 Task: Slide 20 - My Team!.
Action: Mouse moved to (38, 100)
Screenshot: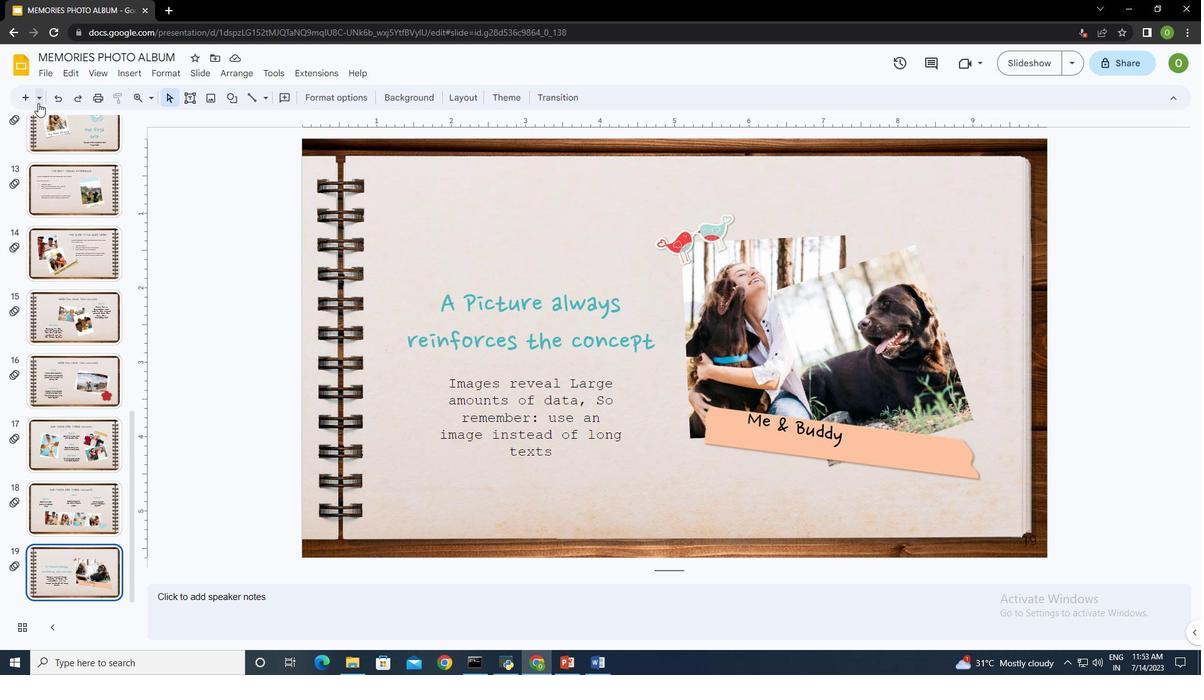 
Action: Mouse pressed left at (38, 100)
Screenshot: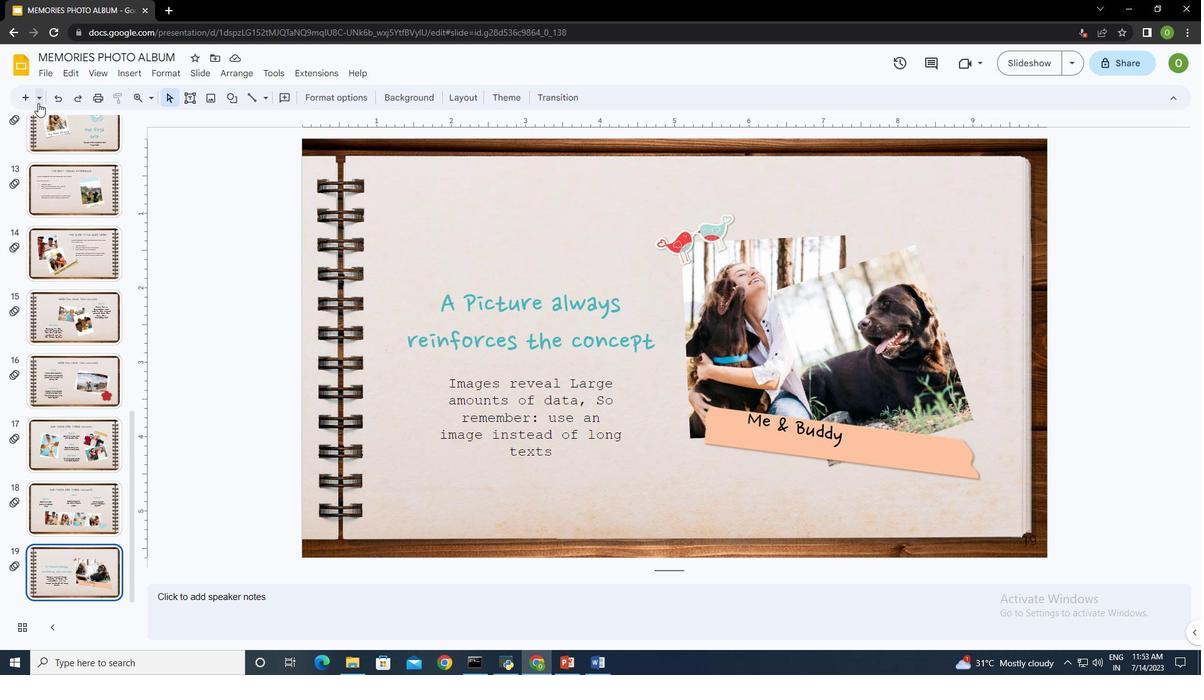 
Action: Mouse moved to (143, 383)
Screenshot: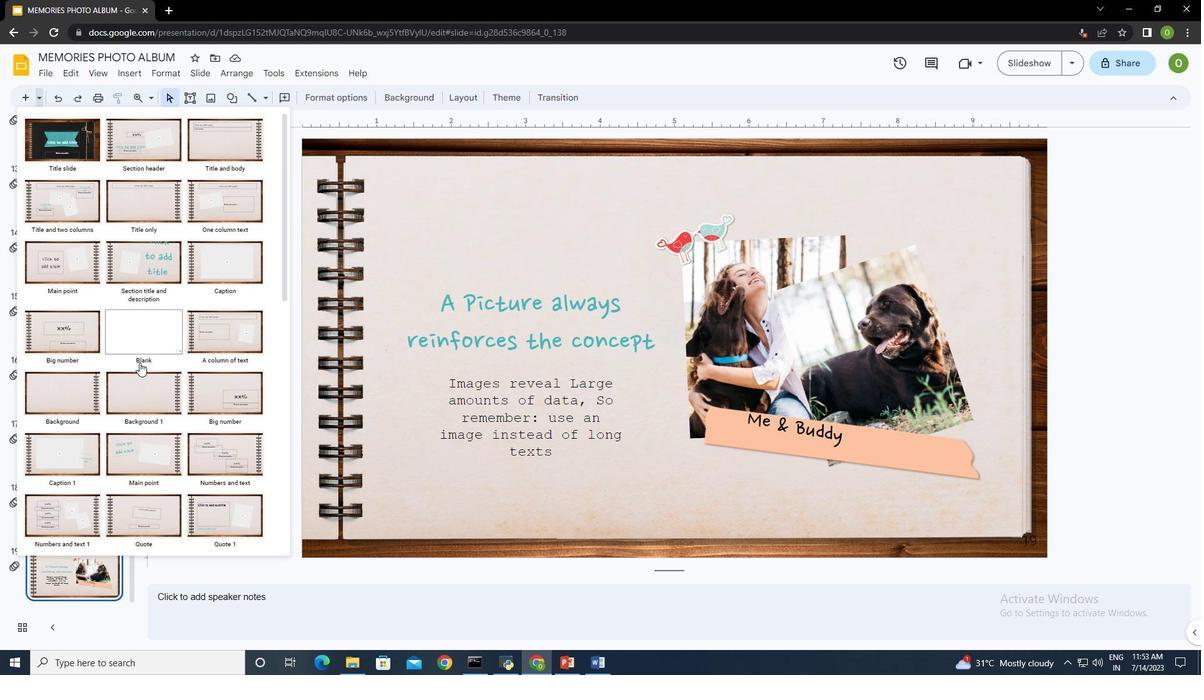 
Action: Mouse scrolled (143, 383) with delta (0, 0)
Screenshot: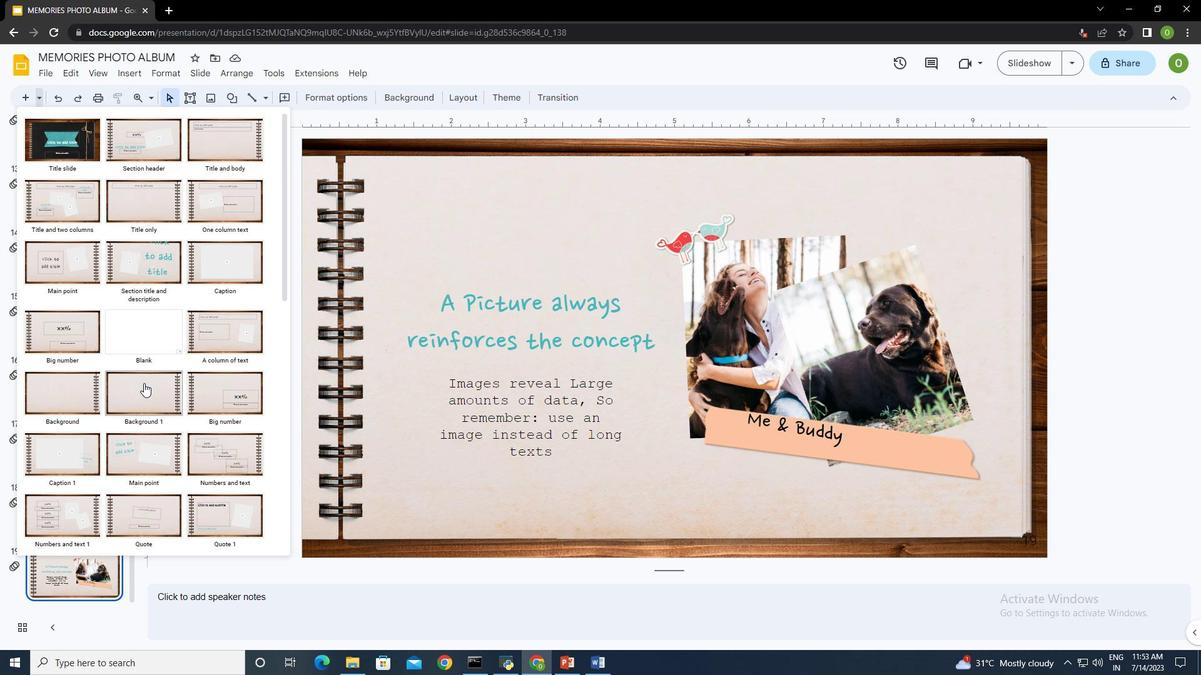 
Action: Mouse moved to (143, 326)
Screenshot: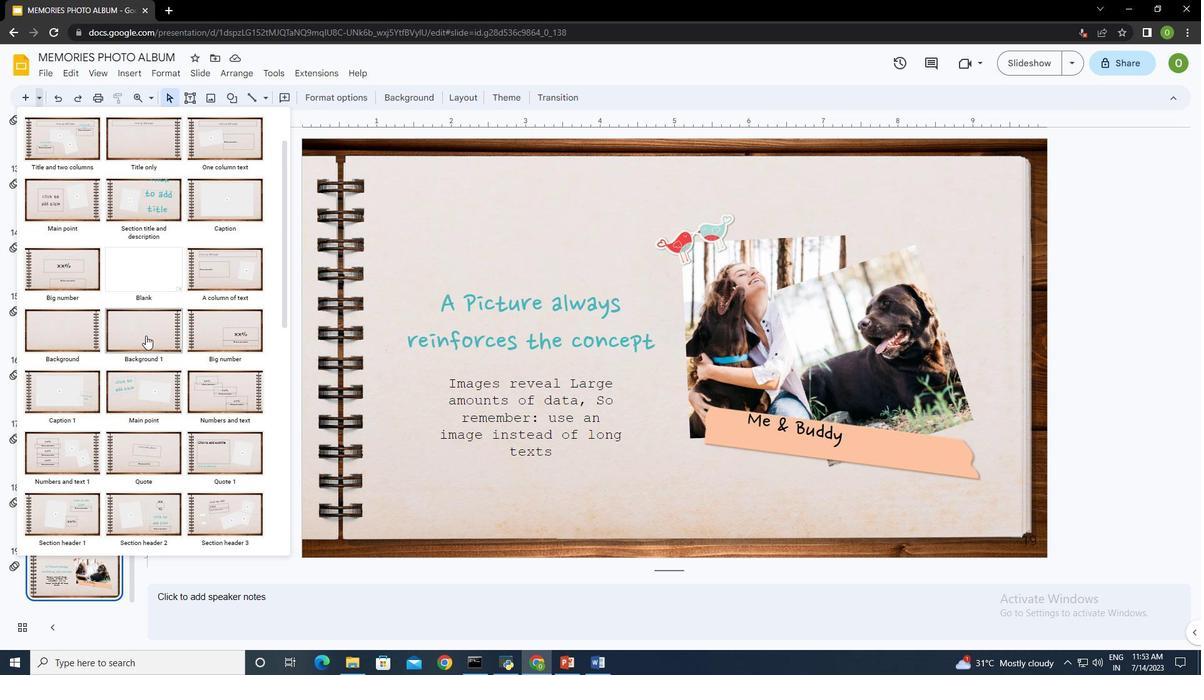
Action: Mouse pressed left at (143, 326)
Screenshot: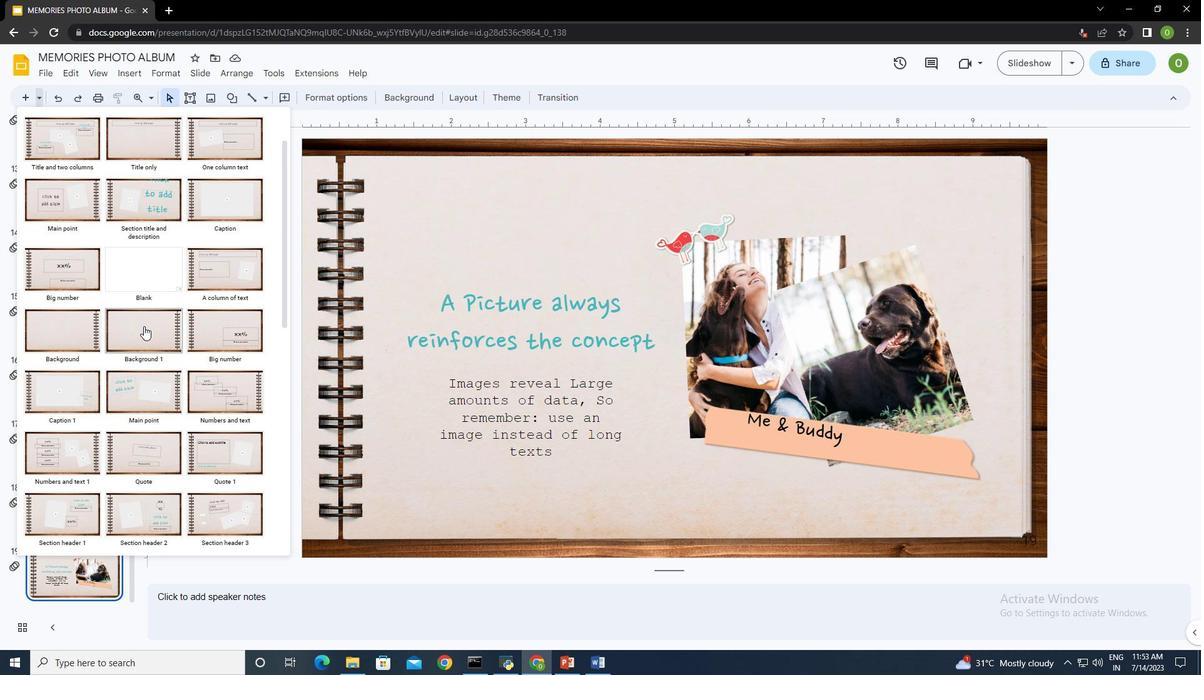
Action: Mouse moved to (716, 342)
Screenshot: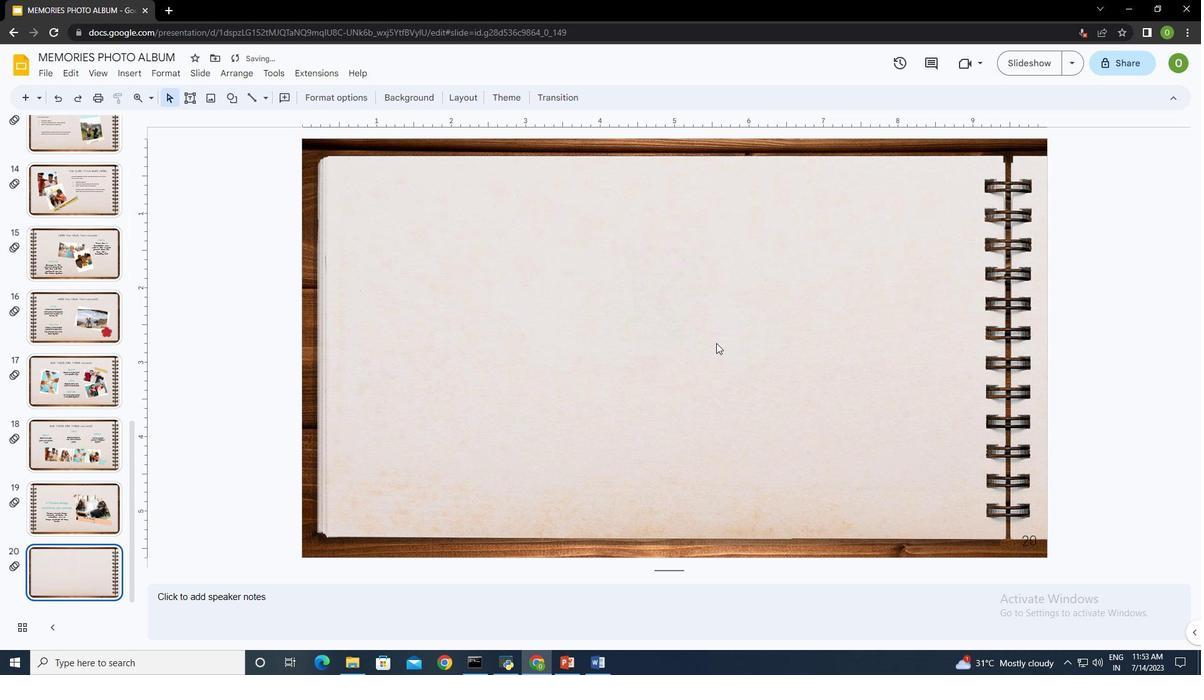 
Action: Mouse pressed left at (716, 342)
Screenshot: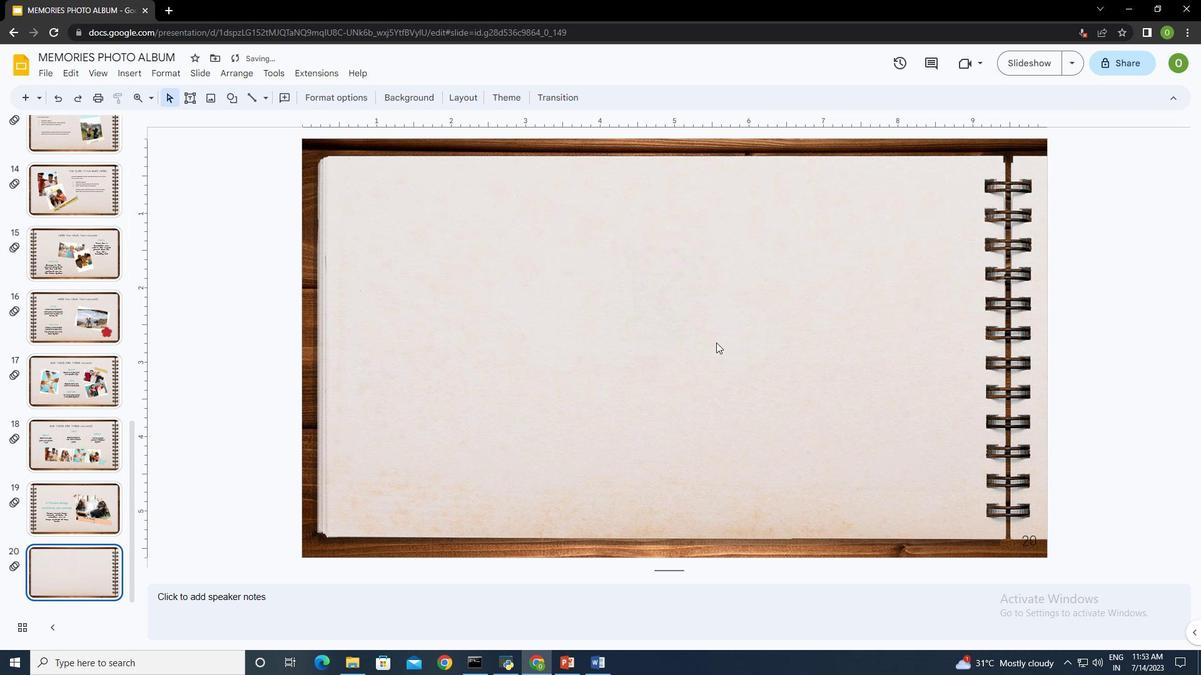 
Action: Mouse moved to (127, 71)
Screenshot: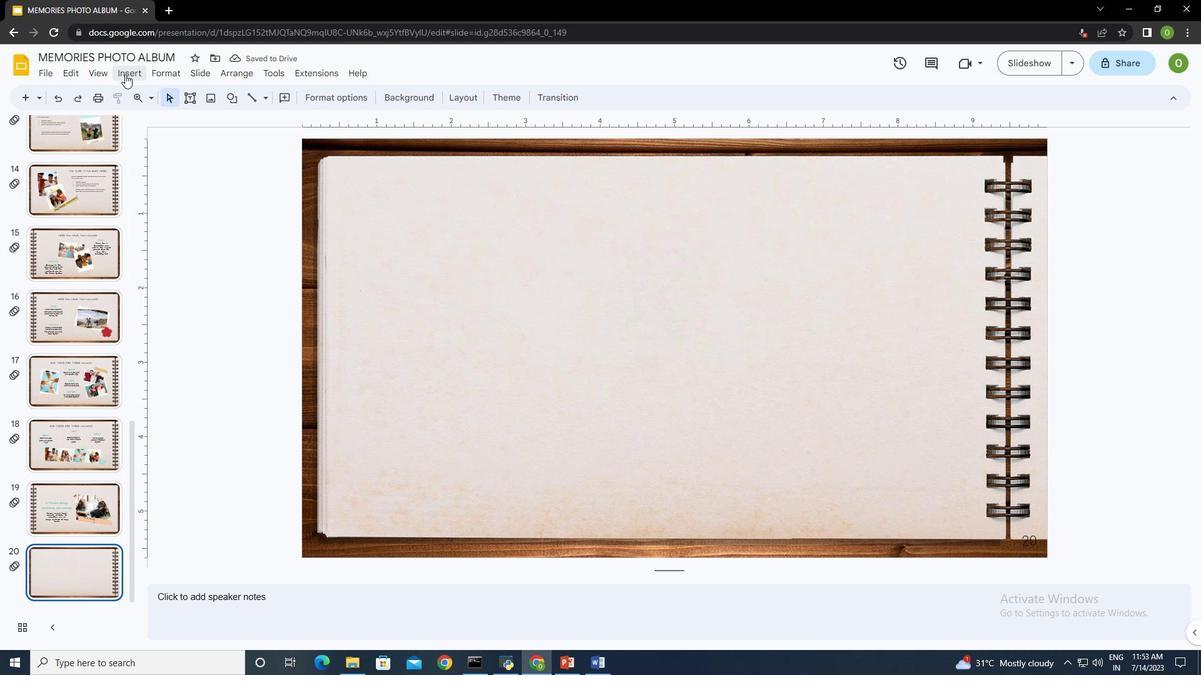 
Action: Mouse pressed left at (127, 71)
Screenshot: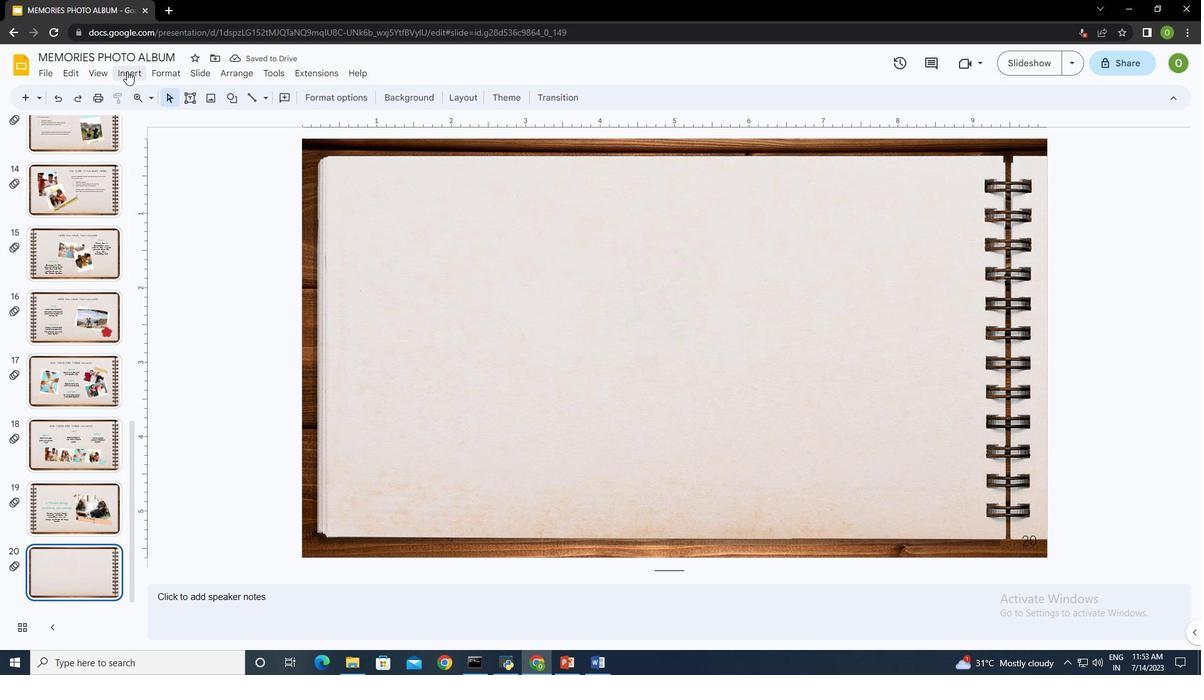 
Action: Mouse moved to (395, 94)
Screenshot: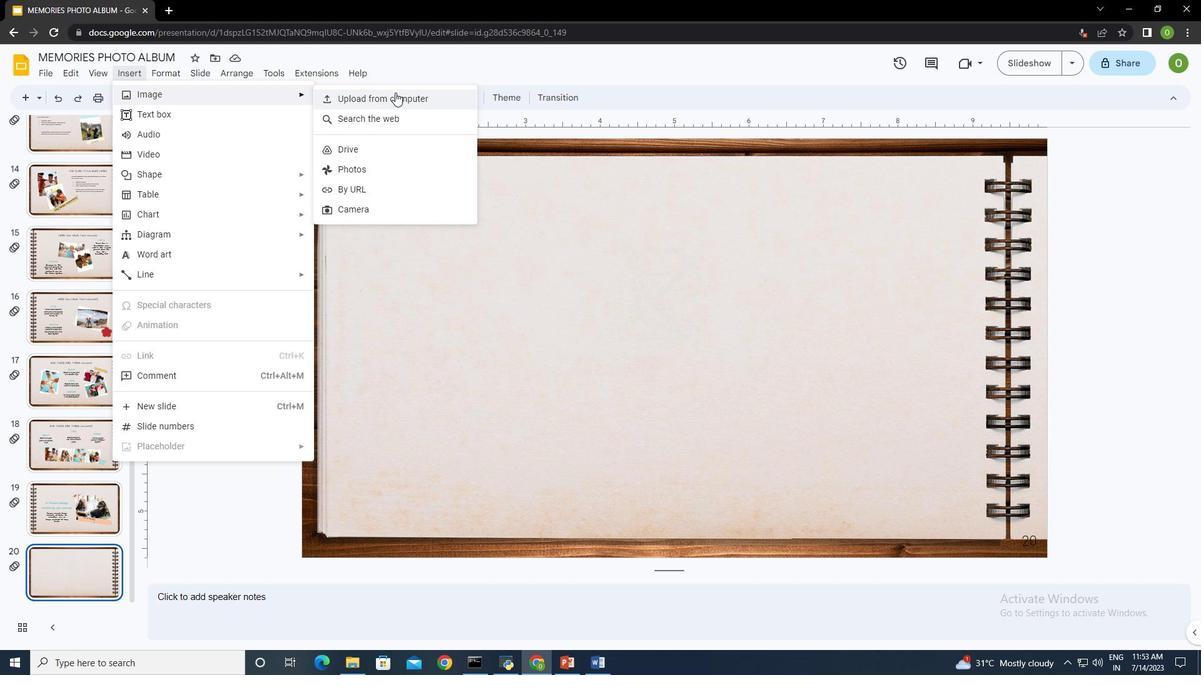 
Action: Mouse pressed left at (395, 94)
Screenshot: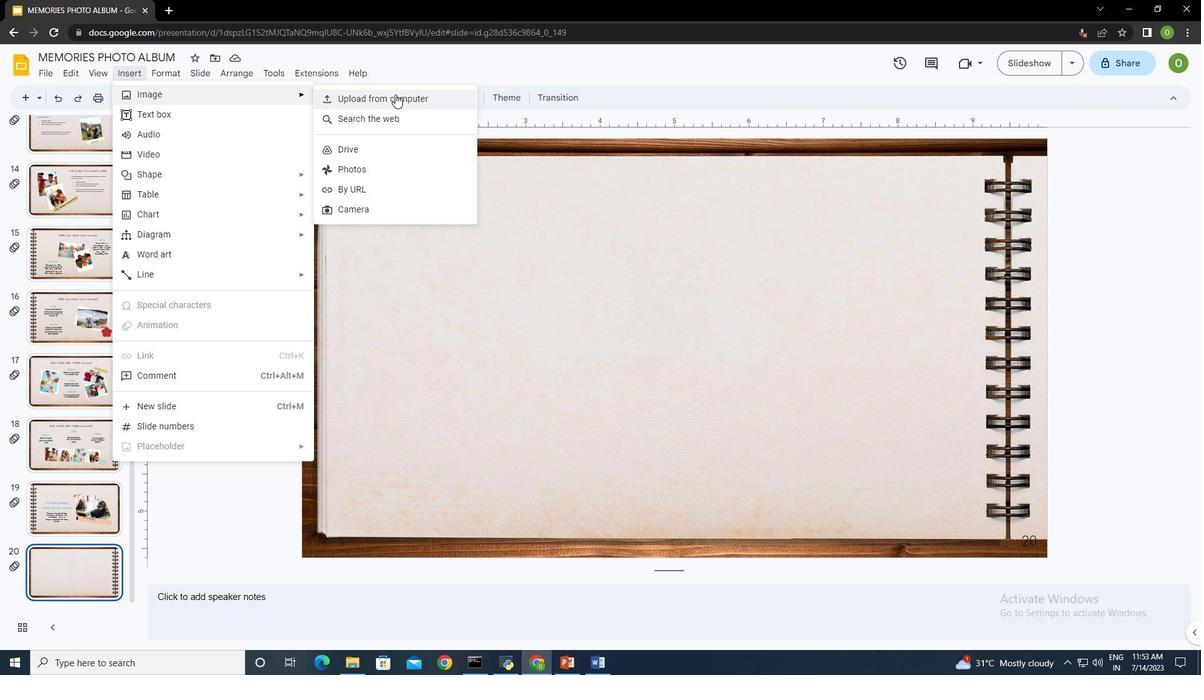
Action: Mouse moved to (432, 214)
Screenshot: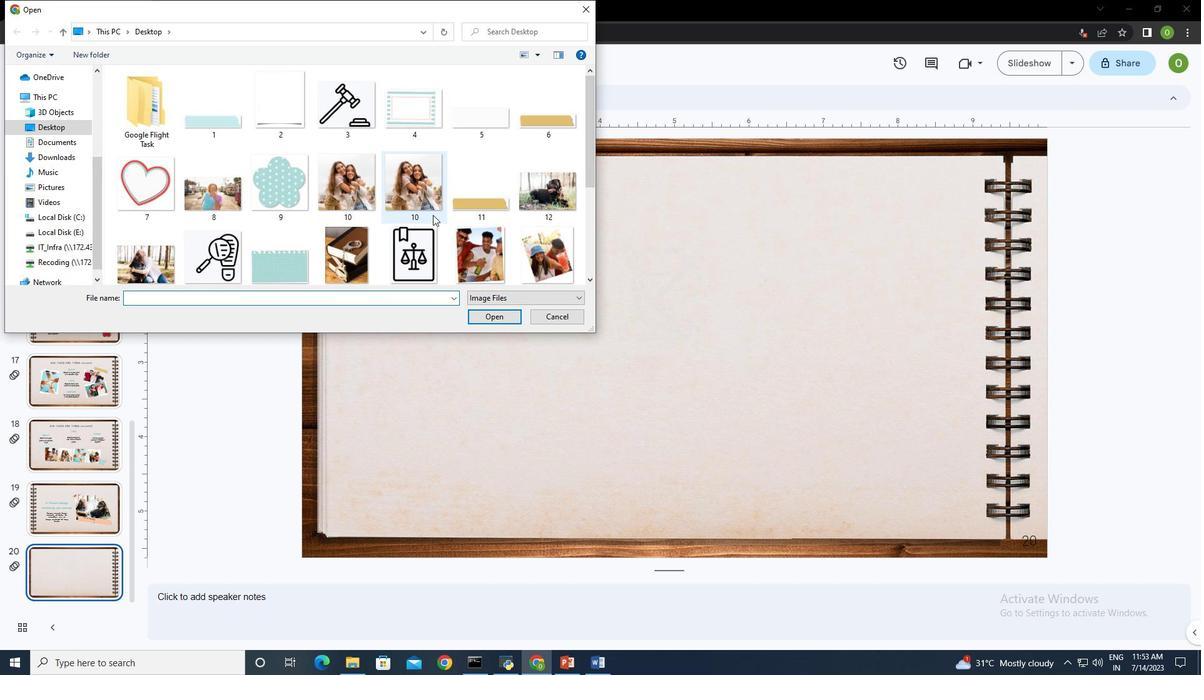 
Action: Mouse scrolled (432, 213) with delta (0, 0)
Screenshot: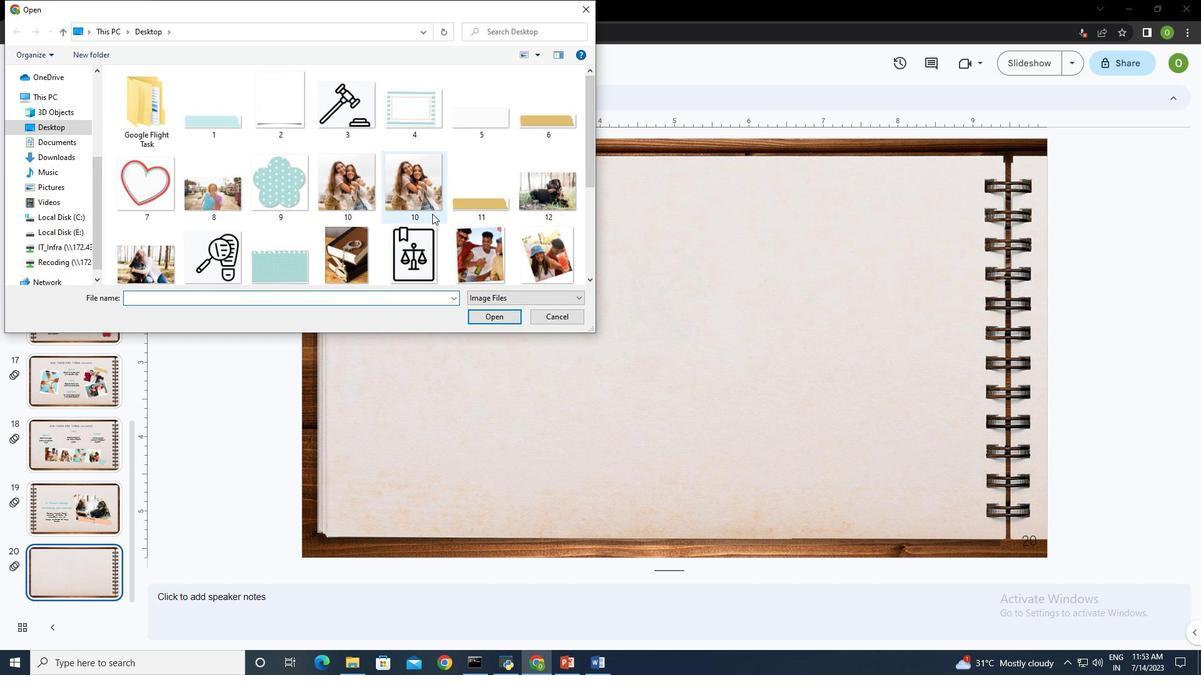 
Action: Mouse scrolled (432, 213) with delta (0, 0)
Screenshot: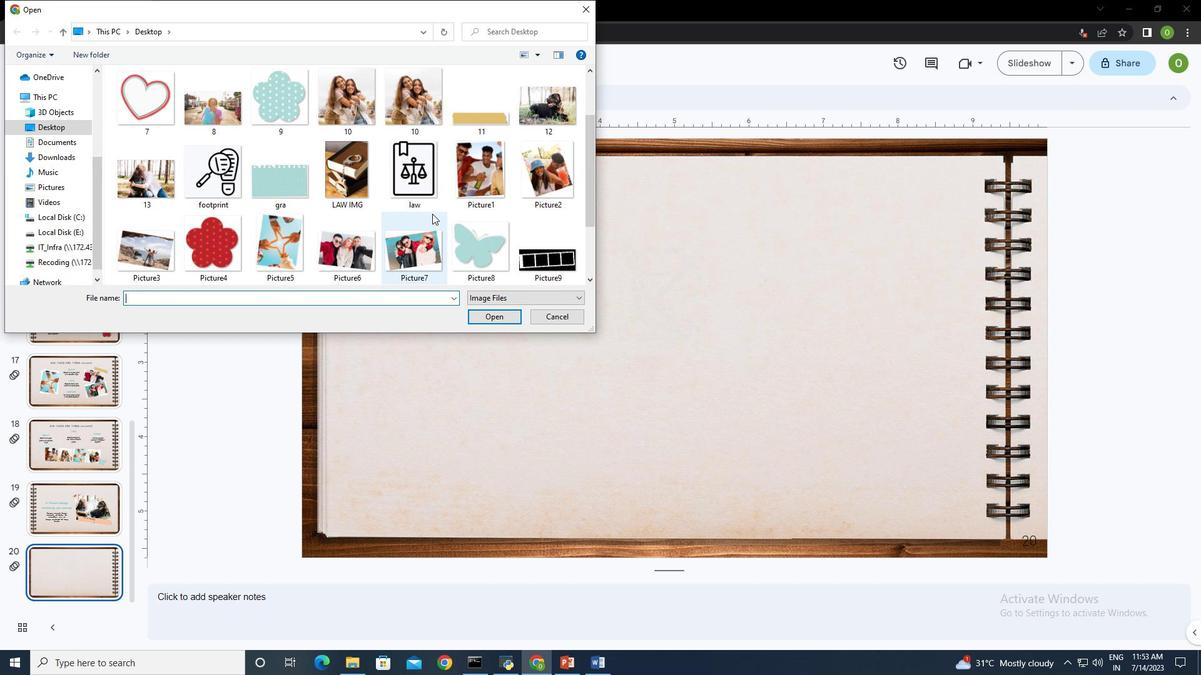 
Action: Mouse moved to (589, 184)
Screenshot: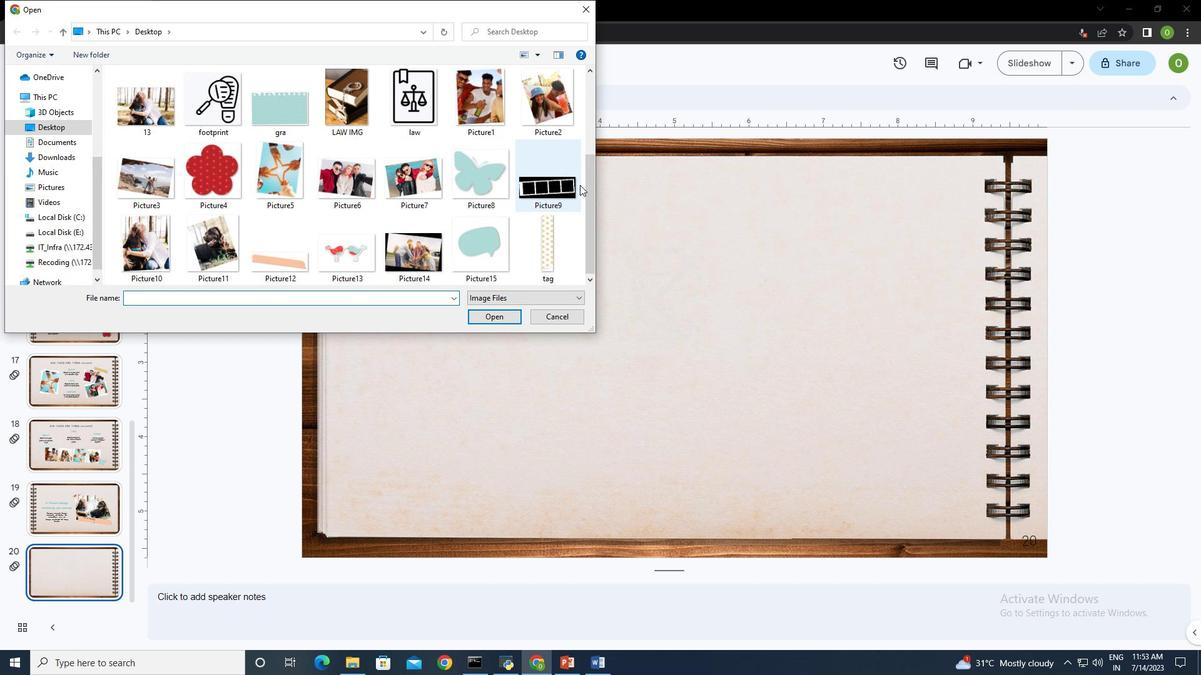 
Action: Mouse pressed left at (589, 184)
Screenshot: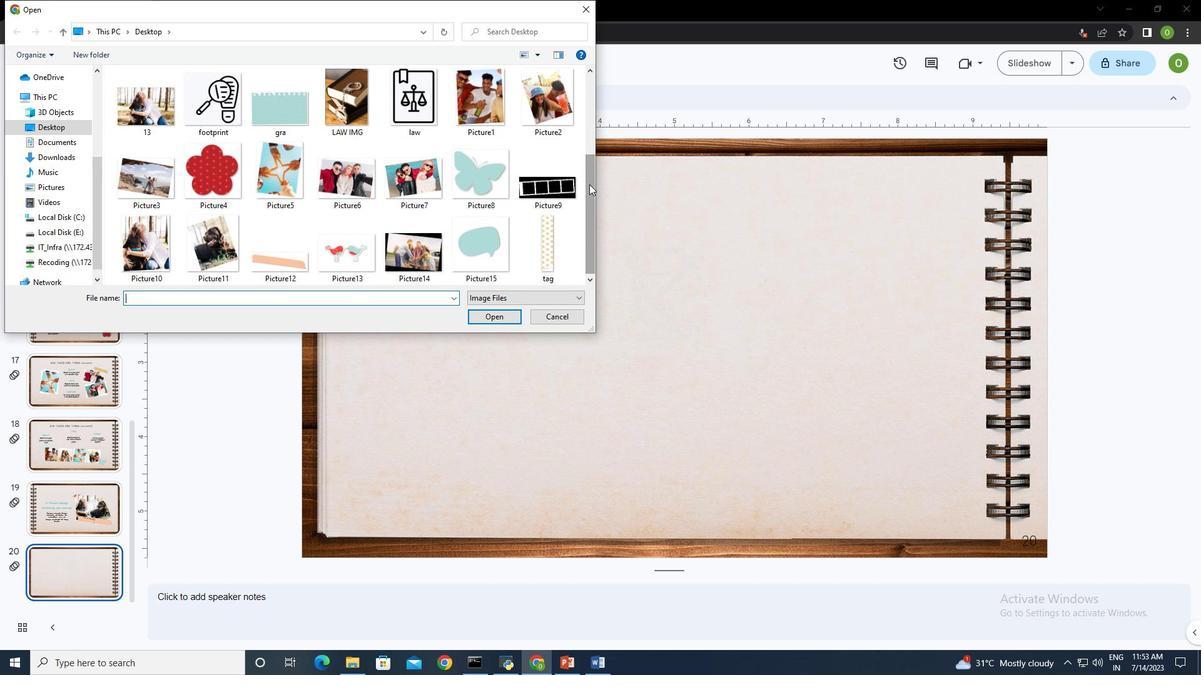 
Action: Mouse moved to (419, 249)
Screenshot: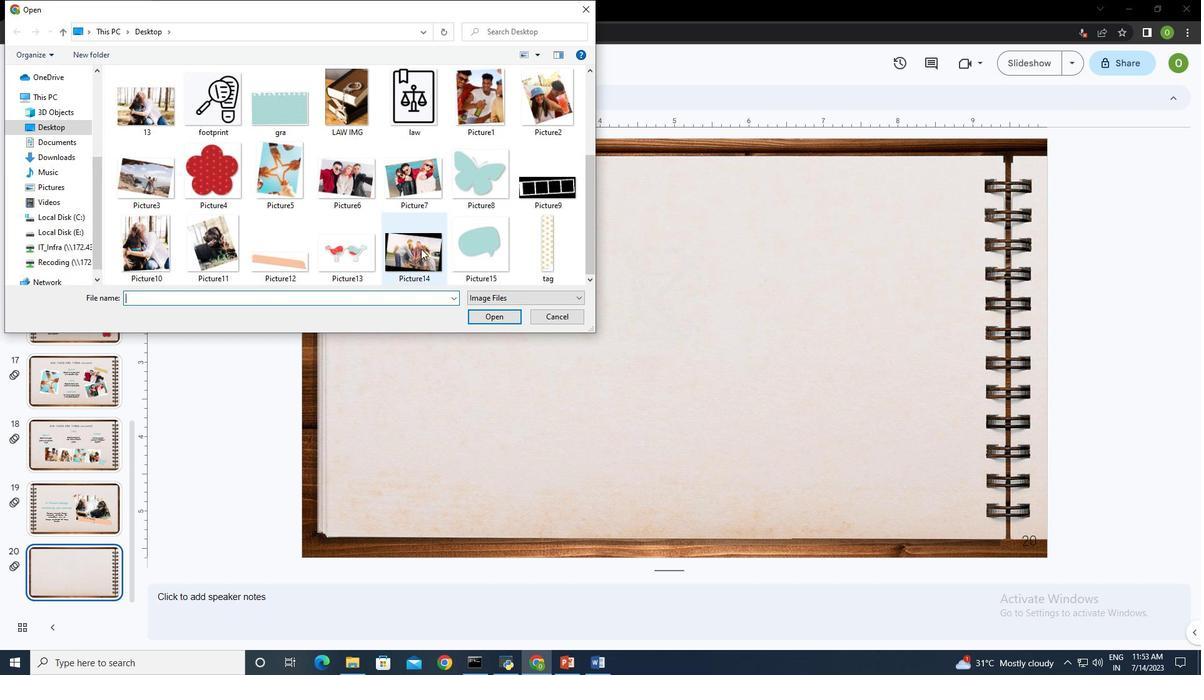 
Action: Mouse pressed left at (419, 249)
Screenshot: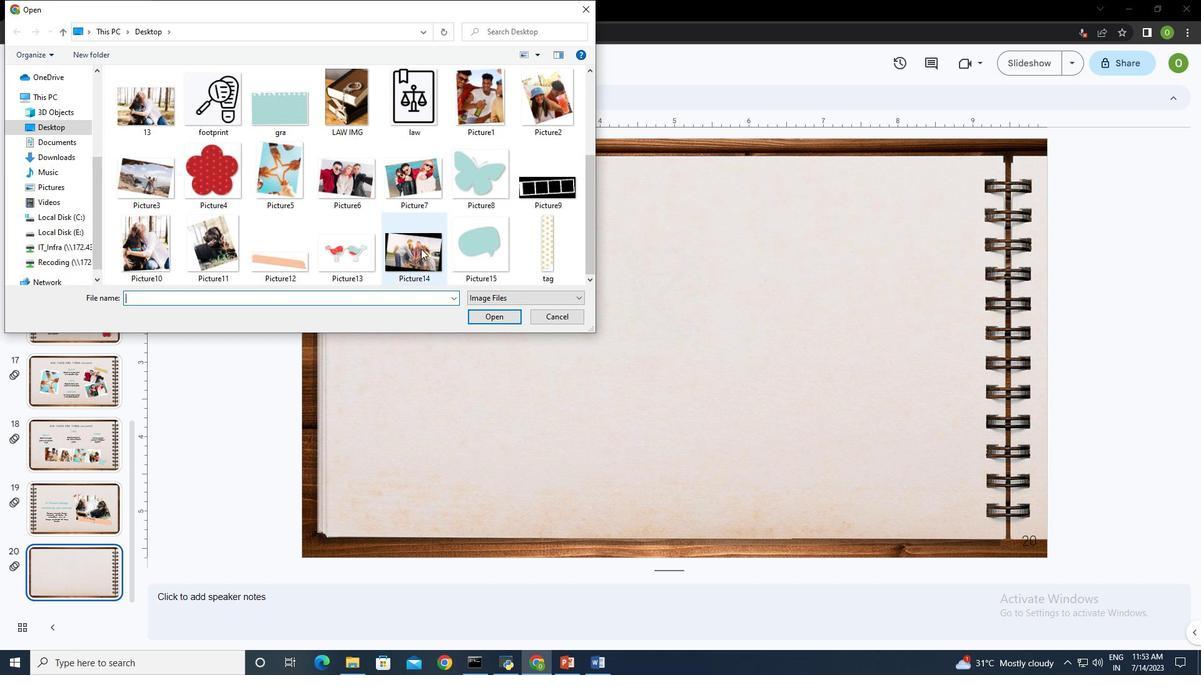 
Action: Mouse moved to (498, 319)
Screenshot: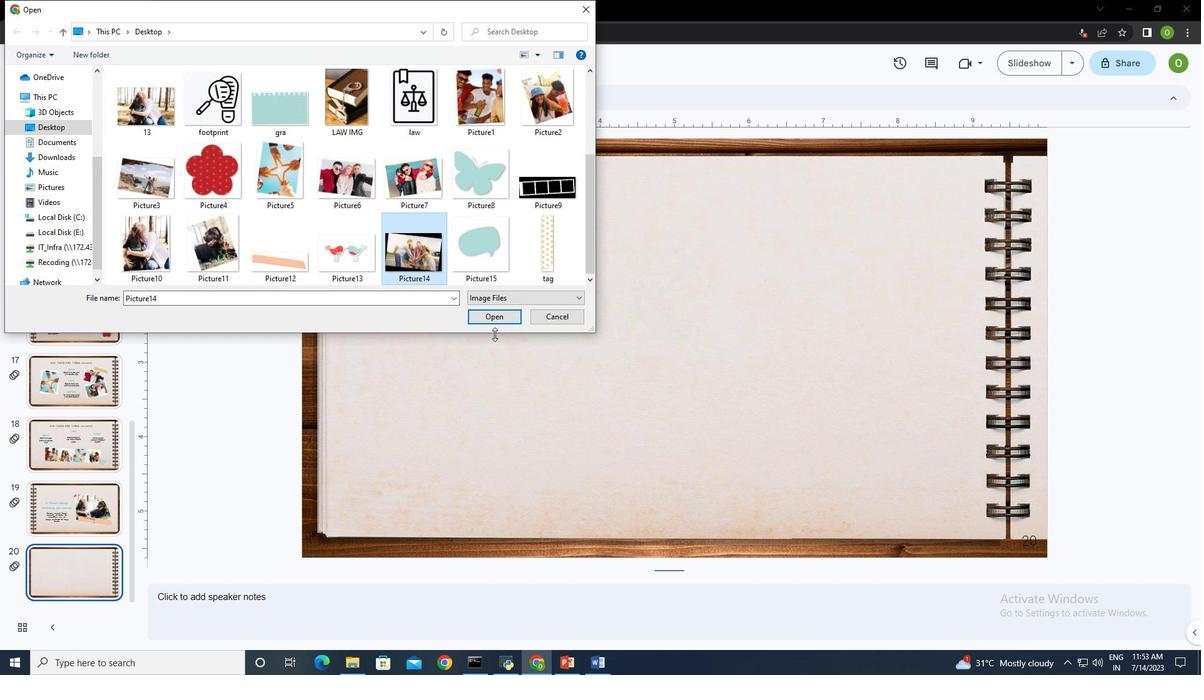 
Action: Mouse pressed left at (498, 319)
Screenshot: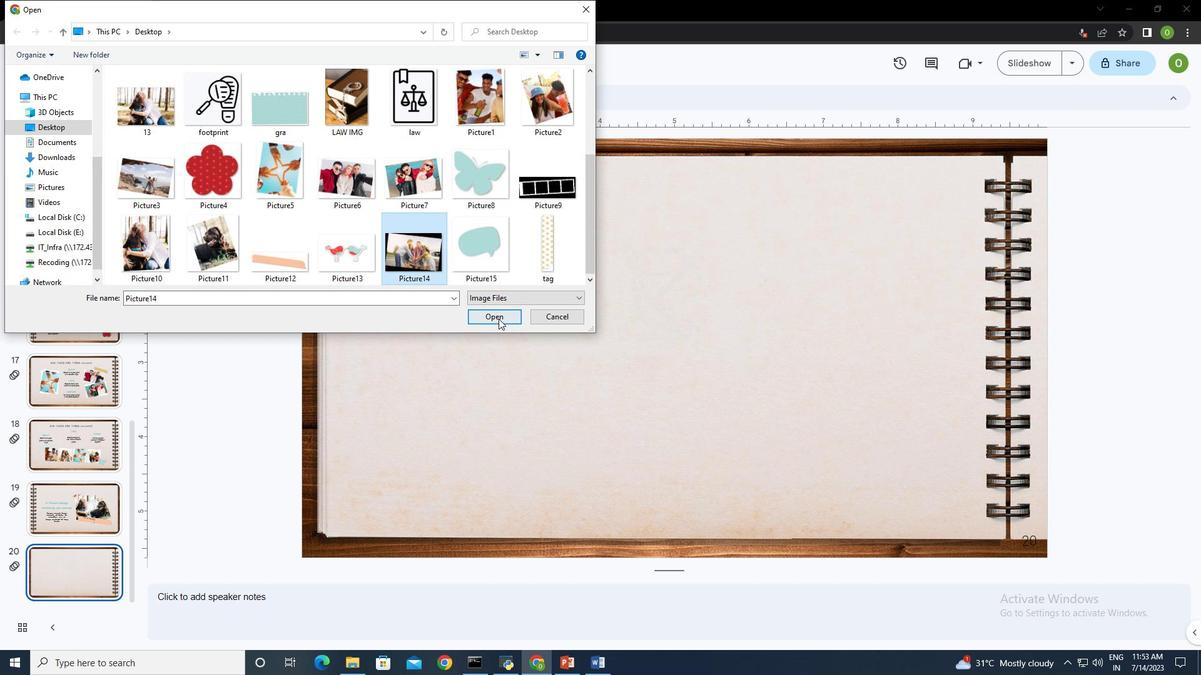 
Action: Mouse moved to (520, 268)
Screenshot: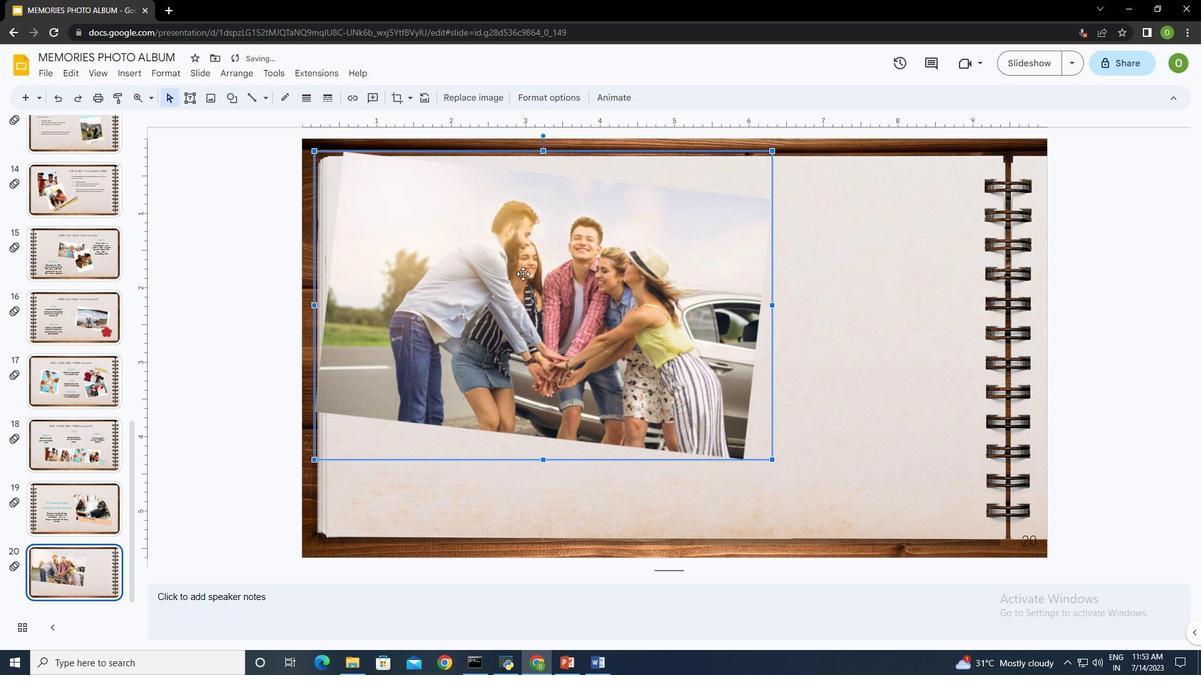 
Action: Mouse pressed left at (520, 268)
Screenshot: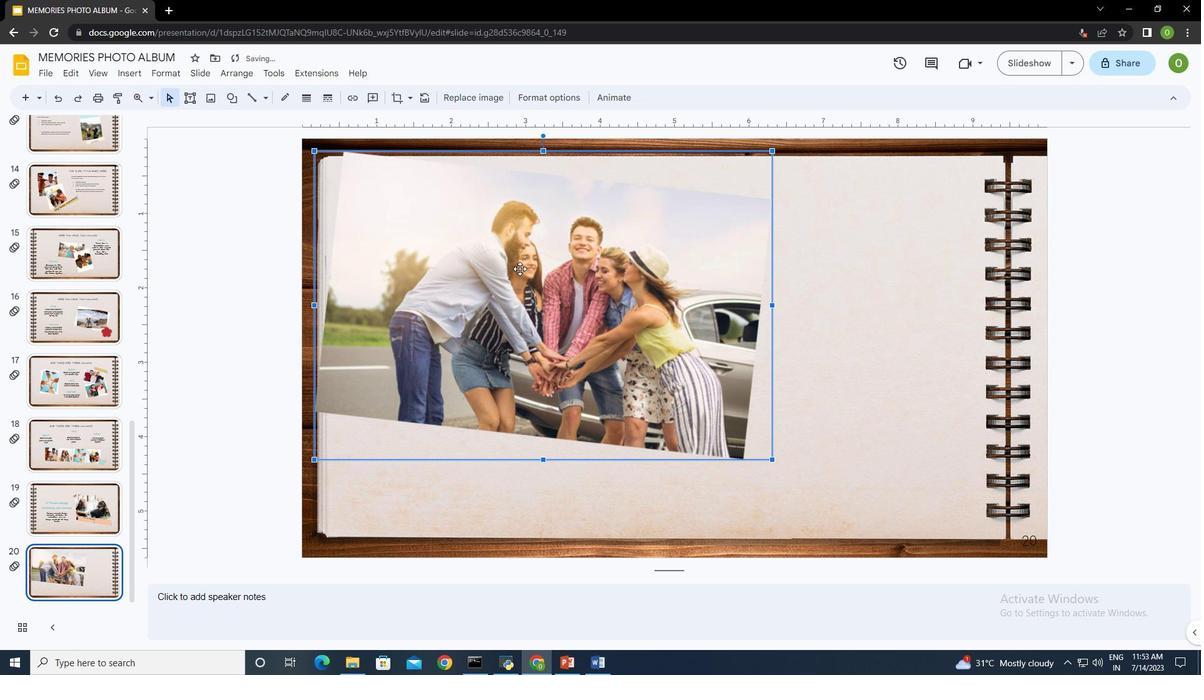 
Action: Mouse moved to (990, 513)
Screenshot: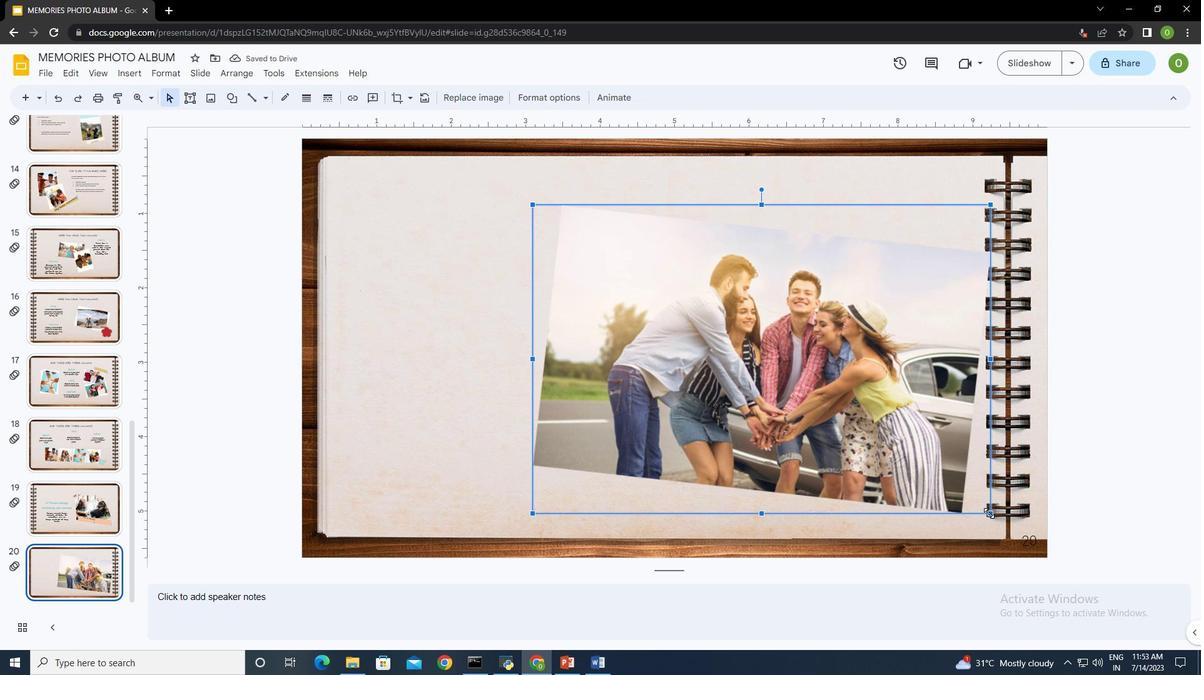 
Action: Mouse pressed left at (990, 513)
Screenshot: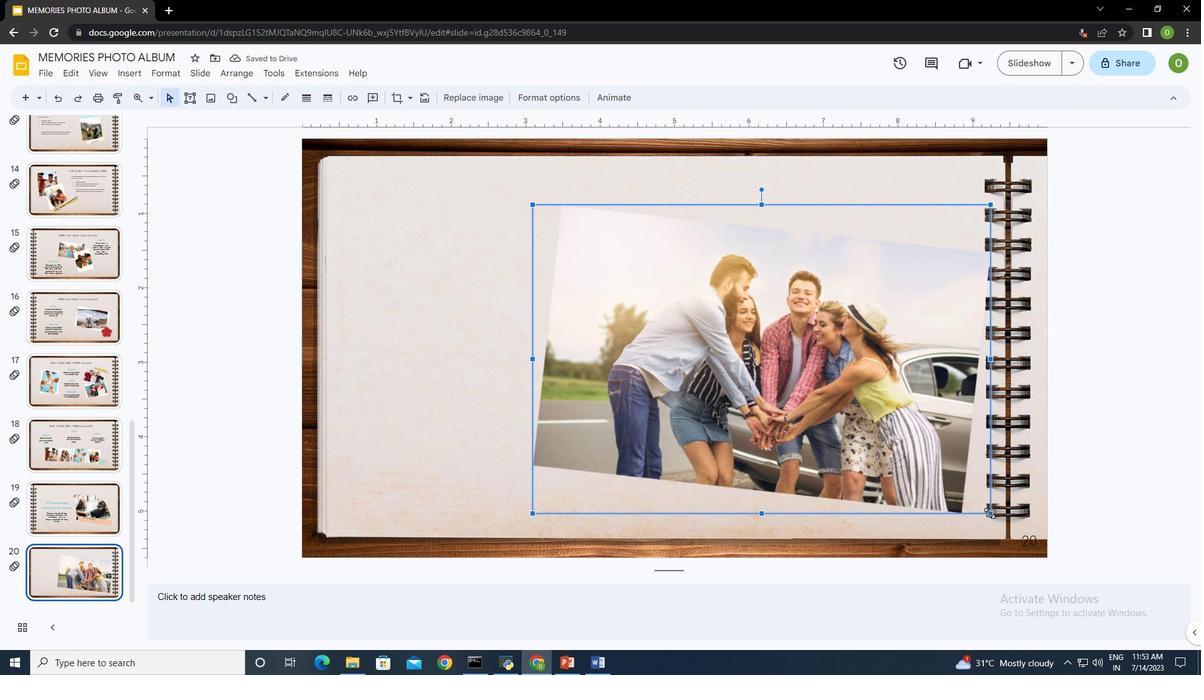 
Action: Mouse moved to (656, 207)
Screenshot: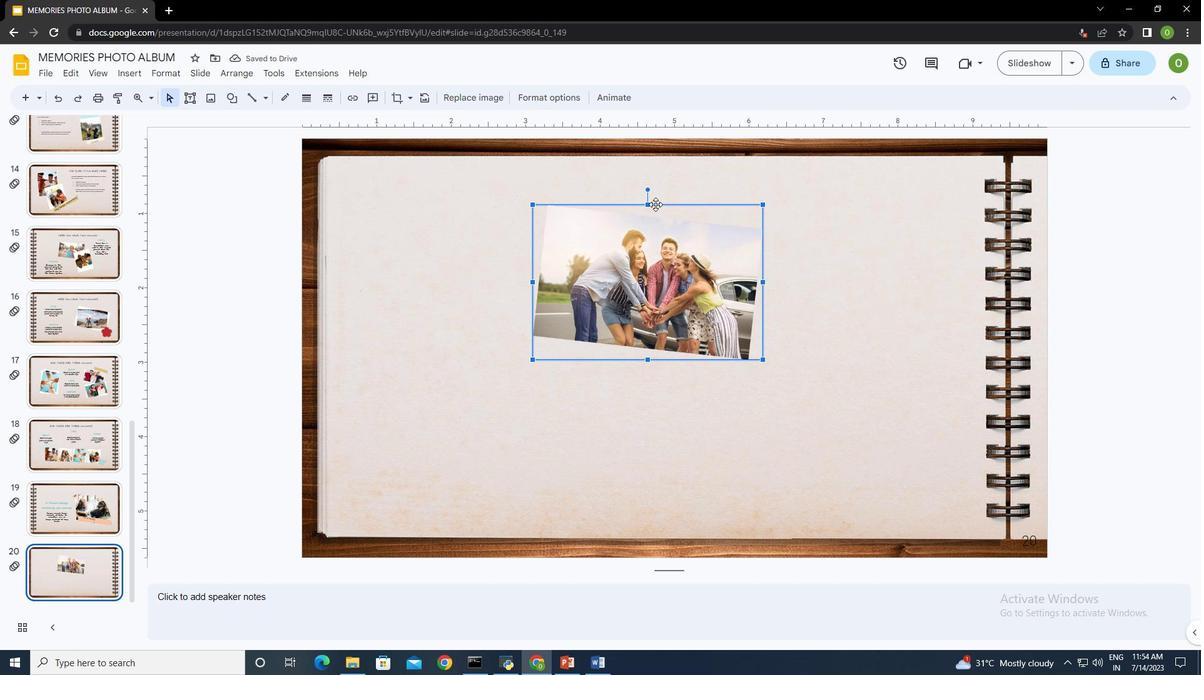 
Action: Mouse pressed left at (656, 207)
Screenshot: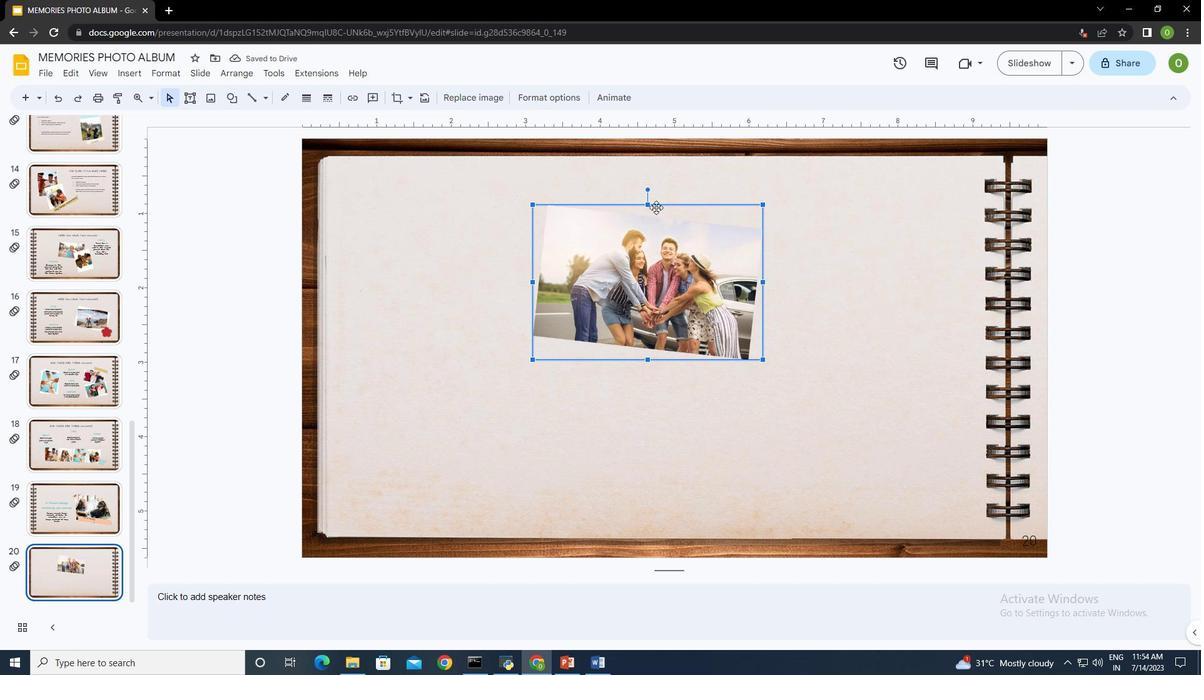 
Action: Mouse moved to (839, 311)
Screenshot: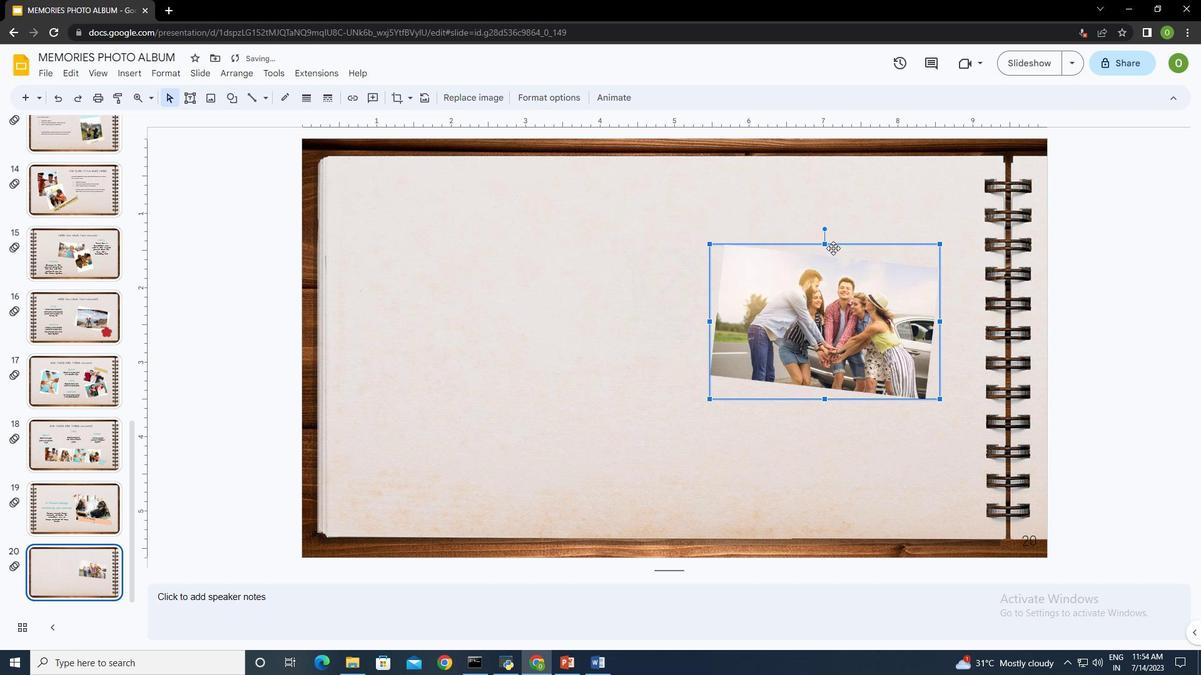 
Action: Mouse pressed left at (839, 311)
Screenshot: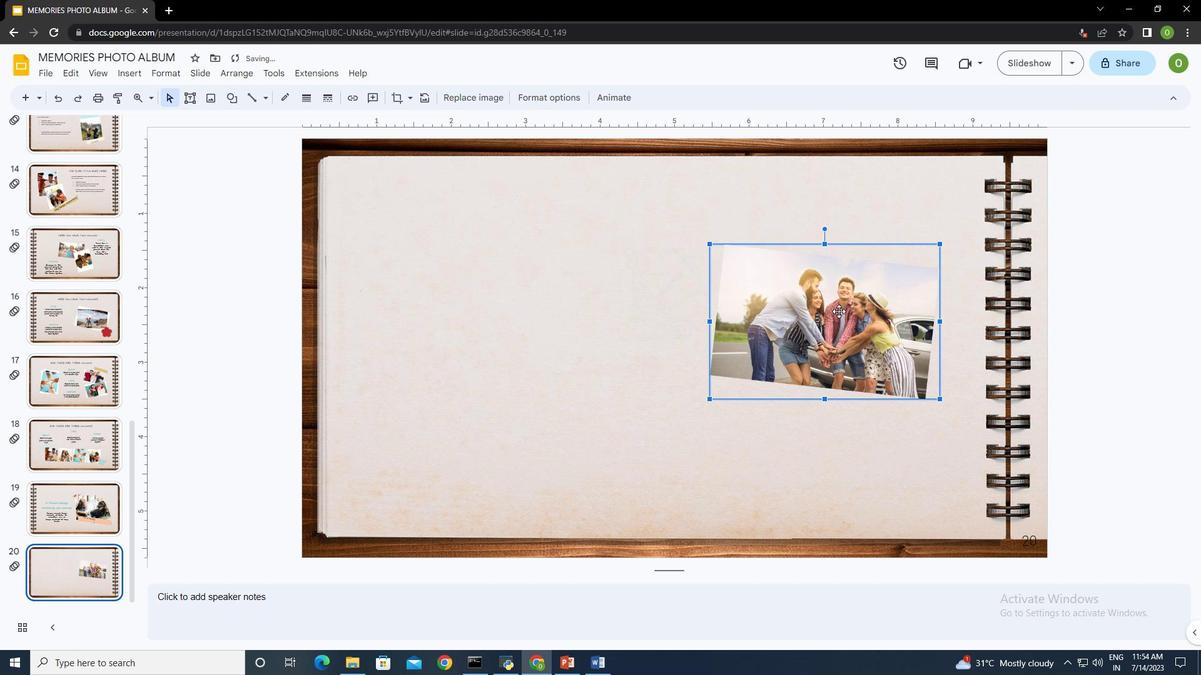 
Action: Mouse moved to (190, 100)
Screenshot: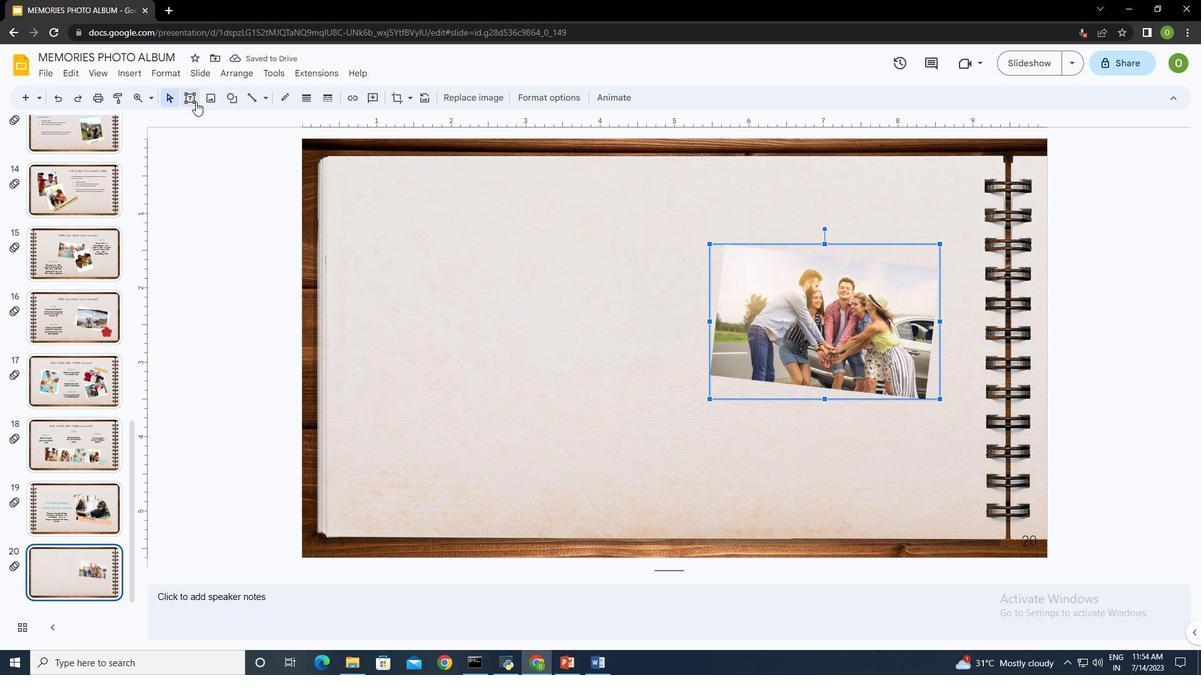 
Action: Mouse pressed left at (190, 100)
Screenshot: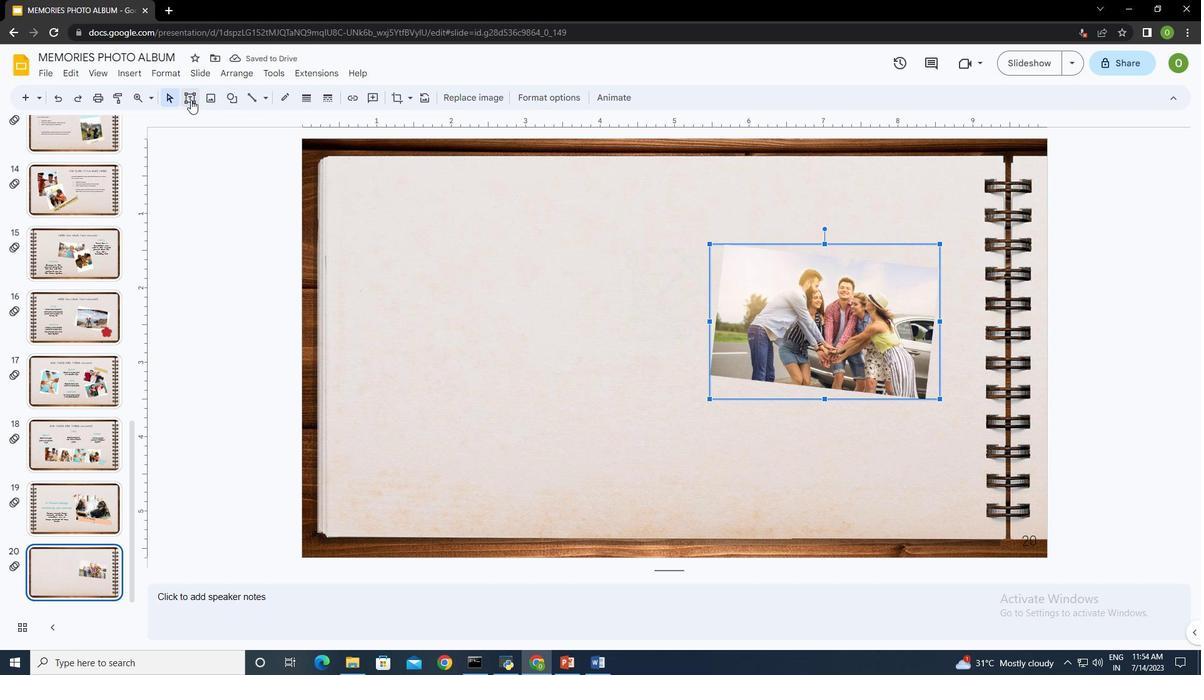 
Action: Mouse moved to (413, 425)
Screenshot: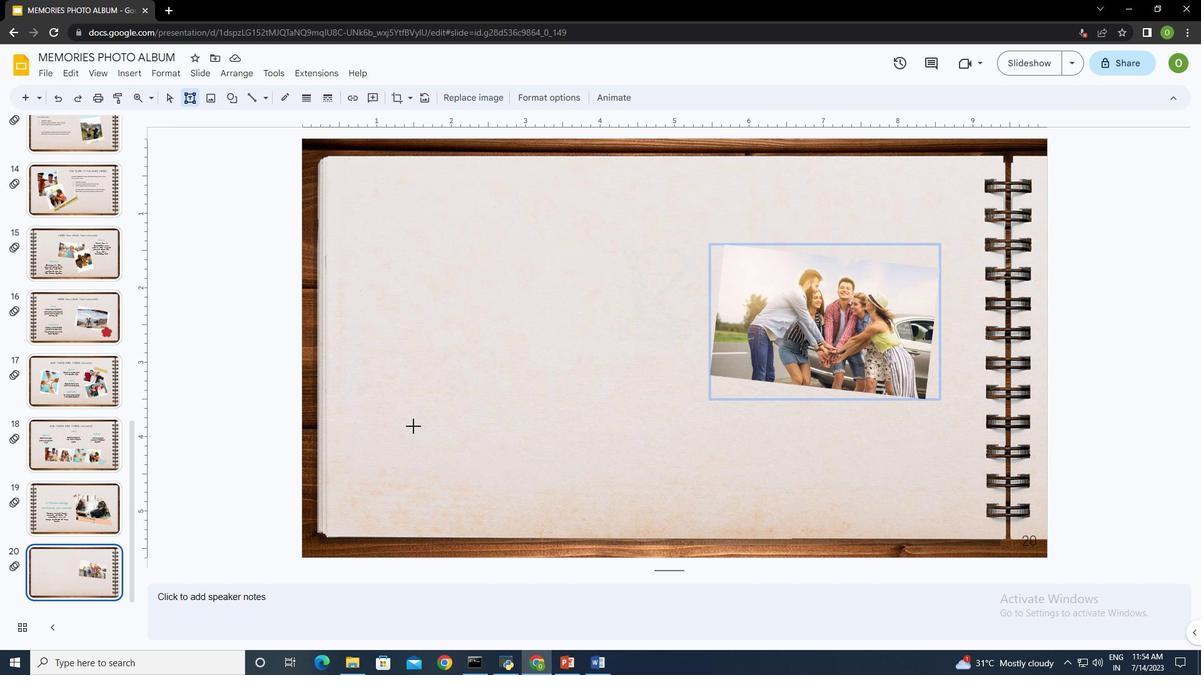 
Action: Mouse pressed left at (413, 425)
Screenshot: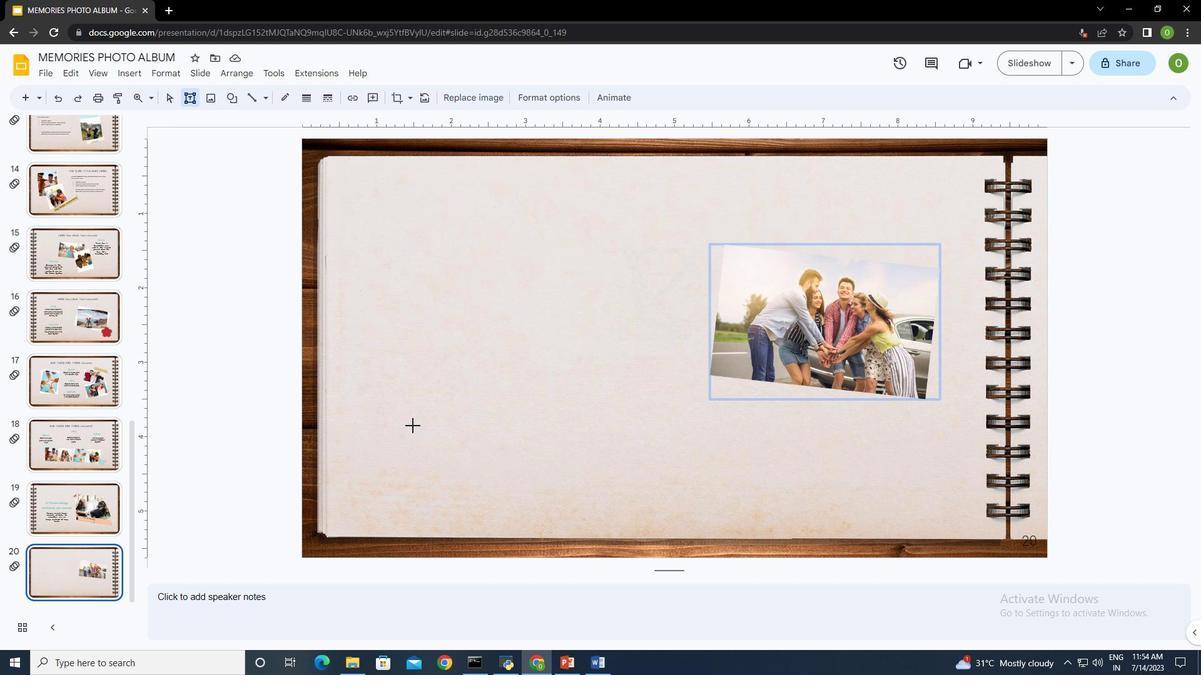 
Action: Mouse moved to (514, 454)
Screenshot: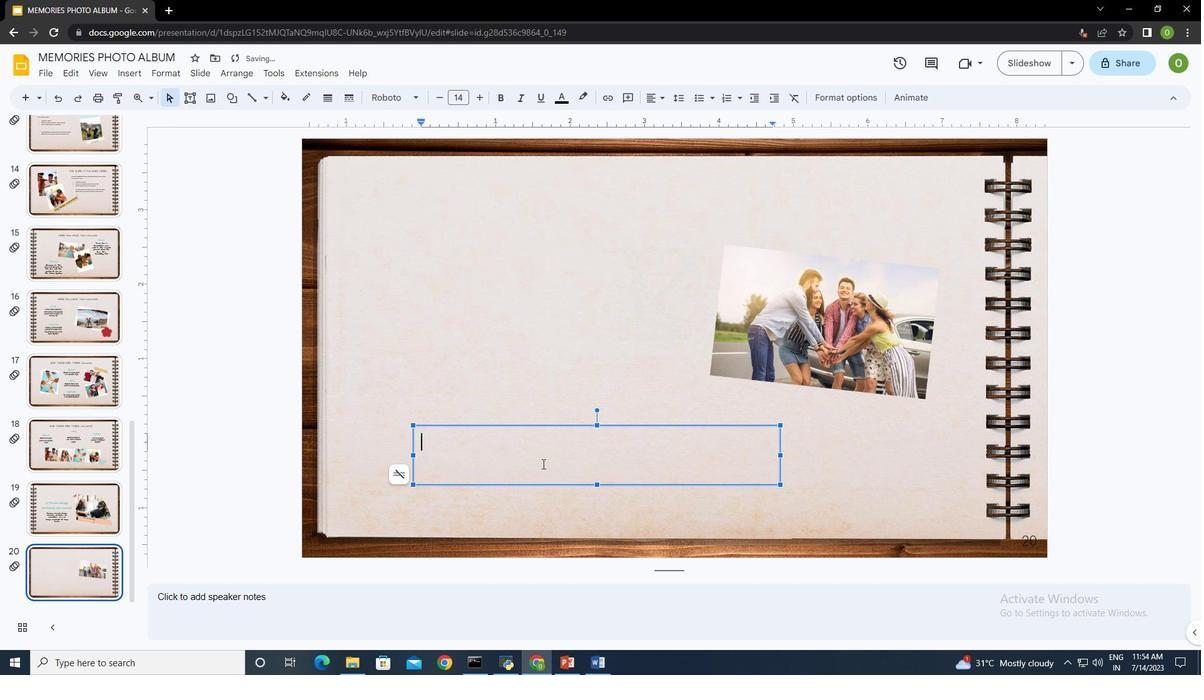 
Action: Key pressed <Key.shift>A<Key.space><Key.shift>Picture<Key.space>alwase<Key.space>reinforces<Key.space>the<Key.space>concept
Screenshot: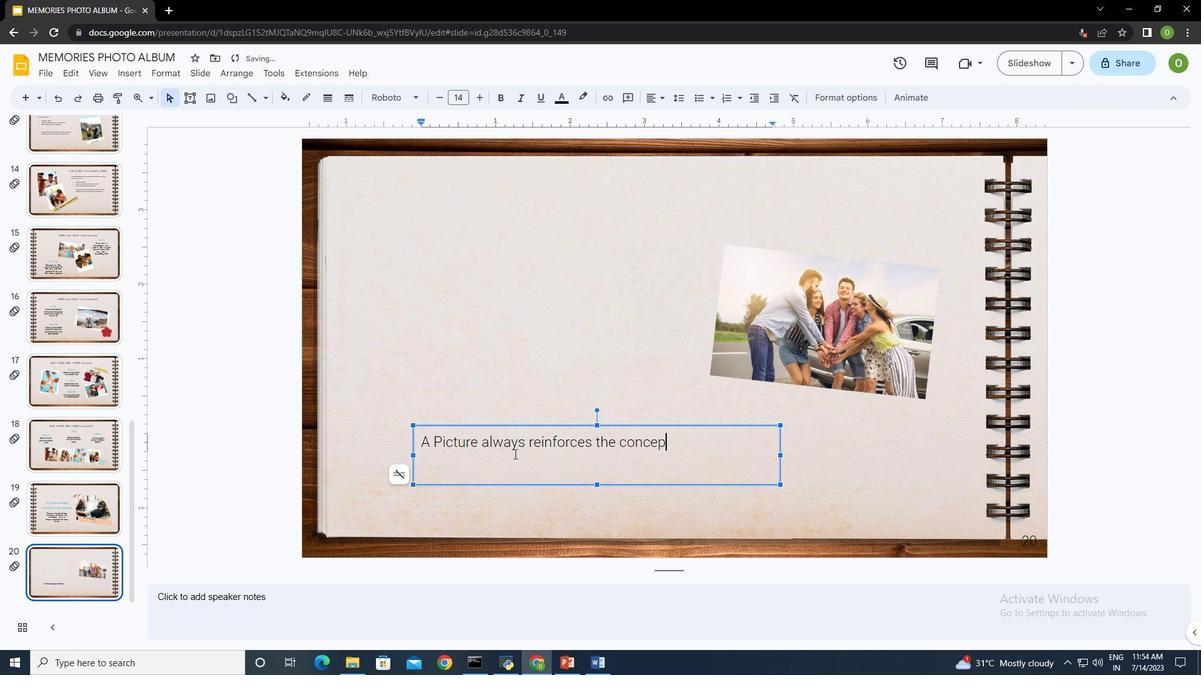 
Action: Mouse moved to (596, 484)
Screenshot: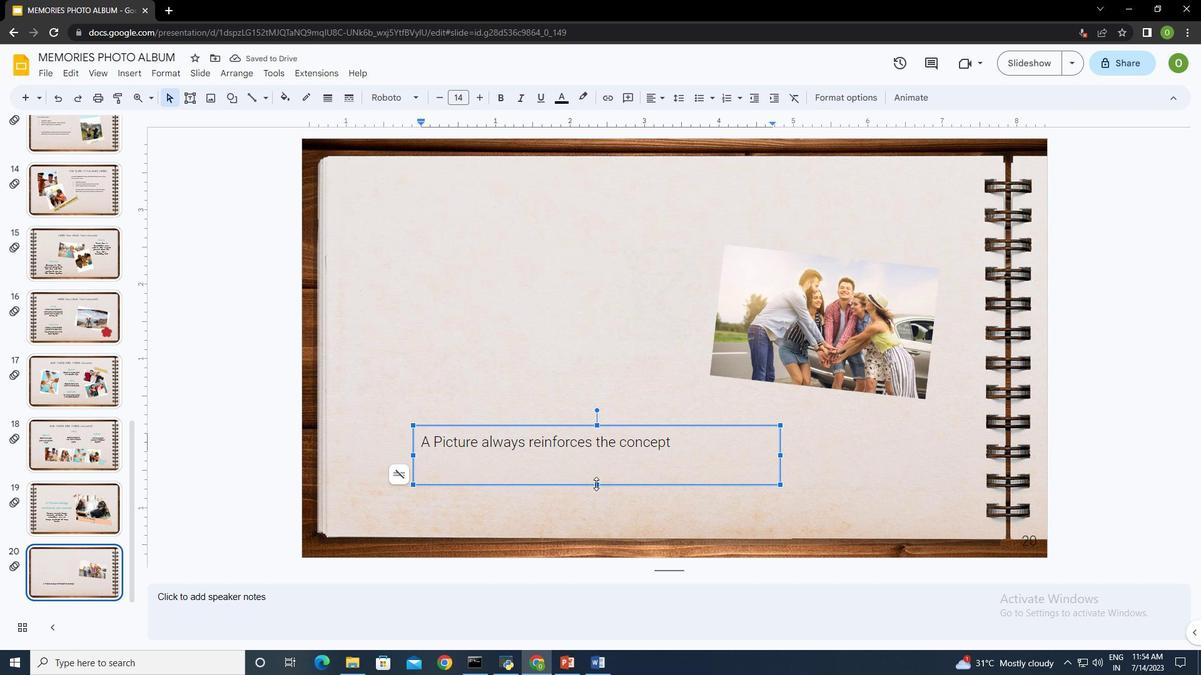
Action: Mouse pressed left at (596, 484)
Screenshot: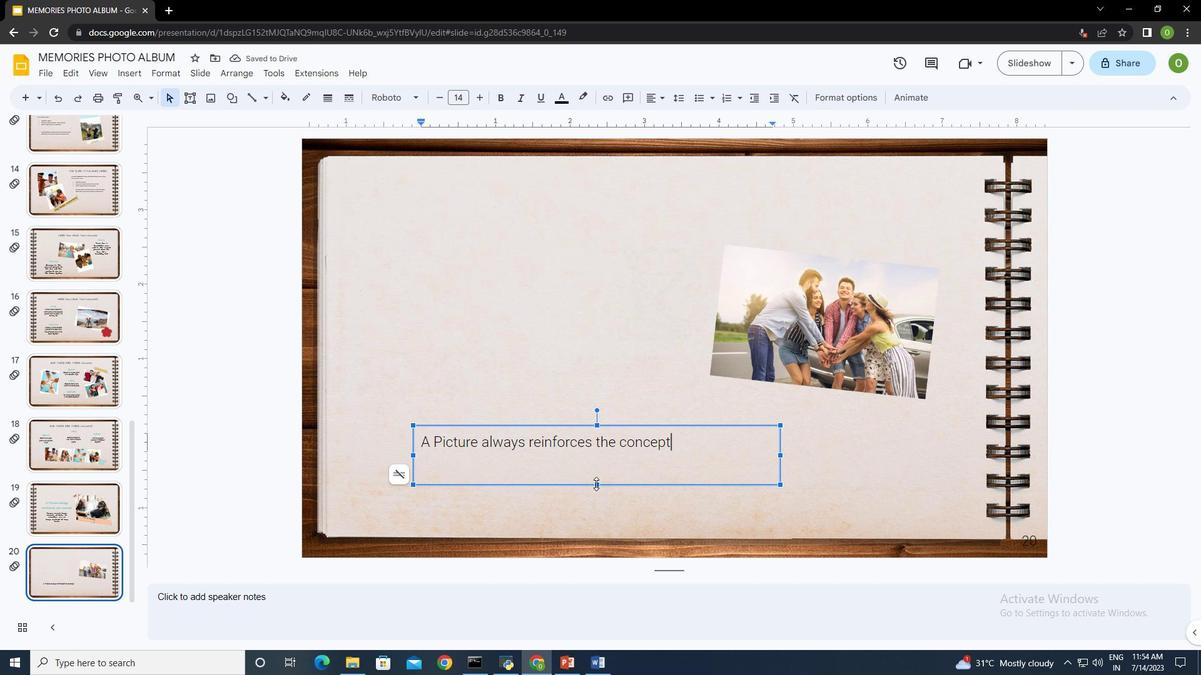 
Action: Mouse moved to (782, 449)
Screenshot: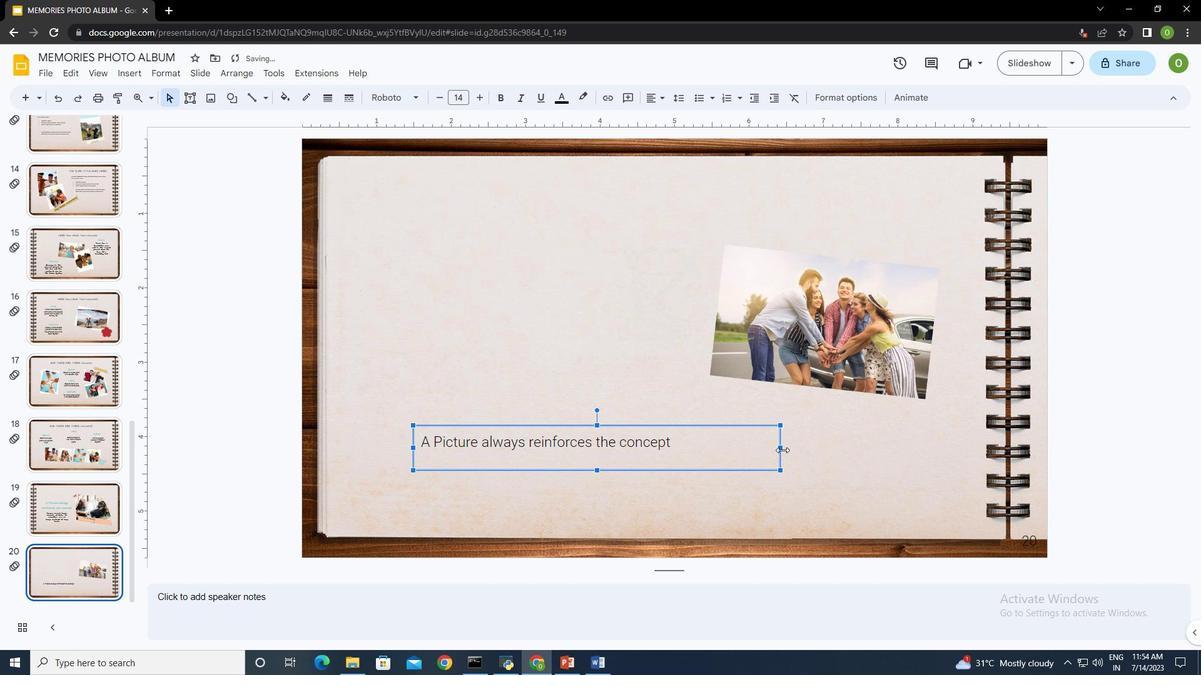 
Action: Mouse pressed left at (782, 449)
Screenshot: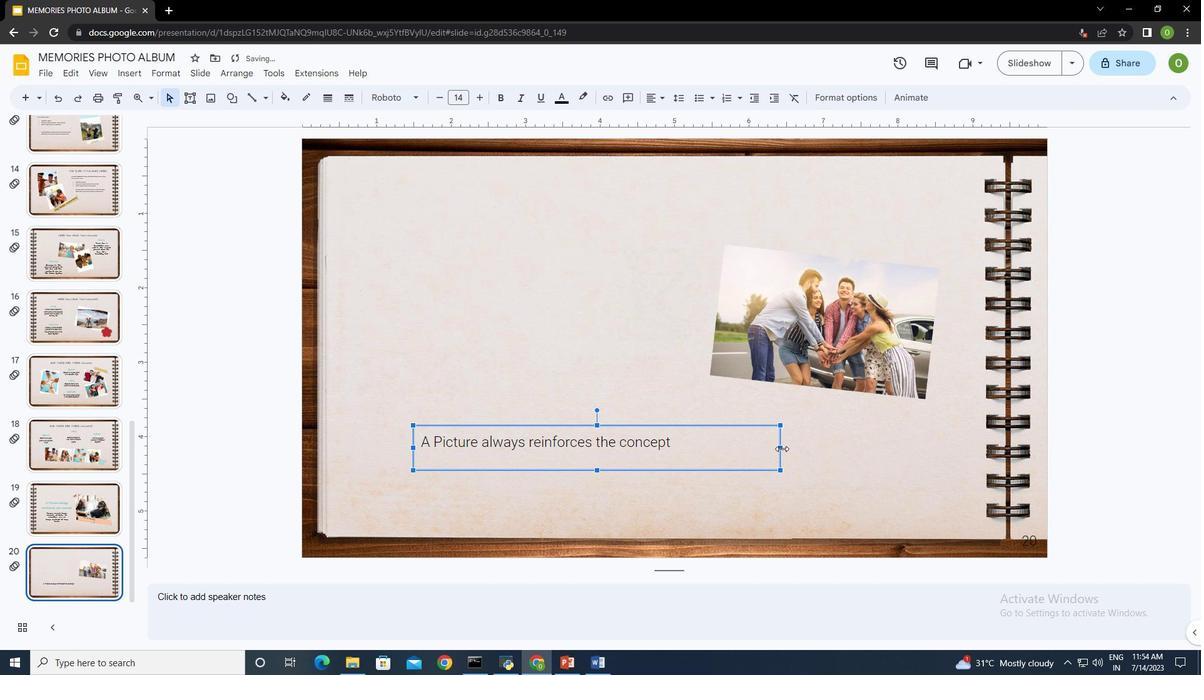 
Action: Mouse moved to (671, 445)
Screenshot: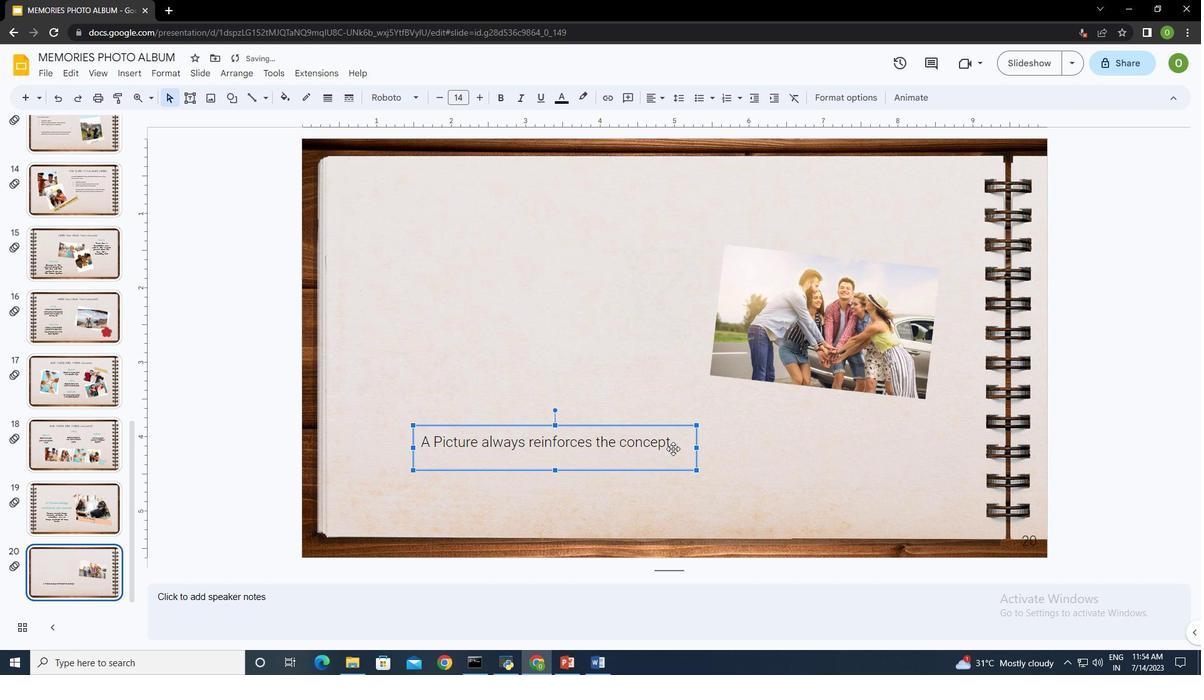 
Action: Mouse pressed left at (671, 445)
Screenshot: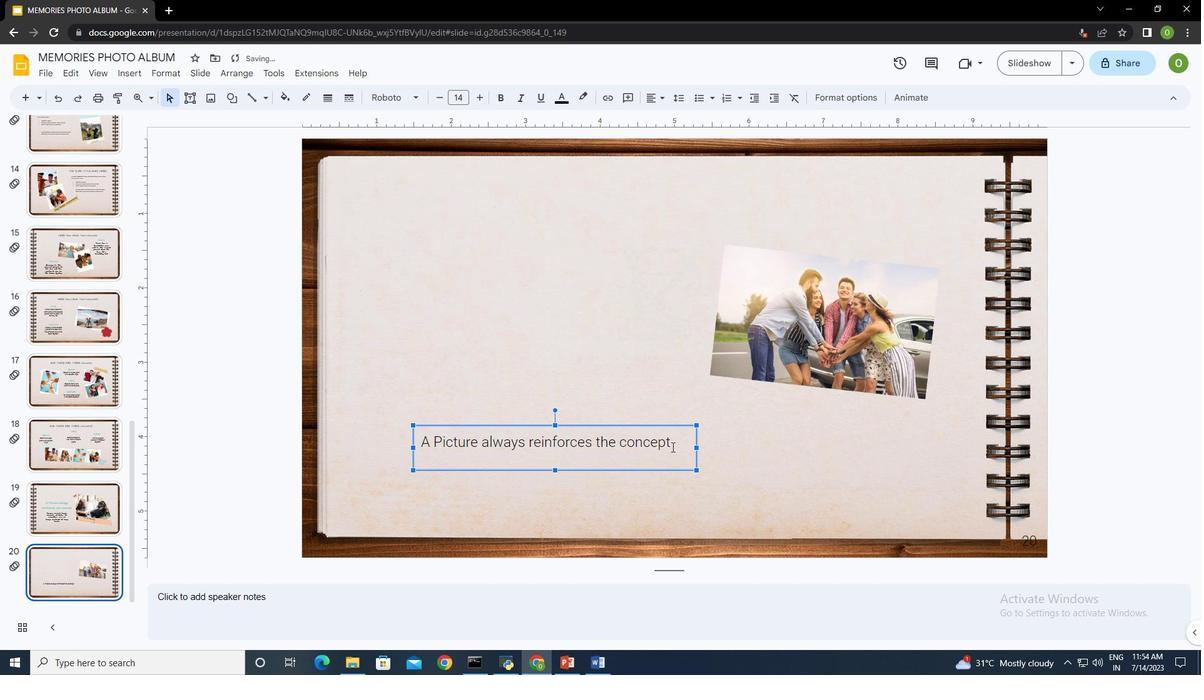 
Action: Mouse moved to (671, 445)
Screenshot: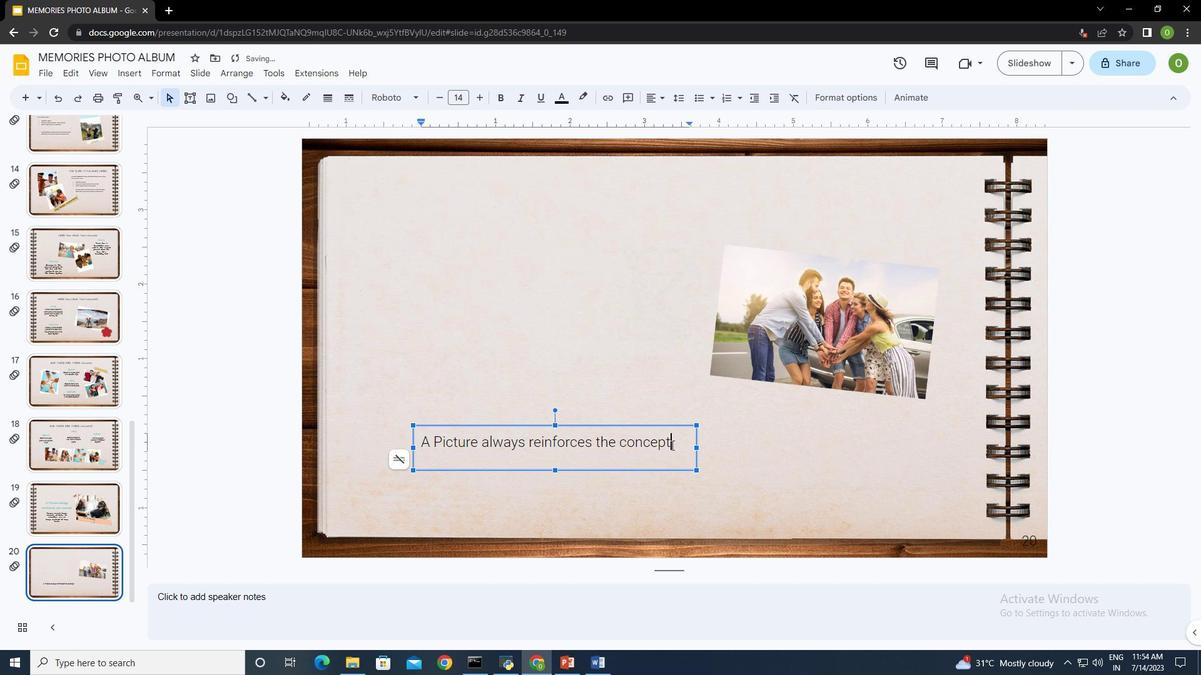 
Action: Key pressed ctrl+A
Screenshot: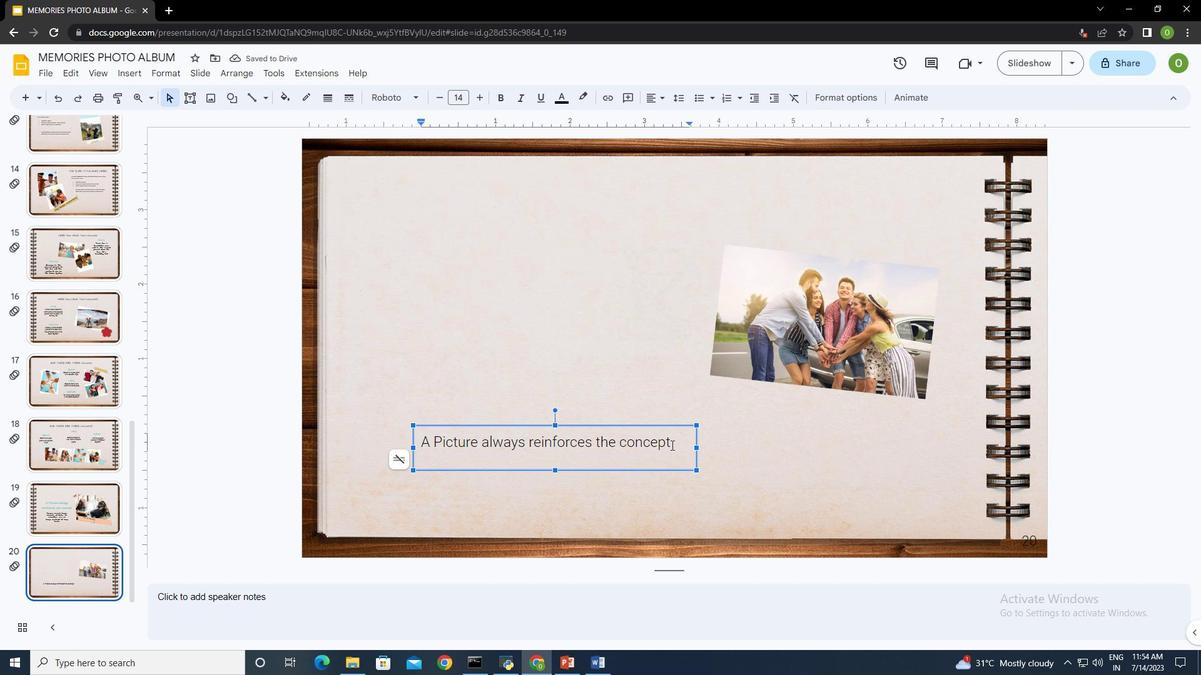 
Action: Mouse moved to (394, 100)
Screenshot: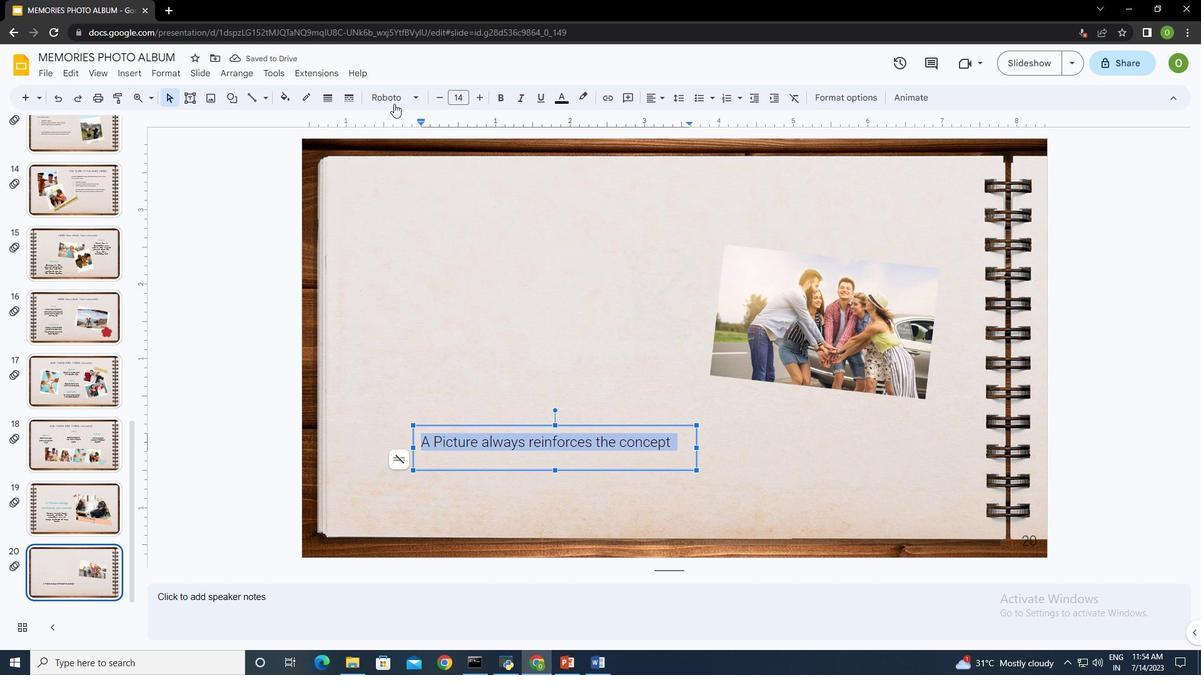 
Action: Mouse pressed left at (394, 100)
Screenshot: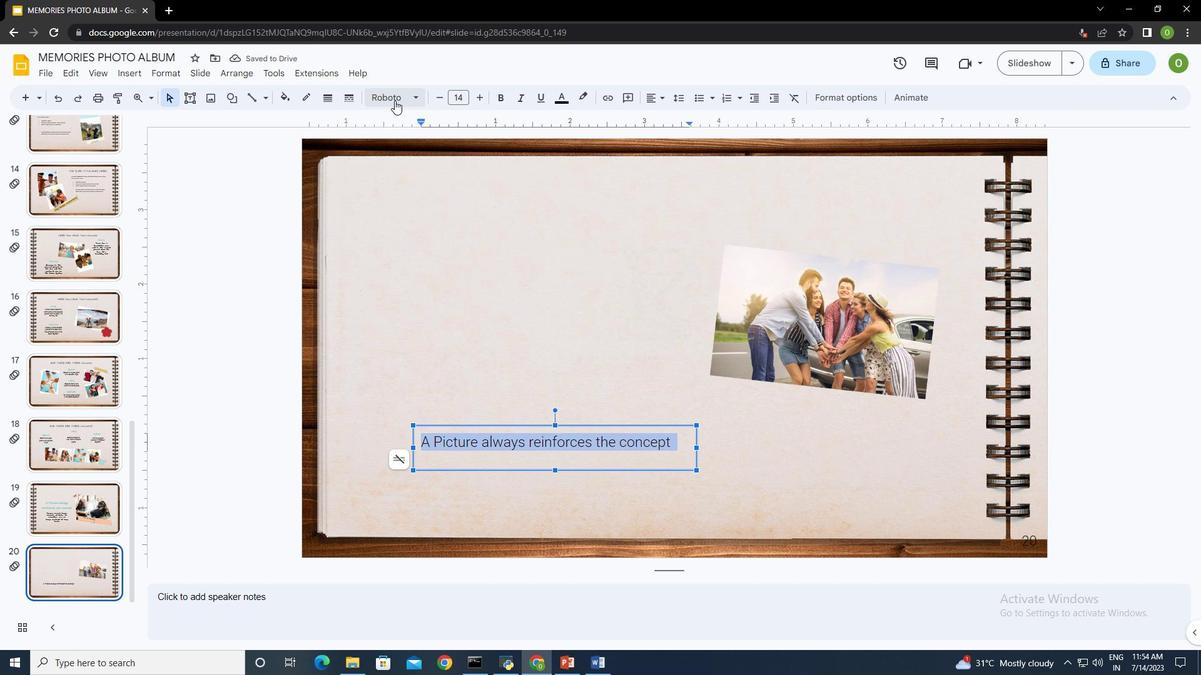 
Action: Mouse moved to (438, 172)
Screenshot: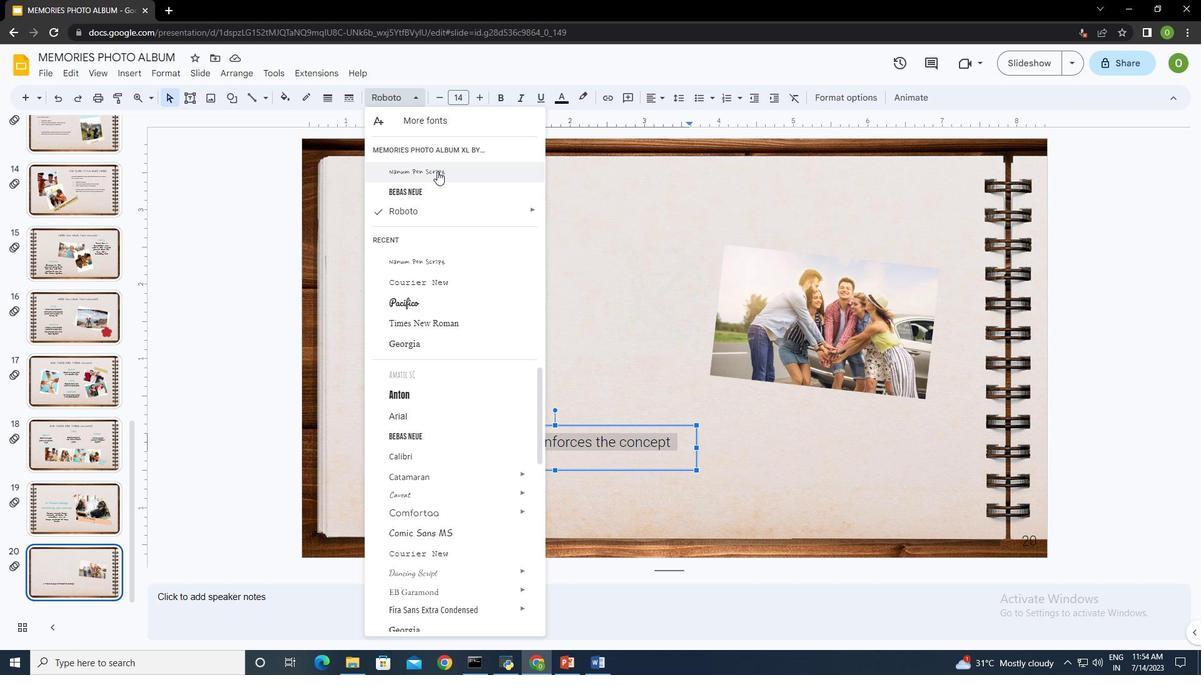 
Action: Mouse pressed left at (438, 172)
Screenshot: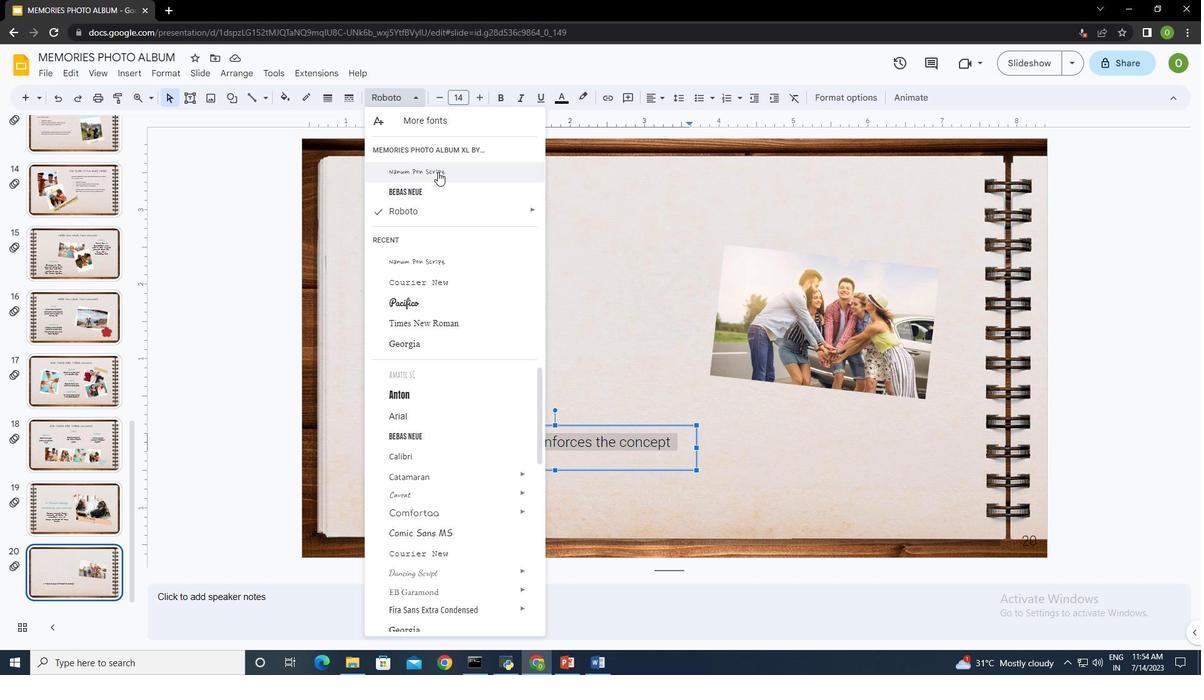 
Action: Mouse moved to (485, 98)
Screenshot: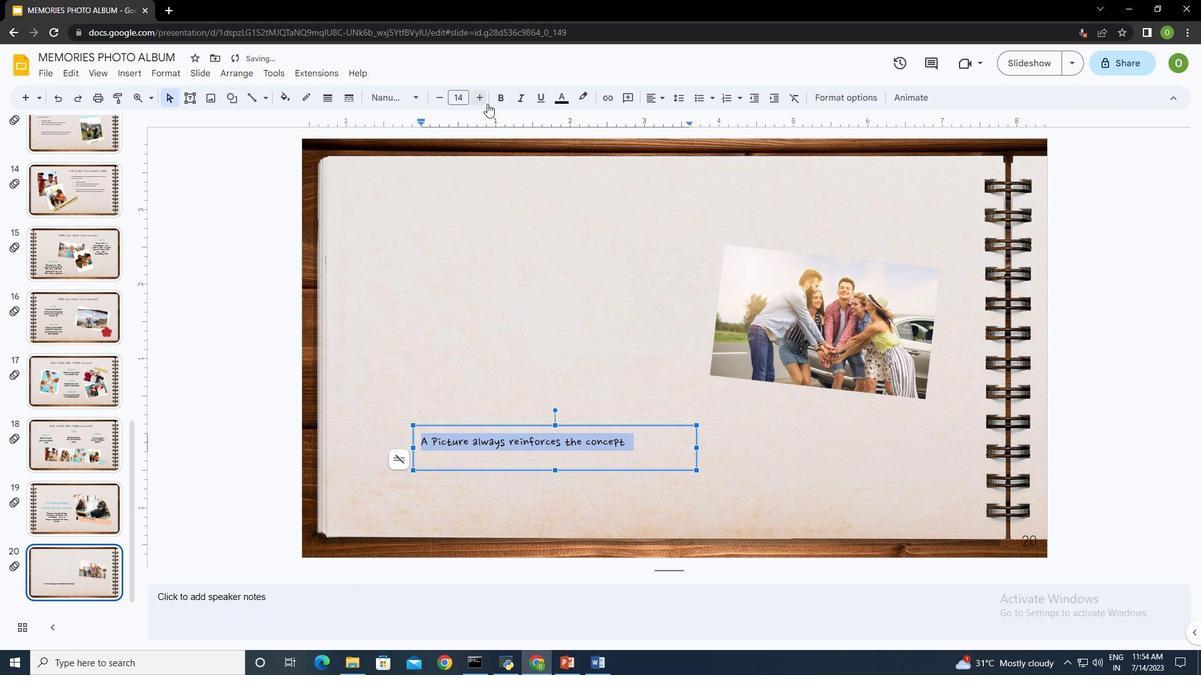 
Action: Mouse pressed left at (485, 98)
Screenshot: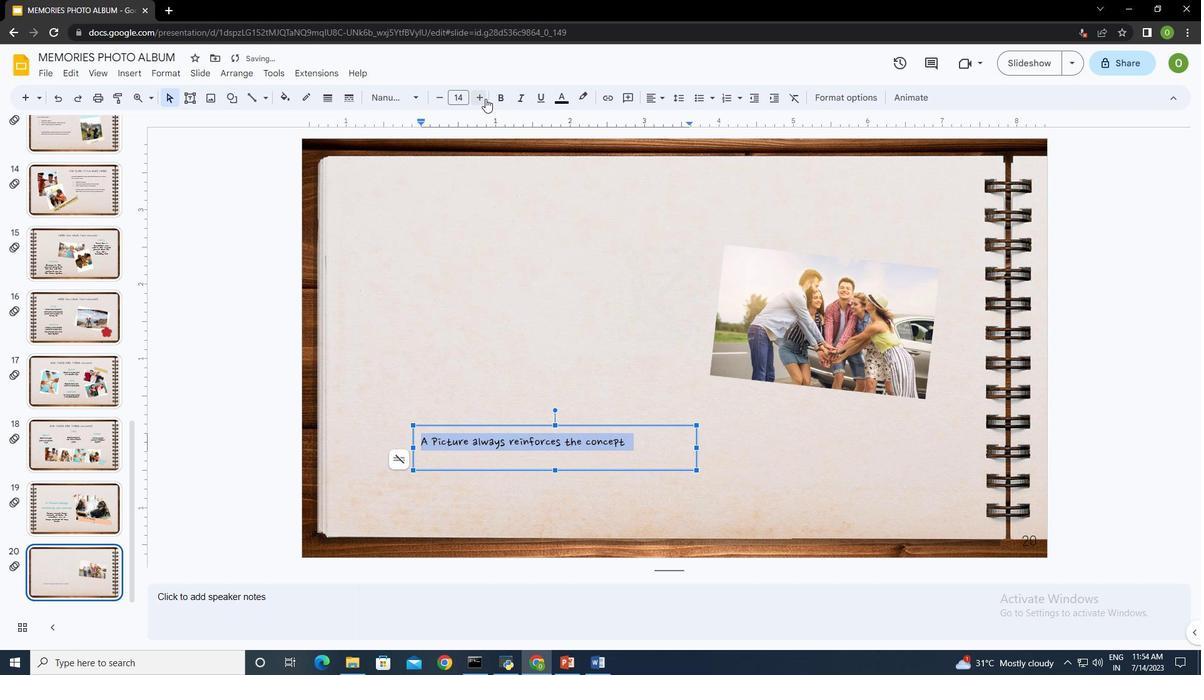 
Action: Mouse pressed left at (485, 98)
Screenshot: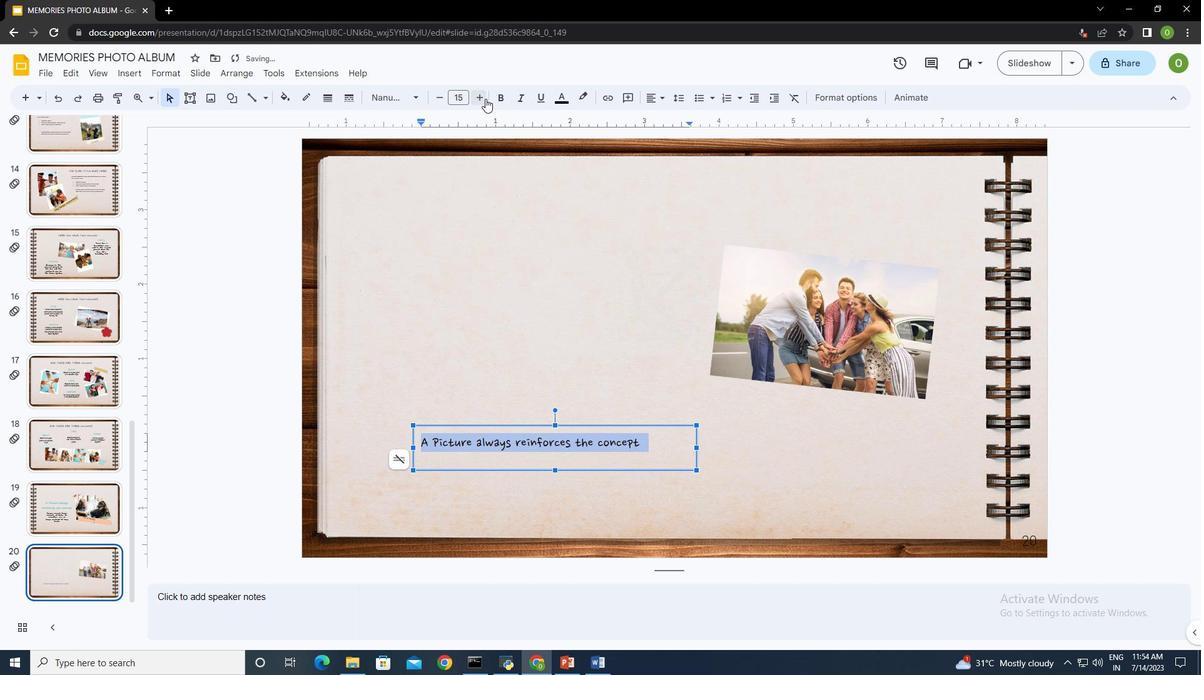 
Action: Mouse pressed left at (485, 98)
Screenshot: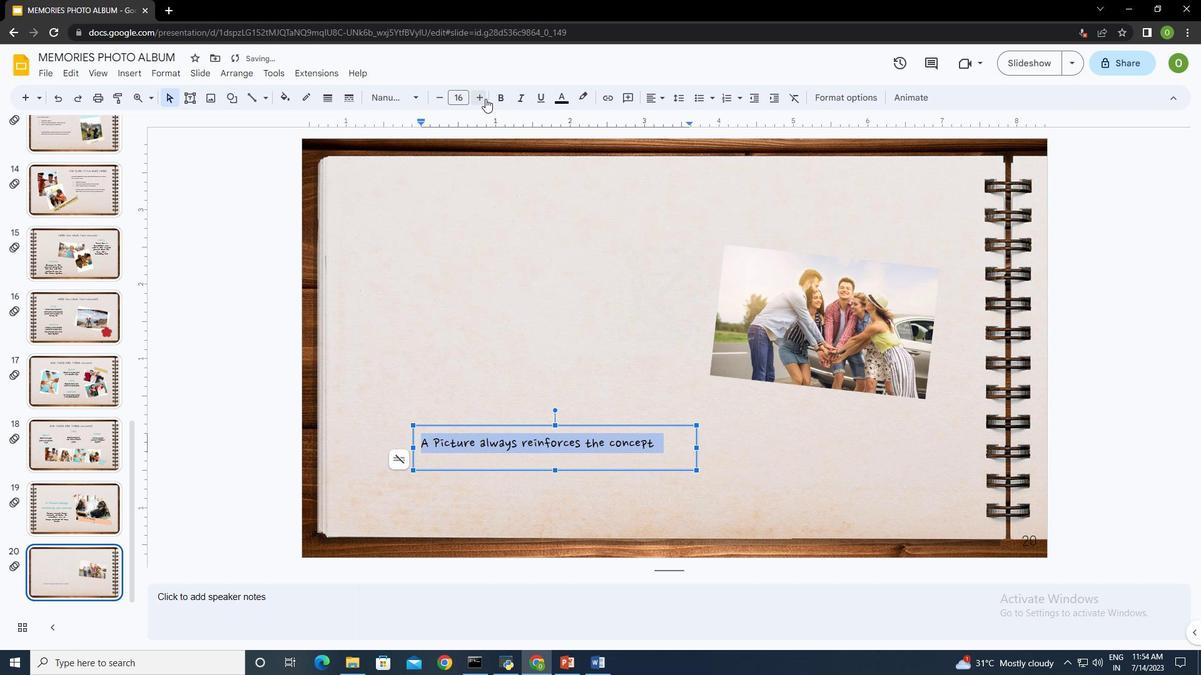 
Action: Mouse pressed left at (485, 98)
Screenshot: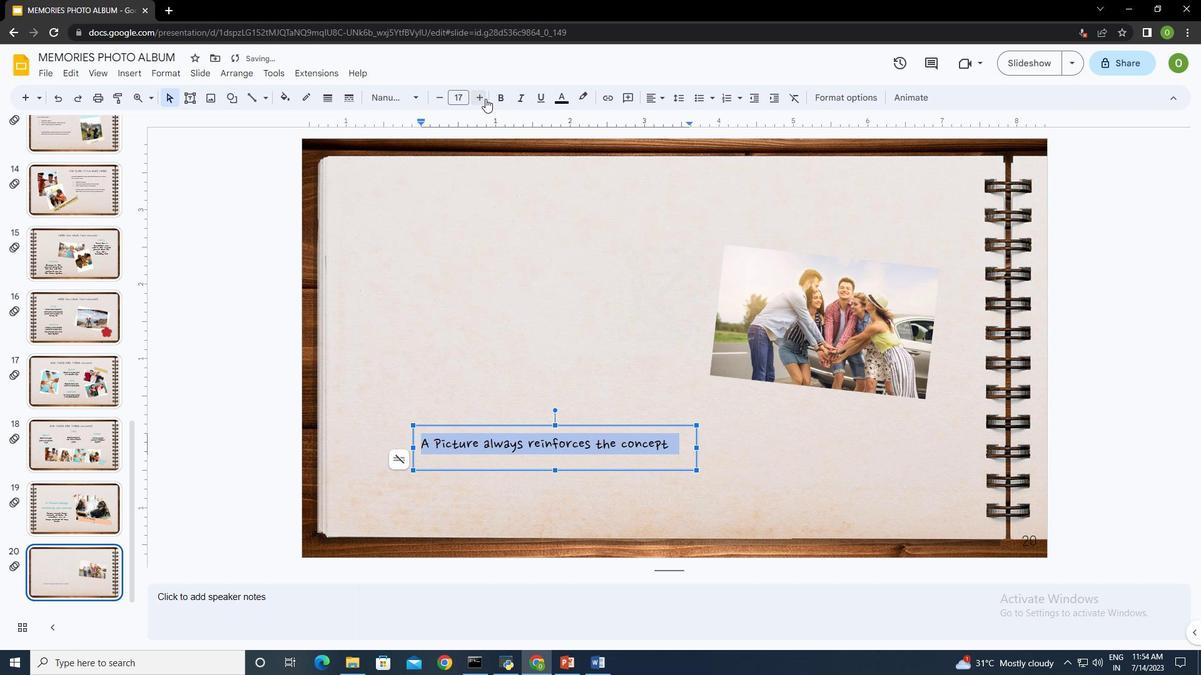 
Action: Mouse pressed left at (485, 98)
Screenshot: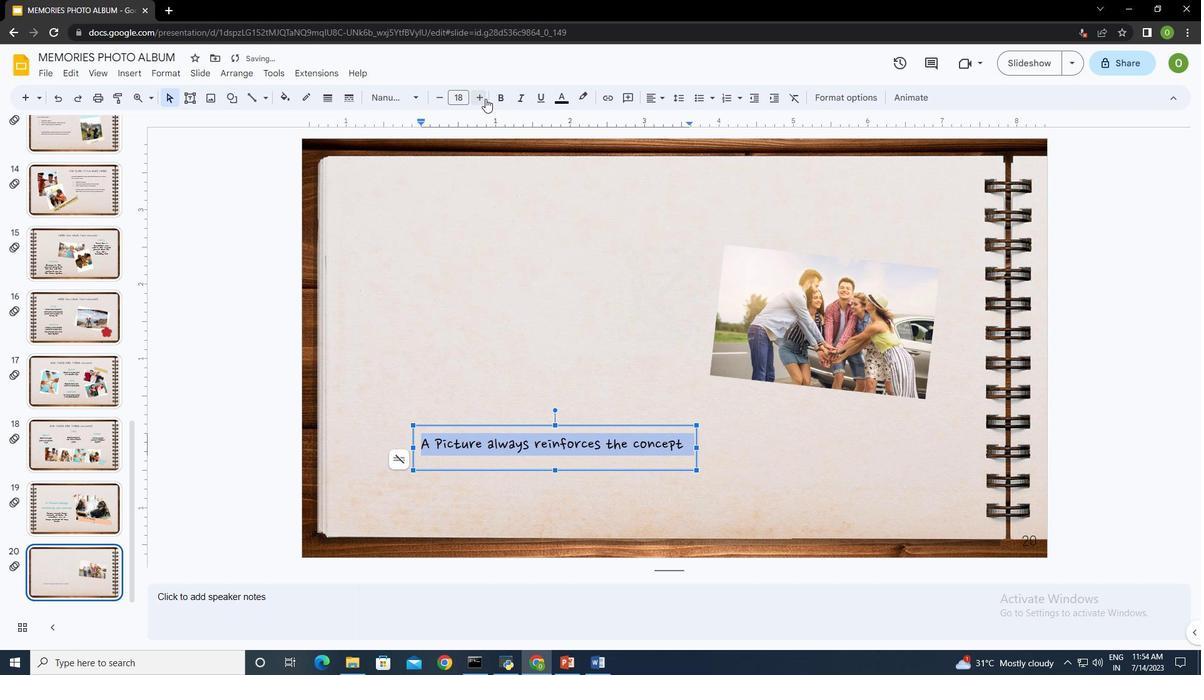 
Action: Mouse moved to (697, 448)
Screenshot: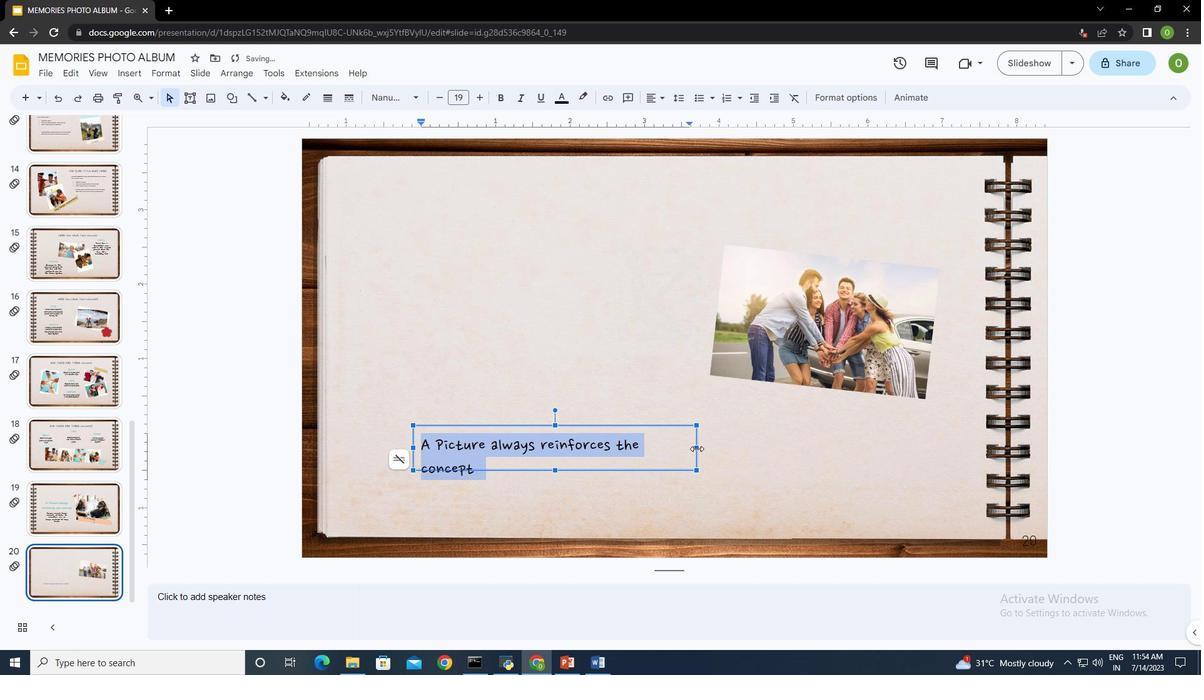
Action: Mouse pressed left at (697, 448)
Screenshot: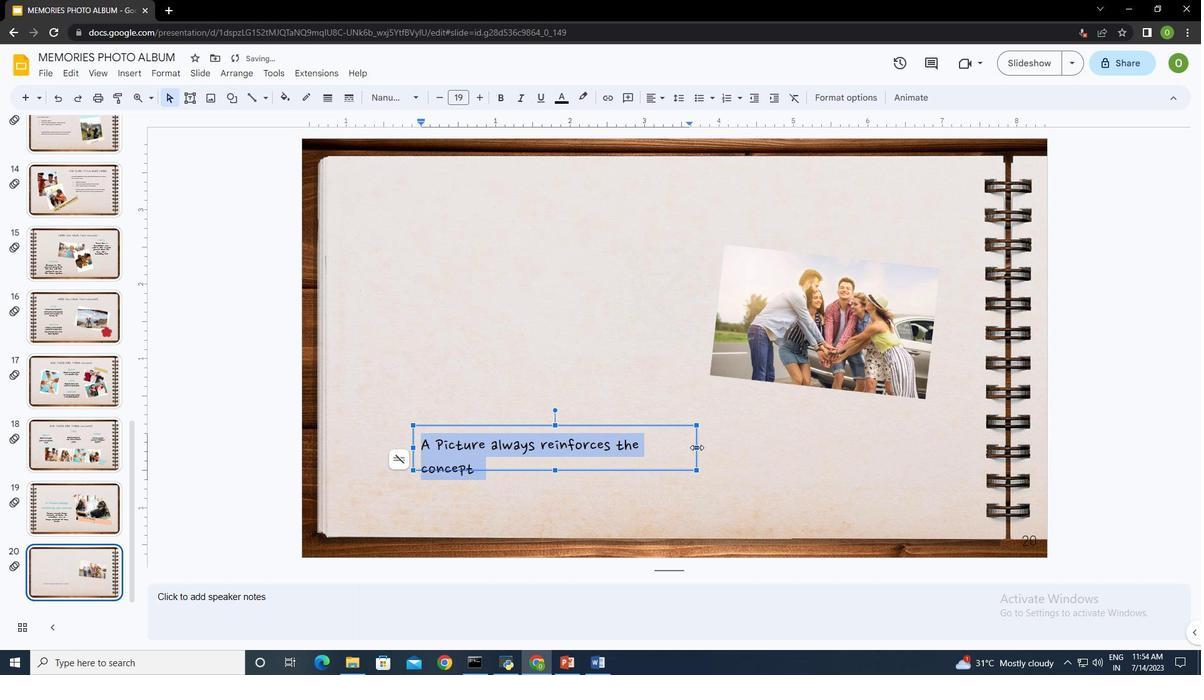 
Action: Mouse moved to (704, 444)
Screenshot: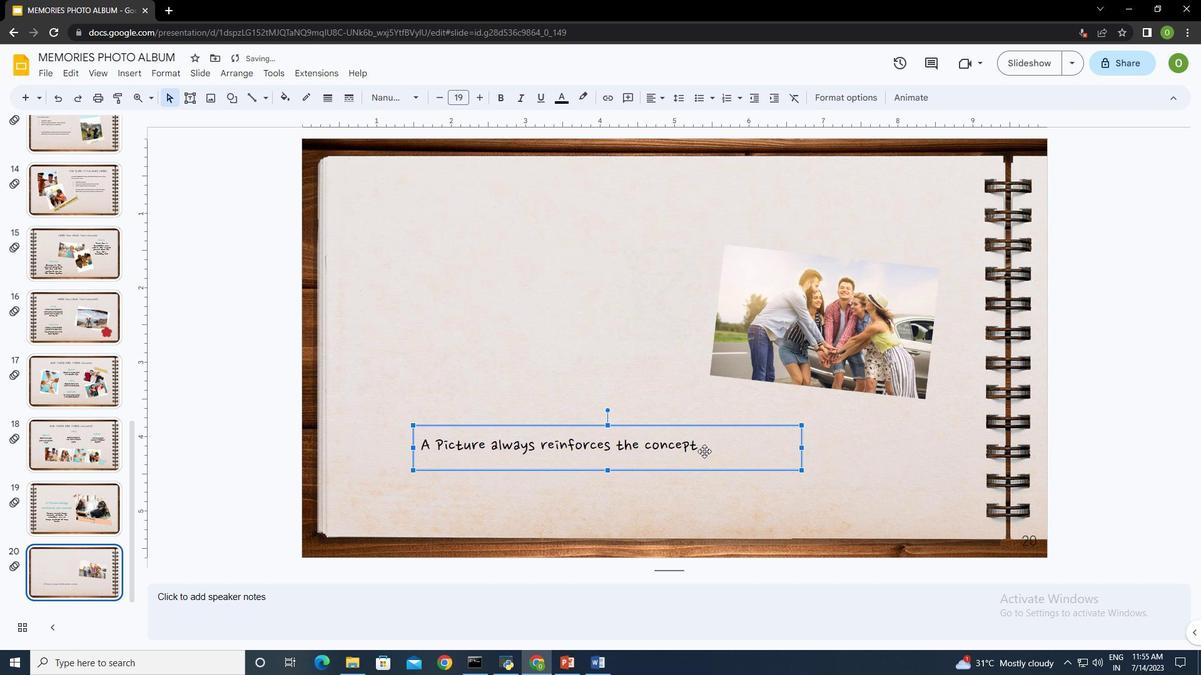 
Action: Mouse pressed left at (704, 444)
Screenshot: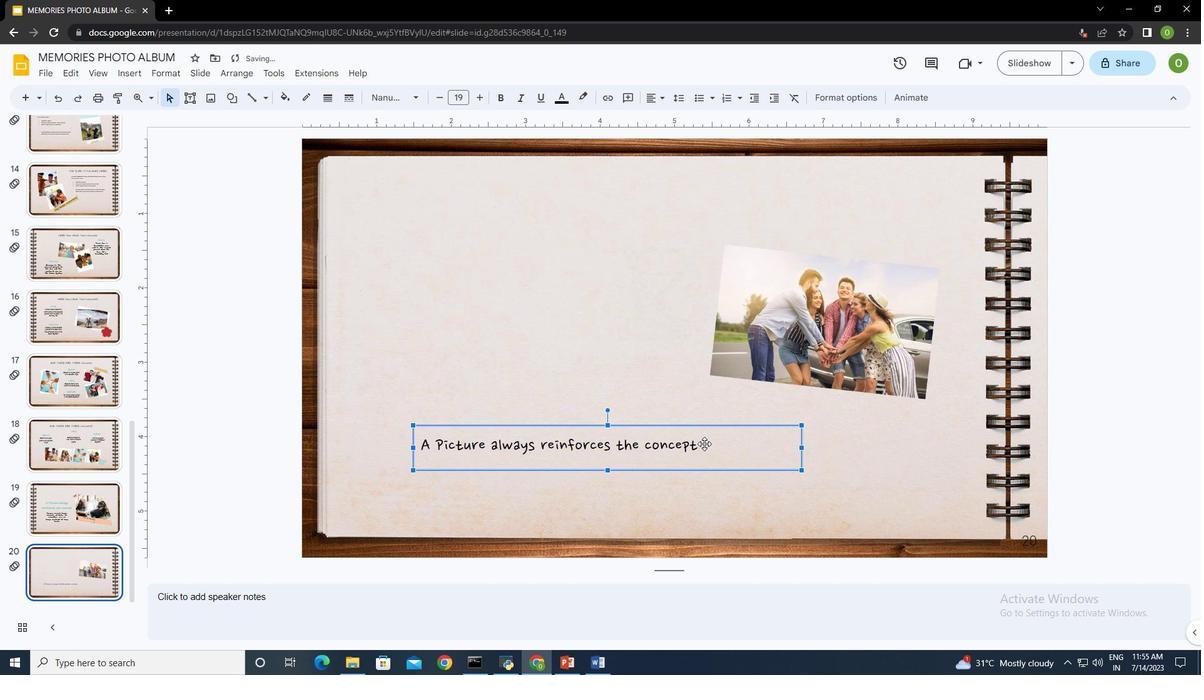 
Action: Mouse moved to (476, 95)
Screenshot: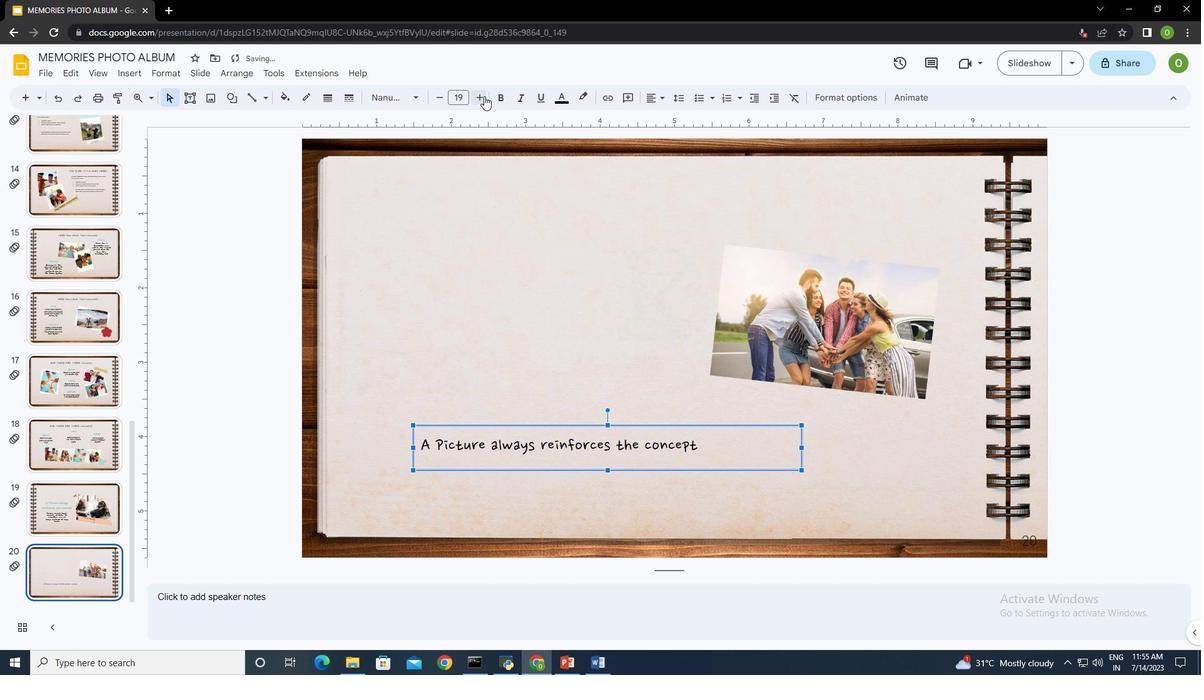 
Action: Mouse pressed left at (476, 95)
Screenshot: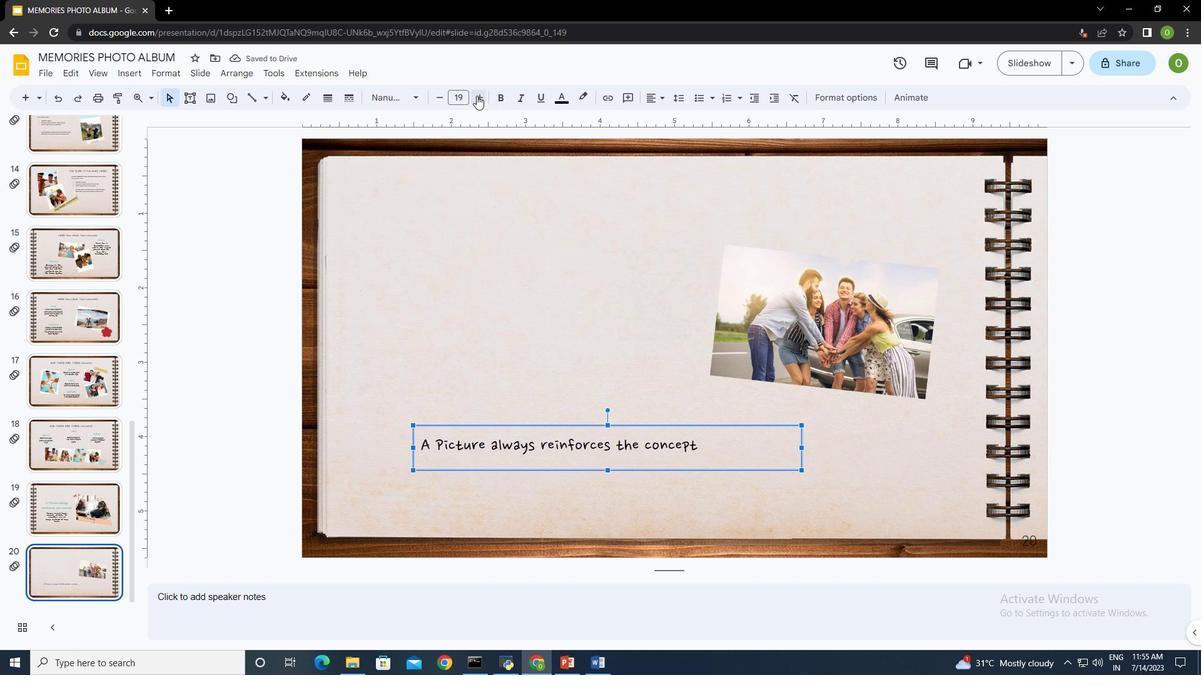 
Action: Mouse pressed left at (476, 95)
Screenshot: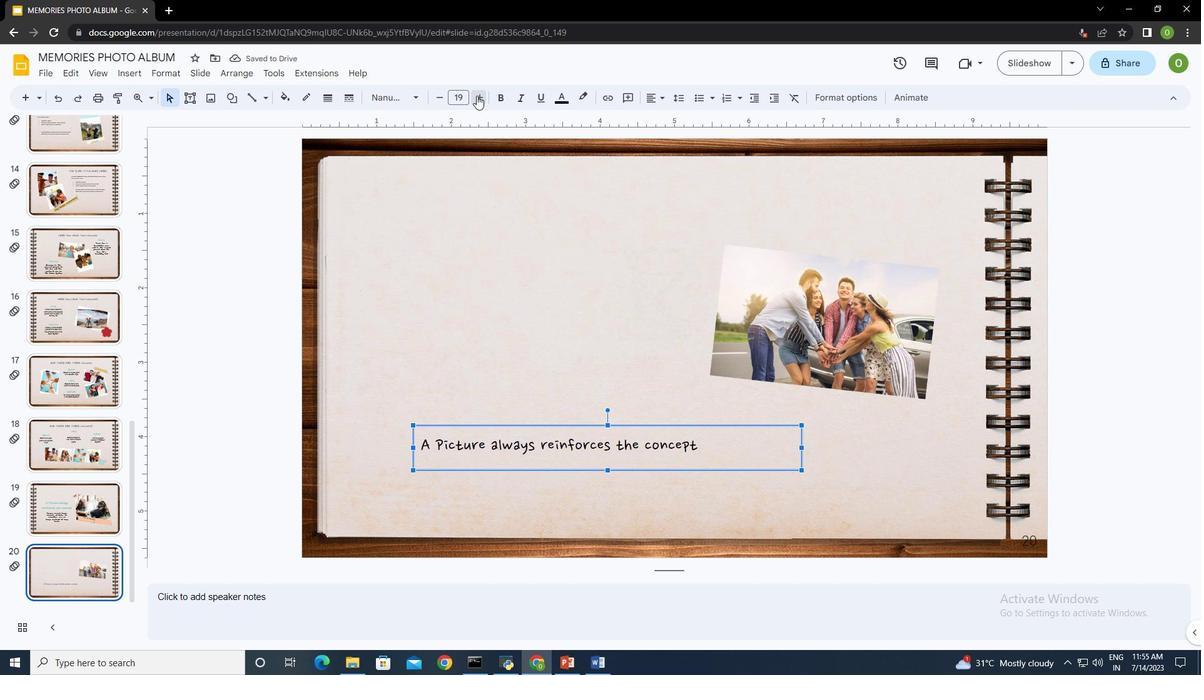 
Action: Mouse pressed left at (476, 95)
Screenshot: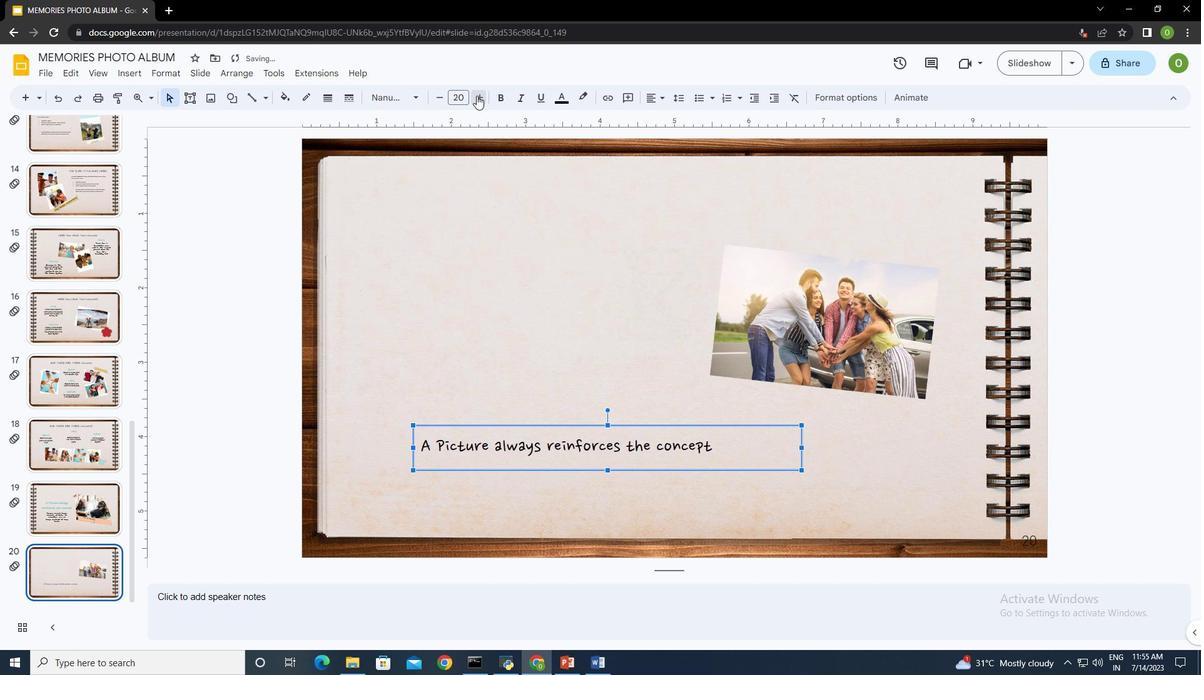 
Action: Mouse pressed left at (476, 95)
Screenshot: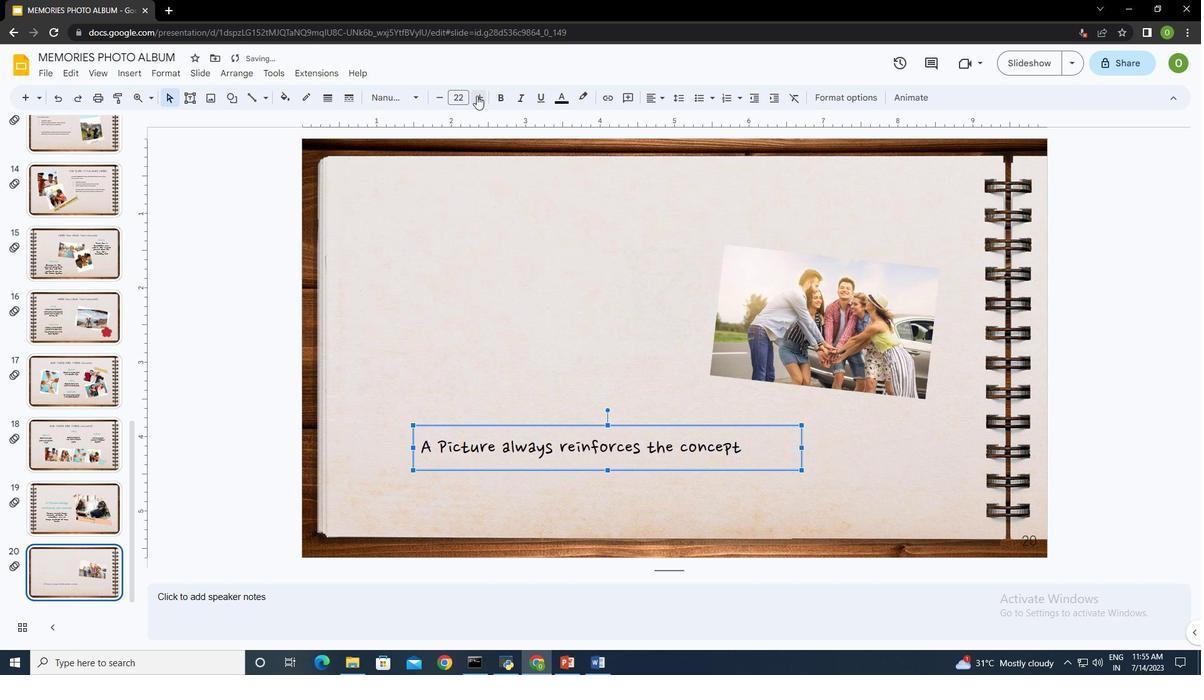 
Action: Mouse moved to (564, 96)
Screenshot: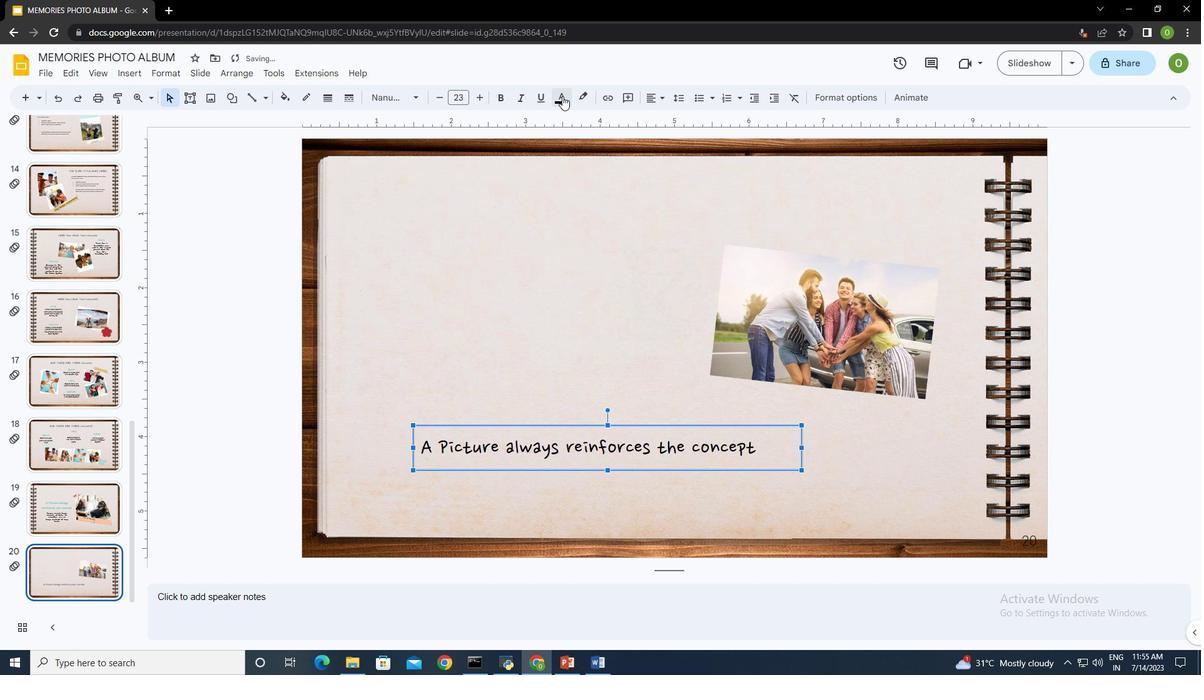 
Action: Mouse pressed left at (564, 96)
Screenshot: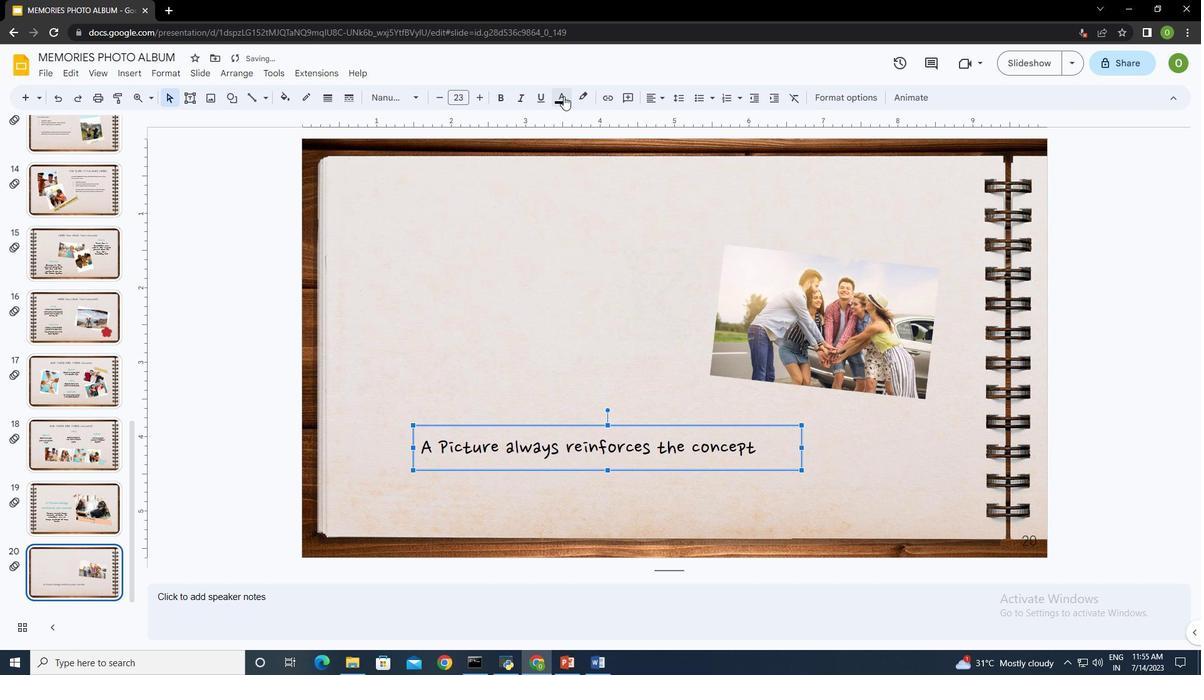 
Action: Mouse moved to (674, 137)
Screenshot: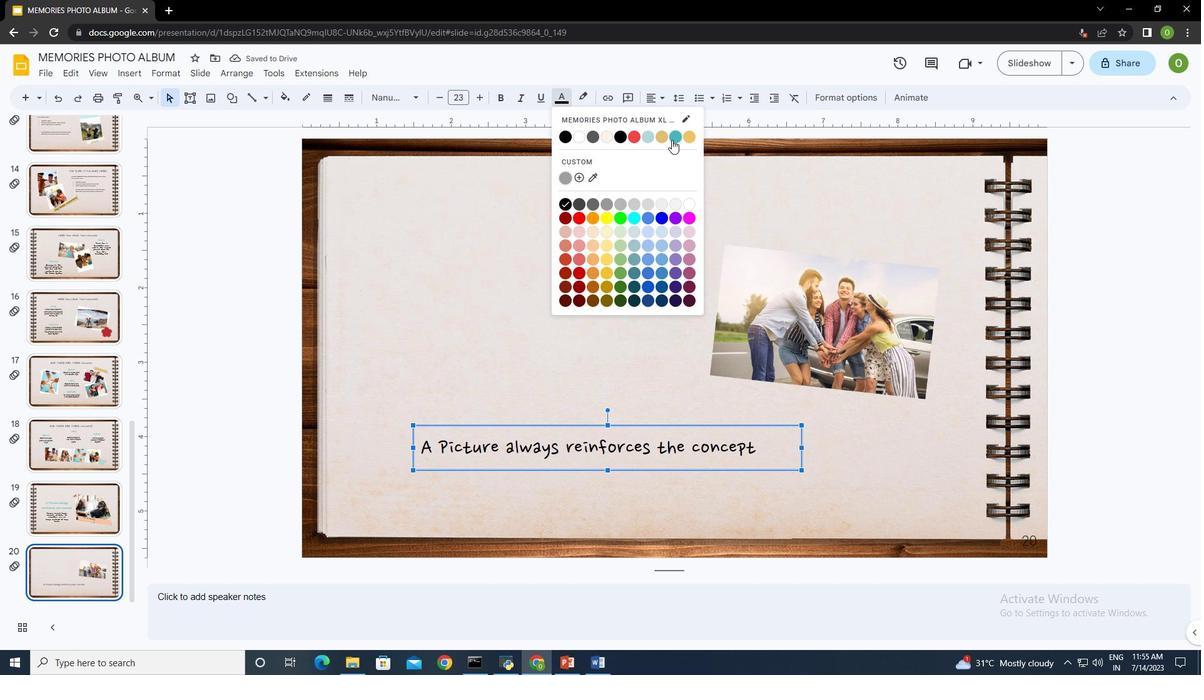 
Action: Mouse pressed left at (674, 137)
Screenshot: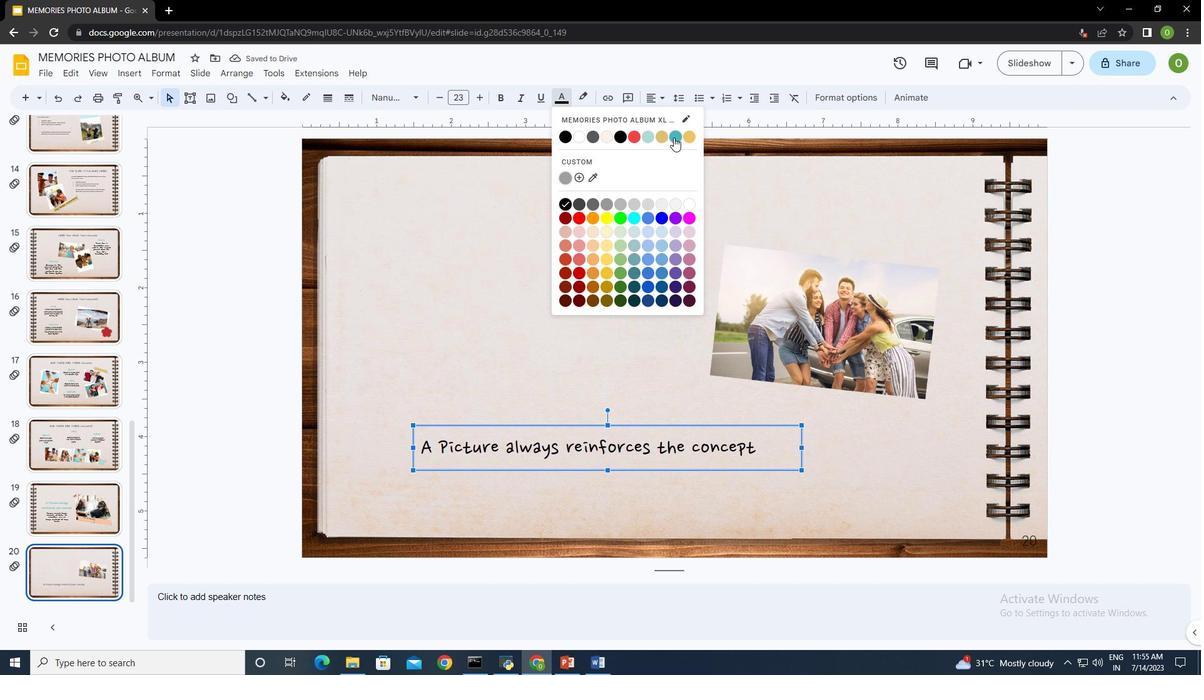 
Action: Mouse moved to (823, 475)
Screenshot: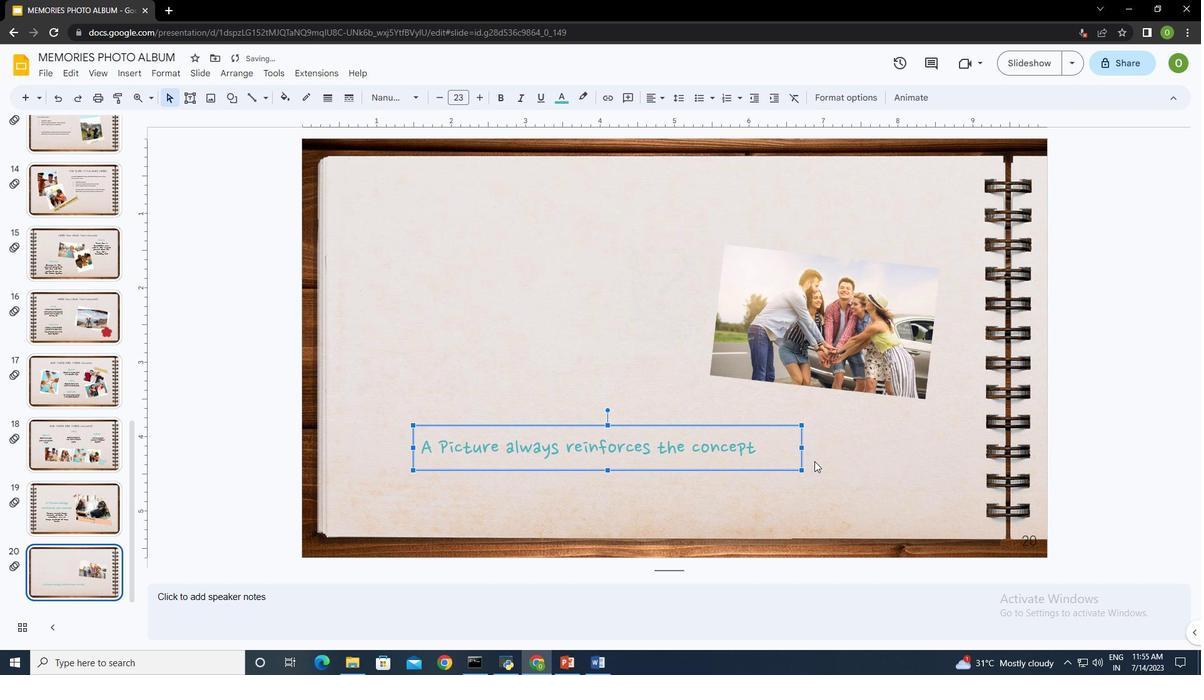 
Action: Mouse pressed left at (823, 475)
Screenshot: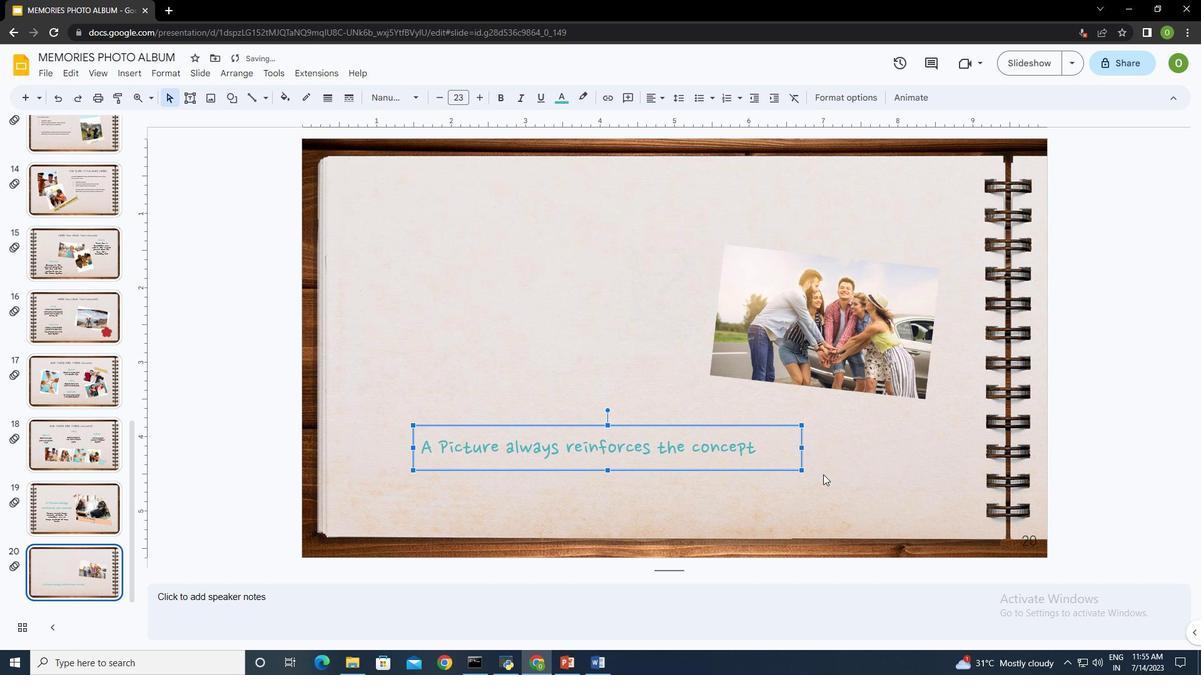 
Action: Mouse moved to (700, 441)
Screenshot: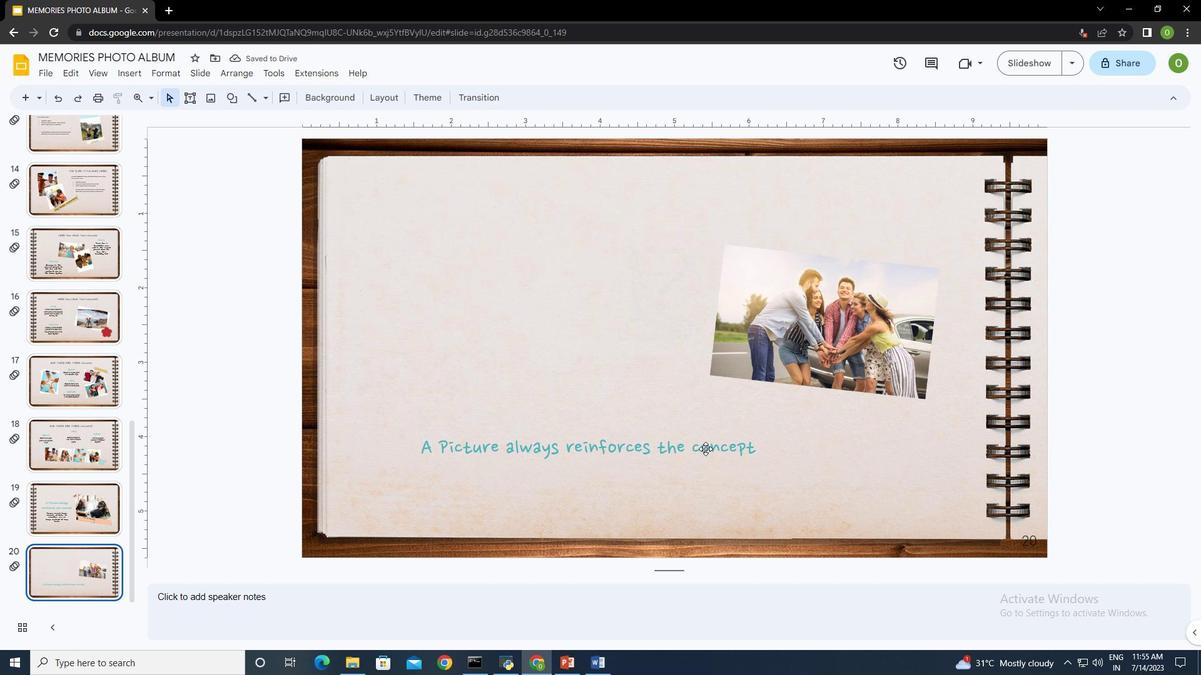 
Action: Mouse pressed left at (700, 441)
Screenshot: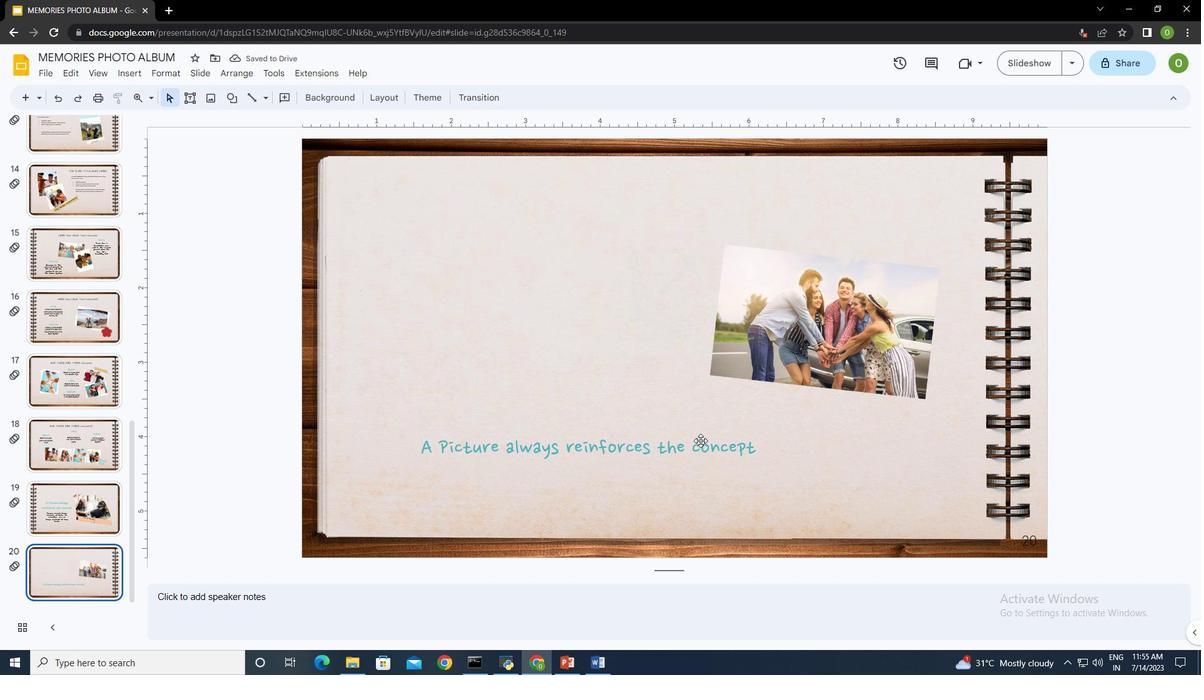 
Action: Mouse moved to (476, 93)
Screenshot: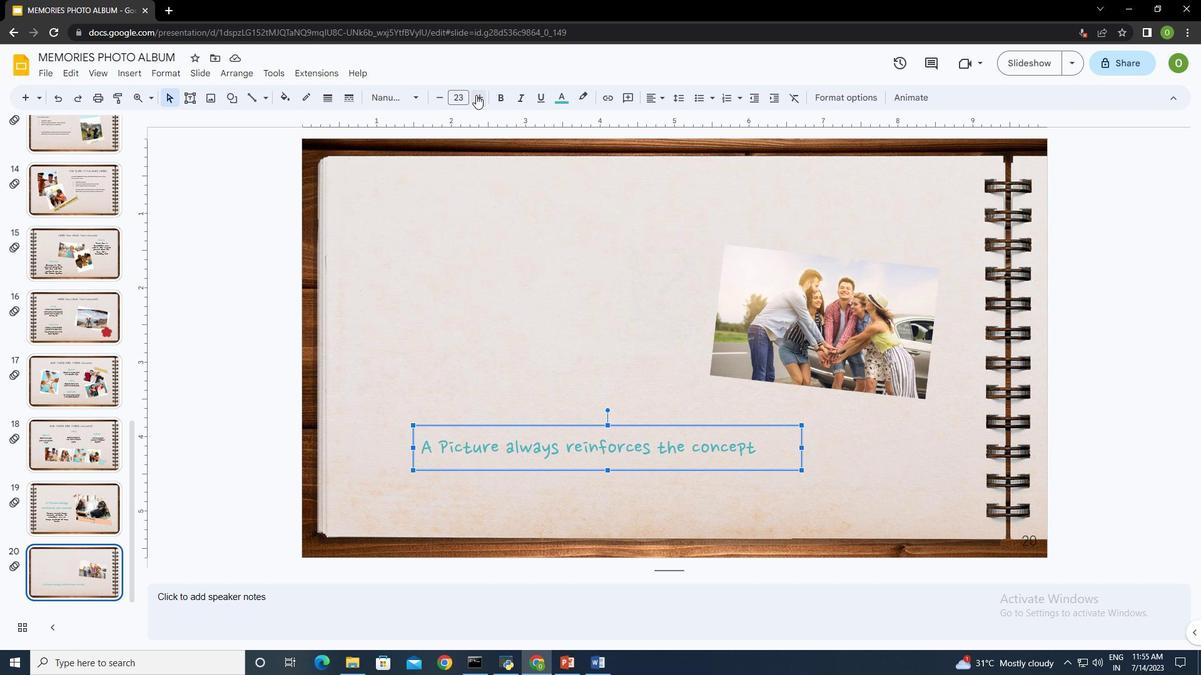 
Action: Mouse pressed left at (476, 93)
Screenshot: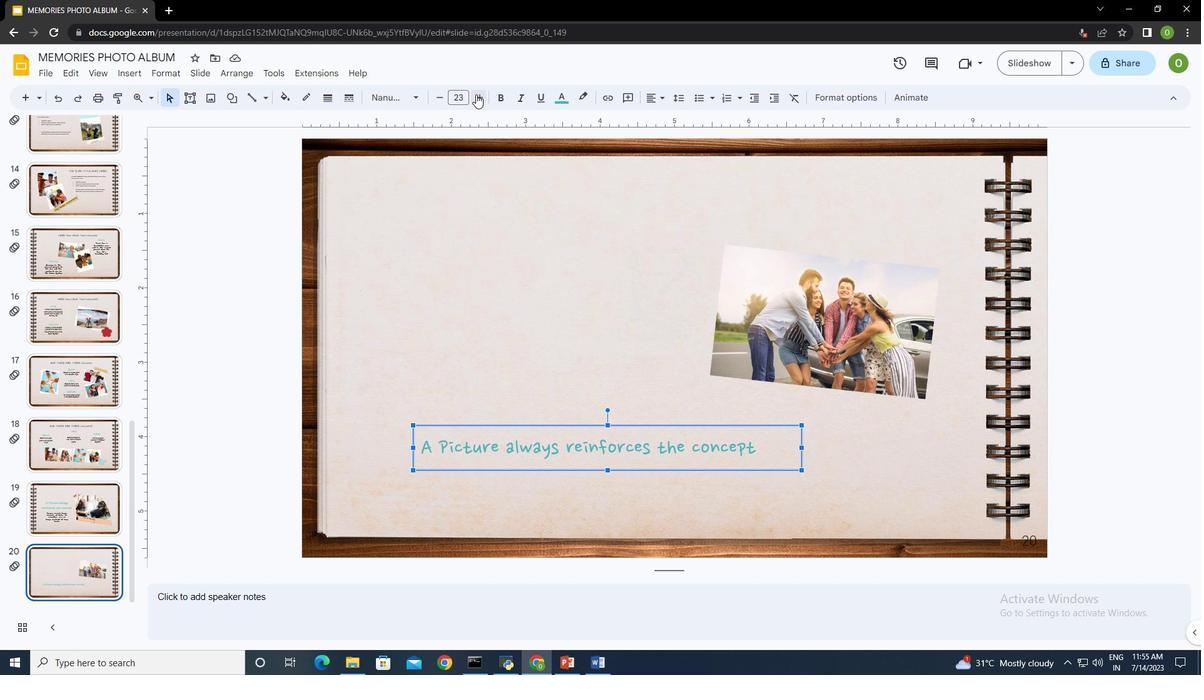 
Action: Mouse pressed left at (476, 93)
Screenshot: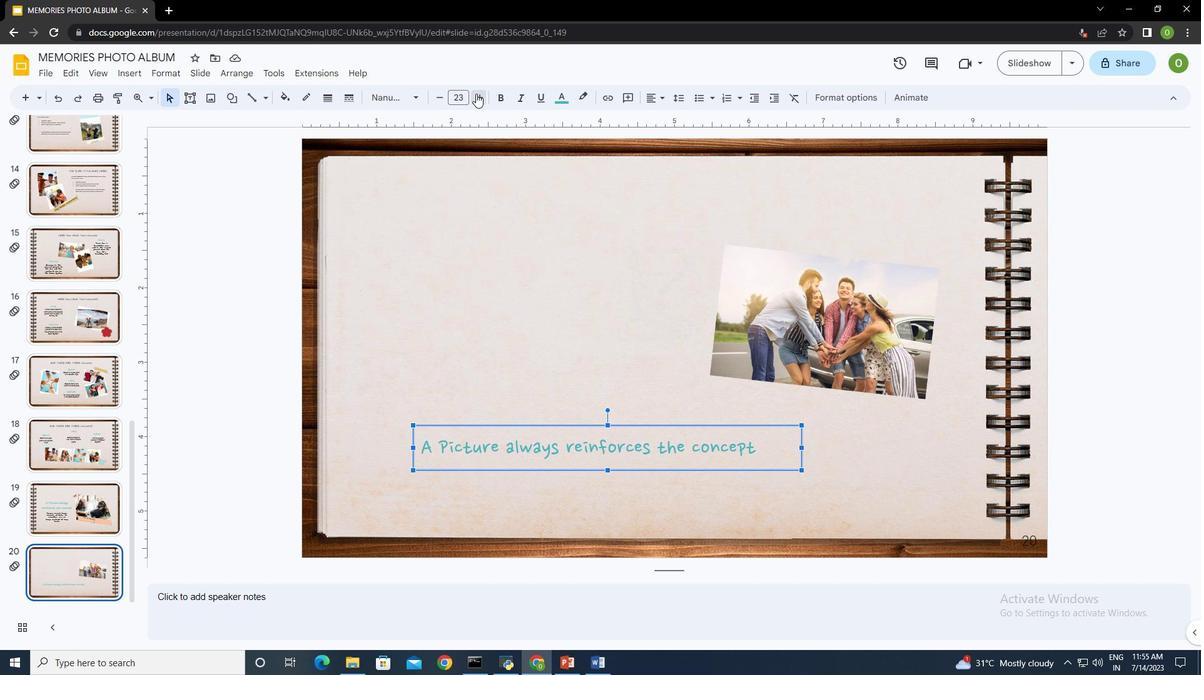 
Action: Mouse pressed left at (476, 93)
Screenshot: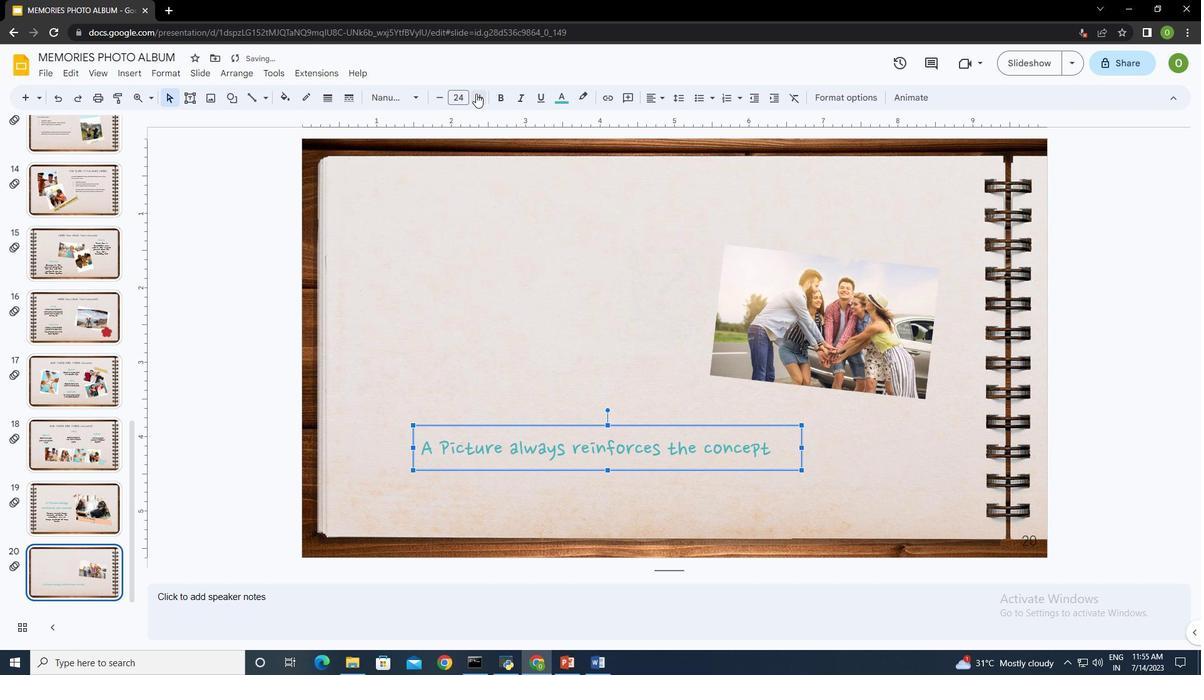 
Action: Mouse pressed left at (476, 93)
Screenshot: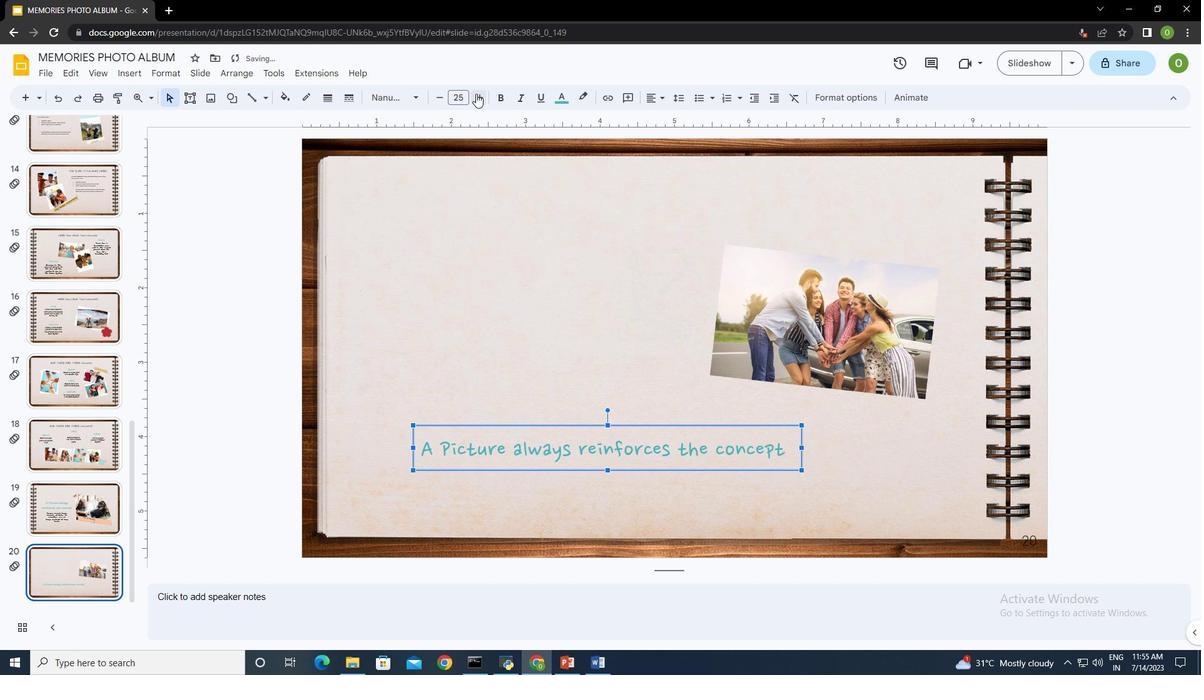 
Action: Mouse pressed left at (476, 93)
Screenshot: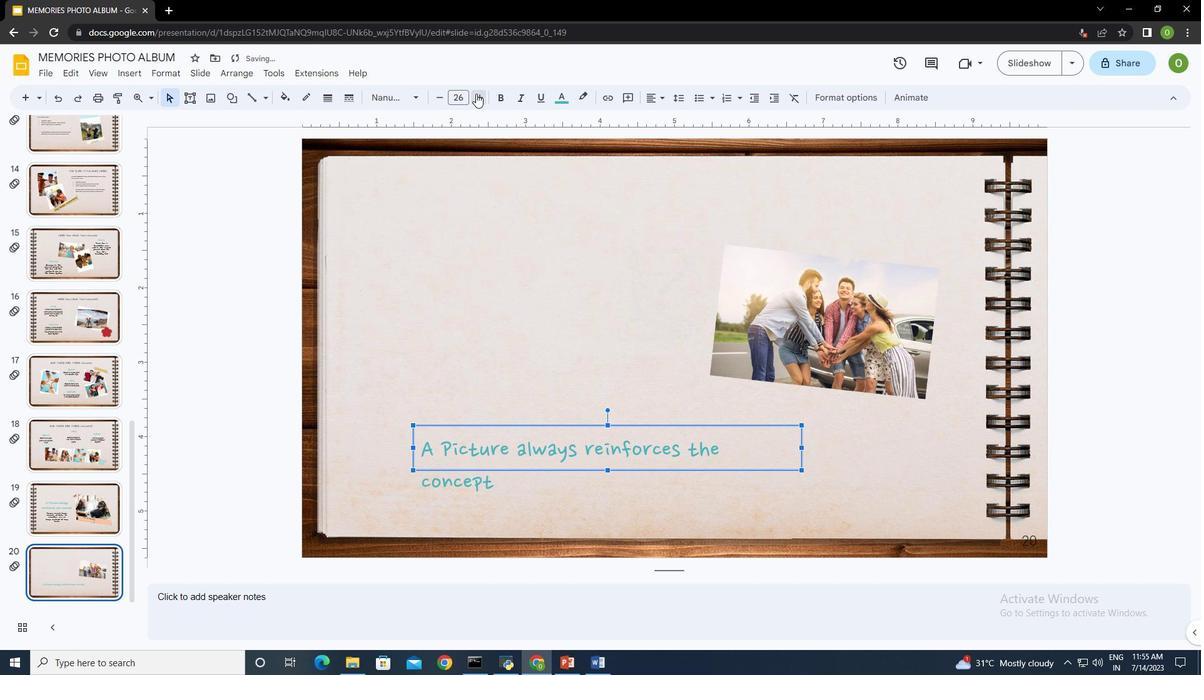 
Action: Mouse pressed left at (476, 93)
Screenshot: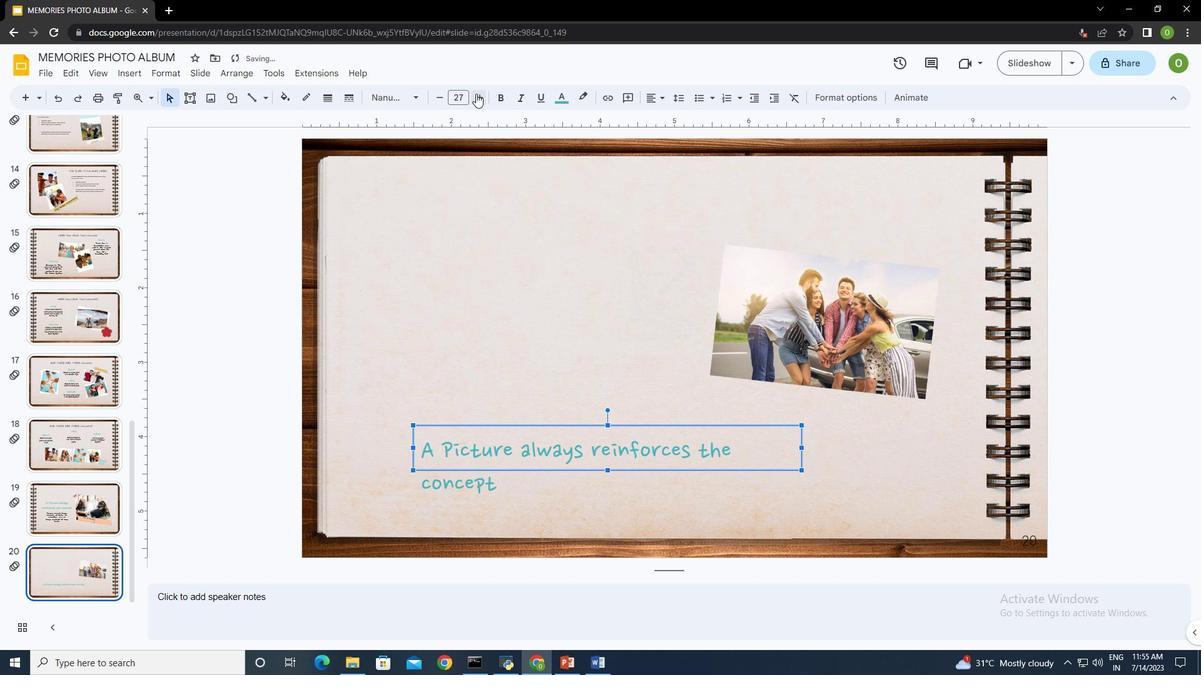 
Action: Mouse pressed left at (476, 93)
Screenshot: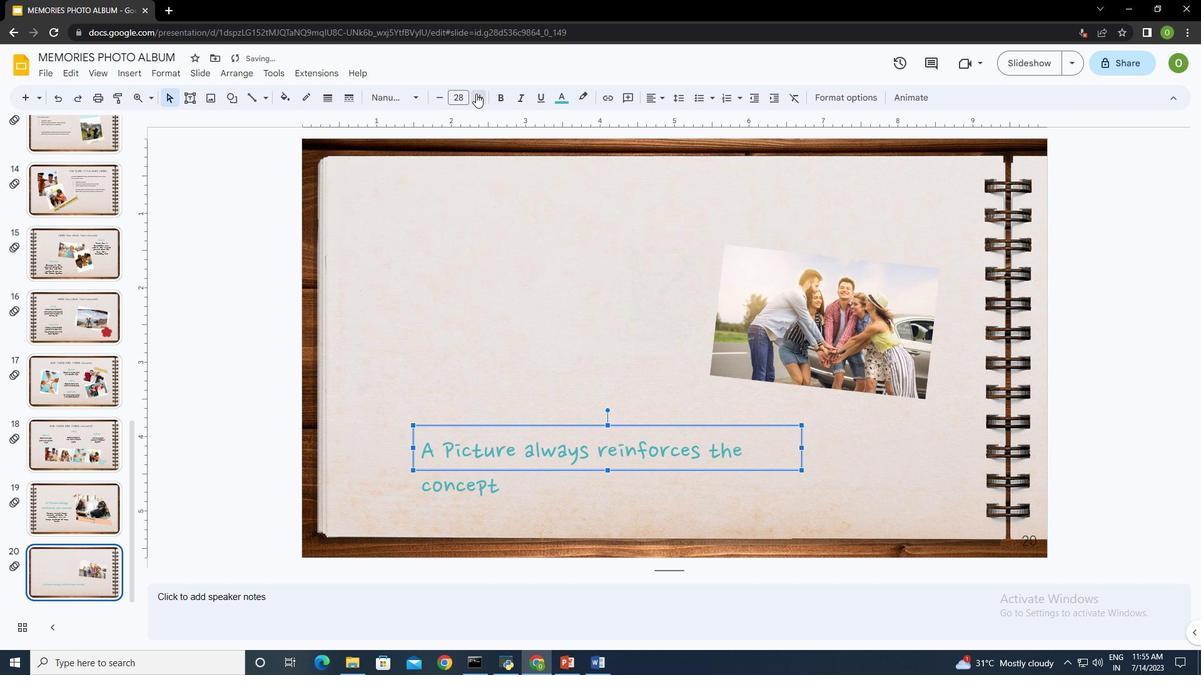 
Action: Mouse pressed left at (476, 93)
Screenshot: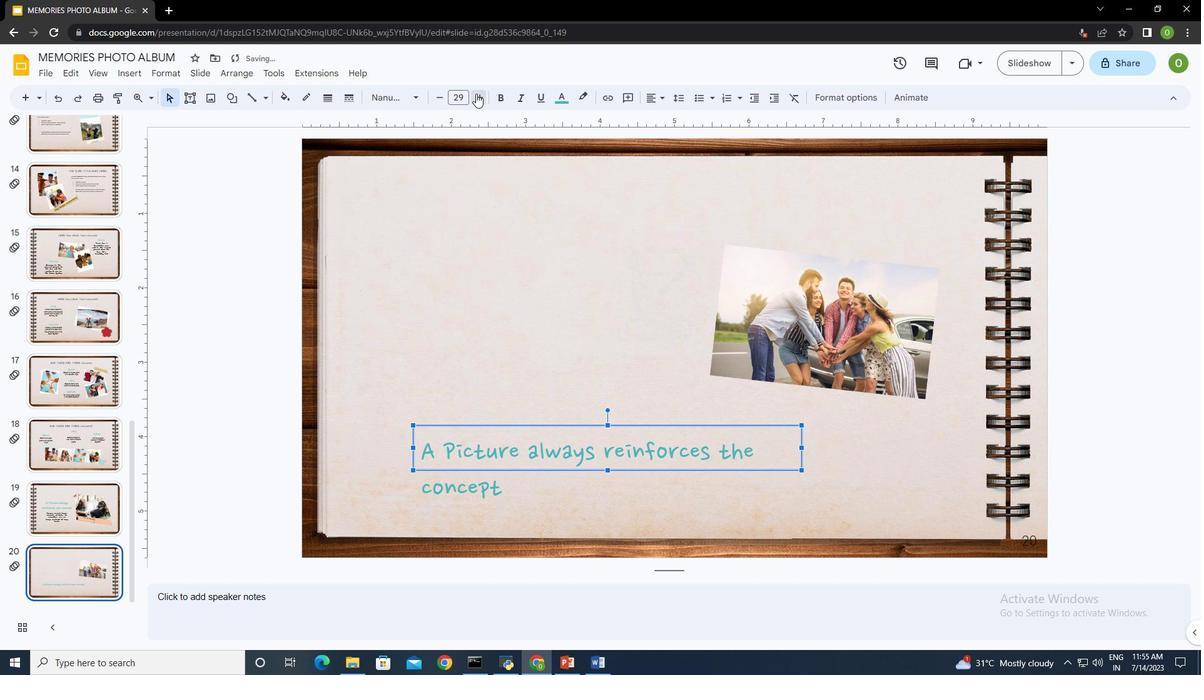 
Action: Mouse moved to (801, 448)
Screenshot: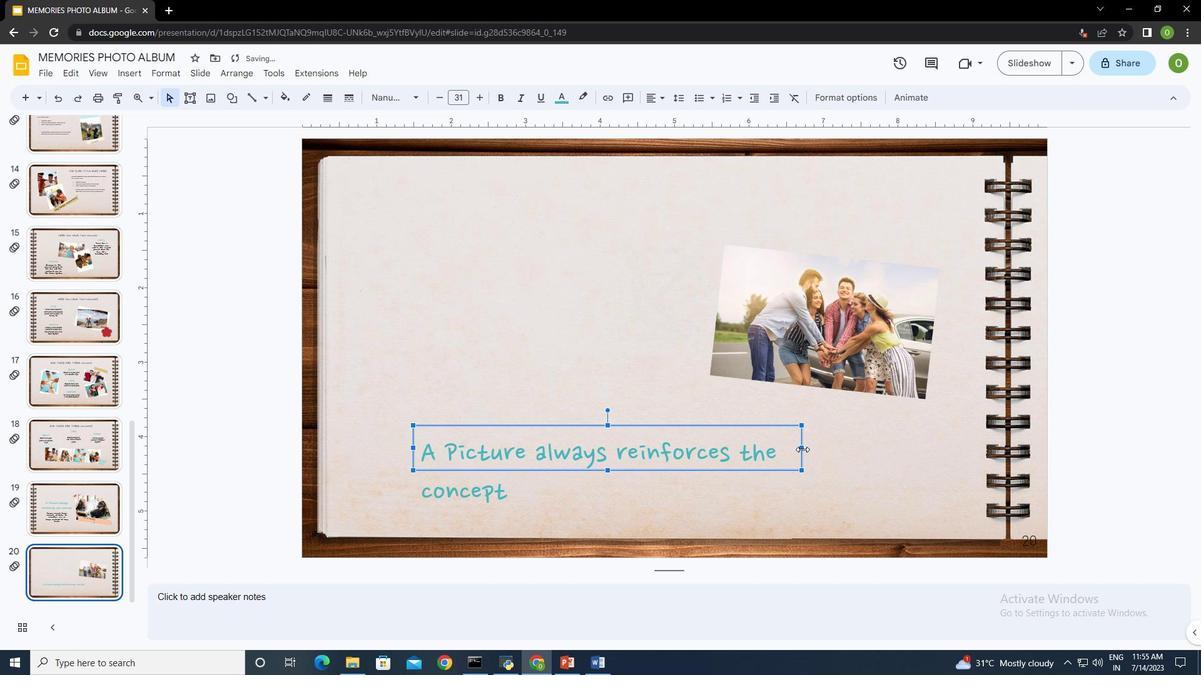 
Action: Mouse pressed left at (801, 448)
Screenshot: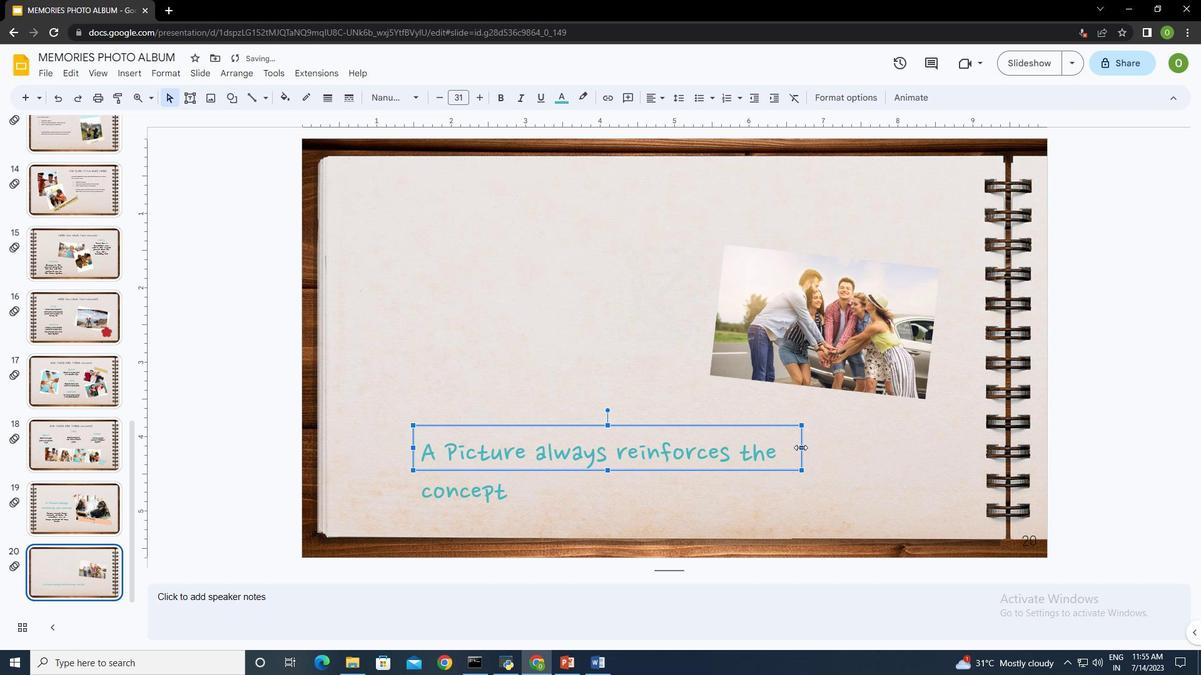 
Action: Mouse moved to (833, 448)
Screenshot: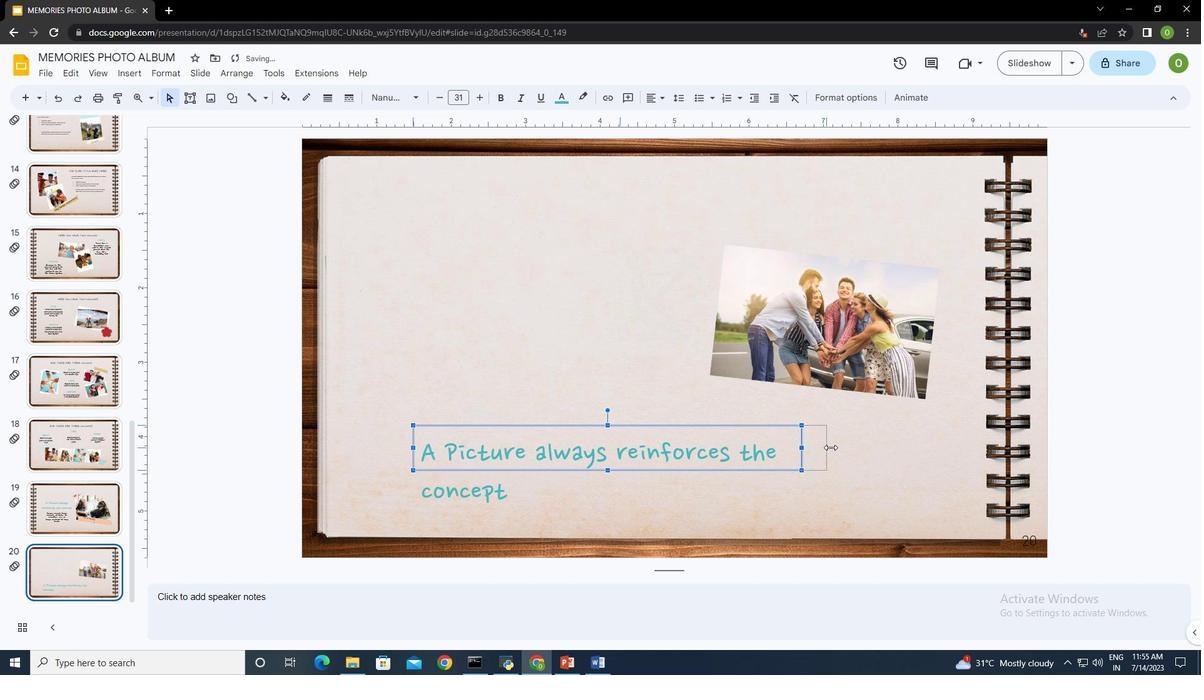 
Action: Mouse pressed left at (833, 448)
Screenshot: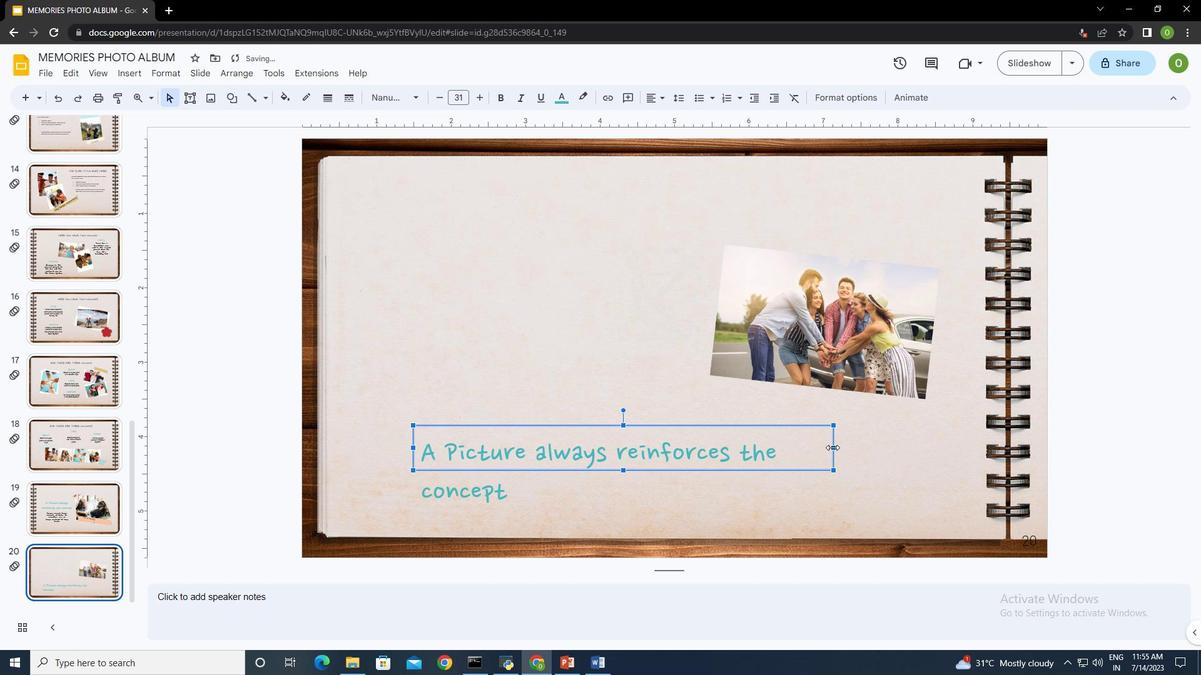 
Action: Mouse moved to (416, 449)
Screenshot: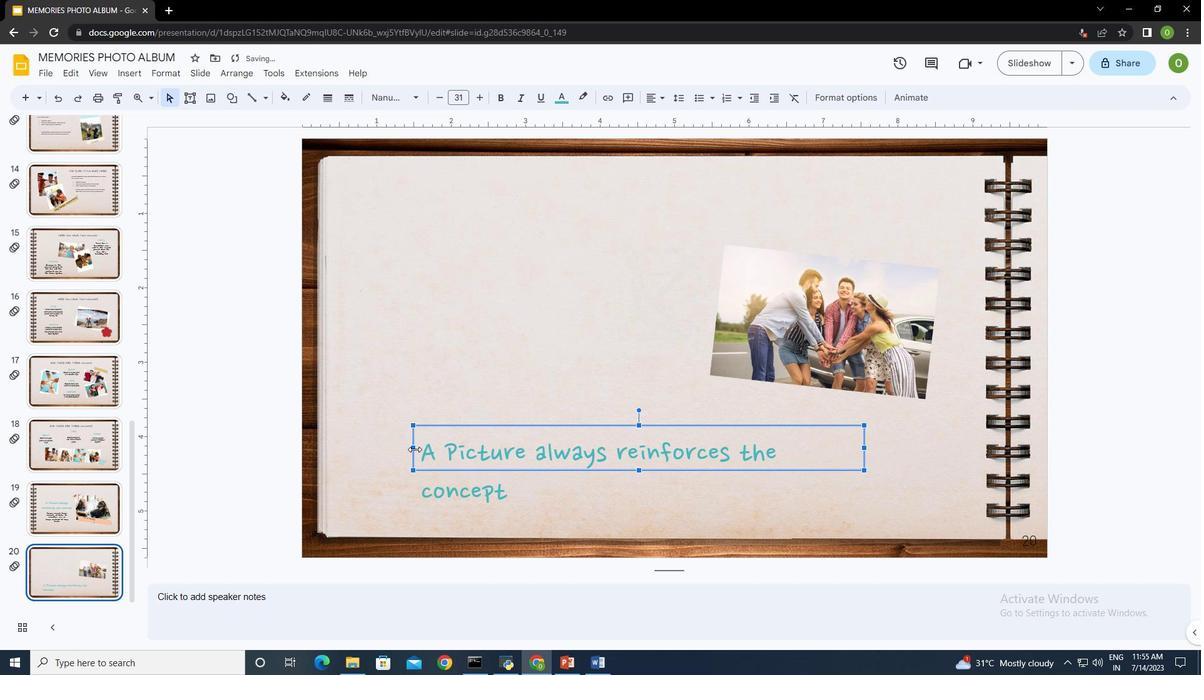 
Action: Mouse pressed left at (416, 449)
Screenshot: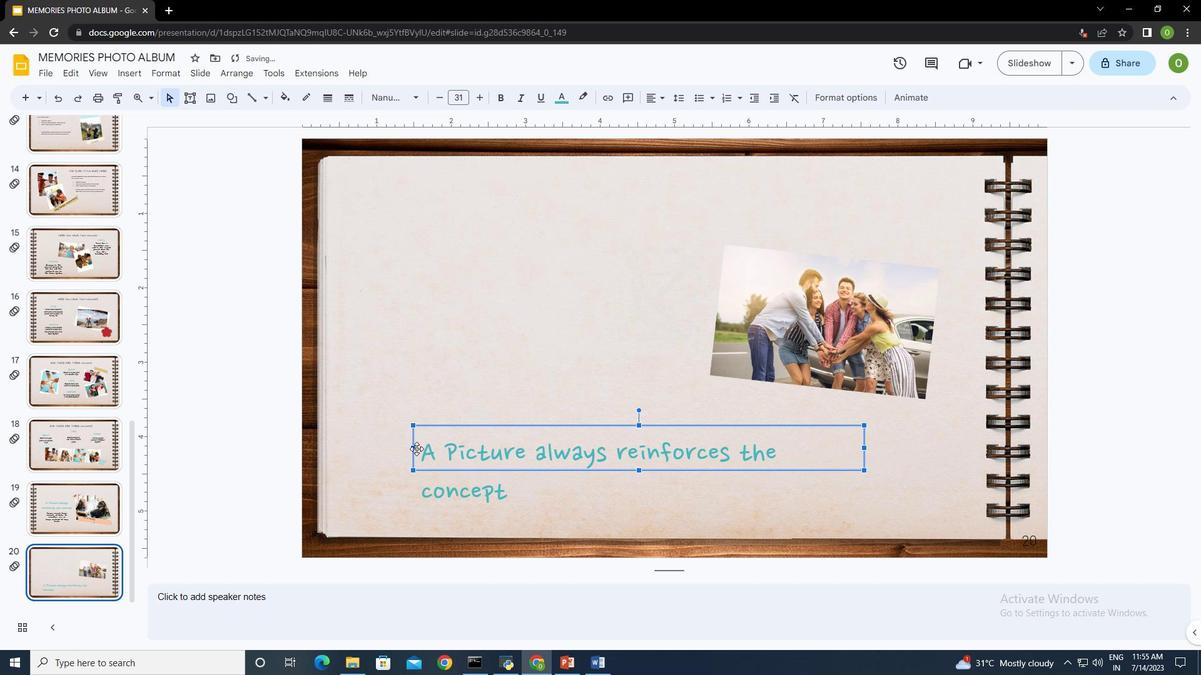 
Action: Mouse moved to (413, 446)
Screenshot: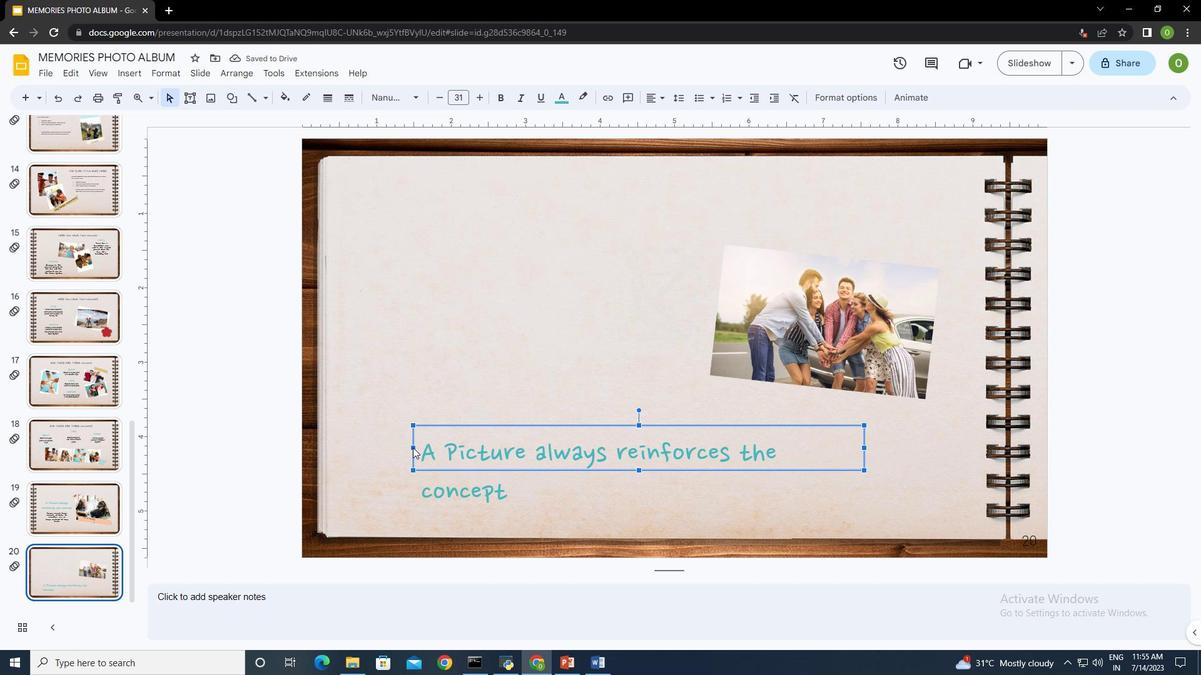 
Action: Mouse pressed left at (413, 446)
Screenshot: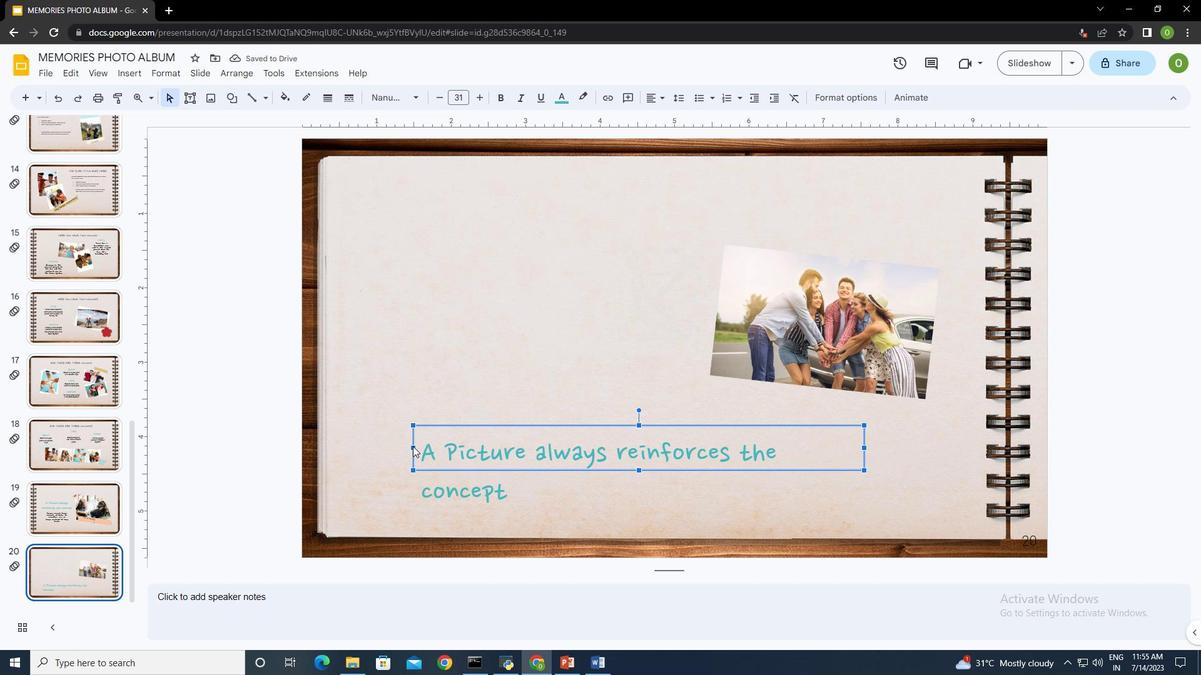 
Action: Mouse moved to (646, 429)
Screenshot: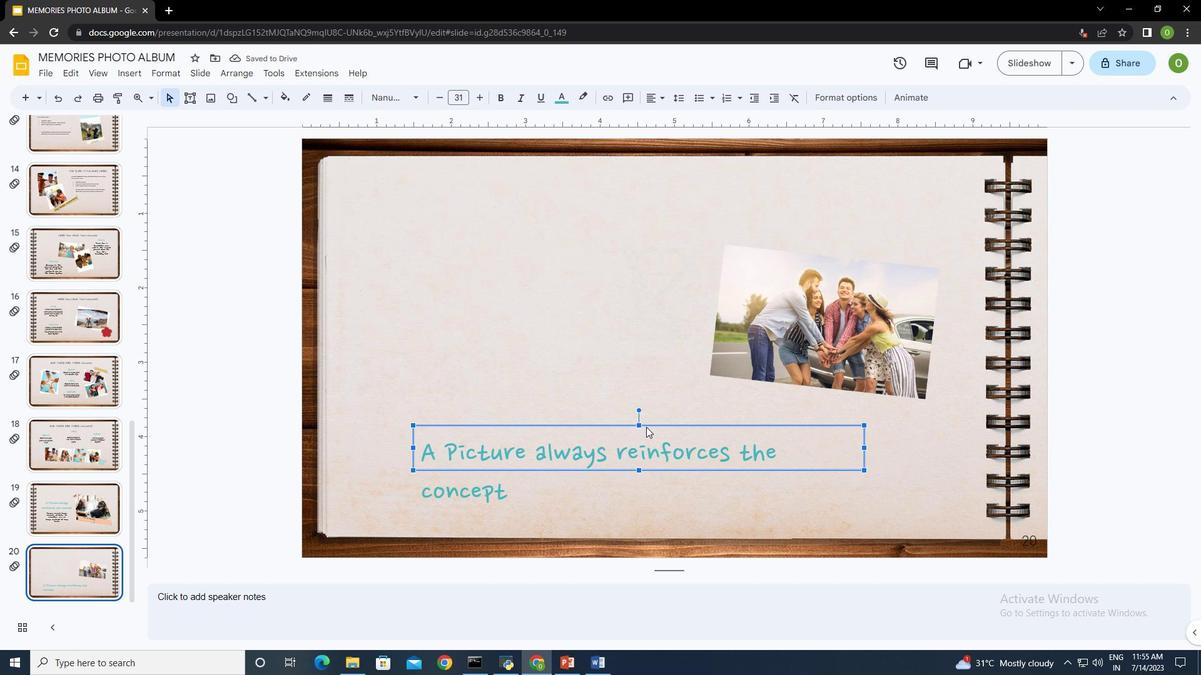 
Action: Mouse pressed left at (646, 429)
Screenshot: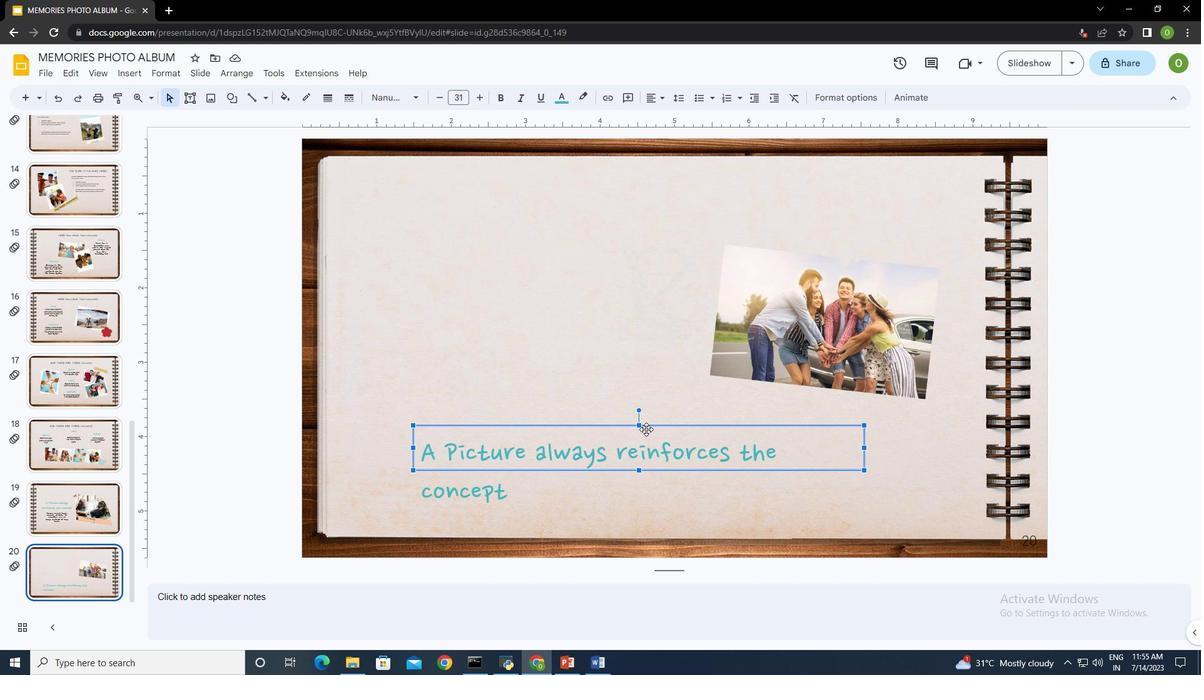 
Action: Mouse moved to (806, 420)
Screenshot: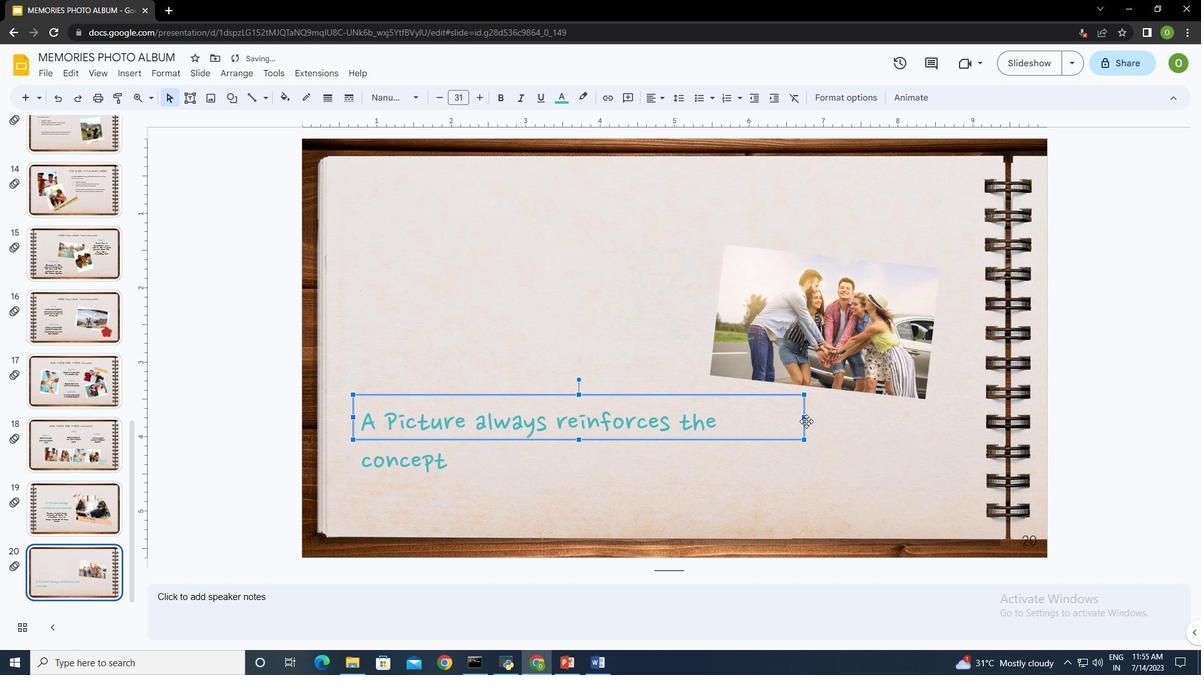 
Action: Mouse pressed left at (806, 420)
Screenshot: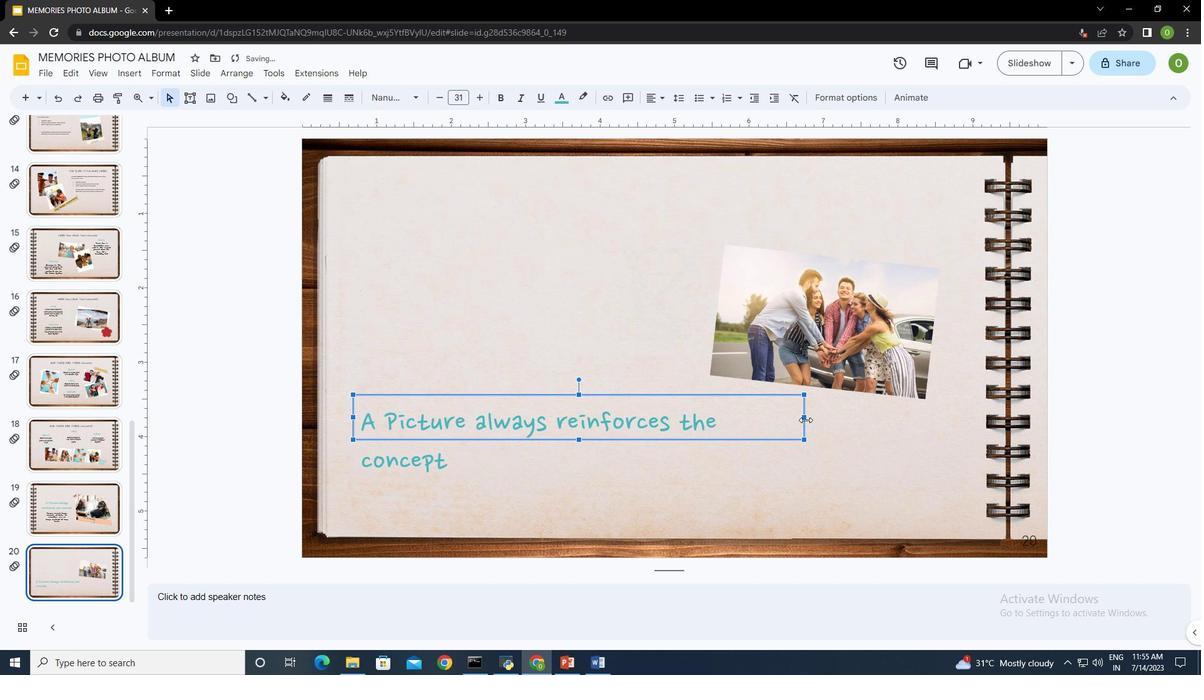 
Action: Mouse moved to (526, 472)
Screenshot: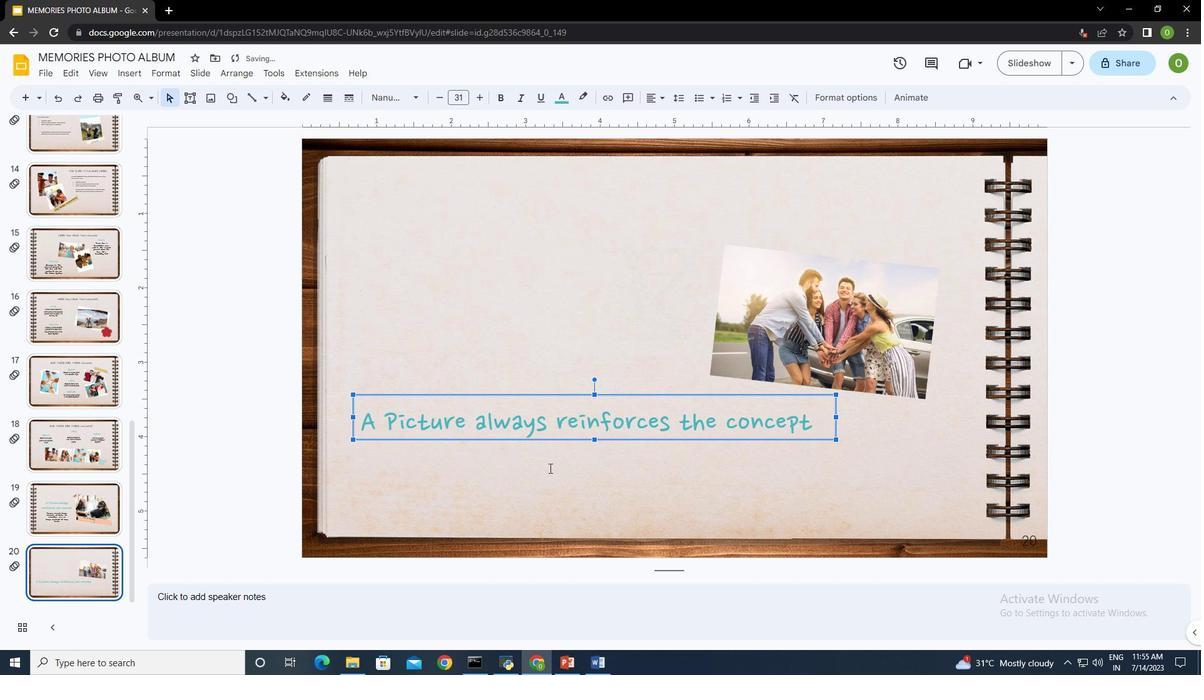 
Action: Mouse pressed left at (526, 472)
Screenshot: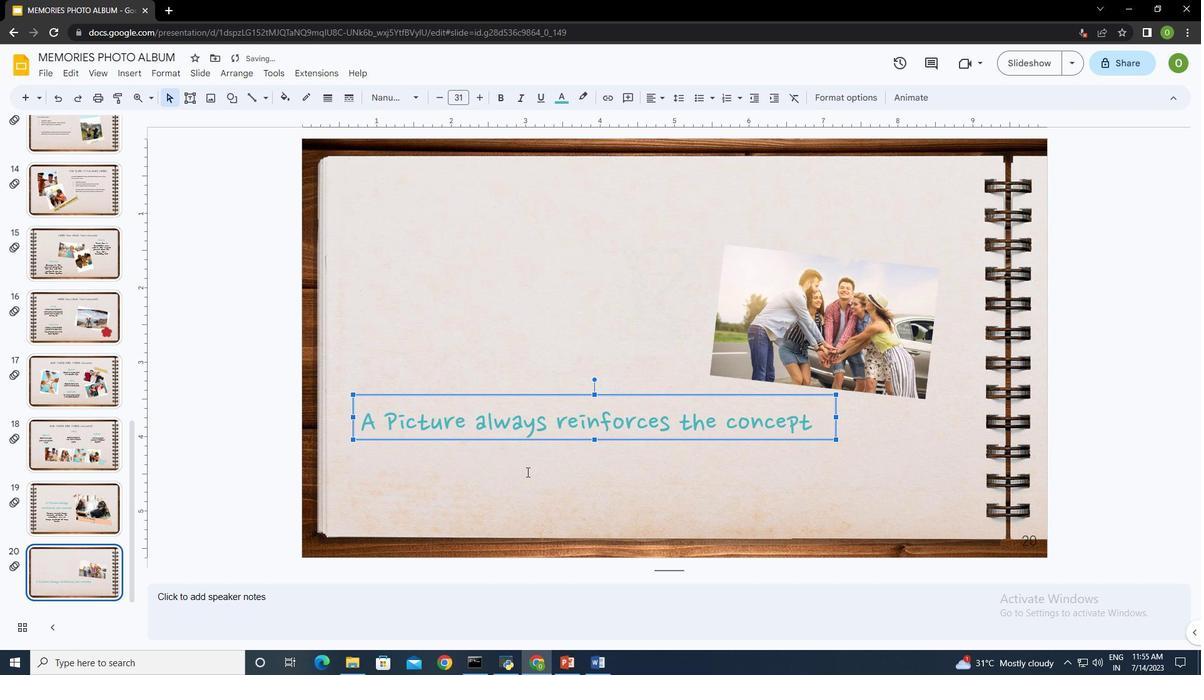 
Action: Mouse moved to (472, 468)
Screenshot: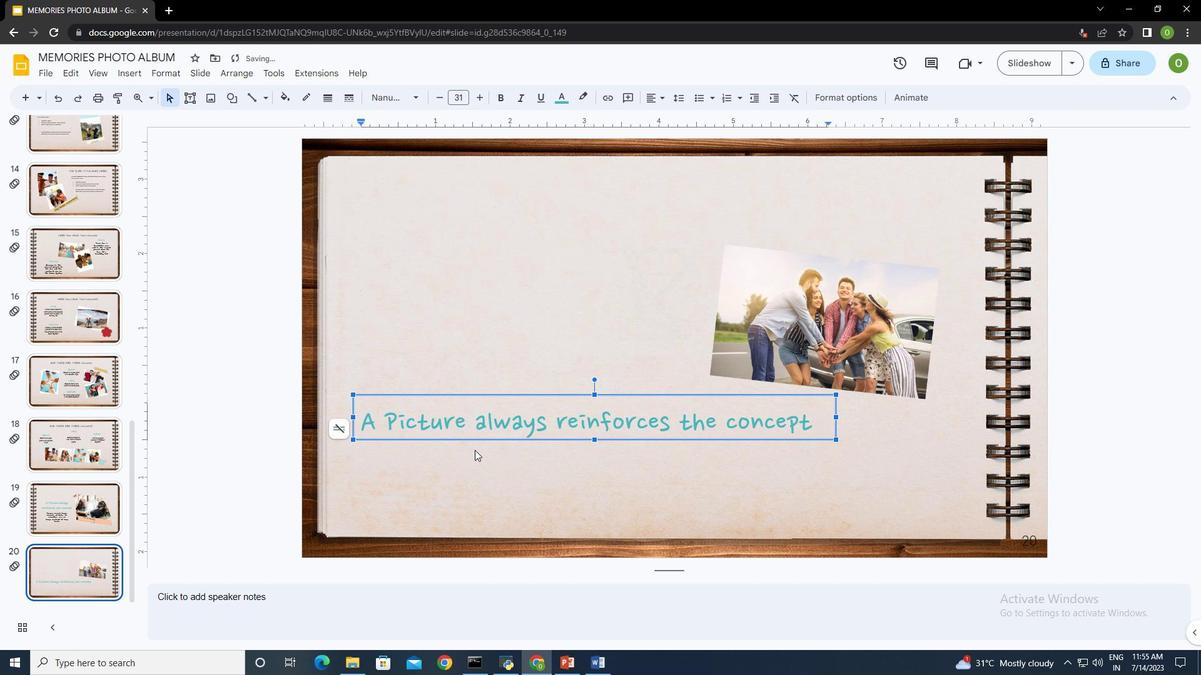 
Action: Mouse pressed left at (472, 468)
Screenshot: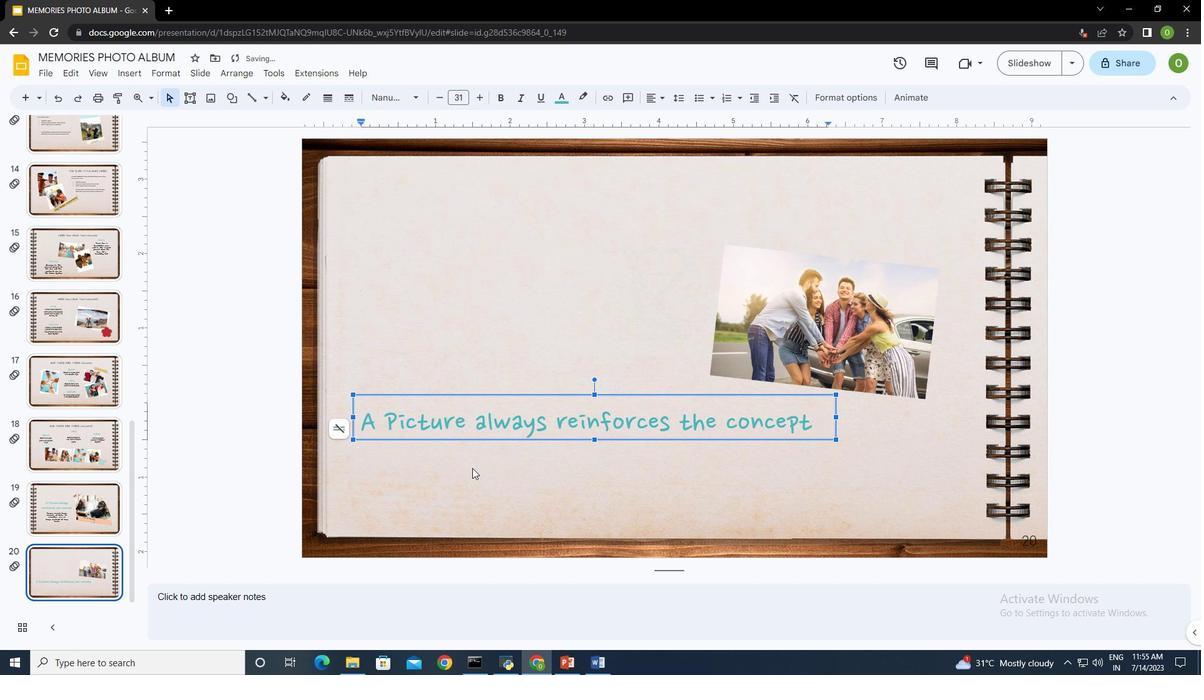 
Action: Mouse moved to (133, 68)
Screenshot: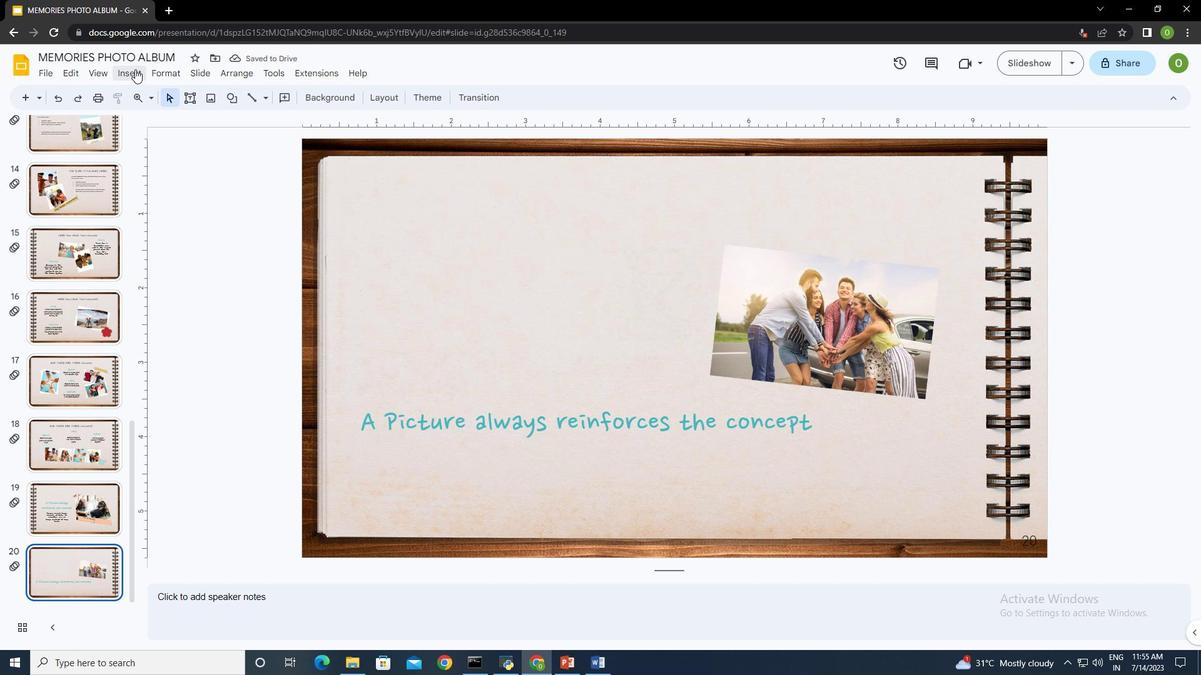 
Action: Mouse pressed left at (133, 68)
Screenshot: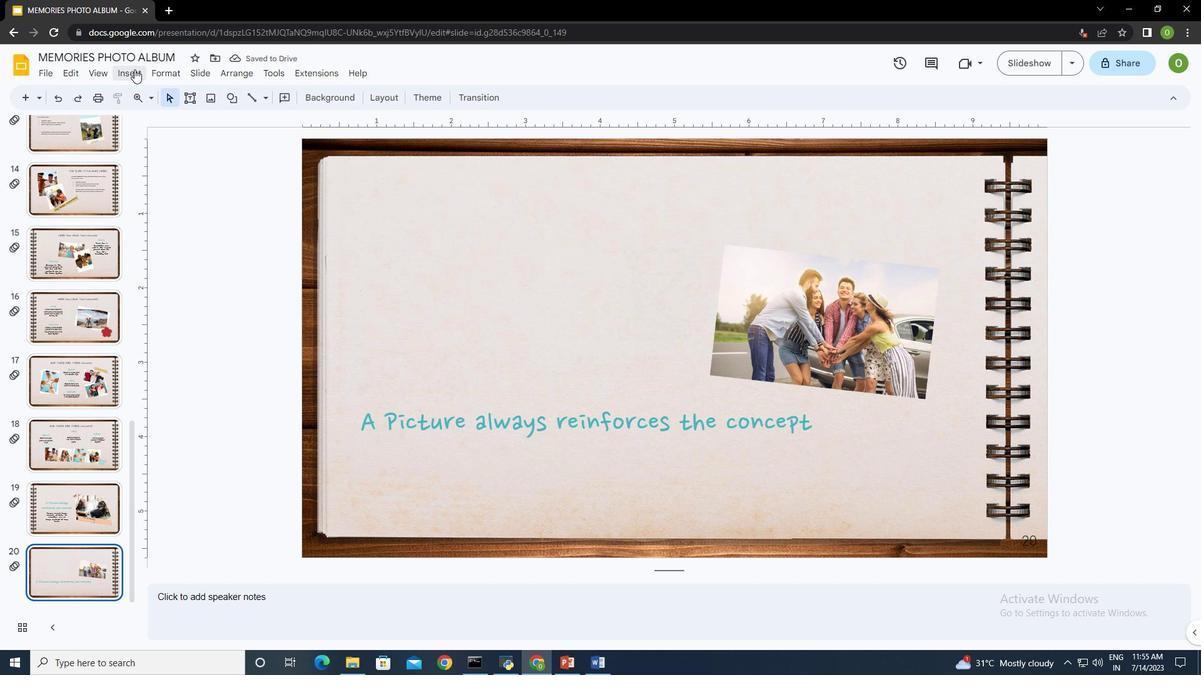 
Action: Mouse moved to (211, 117)
Screenshot: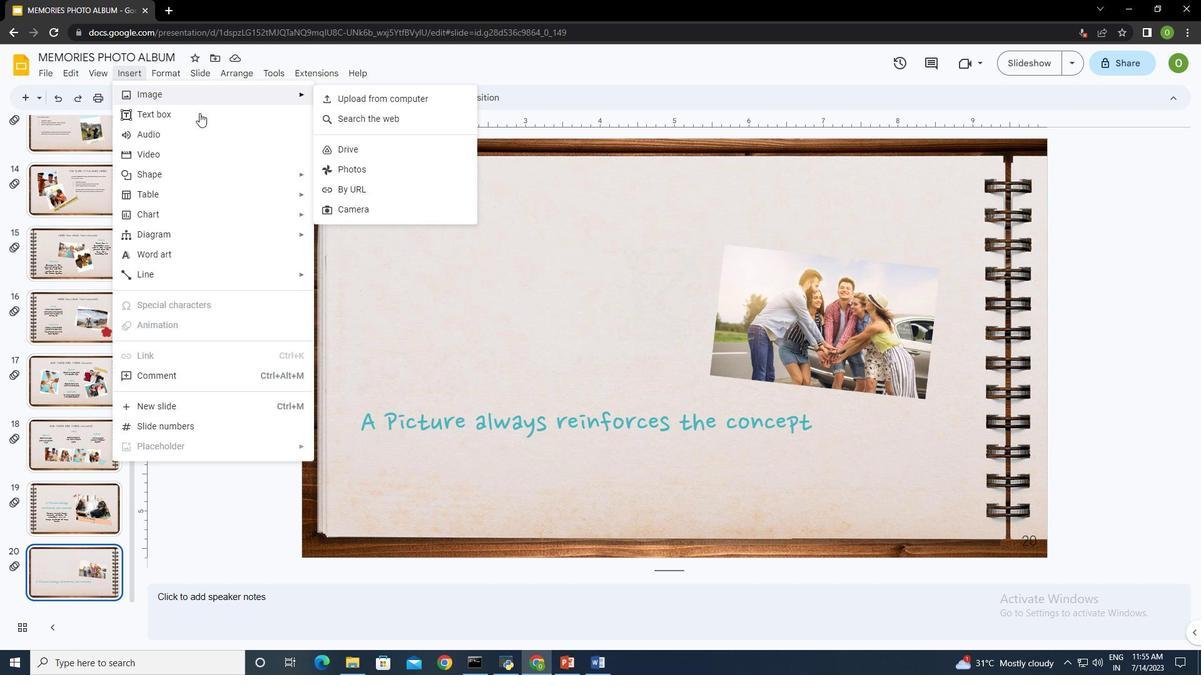 
Action: Mouse pressed left at (211, 117)
Screenshot: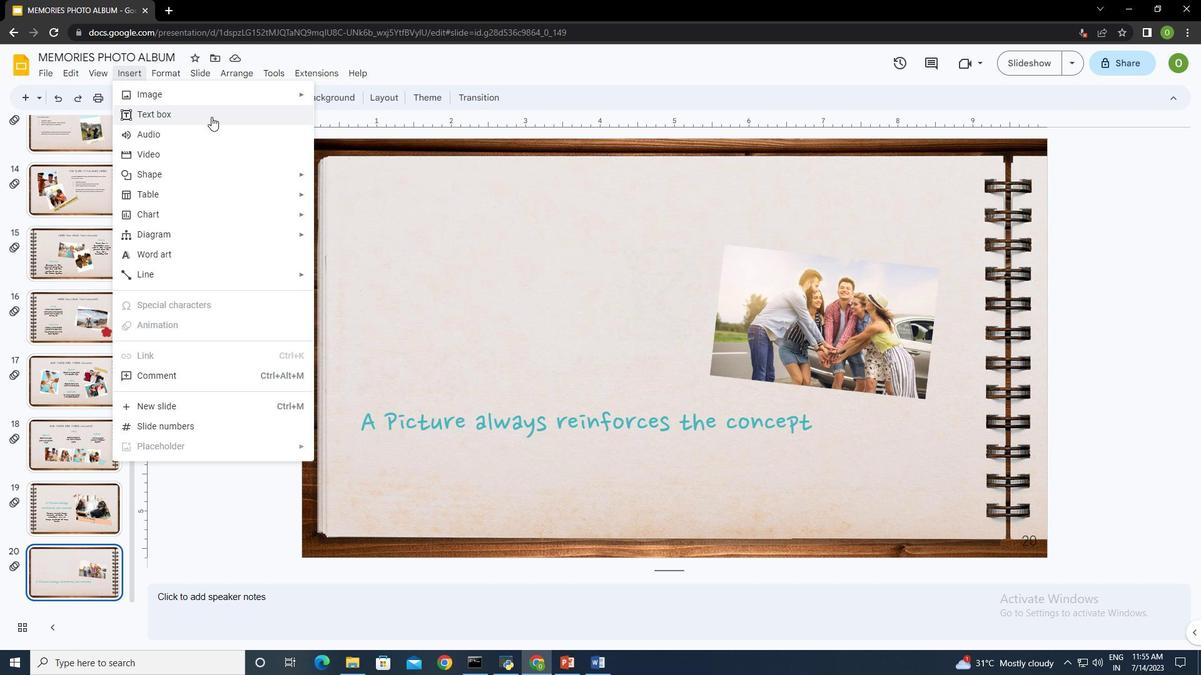 
Action: Mouse moved to (383, 447)
Screenshot: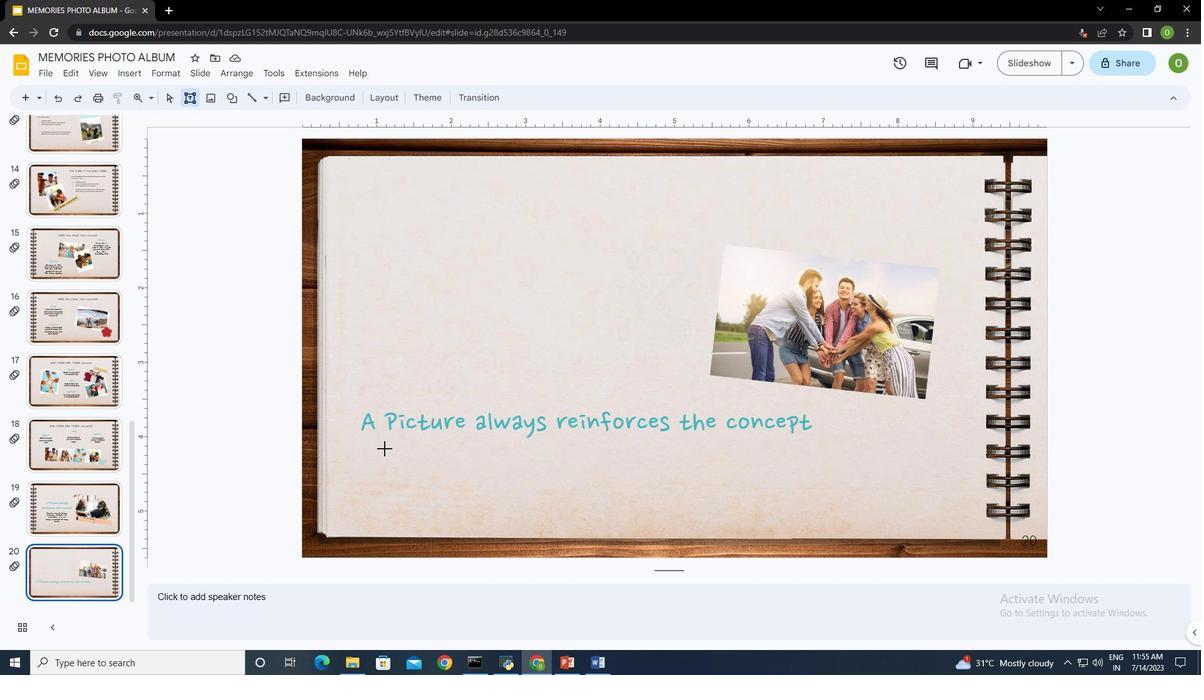 
Action: Mouse pressed left at (383, 447)
Screenshot: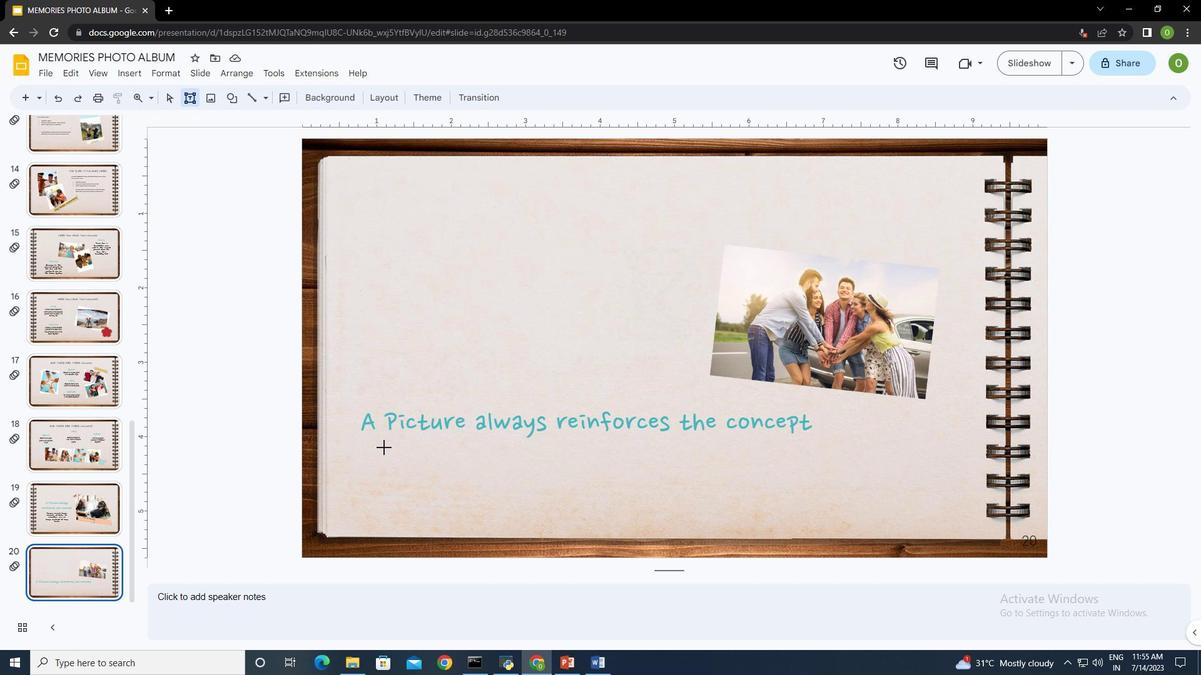 
Action: Mouse moved to (505, 476)
Screenshot: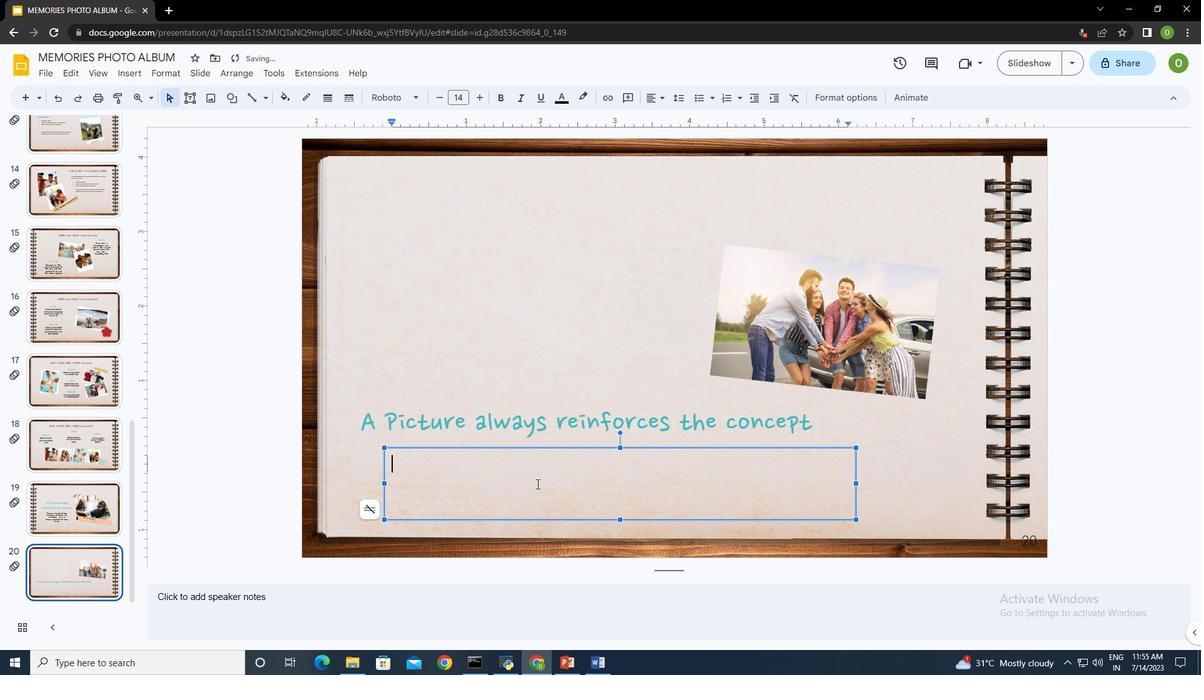 
Action: Key pressed <Key.shift>Image<Key.space>reveal<Key.space>lar<Key.backspace><Key.backspace><Key.backspace><Key.shift>large<Key.space>amount<Key.space><Key.backspace>s<Key.space>of<Key.space>data<Key.space><Key.backspace>,<Key.space><Key.shift><Key.shift><Key.shift><Key.shift><Key.shift><Key.shift><Key.shift><Key.shift><Key.shift><Key.shift><Key.shift><Key.shift><Key.shift><Key.shift><Key.shift><Key.shift><Key.shift><Key.shift><Key.shift><Key.shift>so<Key.space>remember<Key.shift_r>:<Key.space>use<Key.space>an<Key.space>image<Key.space>instead<Key.space>of<Key.space>long<Key.space>texts
Screenshot: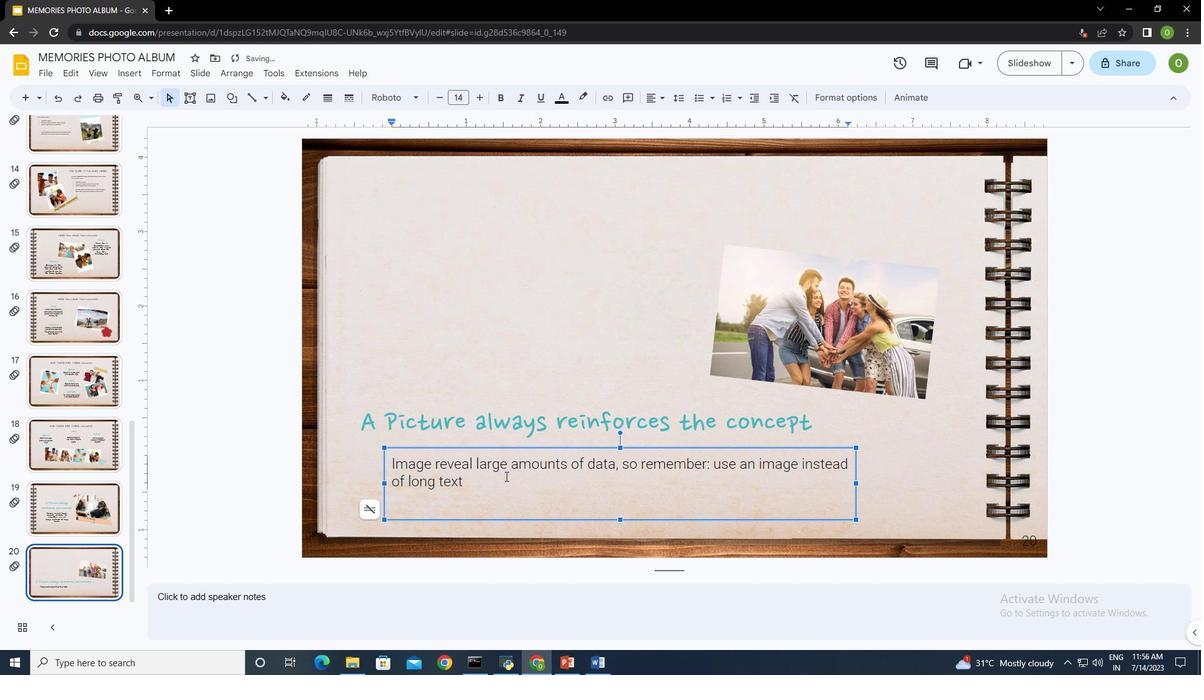 
Action: Mouse moved to (622, 518)
Screenshot: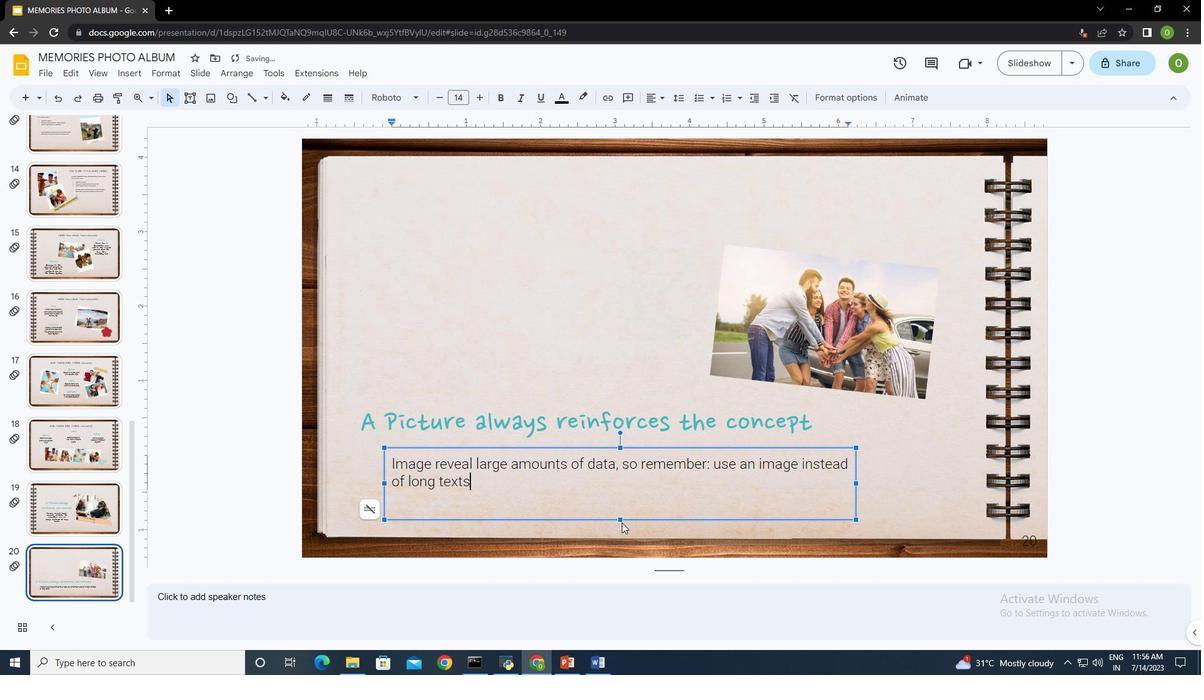 
Action: Mouse pressed left at (622, 518)
Screenshot: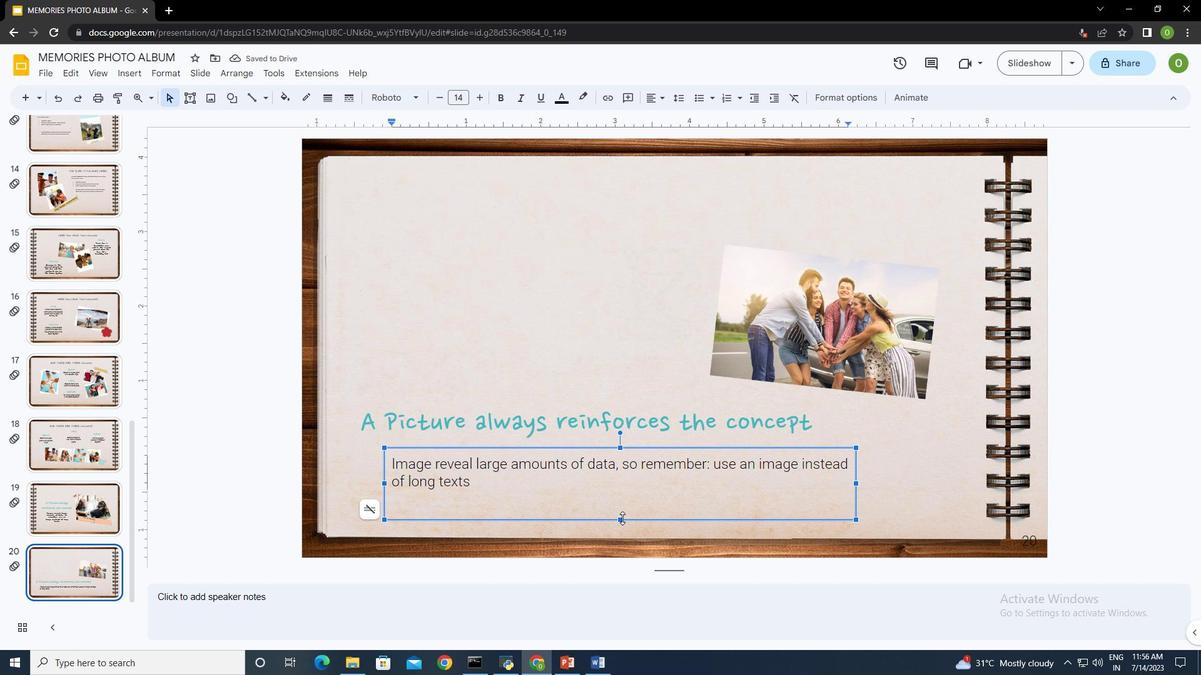 
Action: Mouse moved to (898, 483)
Screenshot: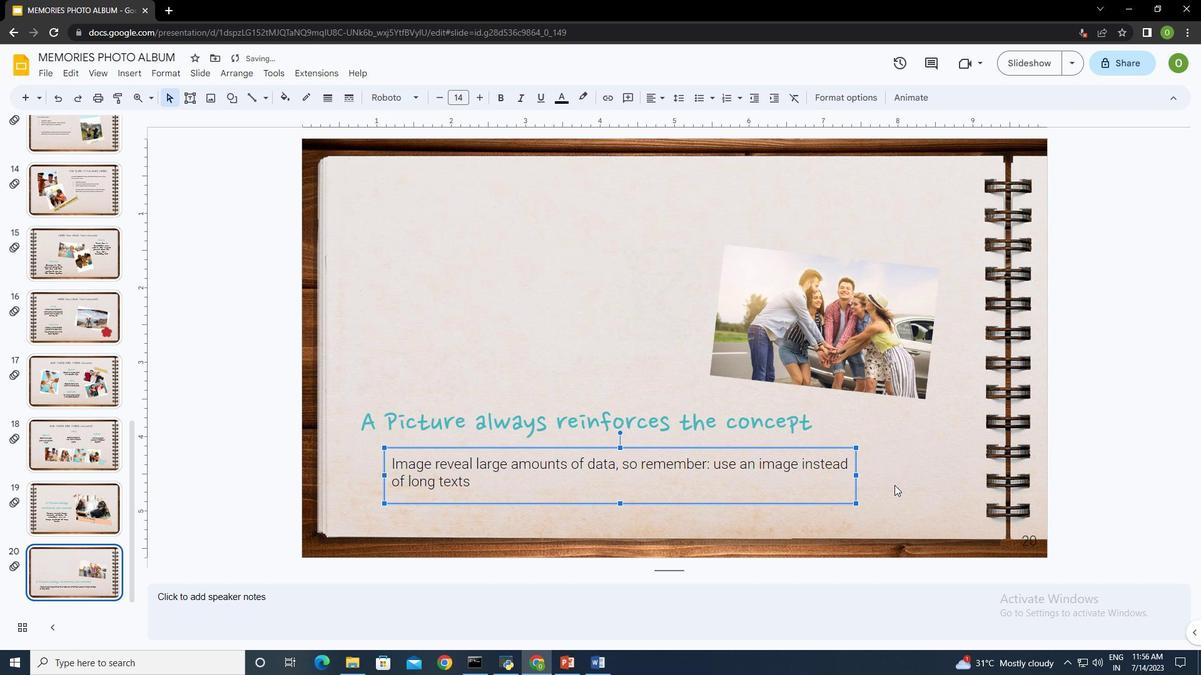 
Action: Mouse pressed left at (898, 483)
Screenshot: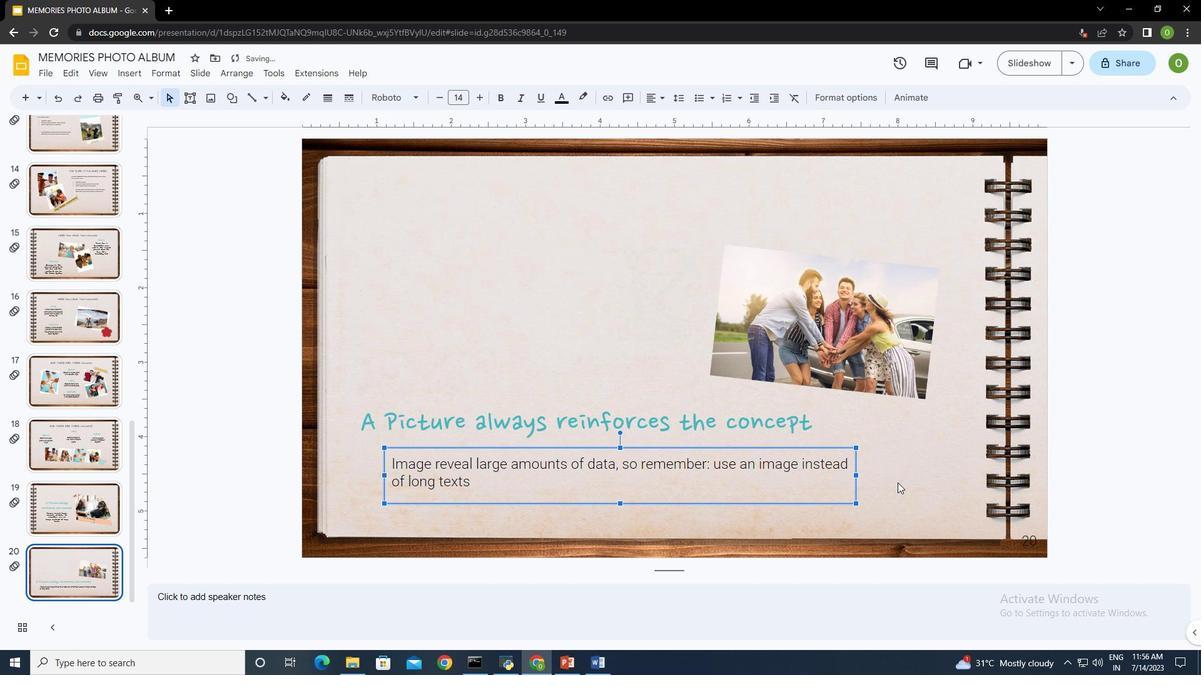 
Action: Mouse moved to (577, 284)
Screenshot: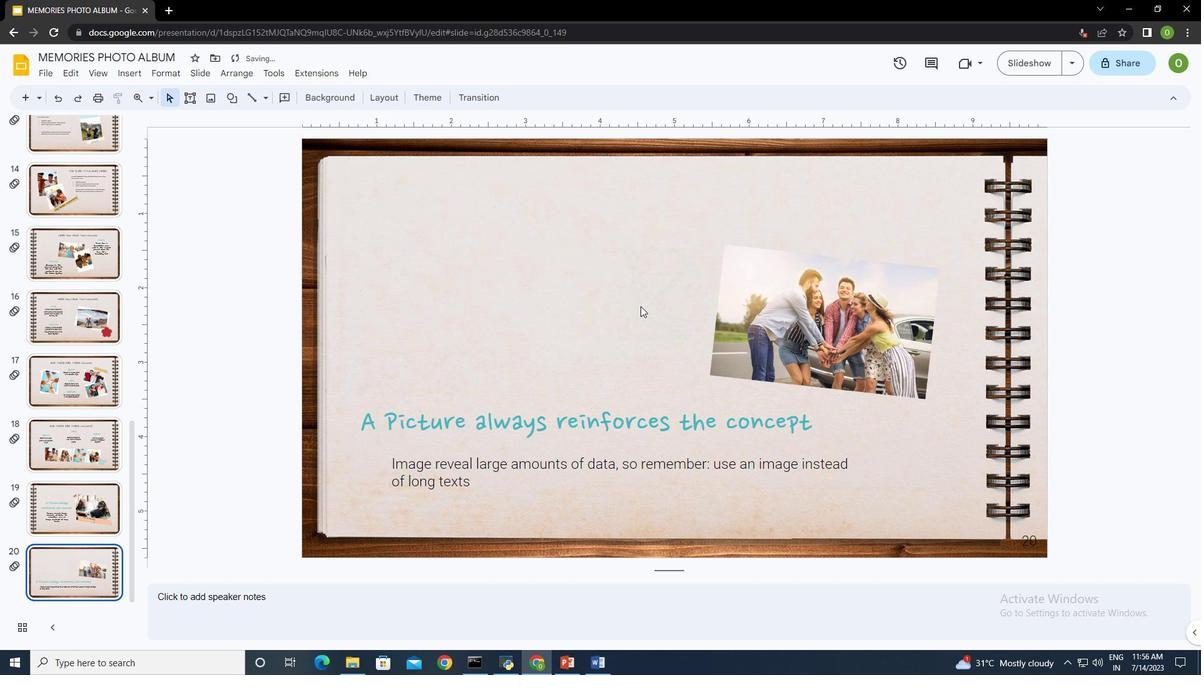 
Action: Mouse pressed left at (577, 284)
Screenshot: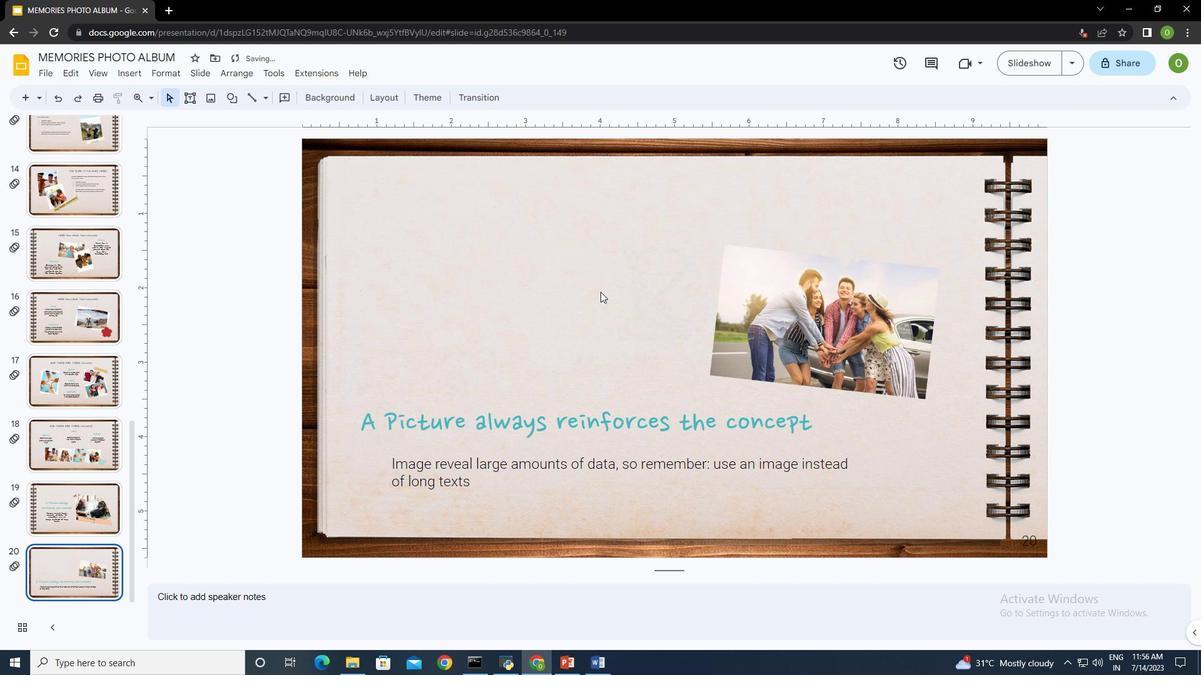 
Action: Mouse moved to (131, 76)
Screenshot: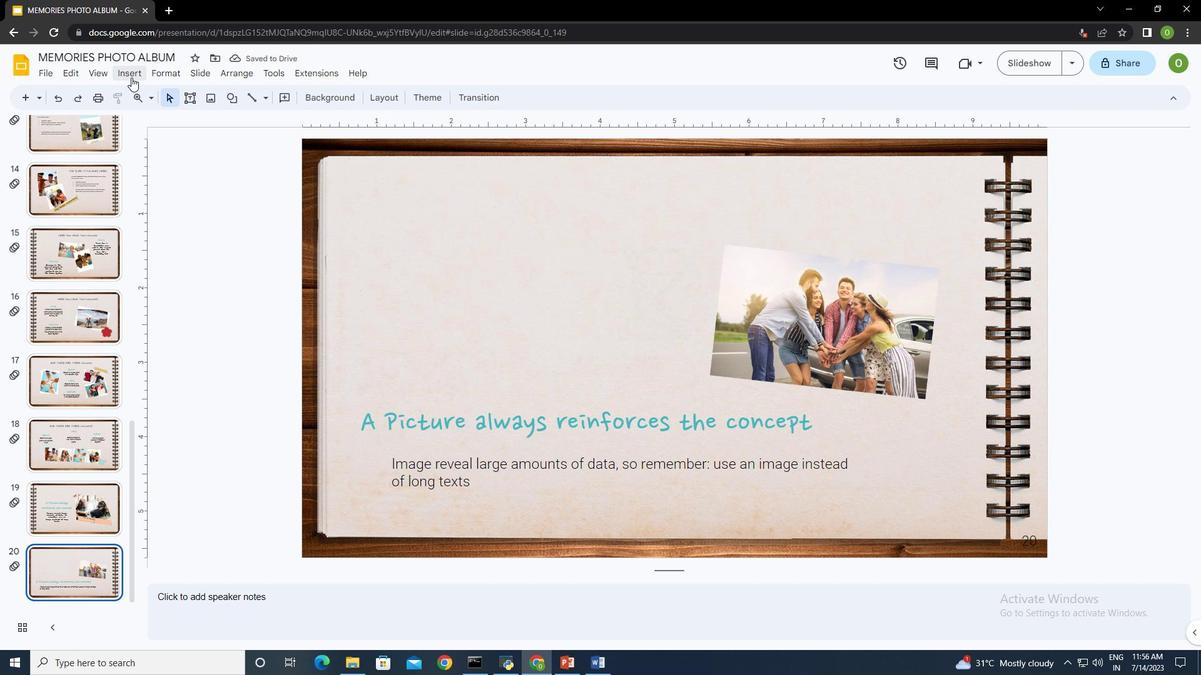 
Action: Mouse pressed left at (131, 76)
Screenshot: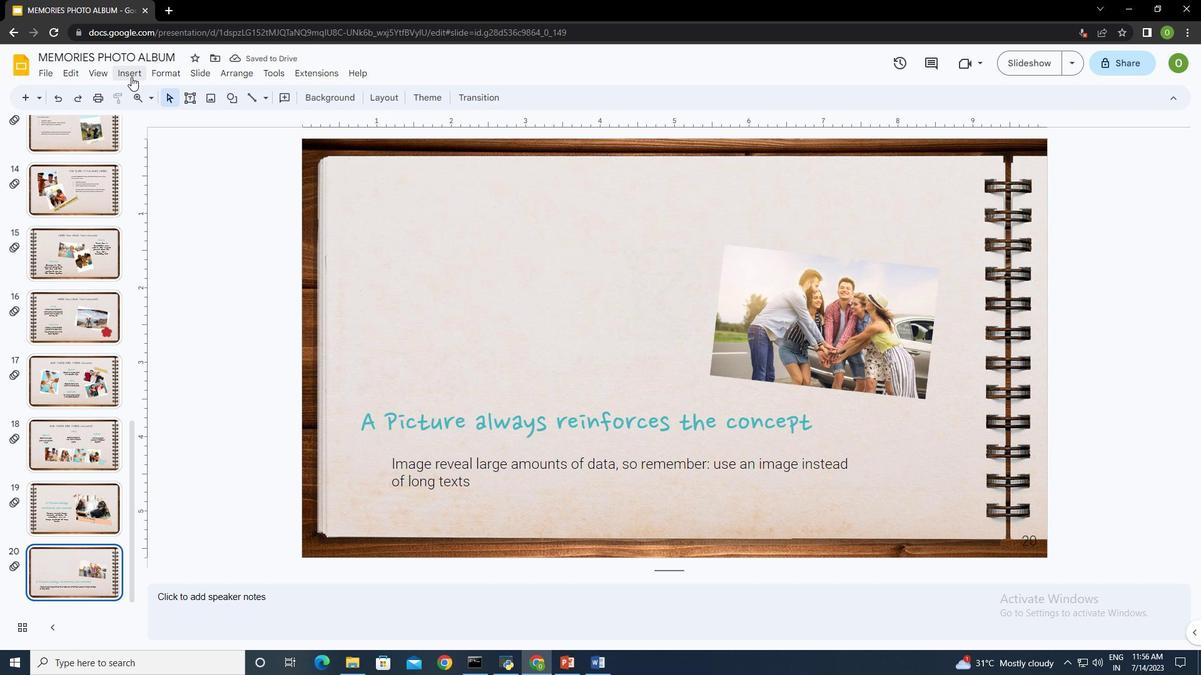 
Action: Mouse moved to (384, 101)
Screenshot: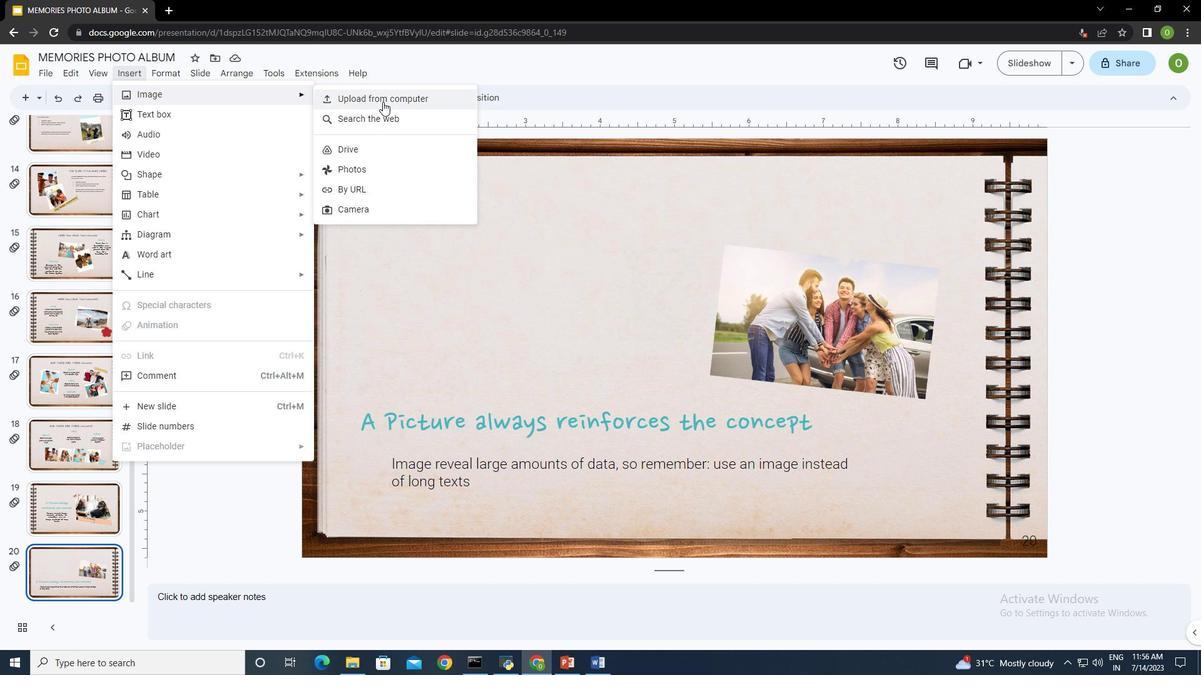 
Action: Mouse pressed left at (384, 101)
Screenshot: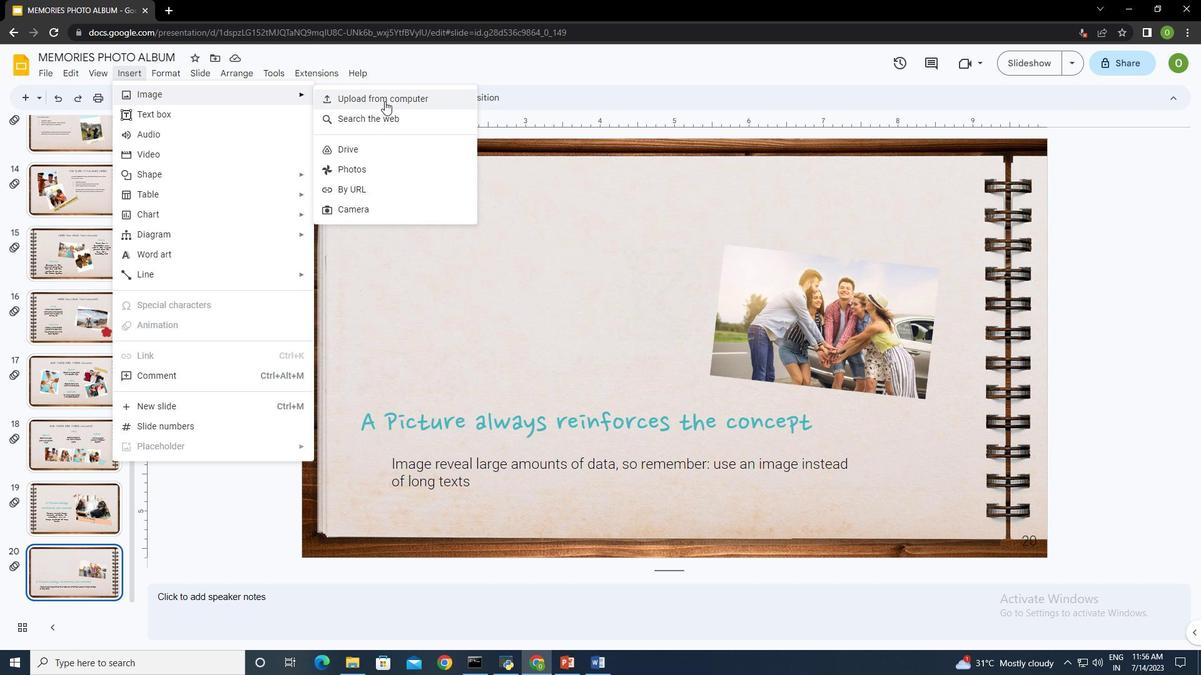 
Action: Mouse moved to (309, 220)
Screenshot: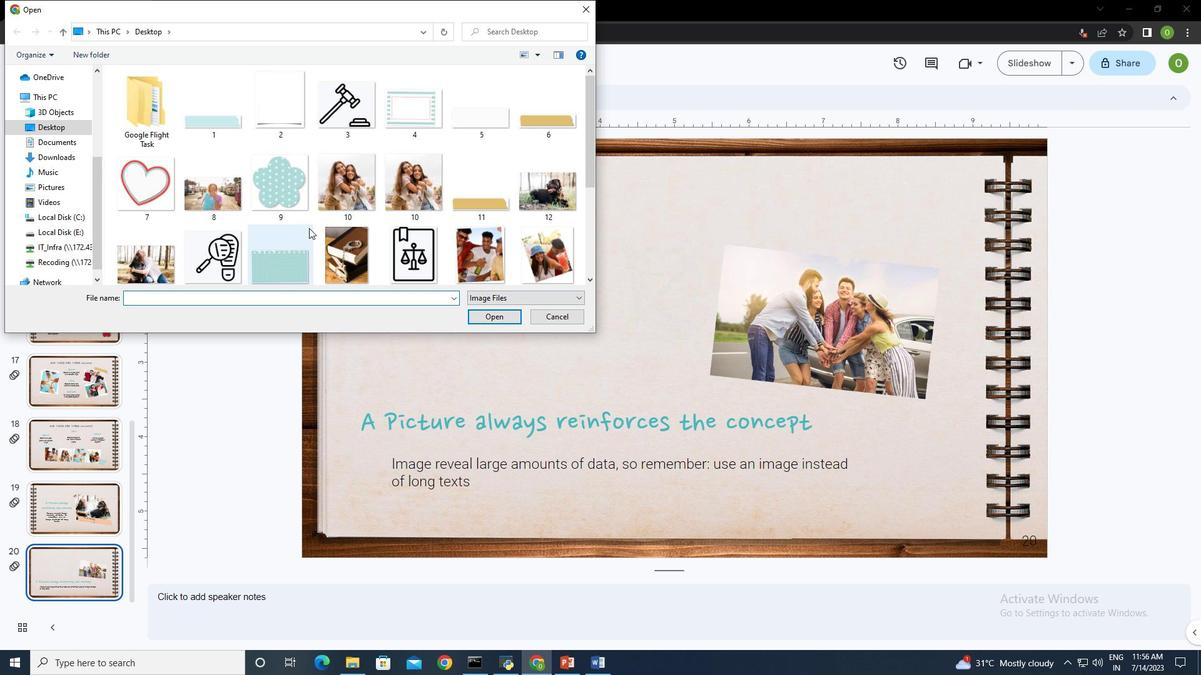 
Action: Mouse scrolled (309, 219) with delta (0, 0)
Screenshot: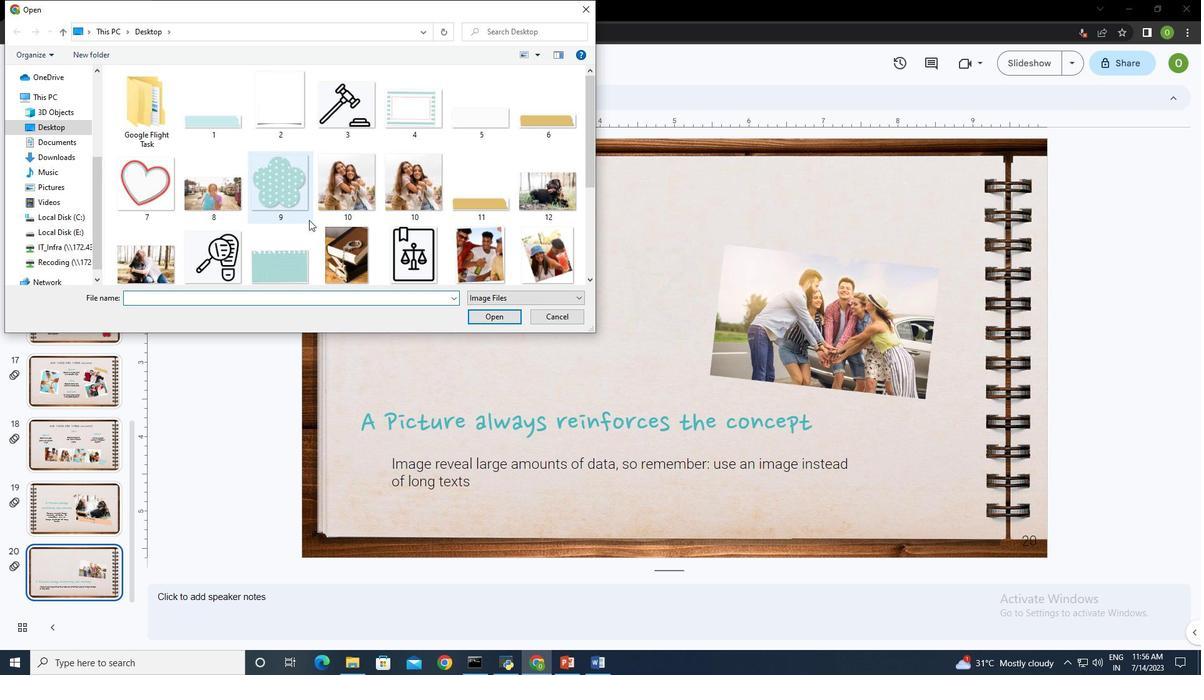
Action: Mouse moved to (309, 220)
Screenshot: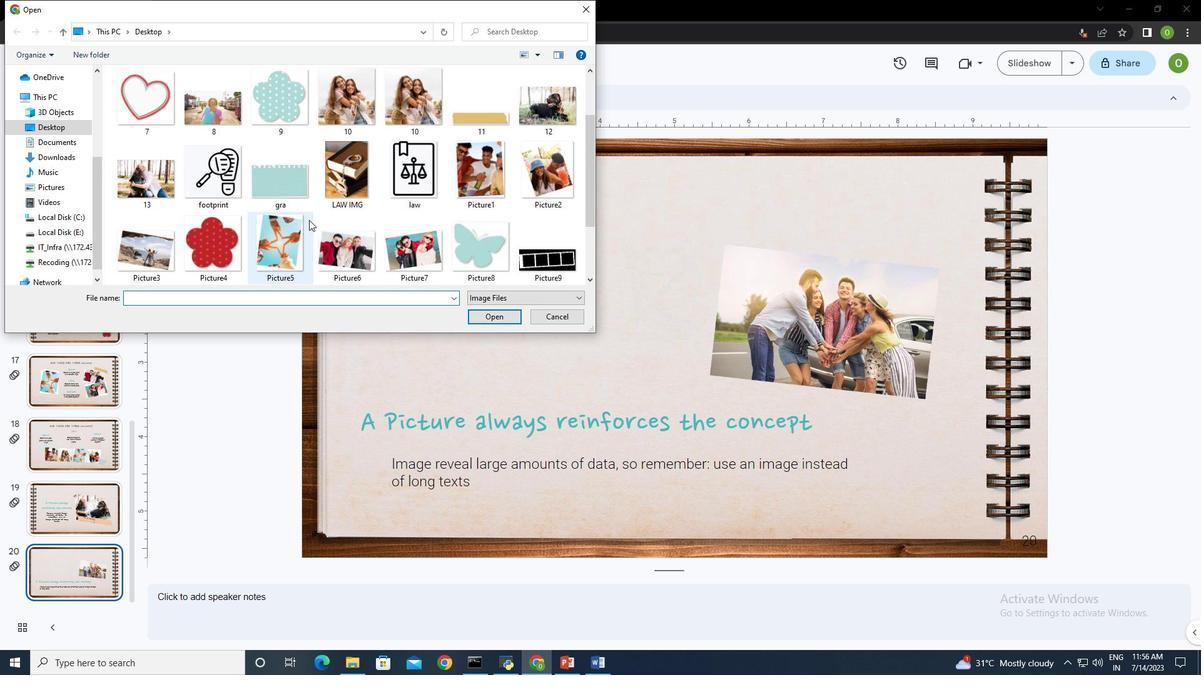 
Action: Mouse scrolled (309, 220) with delta (0, 0)
Screenshot: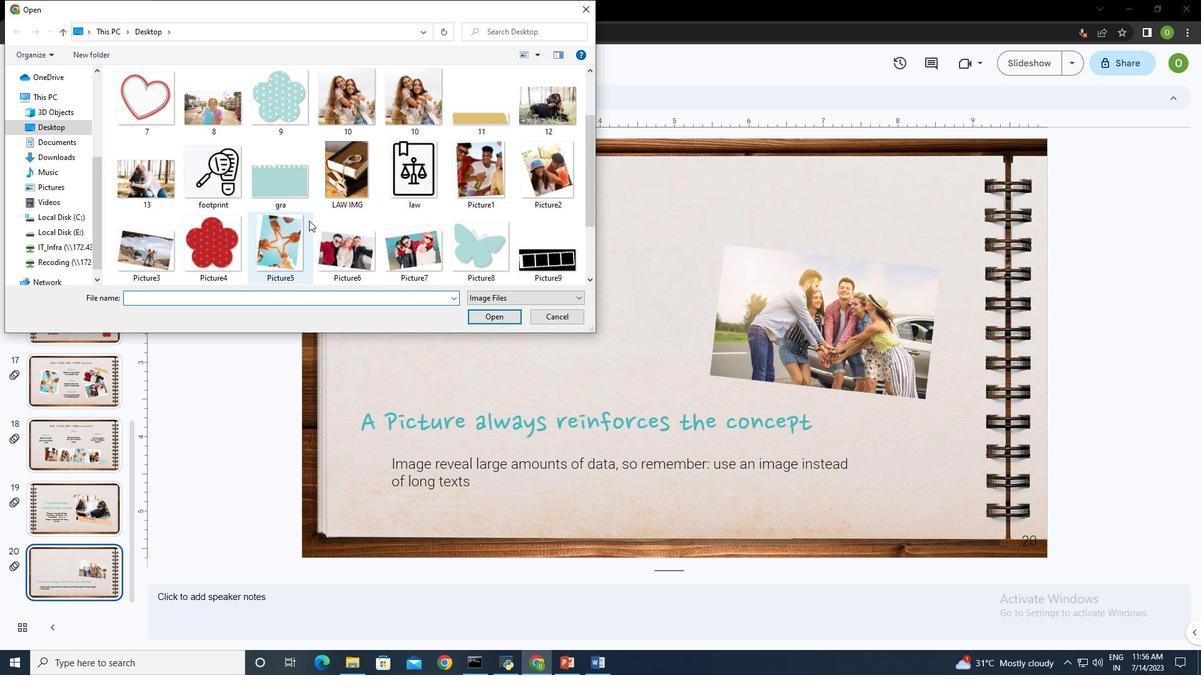 
Action: Mouse scrolled (309, 220) with delta (0, 0)
Screenshot: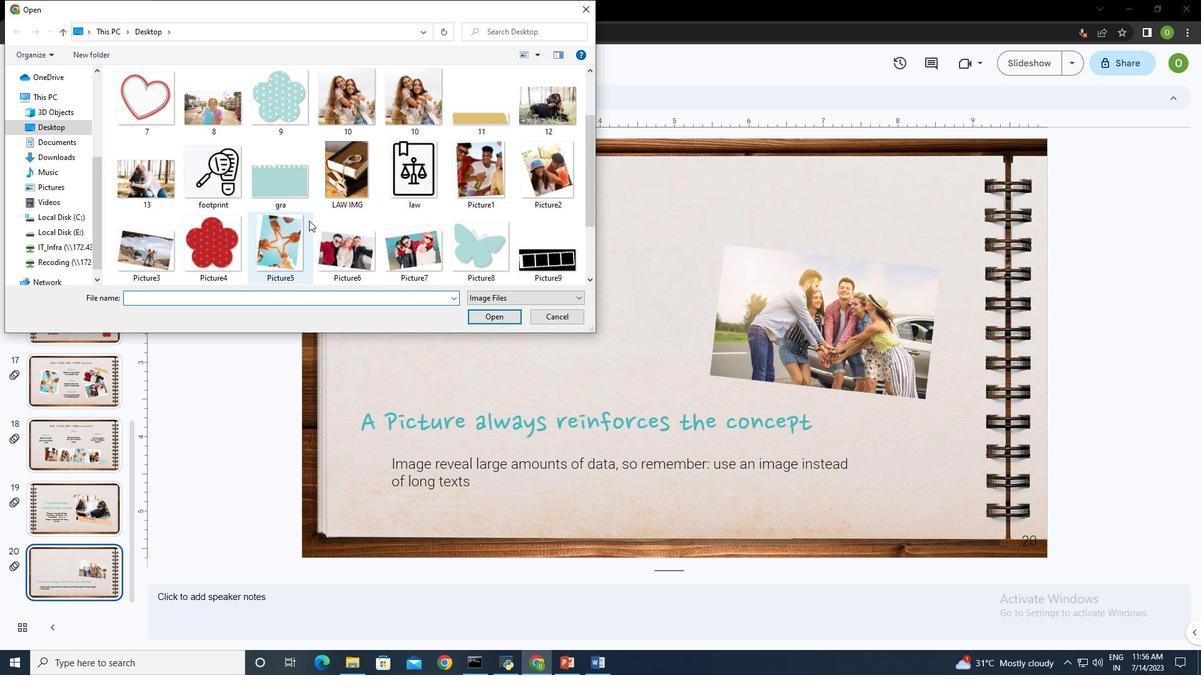 
Action: Mouse scrolled (309, 220) with delta (0, 0)
Screenshot: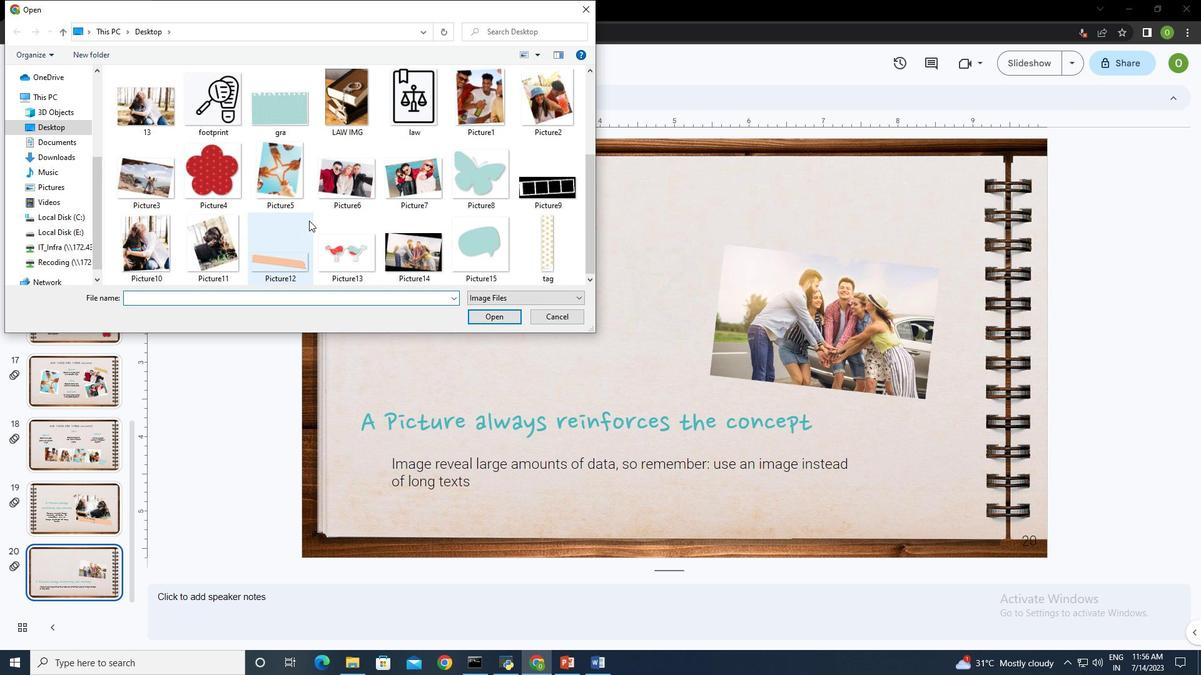 
Action: Mouse moved to (490, 245)
Screenshot: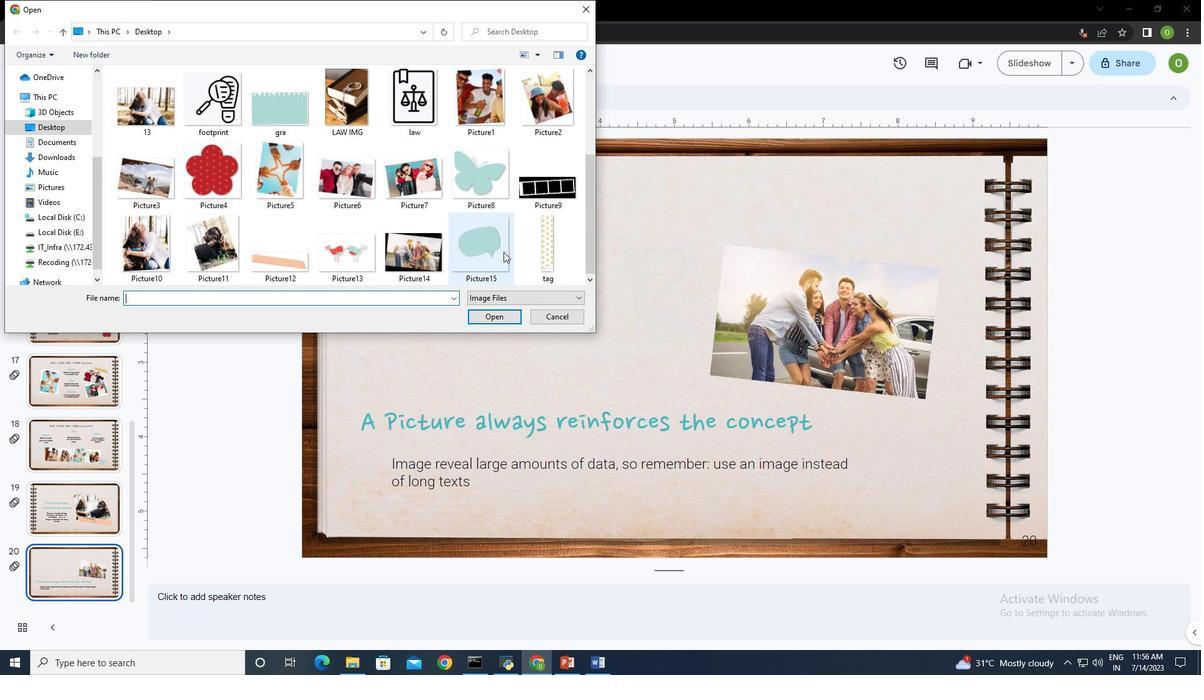 
Action: Mouse pressed left at (490, 245)
Screenshot: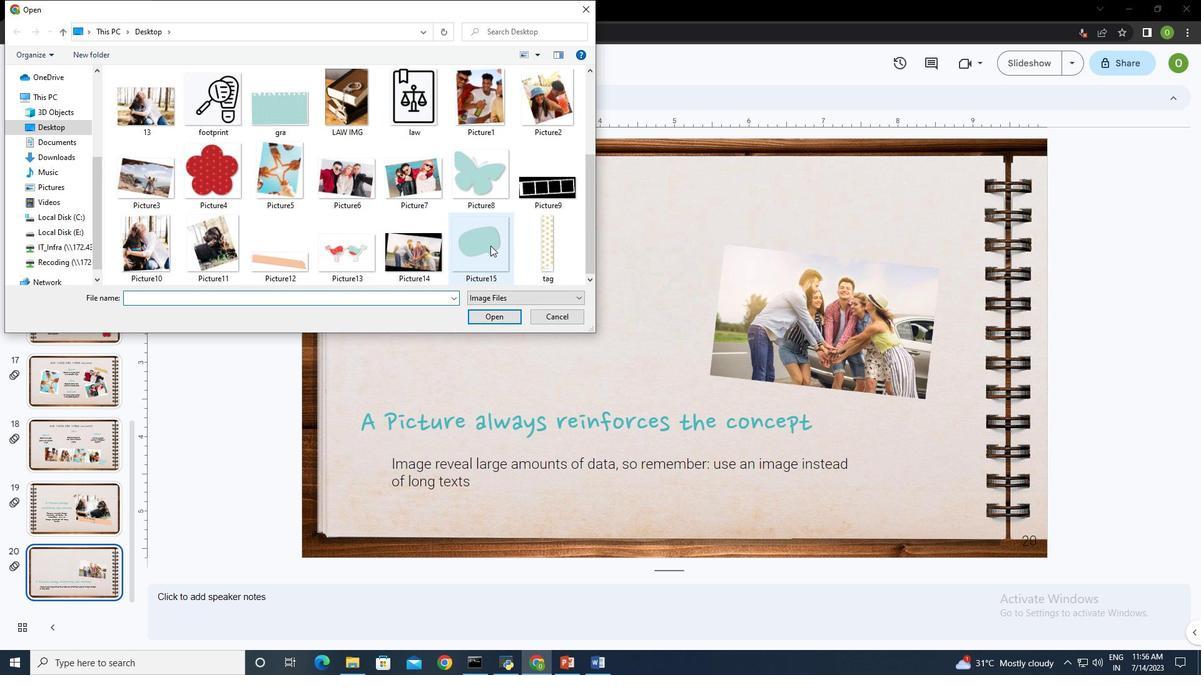 
Action: Mouse moved to (498, 318)
Screenshot: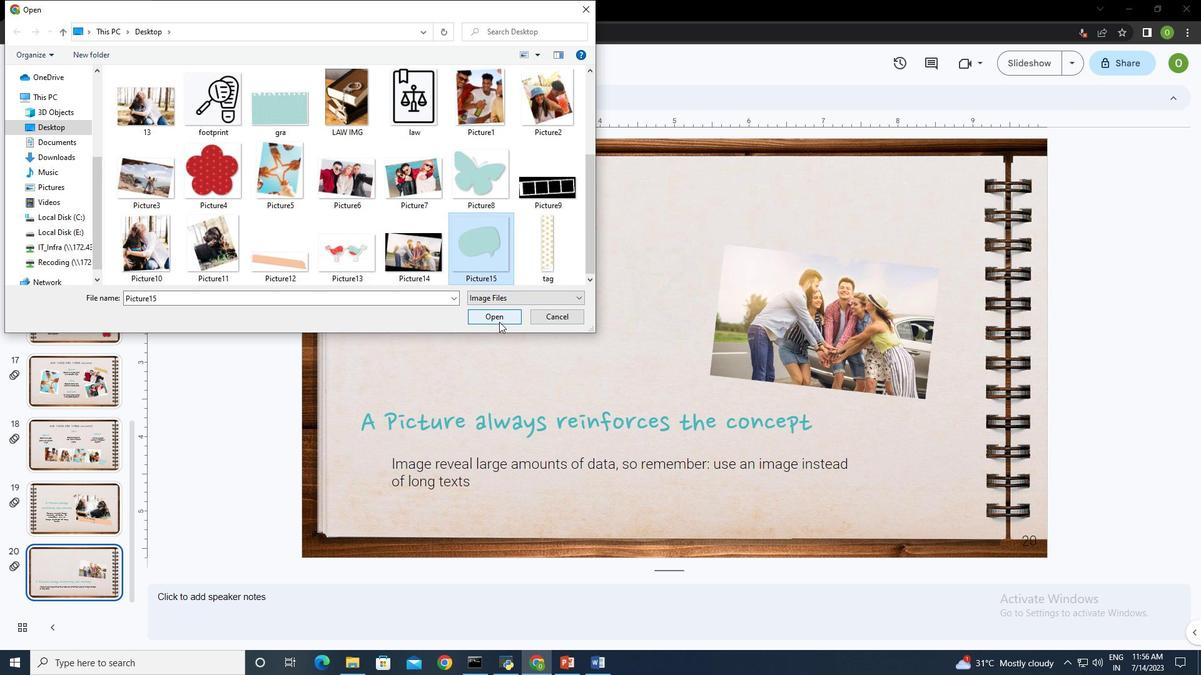 
Action: Mouse pressed left at (498, 318)
Screenshot: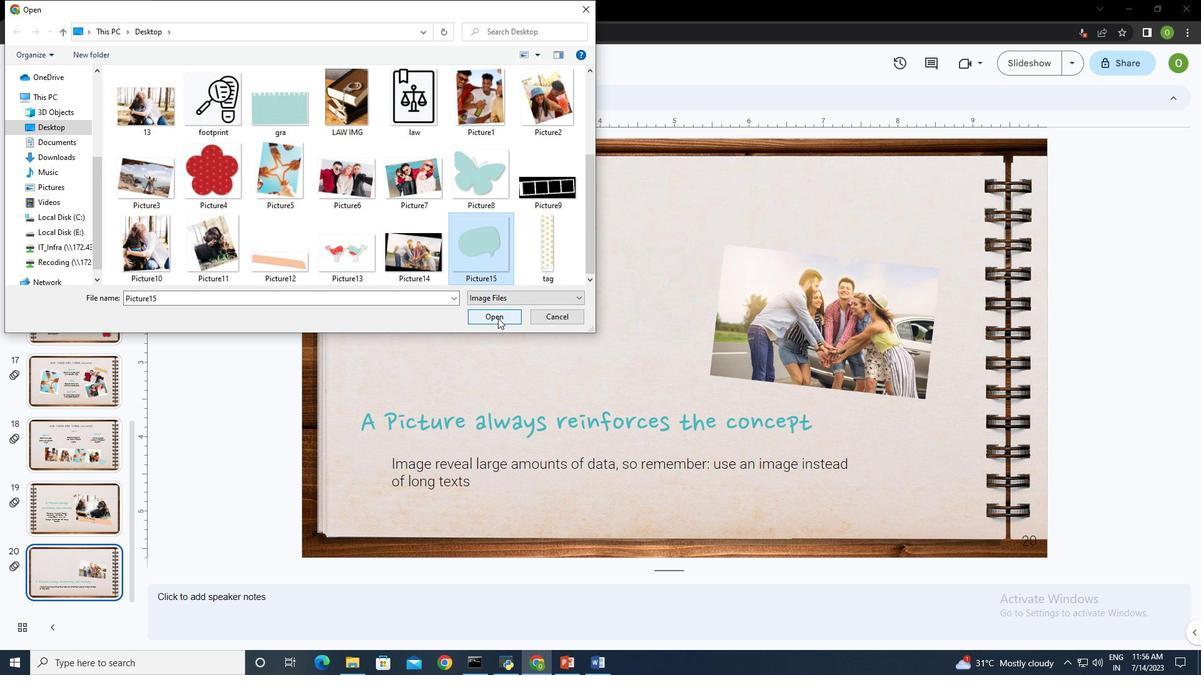 
Action: Mouse moved to (405, 238)
Screenshot: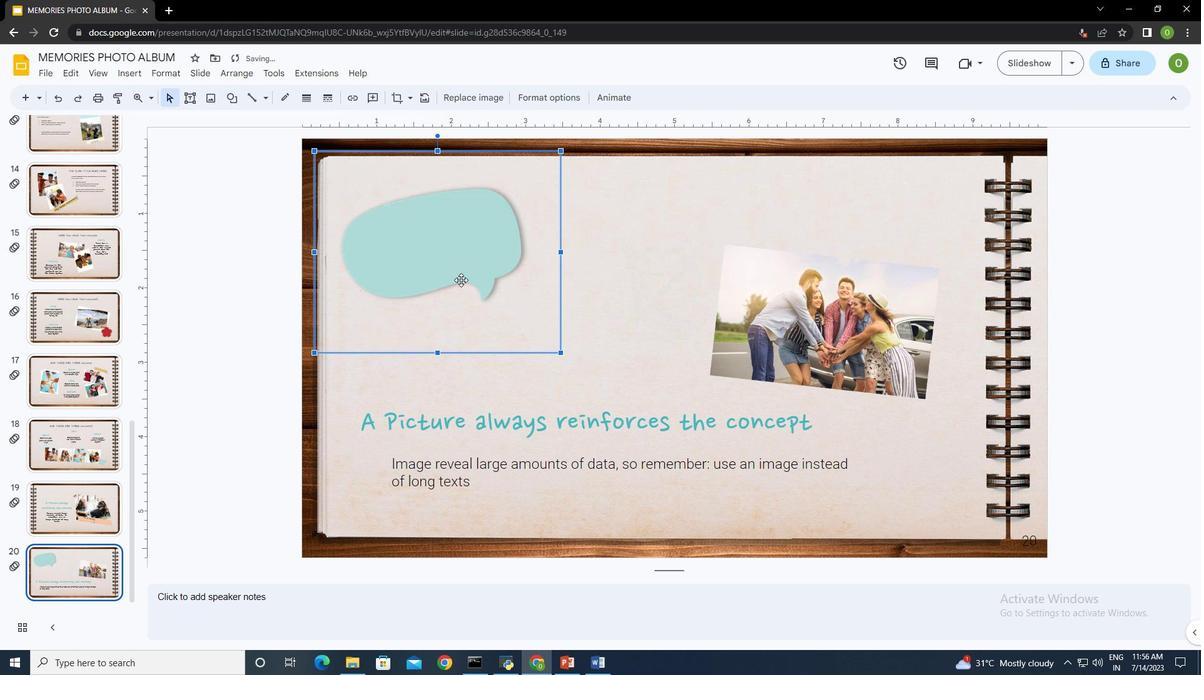 
Action: Mouse pressed left at (405, 238)
Screenshot: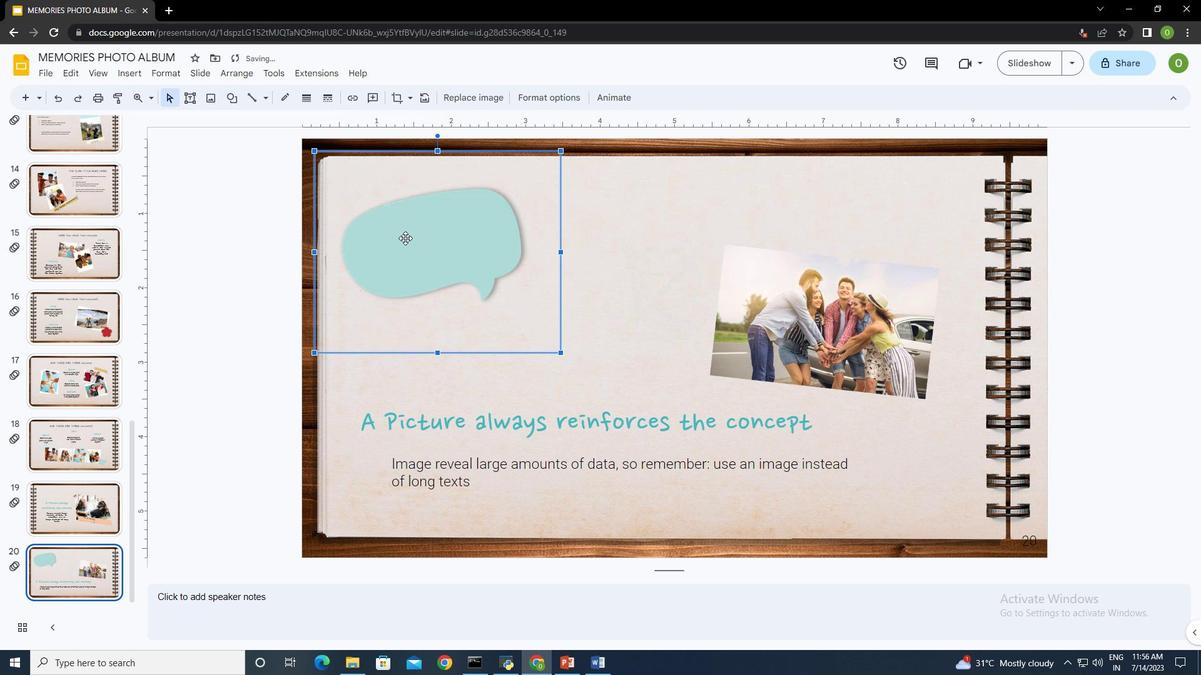 
Action: Mouse moved to (675, 399)
Screenshot: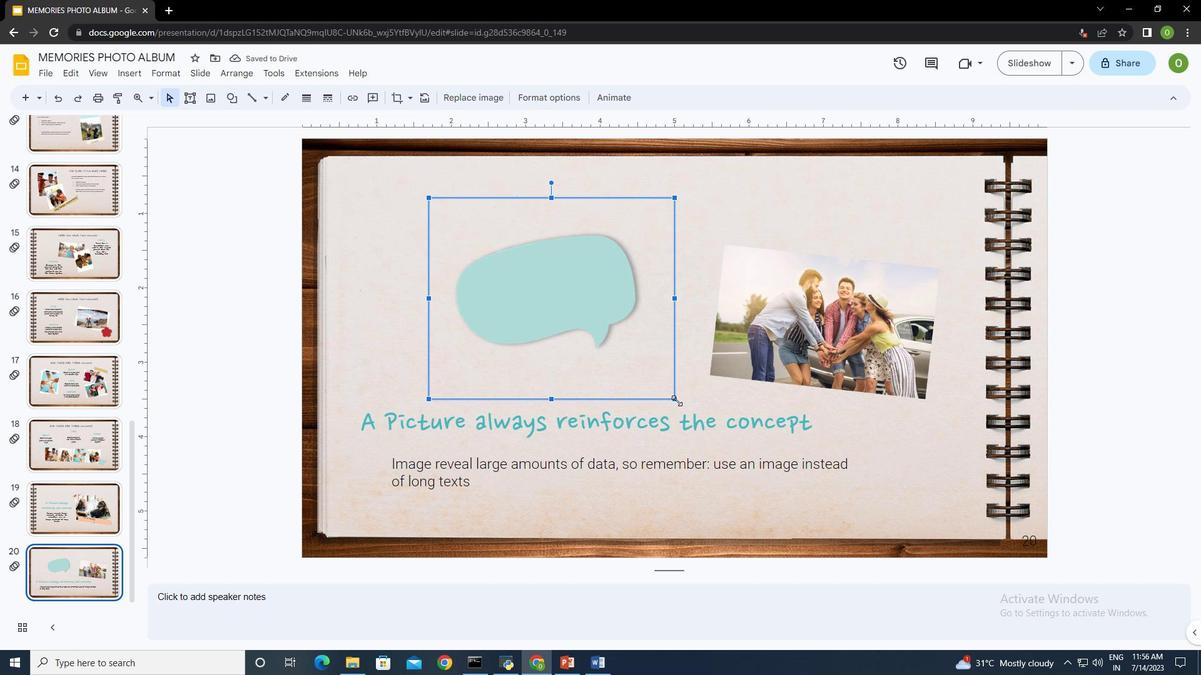 
Action: Mouse pressed left at (675, 399)
Screenshot: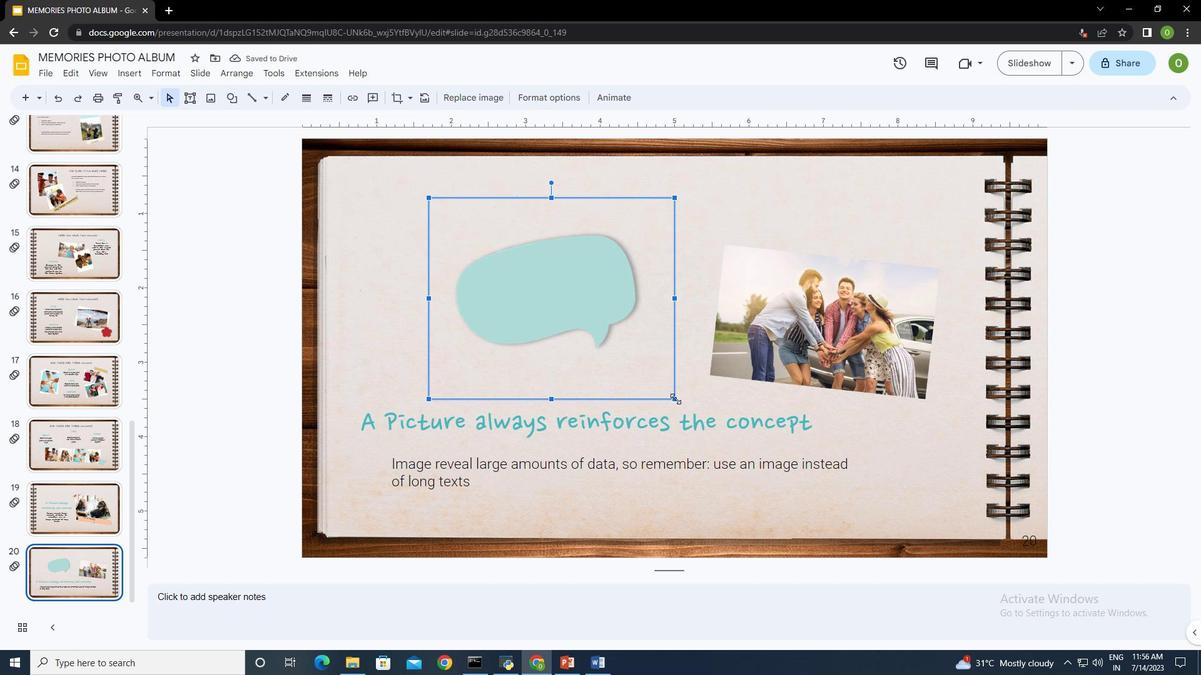 
Action: Mouse moved to (658, 385)
Screenshot: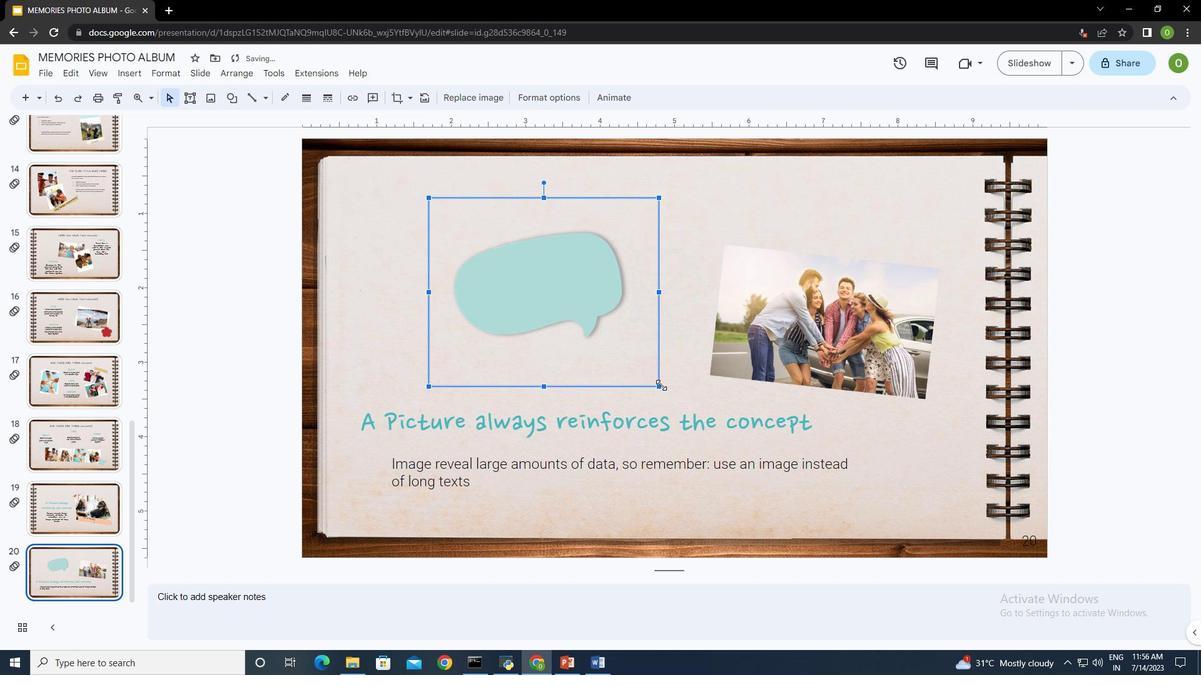 
Action: Mouse pressed left at (658, 385)
Screenshot: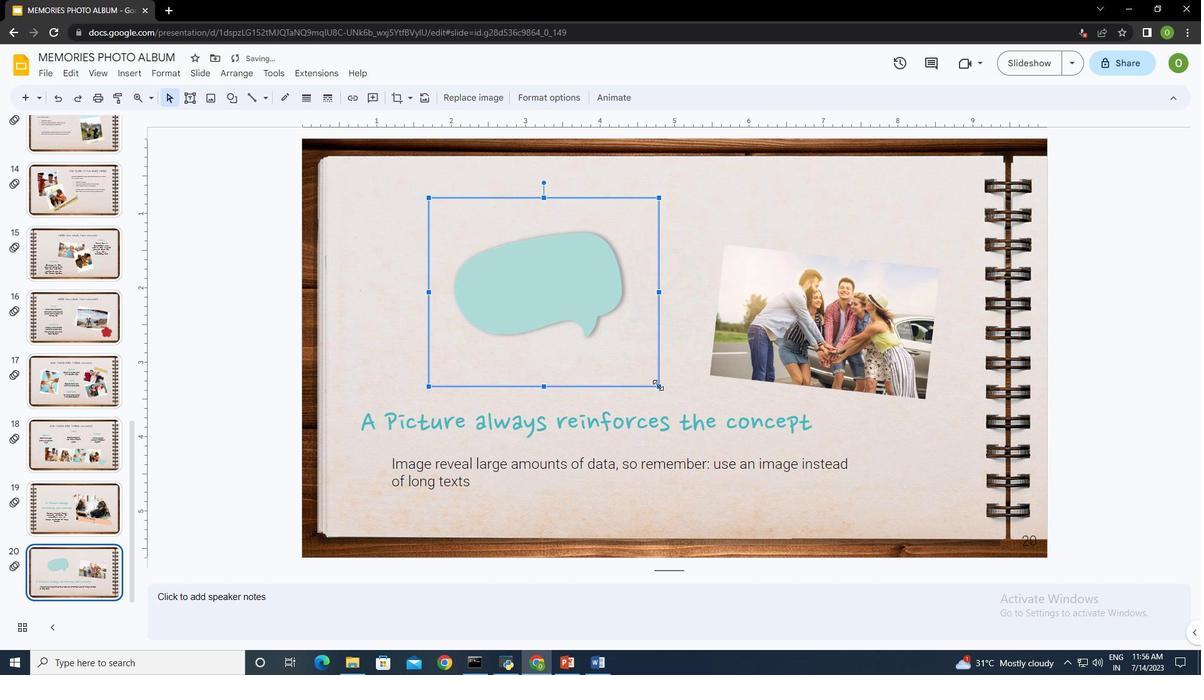 
Action: Mouse moved to (557, 274)
Screenshot: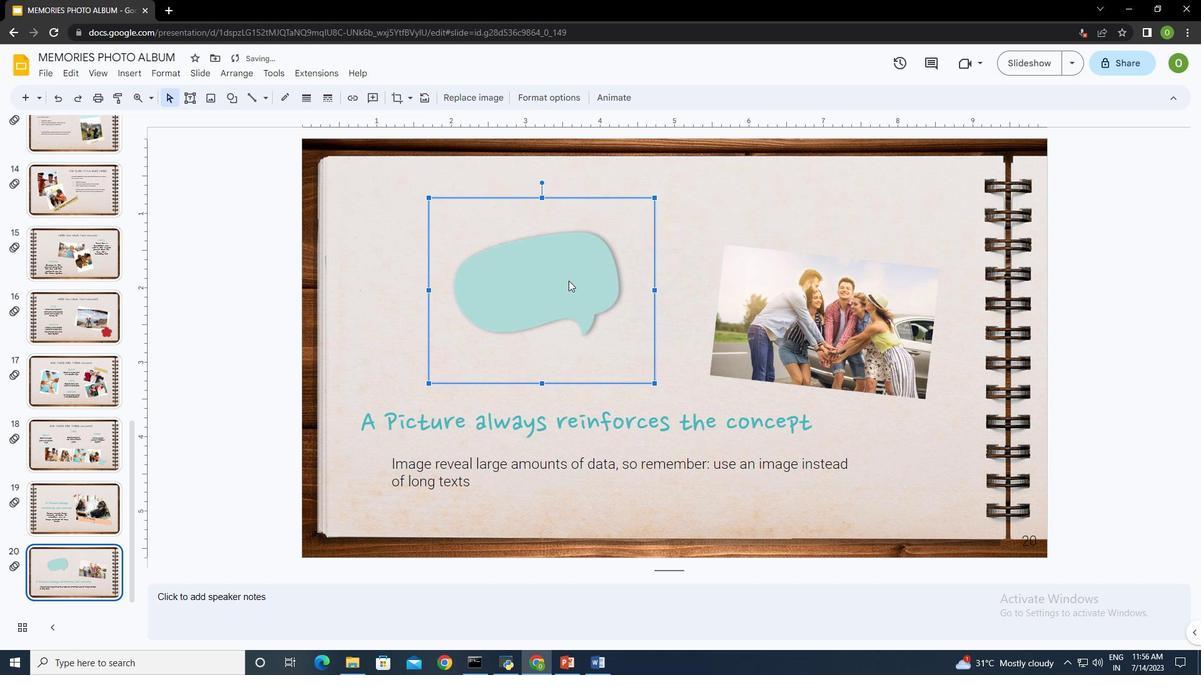 
Action: Mouse pressed left at (557, 274)
Screenshot: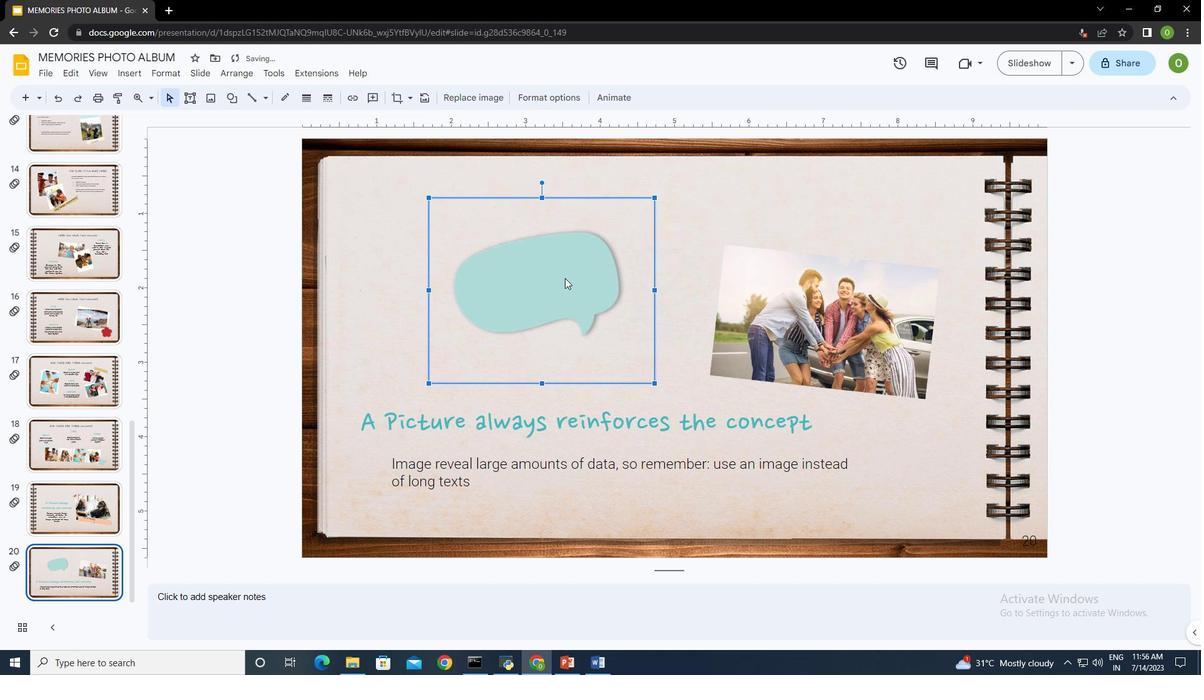 
Action: Mouse moved to (189, 100)
Screenshot: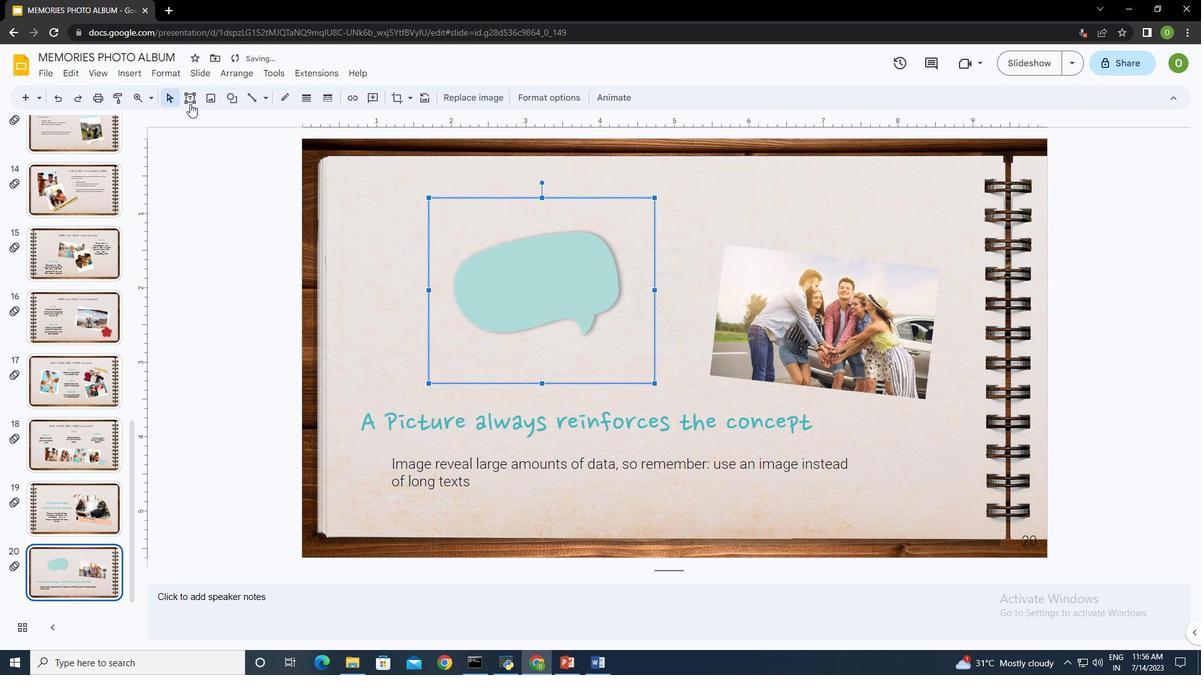 
Action: Mouse pressed left at (189, 100)
Screenshot: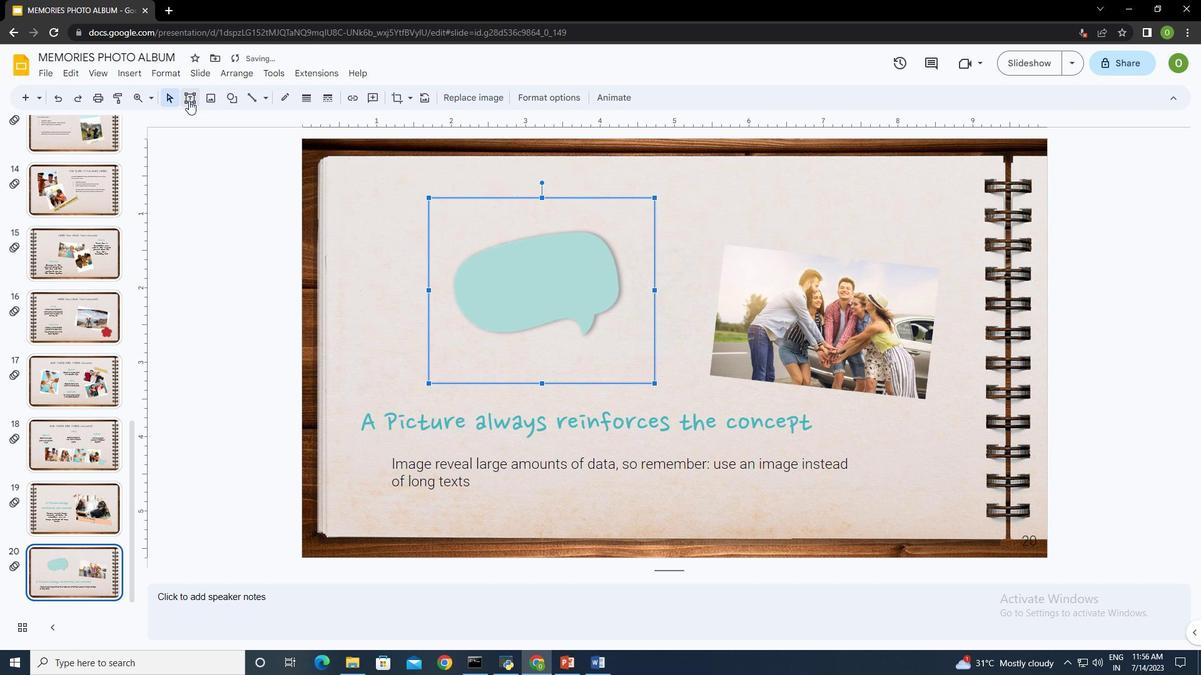 
Action: Mouse moved to (475, 261)
Screenshot: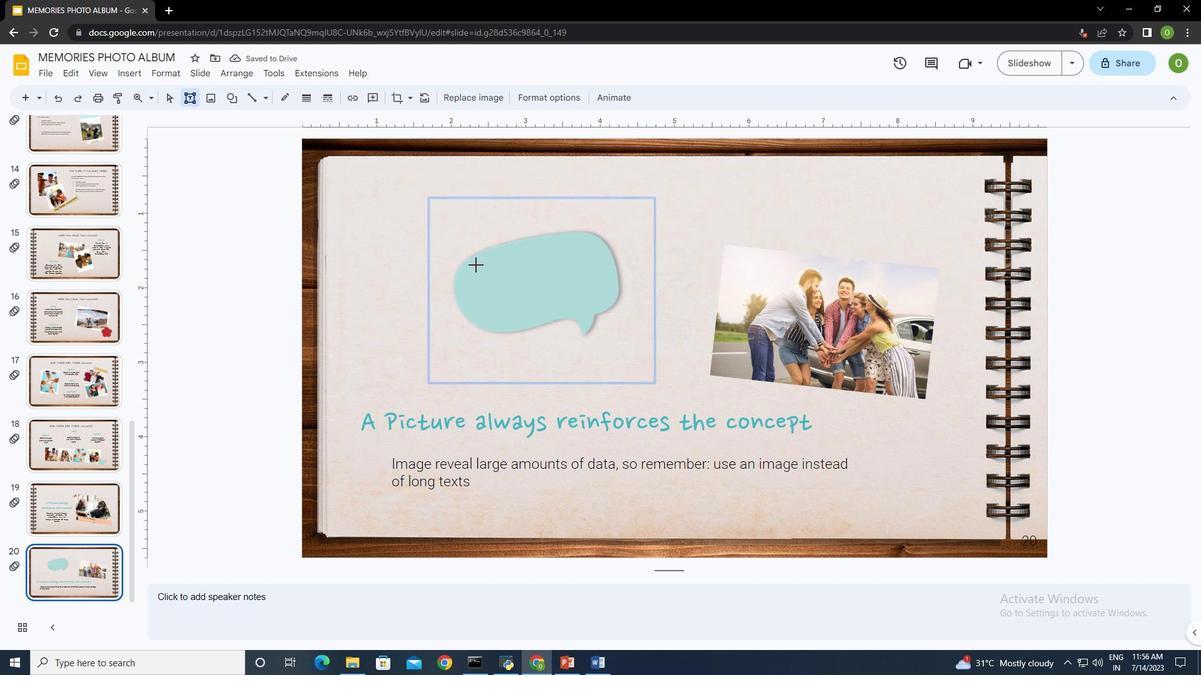 
Action: Mouse pressed left at (475, 261)
Screenshot: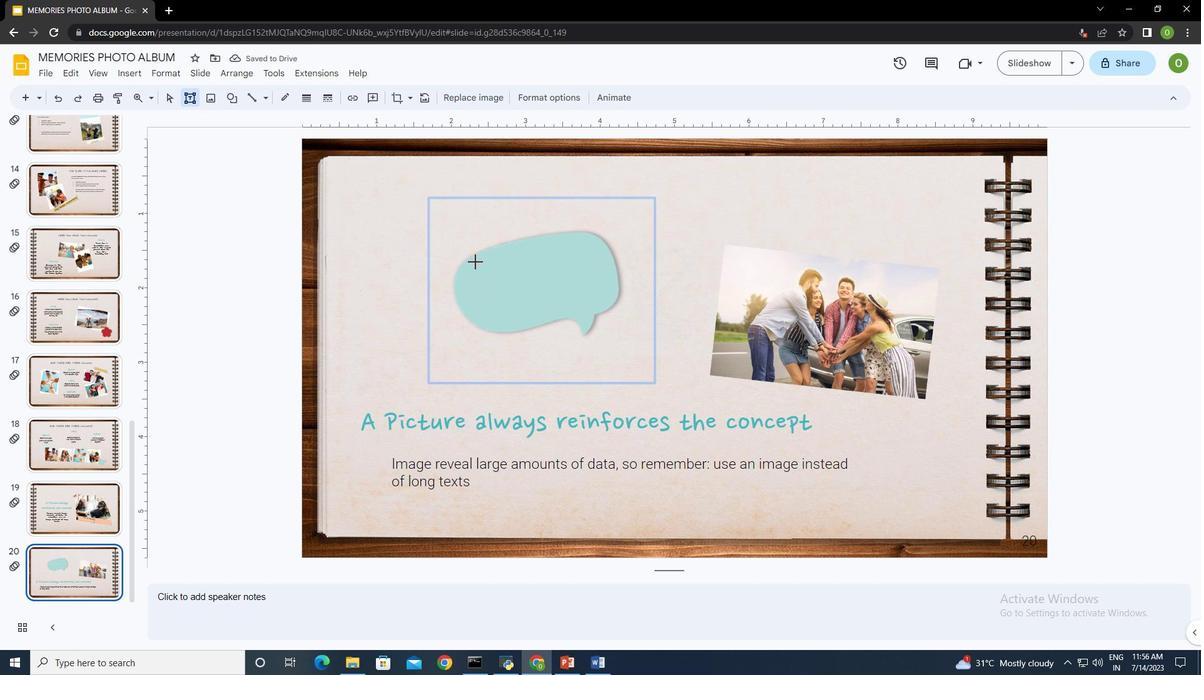 
Action: Mouse moved to (390, 98)
Screenshot: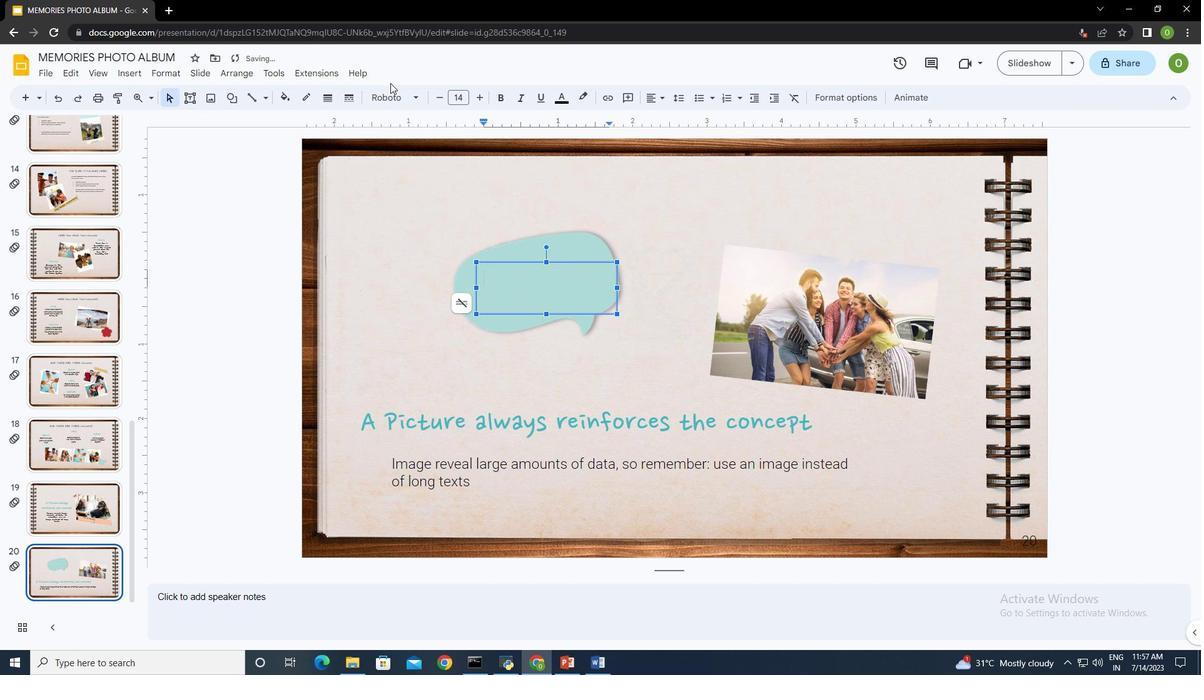 
Action: Mouse pressed left at (390, 98)
Screenshot: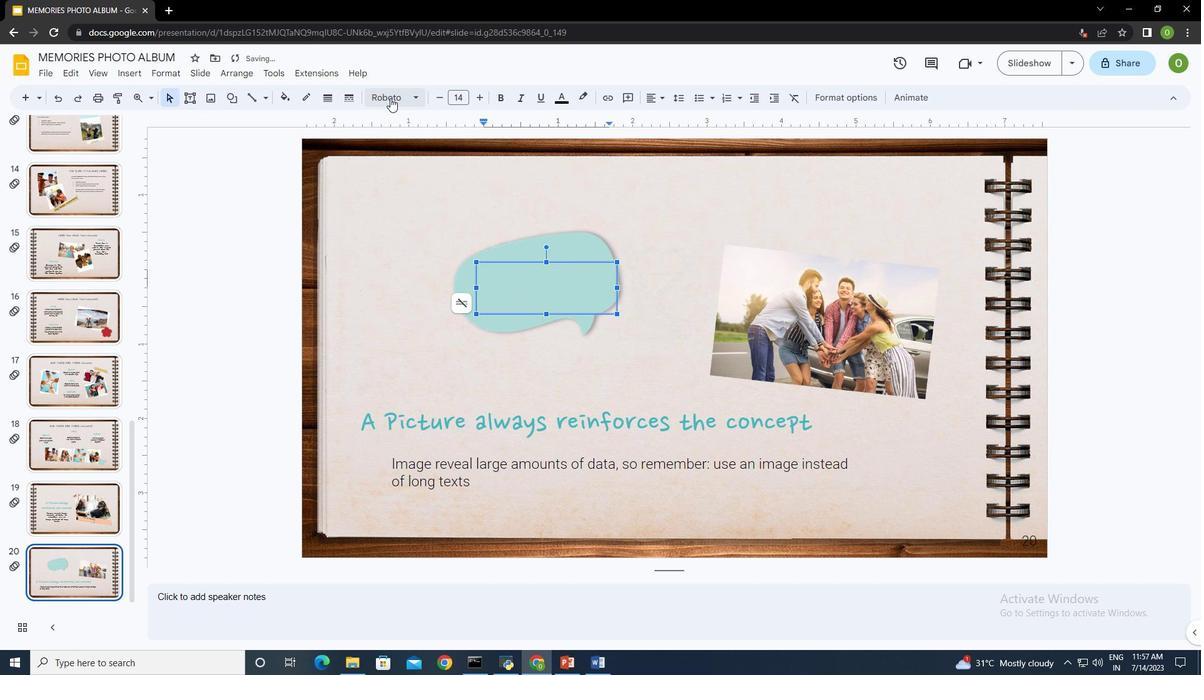 
Action: Mouse moved to (425, 167)
Screenshot: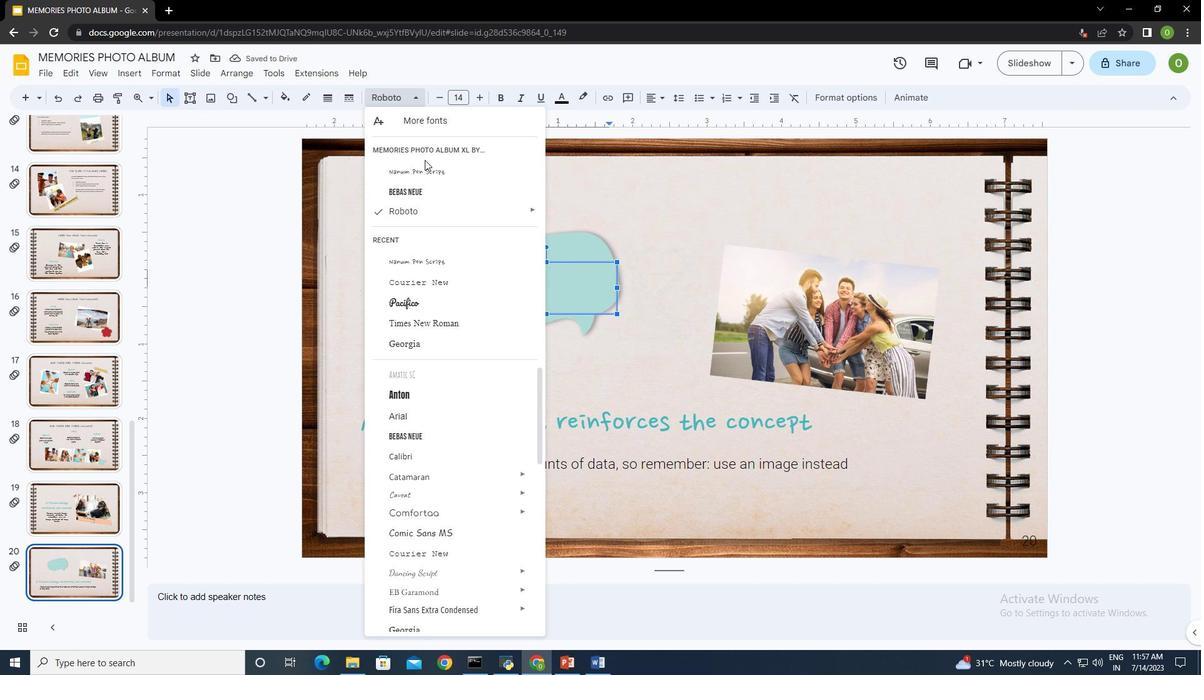 
Action: Mouse pressed left at (425, 167)
Screenshot: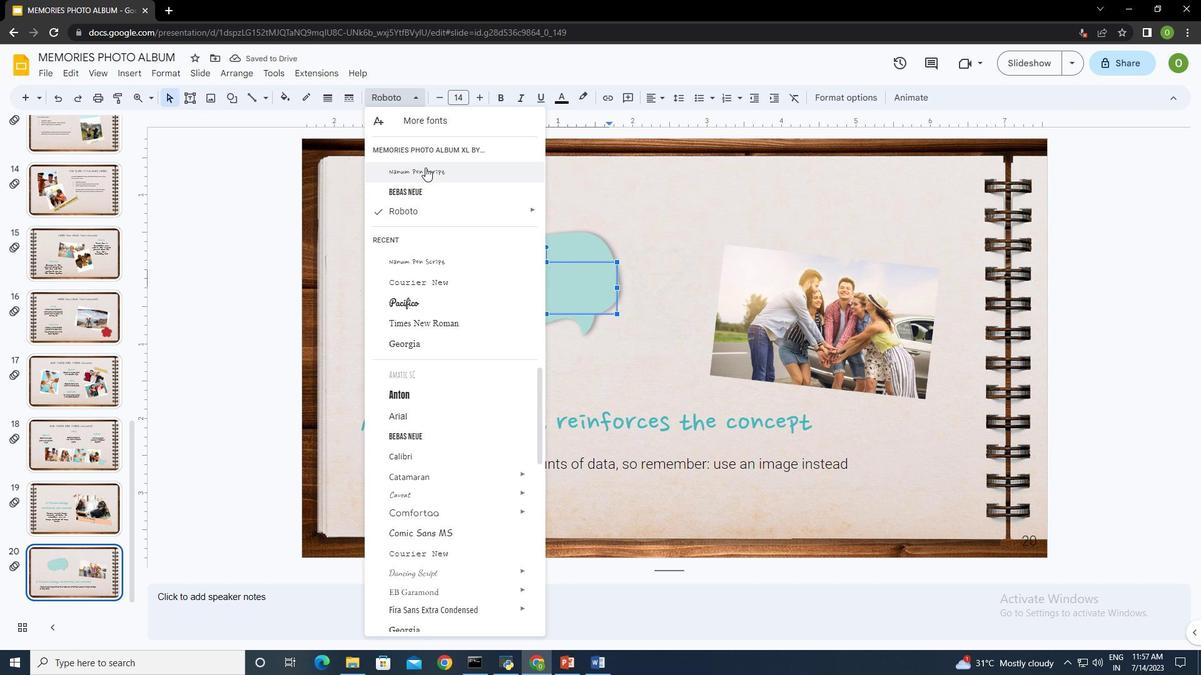 
Action: Mouse moved to (547, 274)
Screenshot: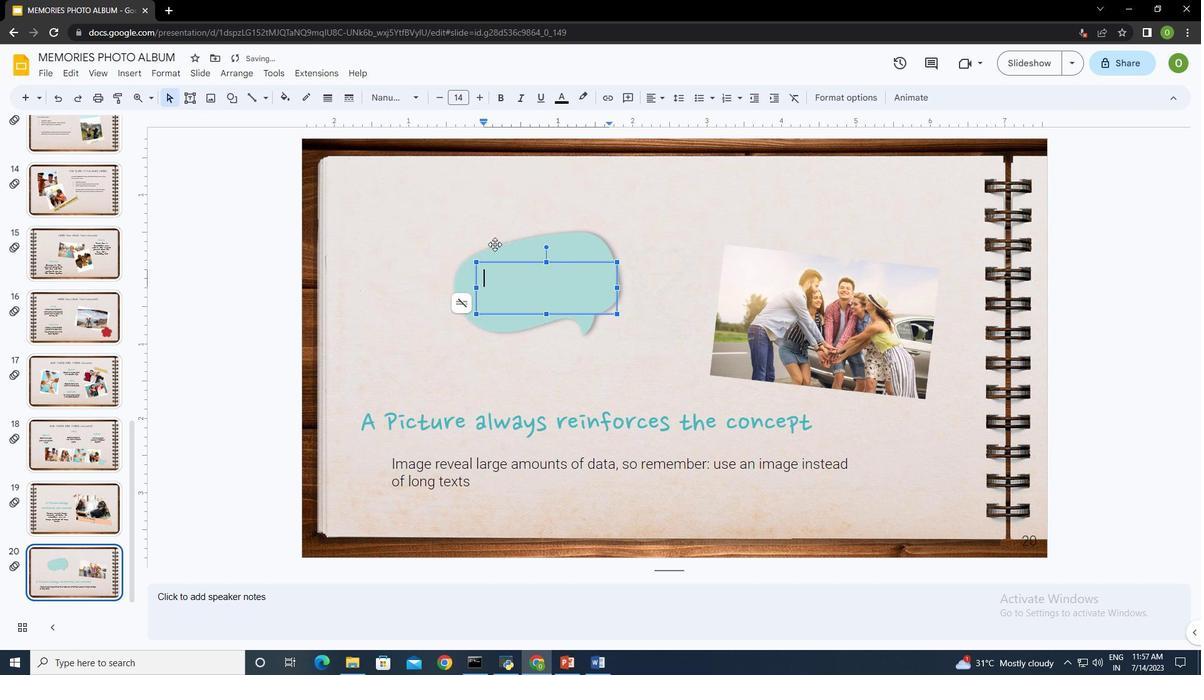 
Action: Key pressed <Key.shift>My<Key.space>team<Key.shift>!ctrl+A
Screenshot: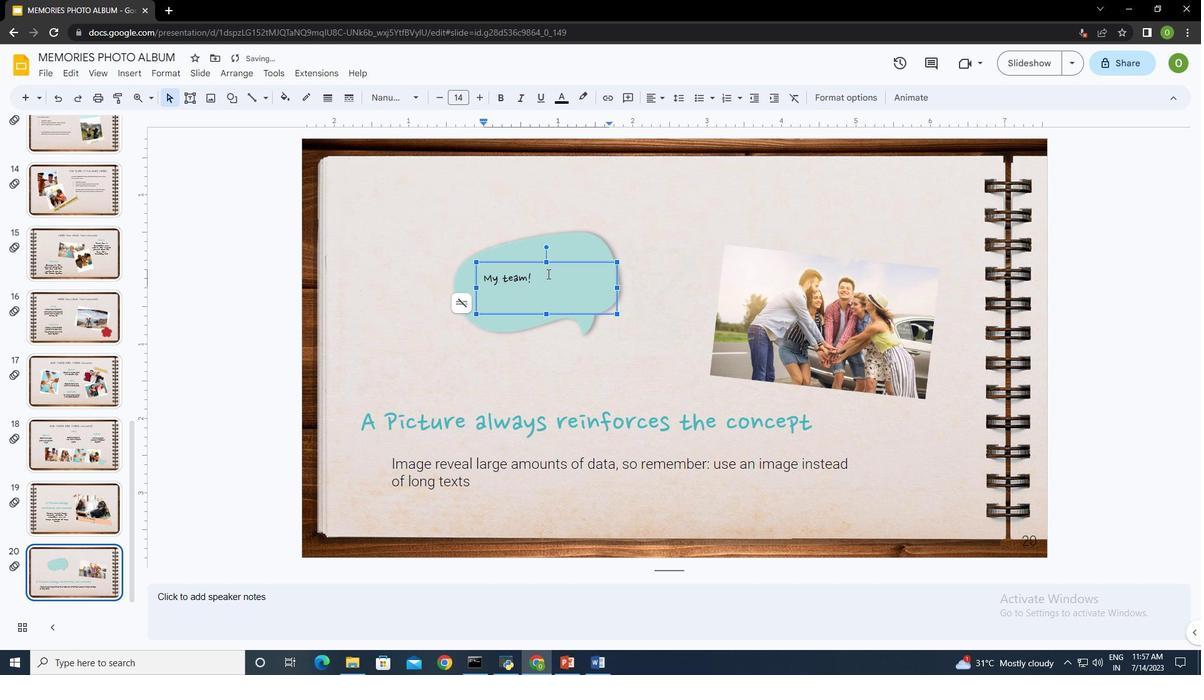 
Action: Mouse moved to (483, 100)
Screenshot: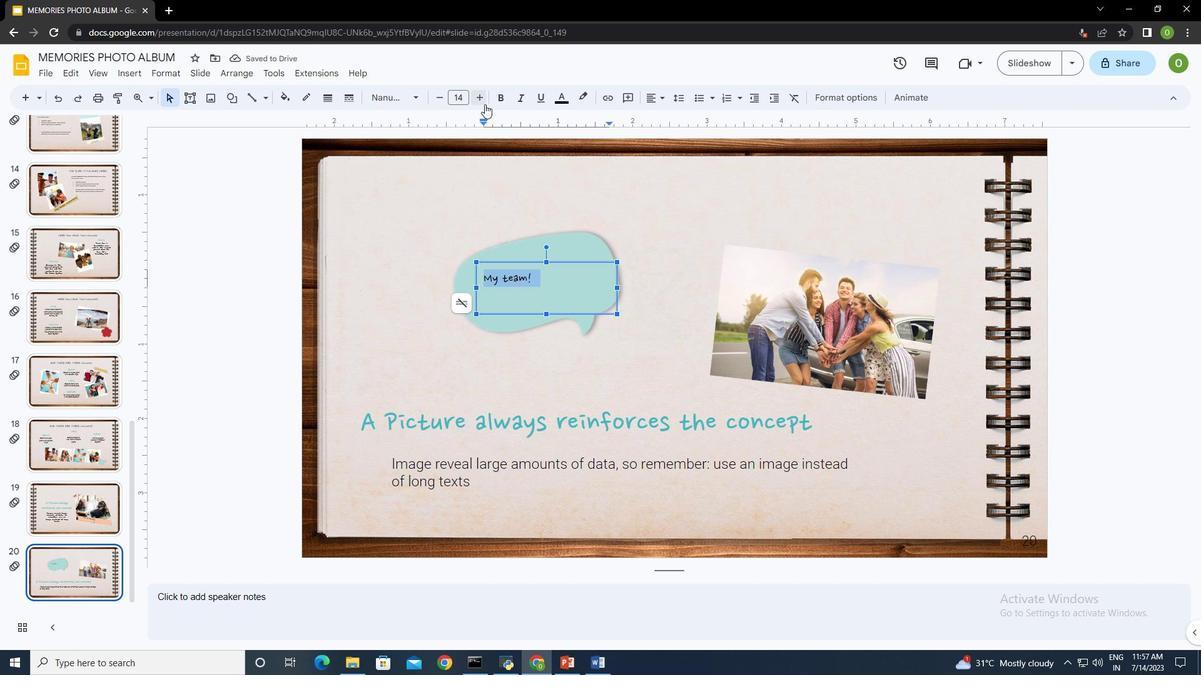 
Action: Mouse pressed left at (483, 100)
Screenshot: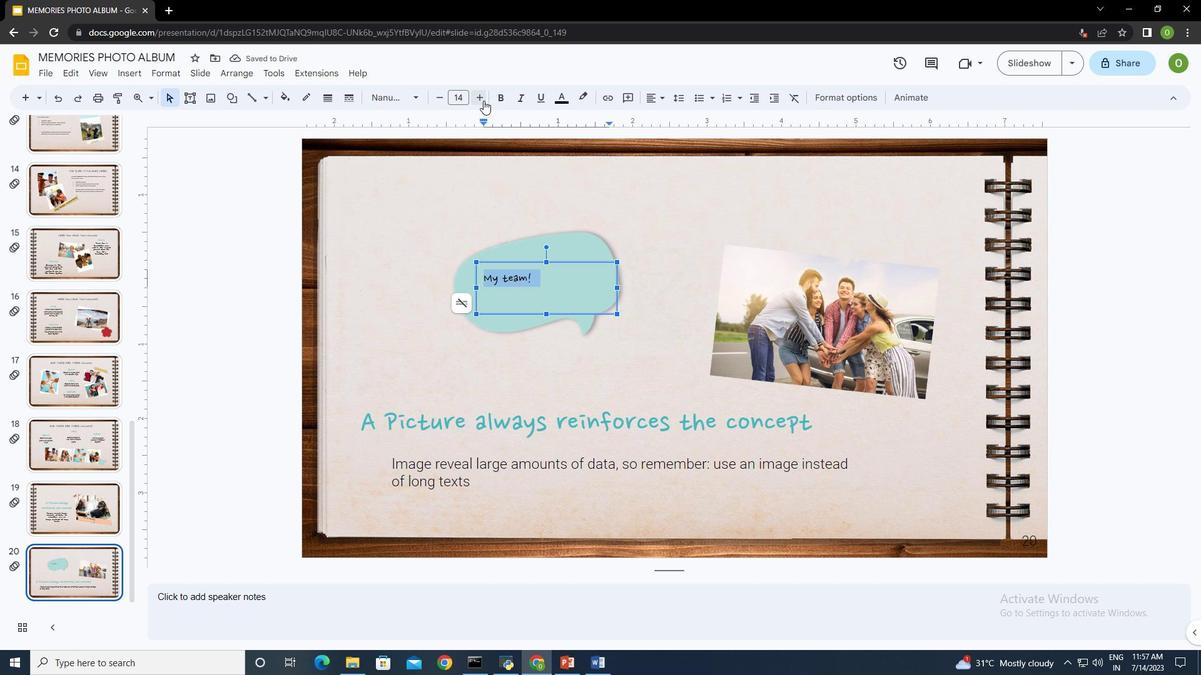 
Action: Mouse pressed left at (483, 100)
Screenshot: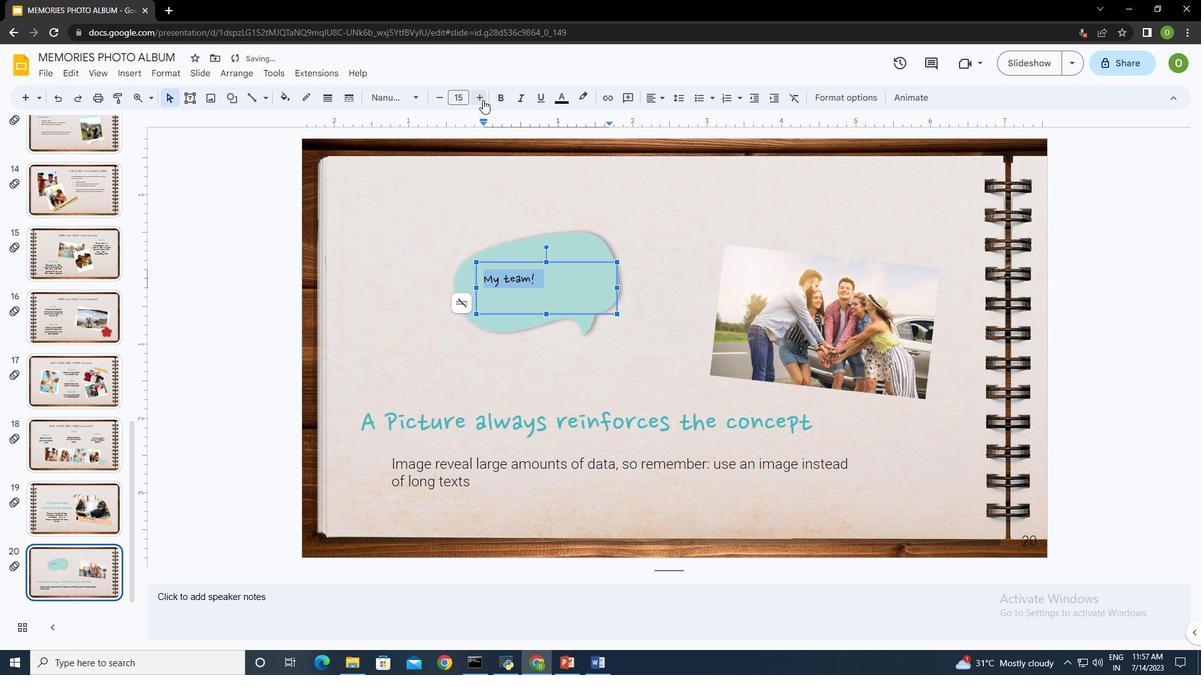 
Action: Mouse pressed left at (483, 100)
Screenshot: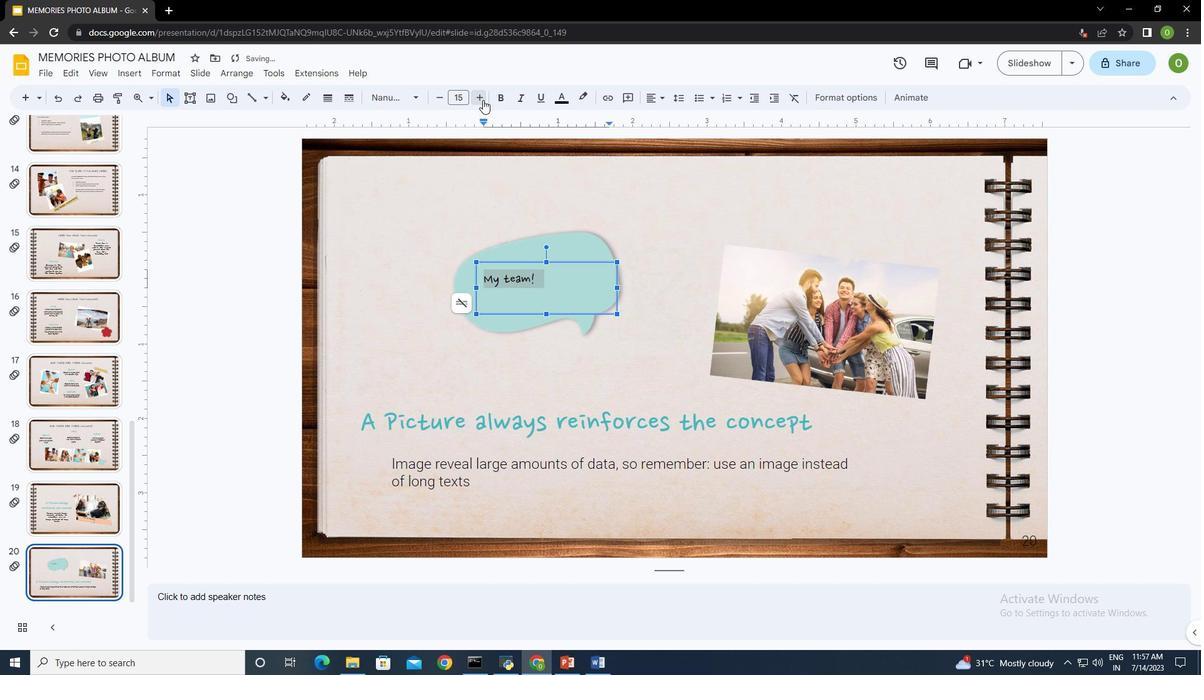 
Action: Mouse pressed left at (483, 100)
Screenshot: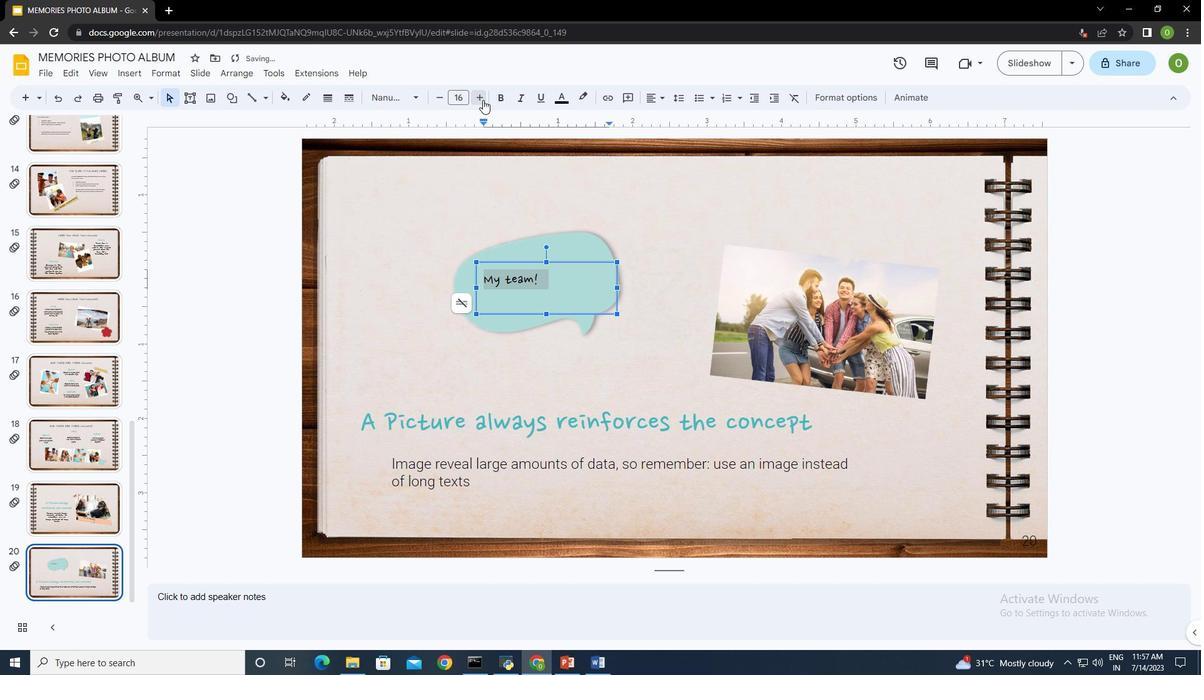 
Action: Mouse pressed left at (483, 100)
Screenshot: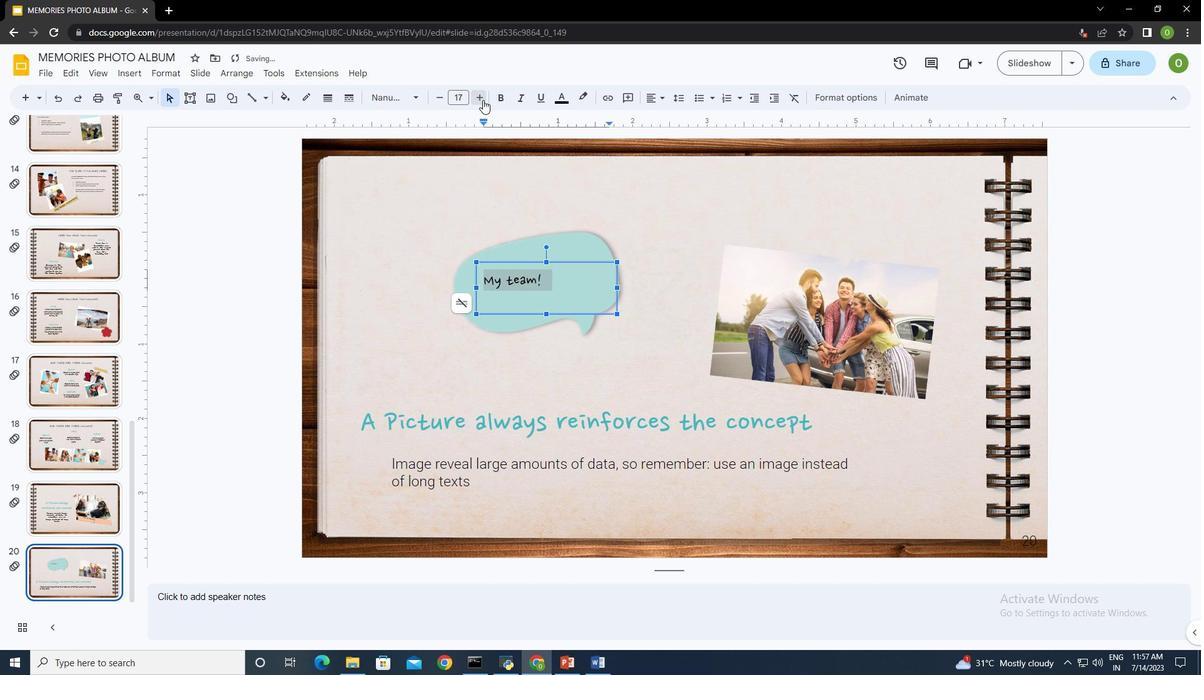
Action: Mouse pressed left at (483, 100)
Screenshot: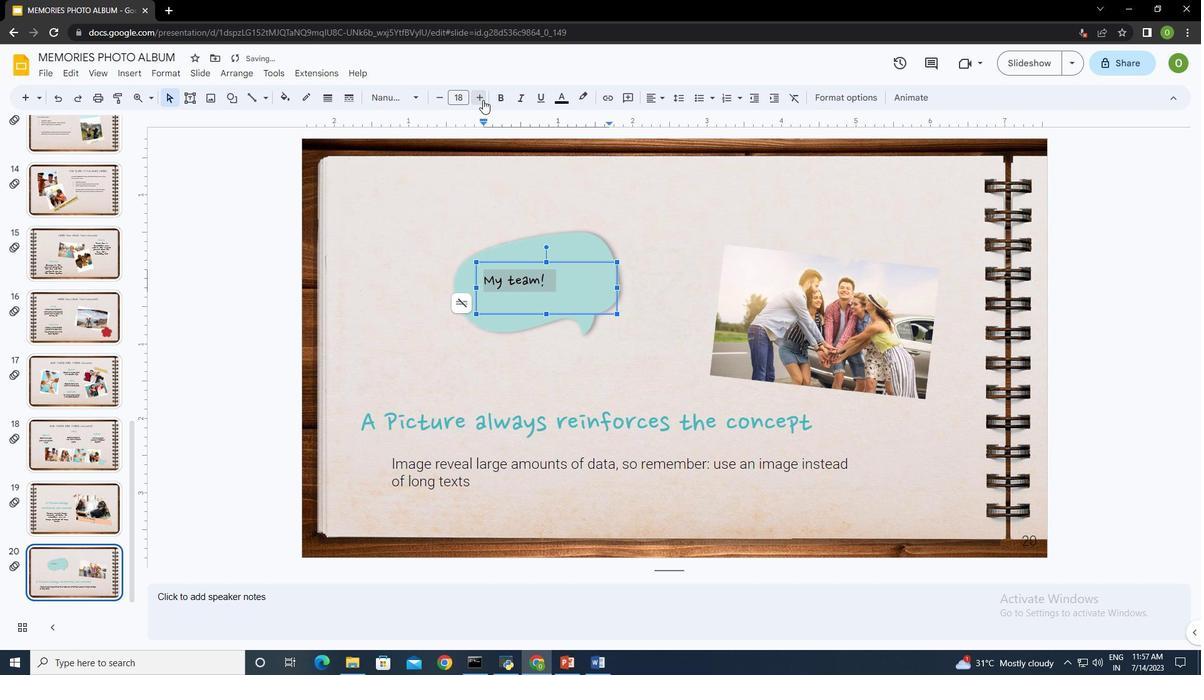 
Action: Mouse pressed left at (483, 100)
Screenshot: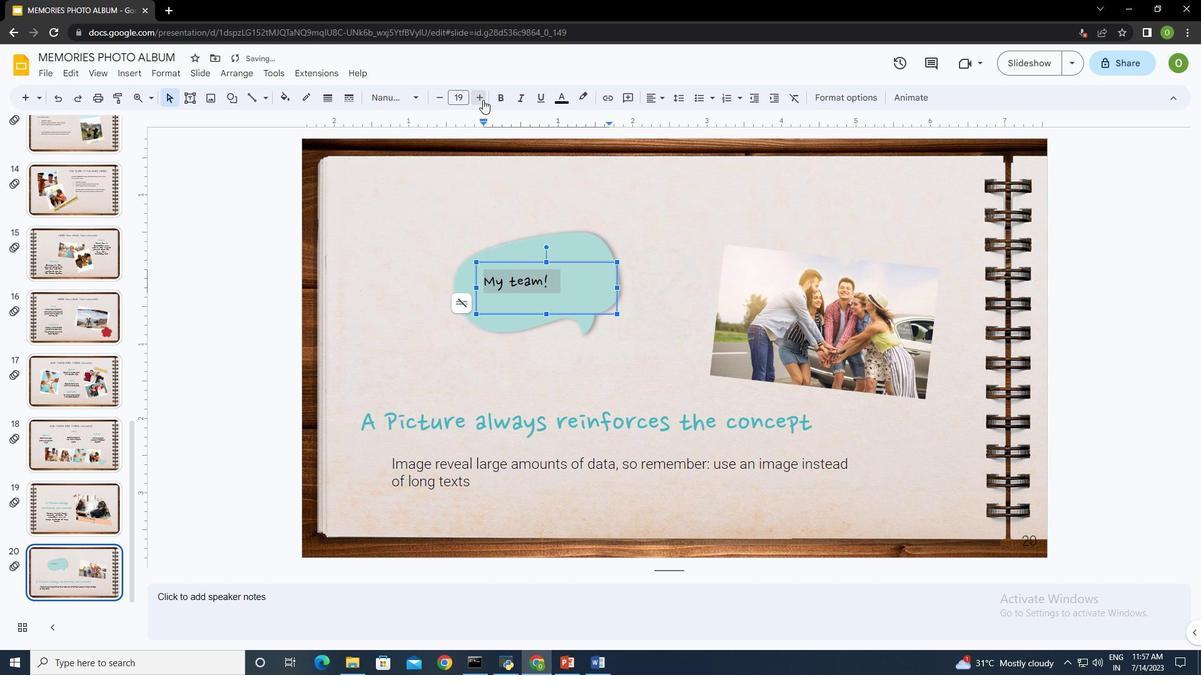 
Action: Mouse pressed left at (483, 100)
Screenshot: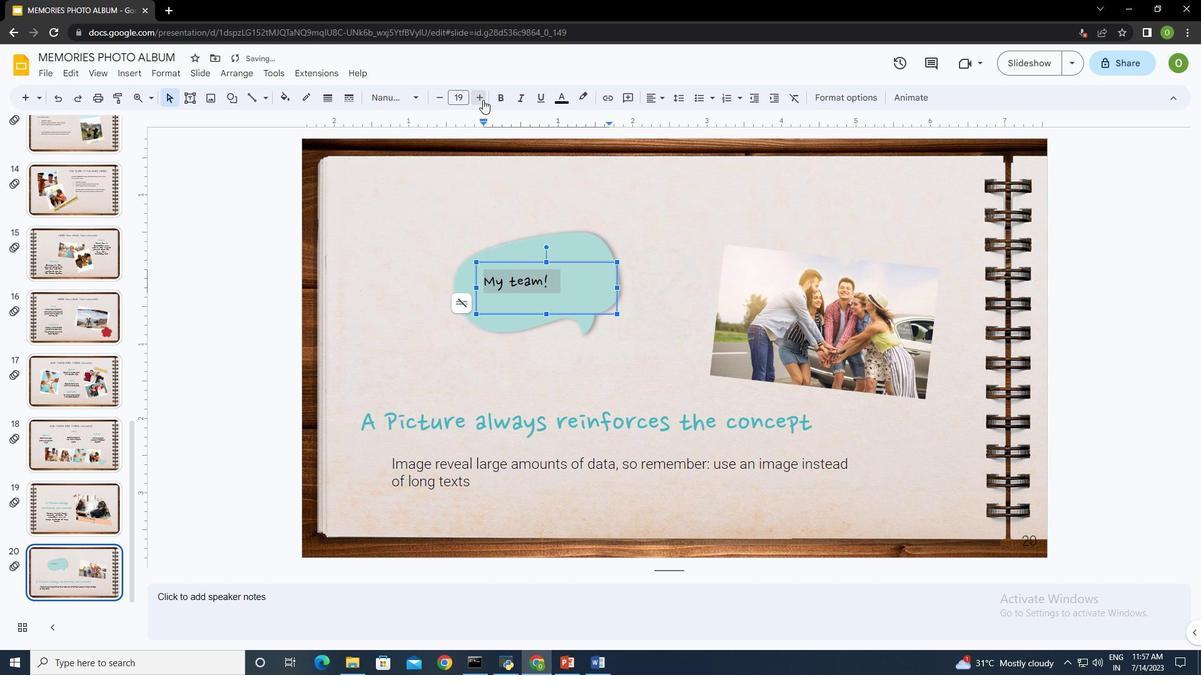 
Action: Mouse pressed left at (483, 100)
Screenshot: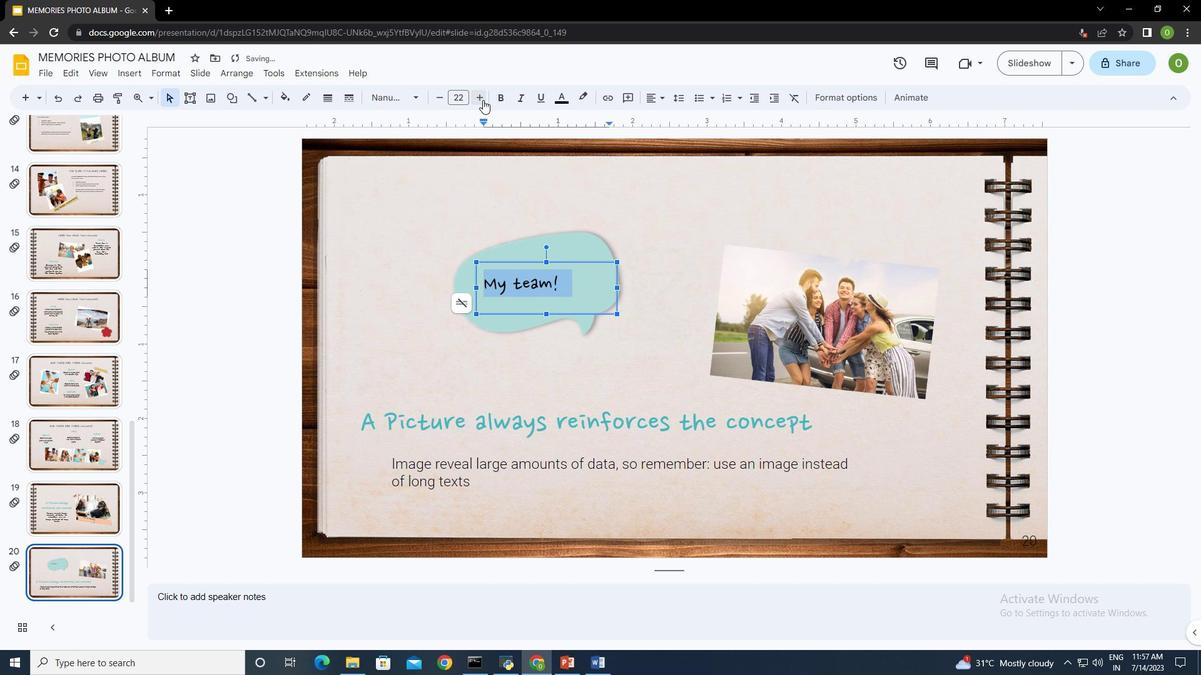 
Action: Mouse pressed left at (483, 100)
Screenshot: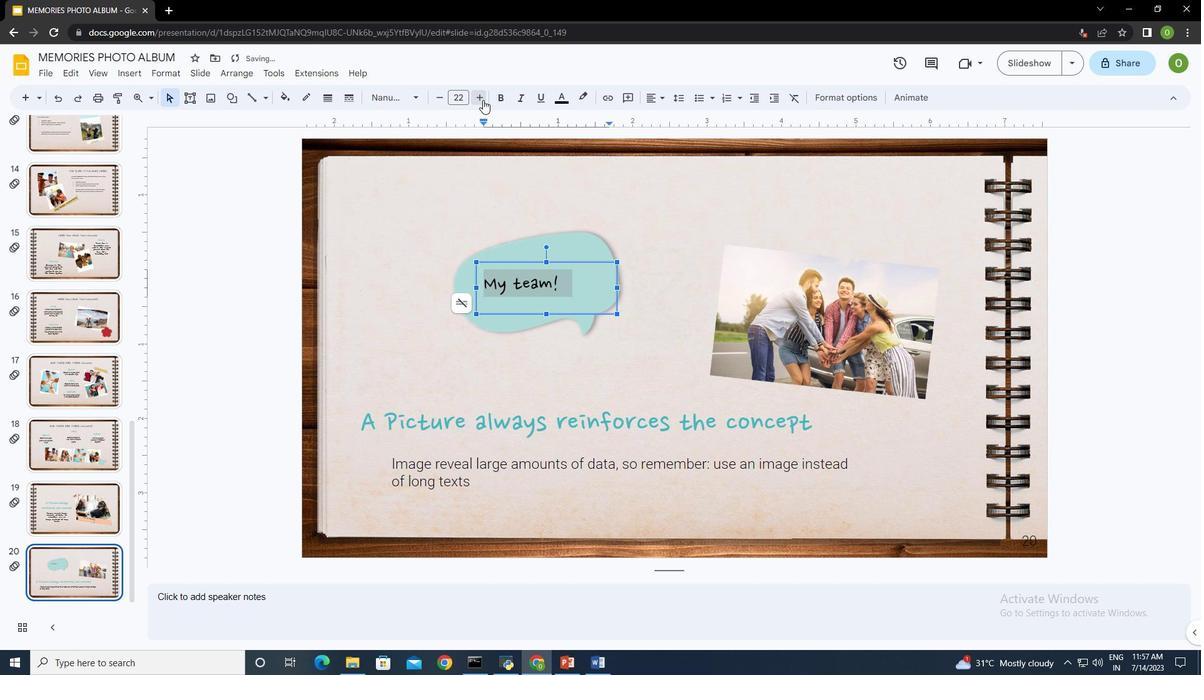 
Action: Mouse pressed left at (483, 100)
Screenshot: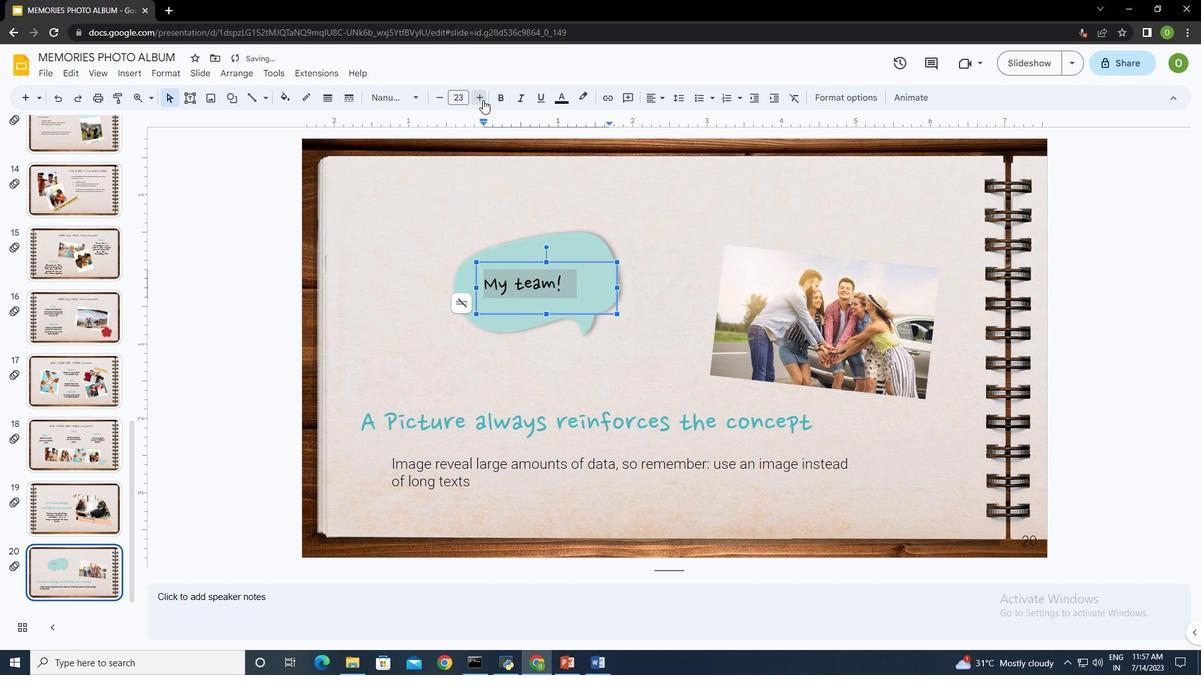 
Action: Mouse pressed left at (483, 100)
Screenshot: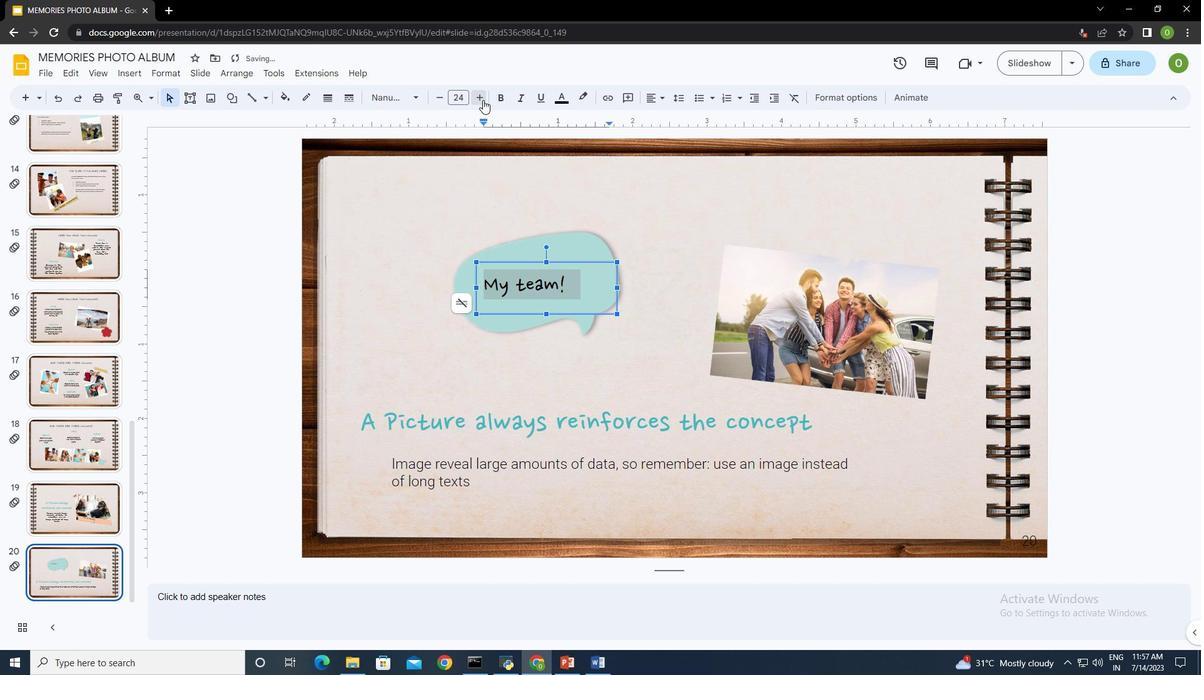
Action: Mouse pressed left at (483, 100)
Screenshot: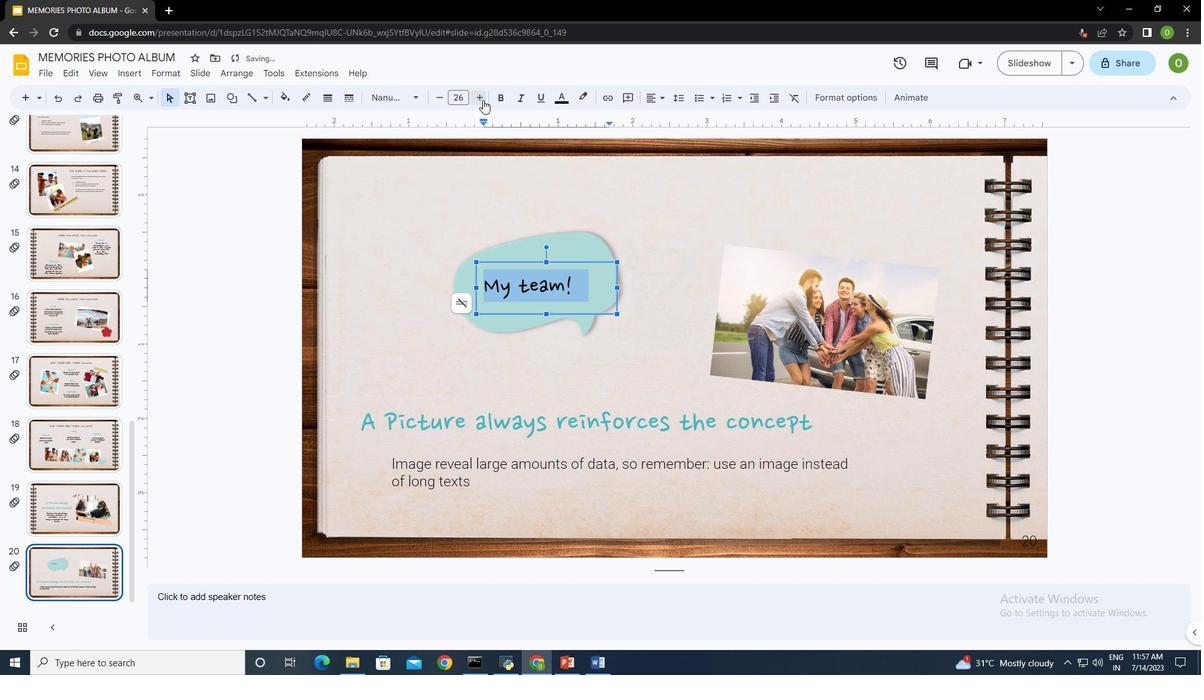 
Action: Mouse moved to (545, 247)
Screenshot: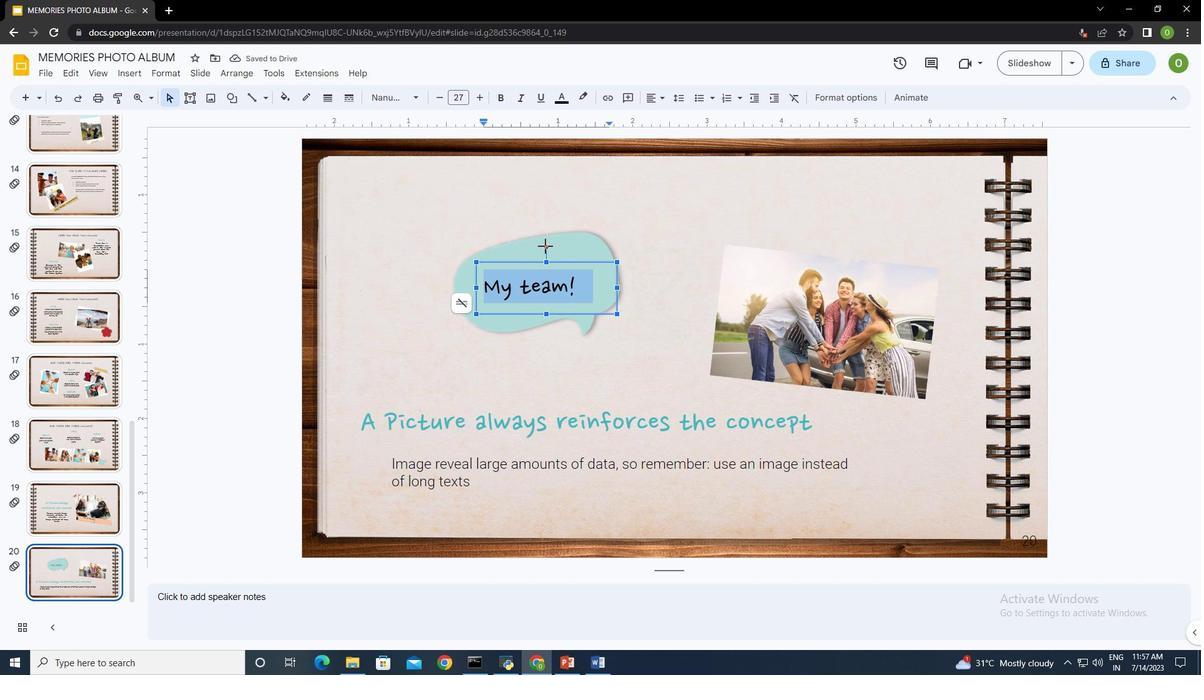
Action: Mouse pressed left at (545, 247)
Screenshot: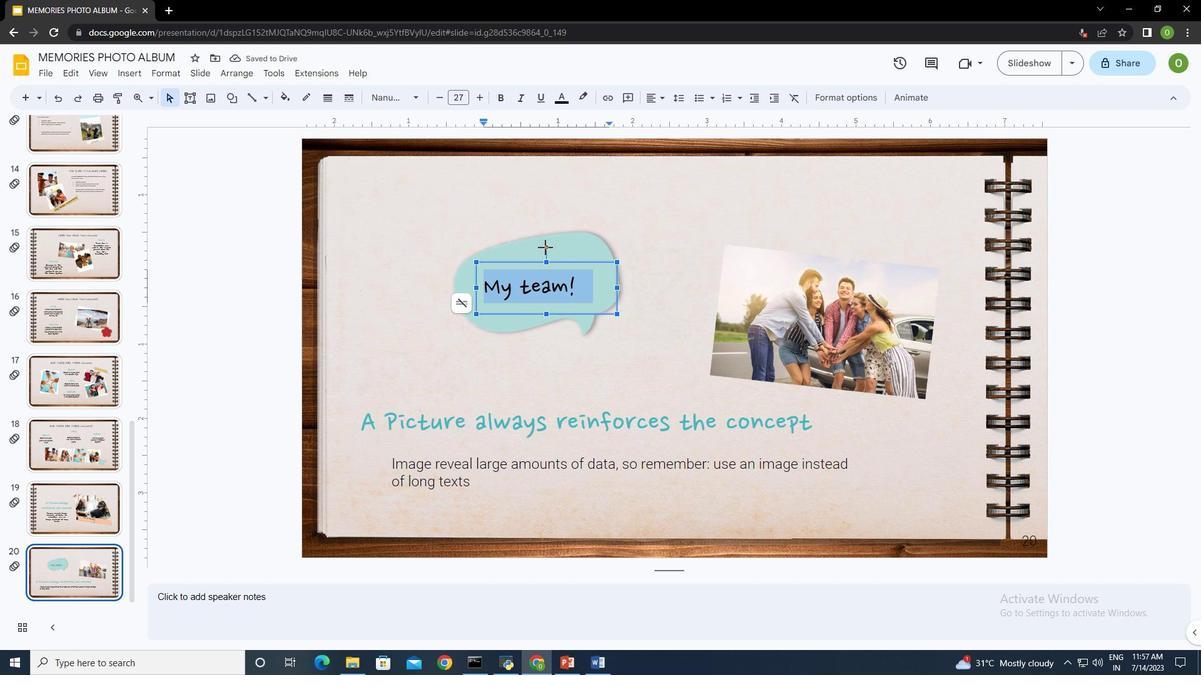
Action: Mouse moved to (560, 261)
Screenshot: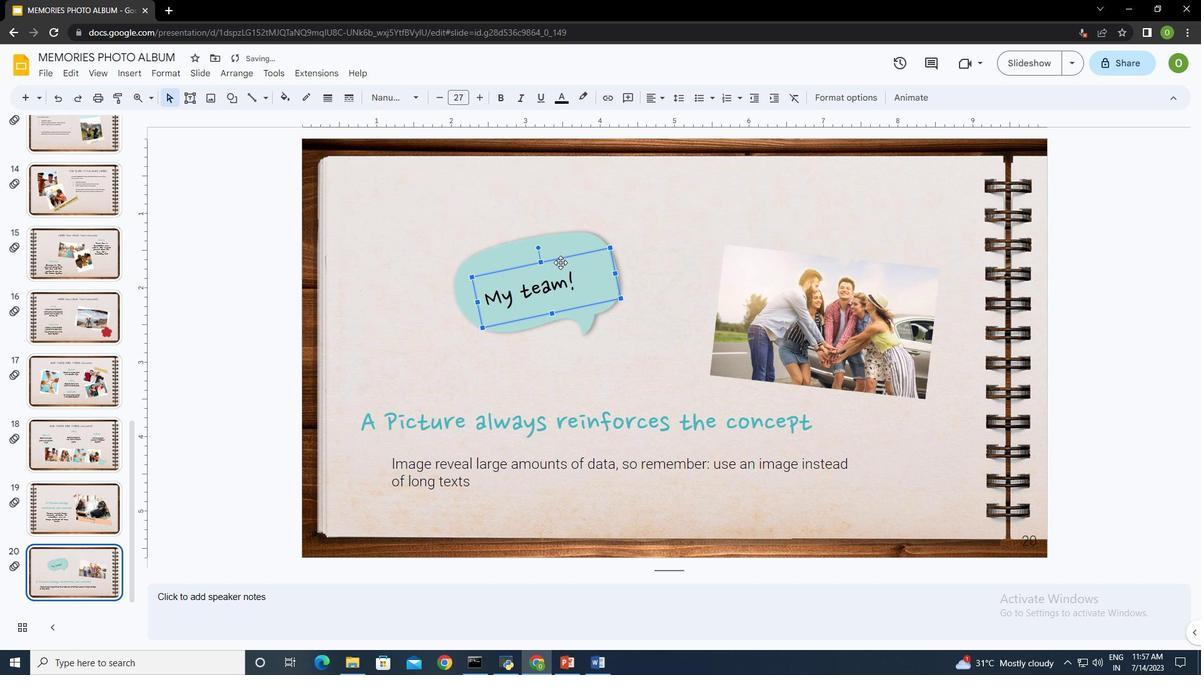 
Action: Mouse pressed left at (560, 261)
Screenshot: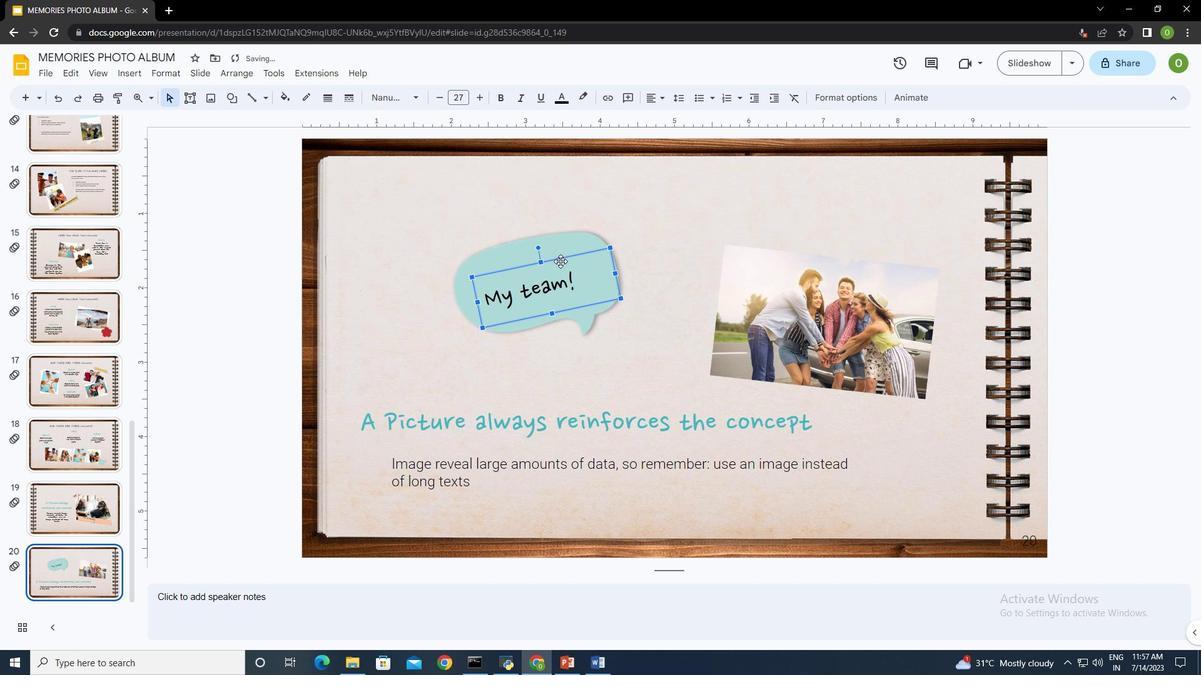 
Action: Mouse moved to (483, 97)
Screenshot: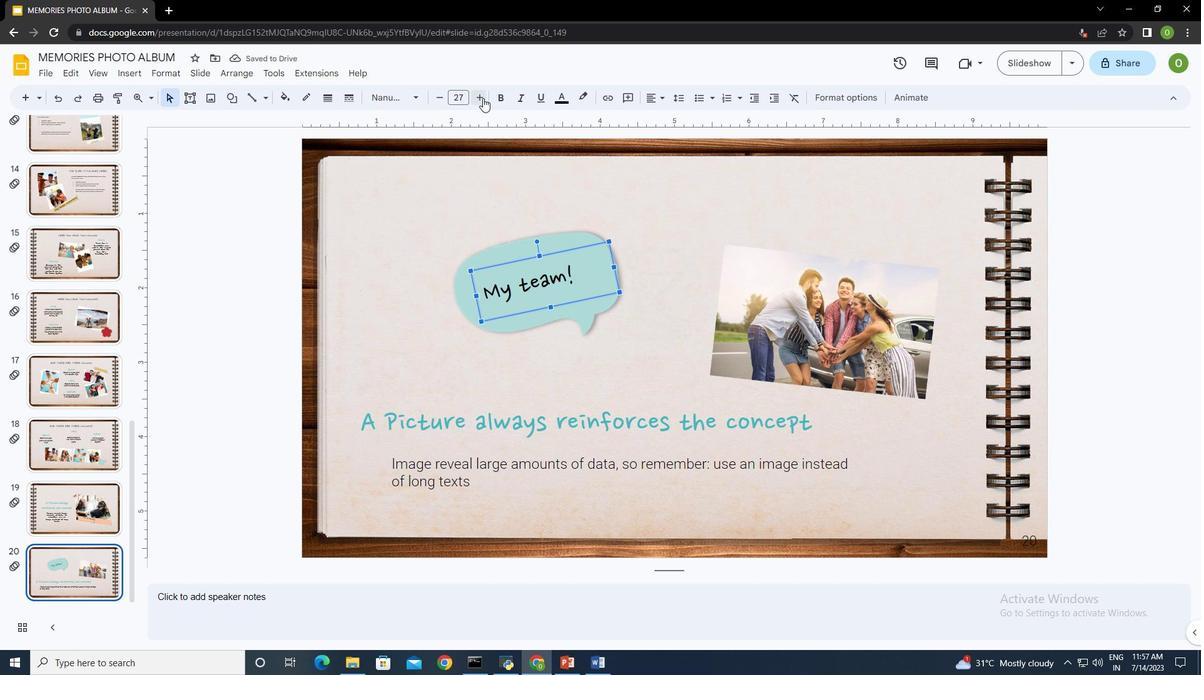 
Action: Mouse pressed left at (483, 97)
Screenshot: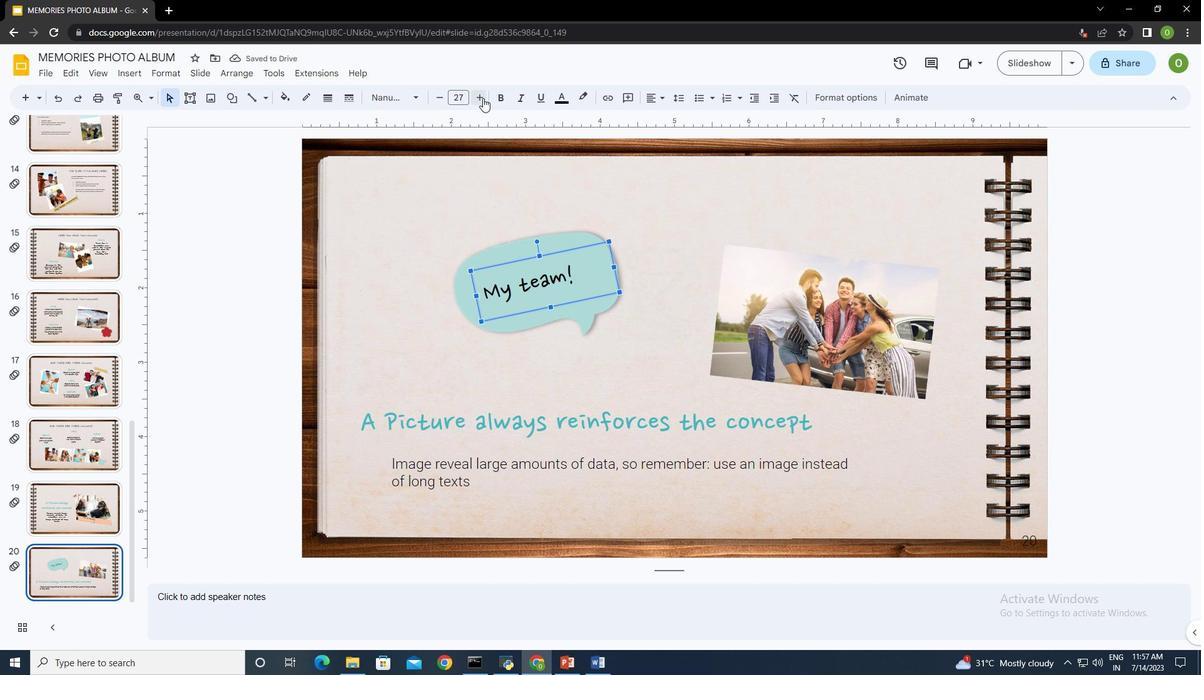 
Action: Mouse pressed left at (483, 97)
Screenshot: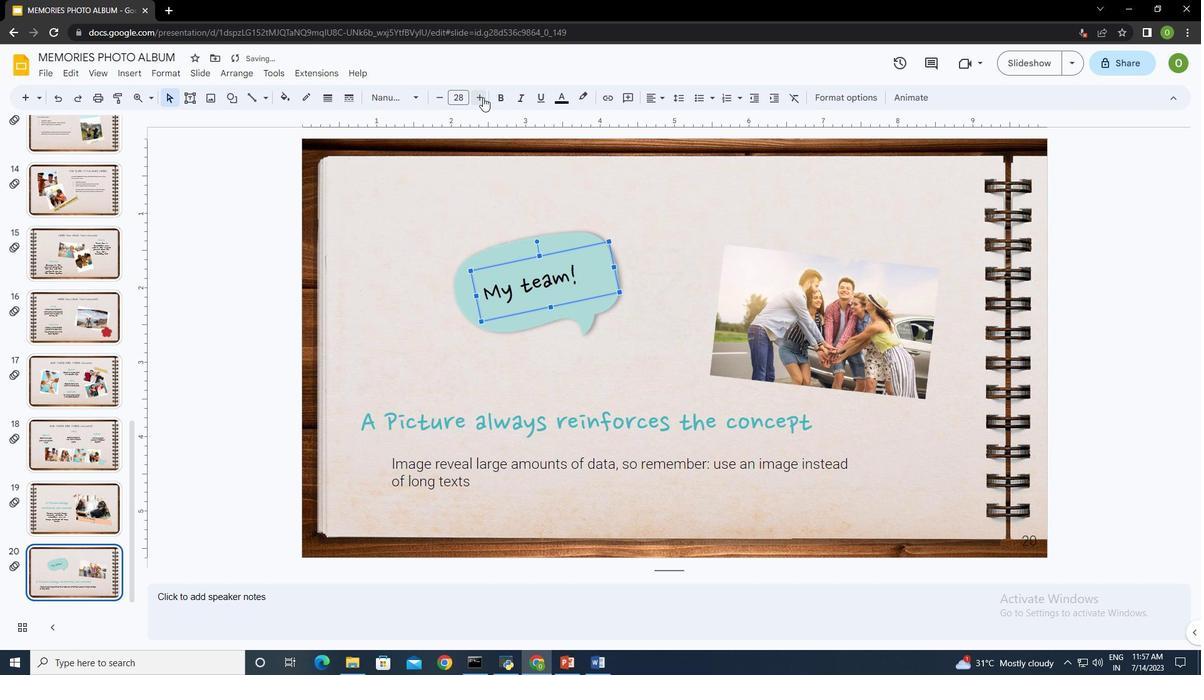 
Action: Mouse pressed left at (483, 97)
Screenshot: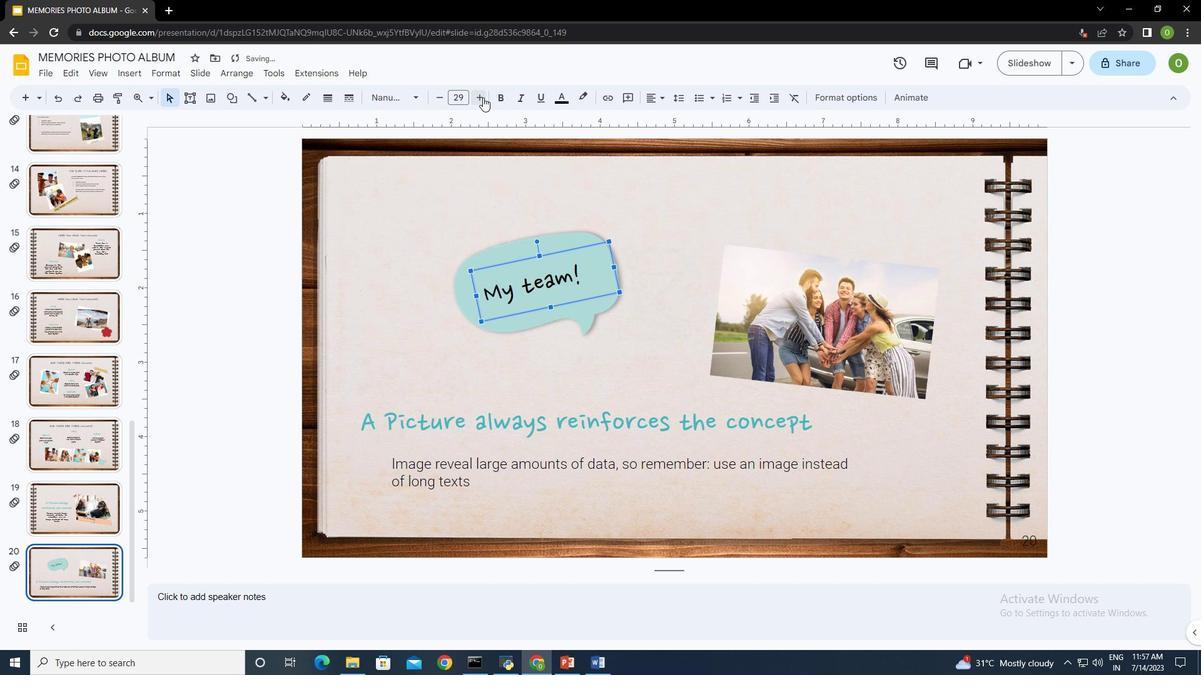 
Action: Mouse moved to (676, 252)
Screenshot: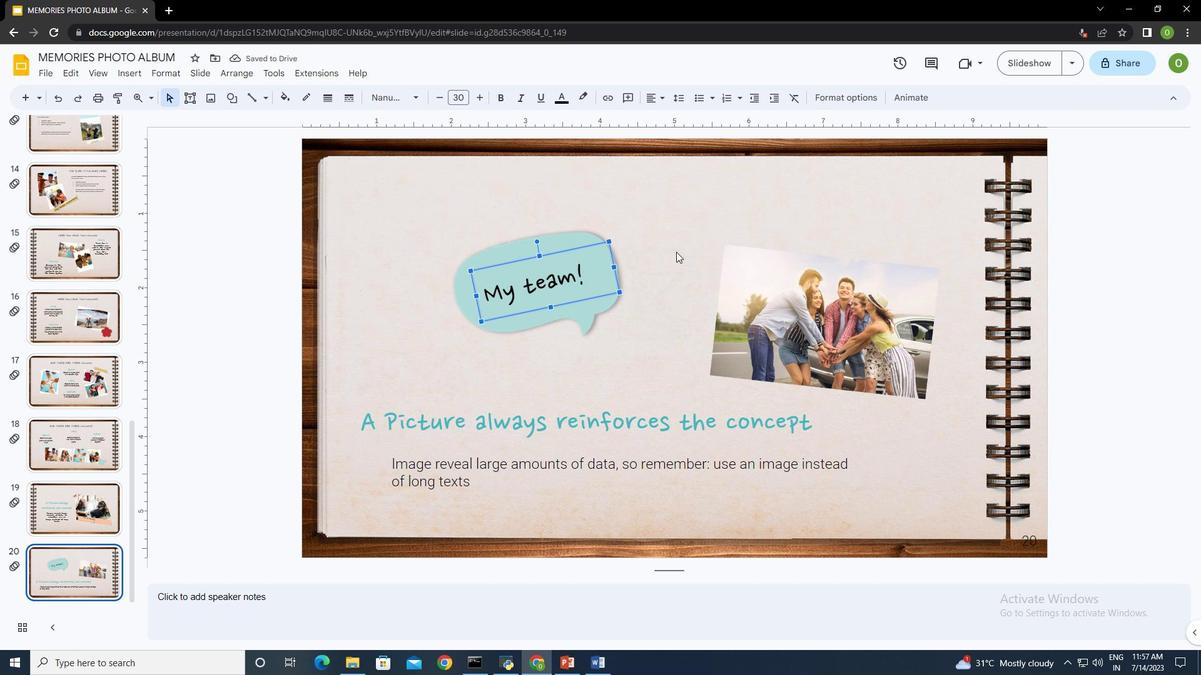 
Action: Mouse pressed left at (676, 252)
Screenshot: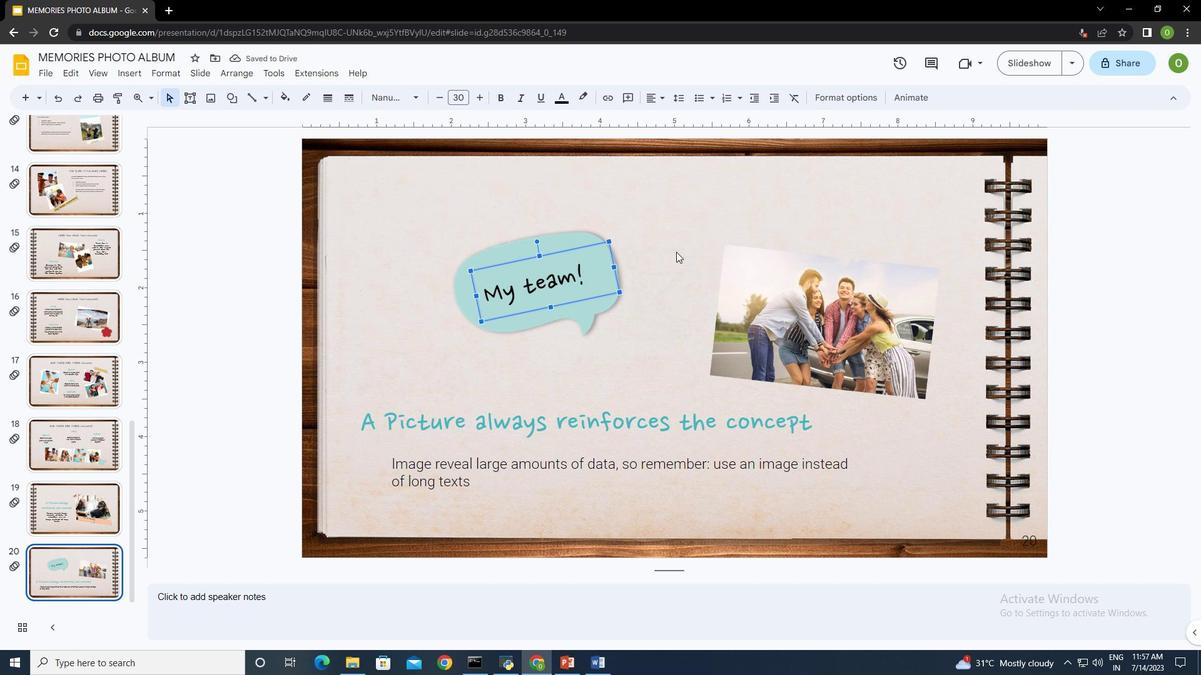 
Action: Mouse moved to (809, 294)
Screenshot: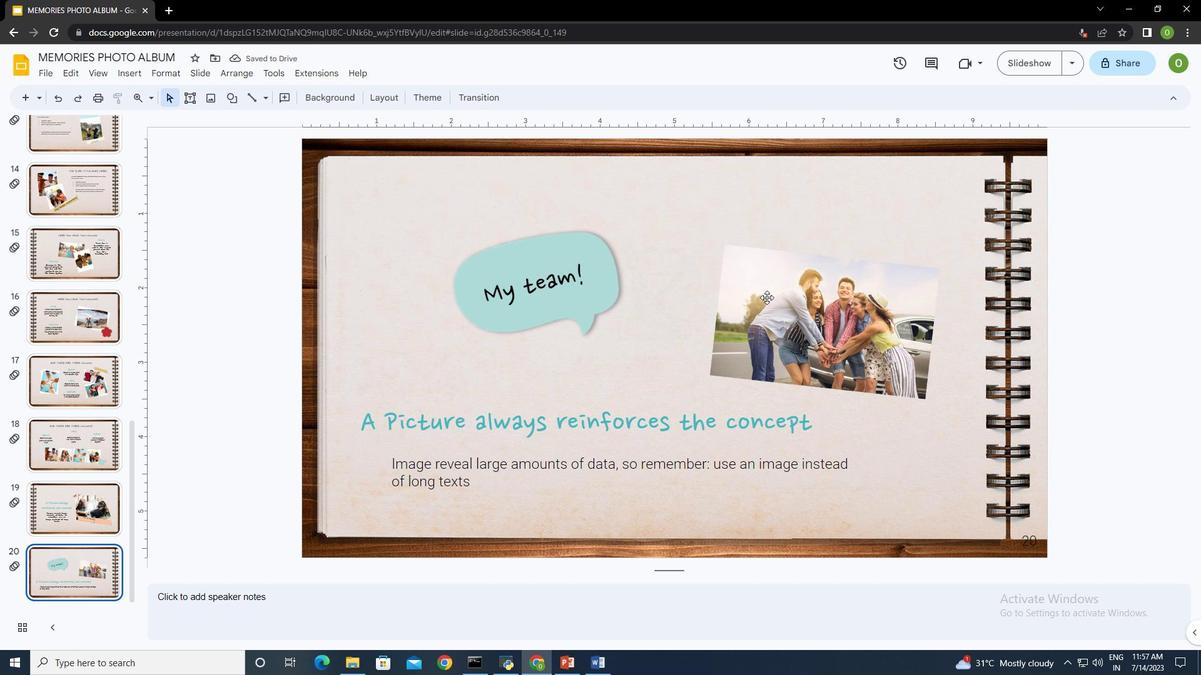 
Action: Mouse pressed left at (809, 294)
Screenshot: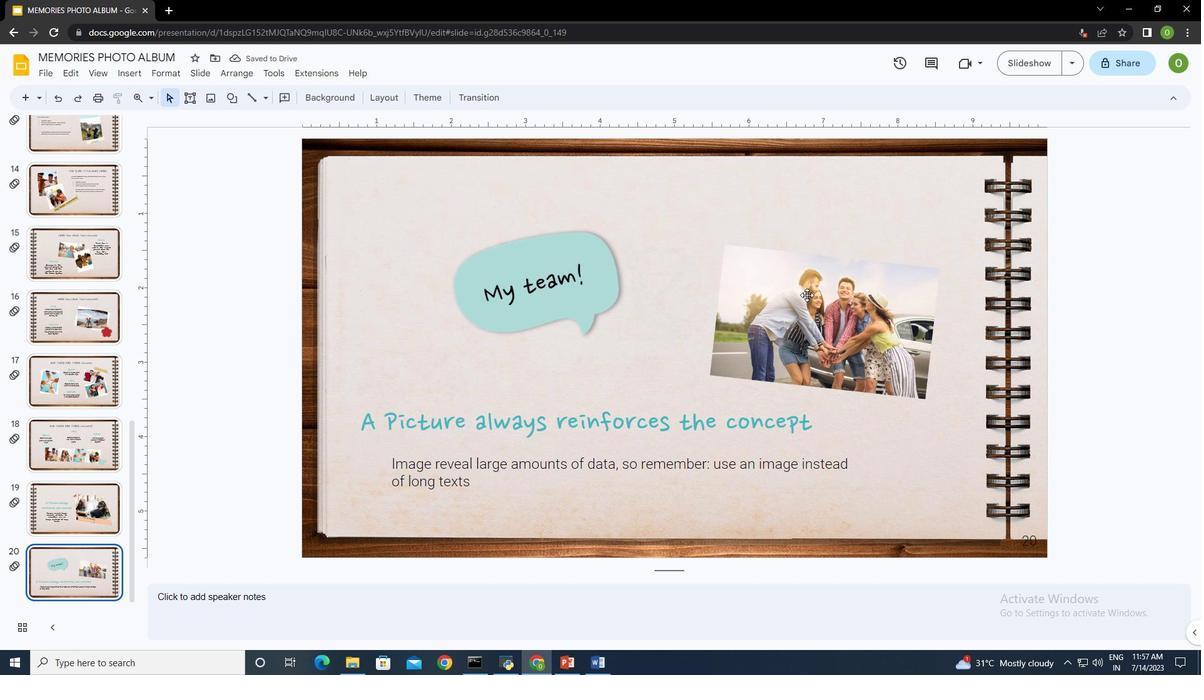 
Action: Mouse moved to (627, 97)
Screenshot: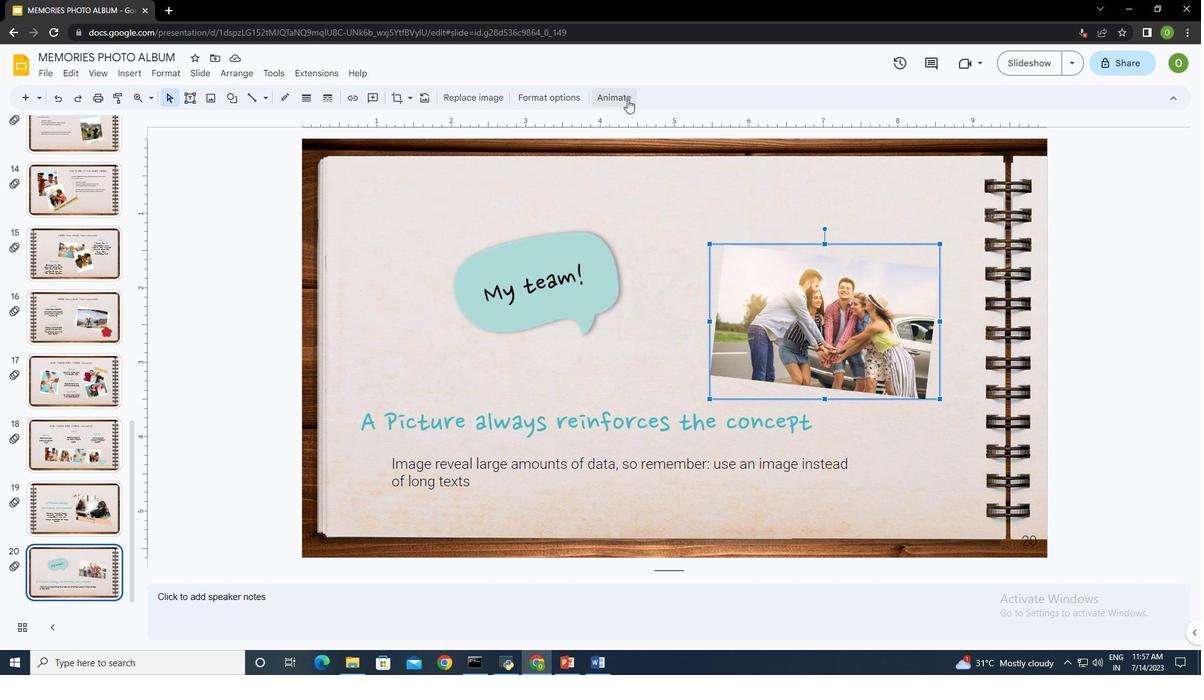 
Action: Mouse pressed left at (627, 97)
Screenshot: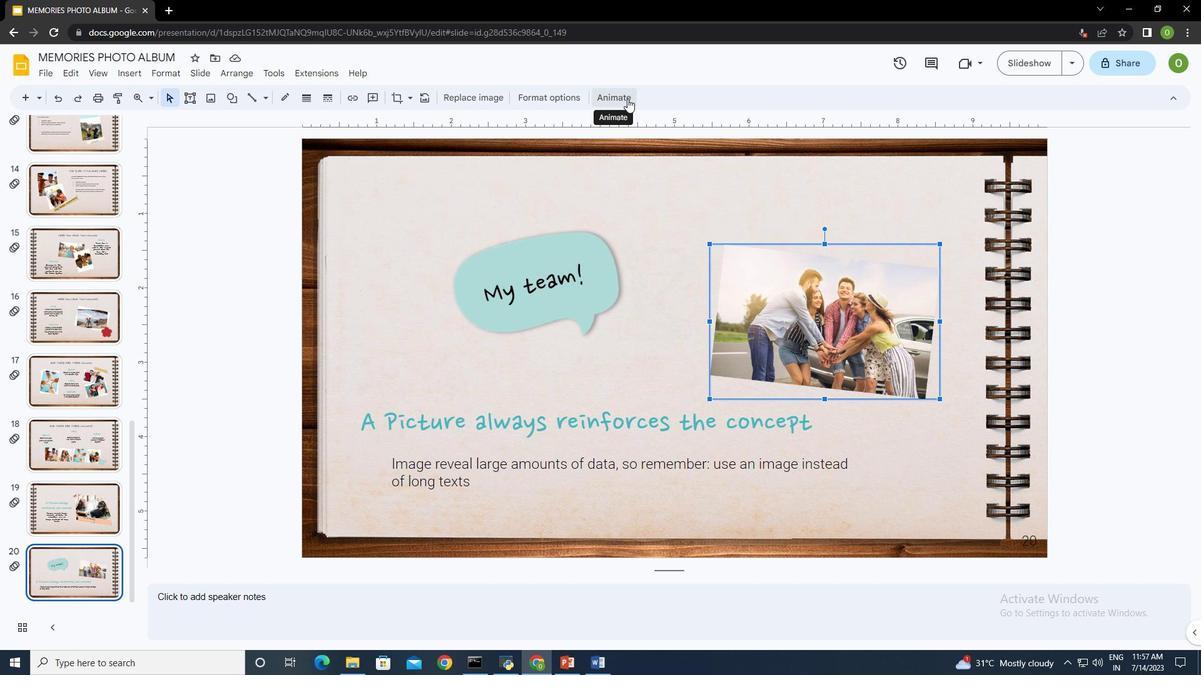 
Action: Mouse moved to (1050, 296)
Screenshot: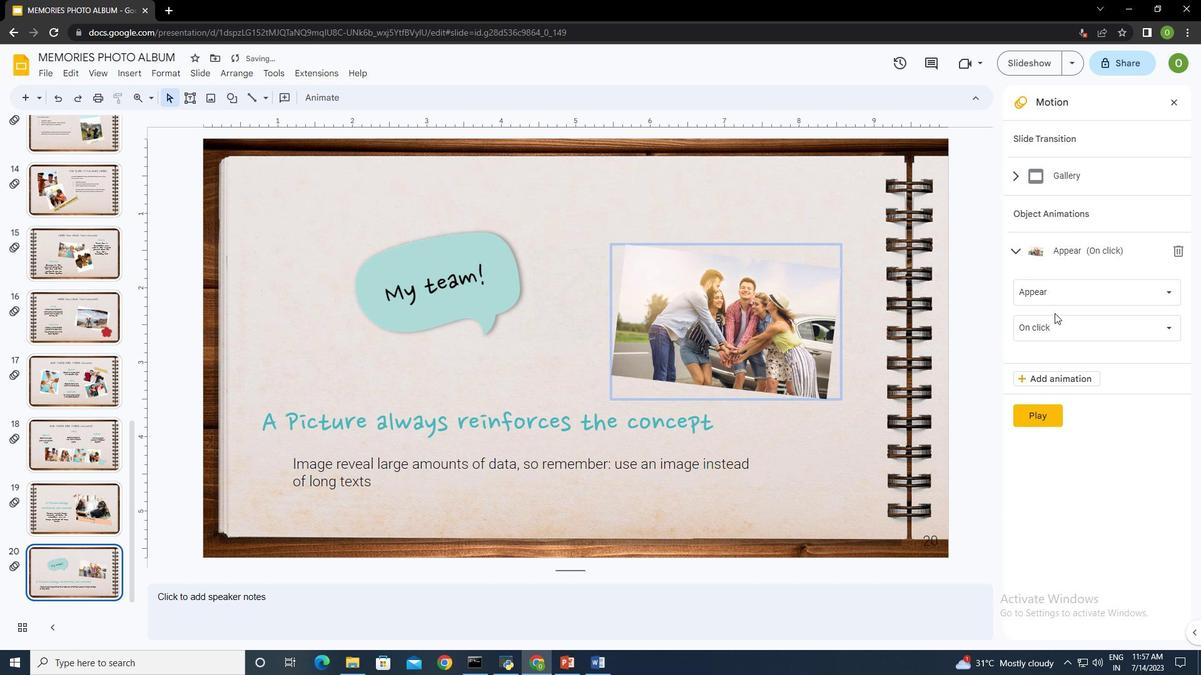 
Action: Mouse pressed left at (1050, 296)
Screenshot: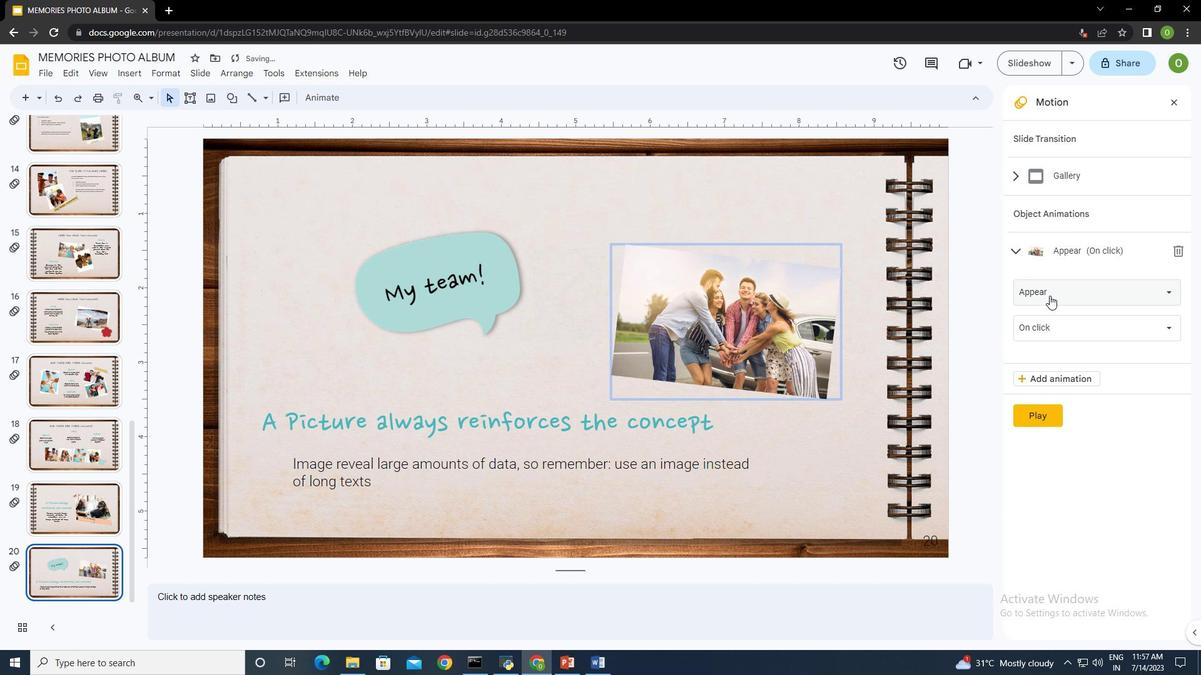 
Action: Mouse moved to (1068, 500)
Screenshot: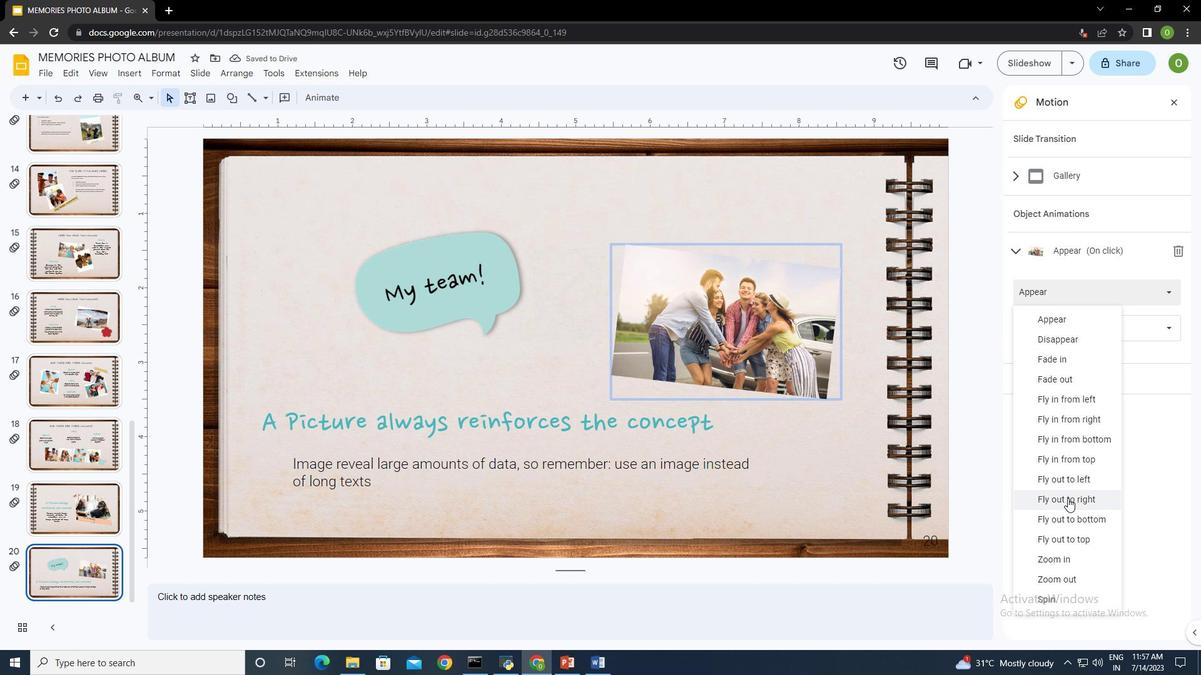 
Action: Mouse scrolled (1068, 499) with delta (0, 0)
Screenshot: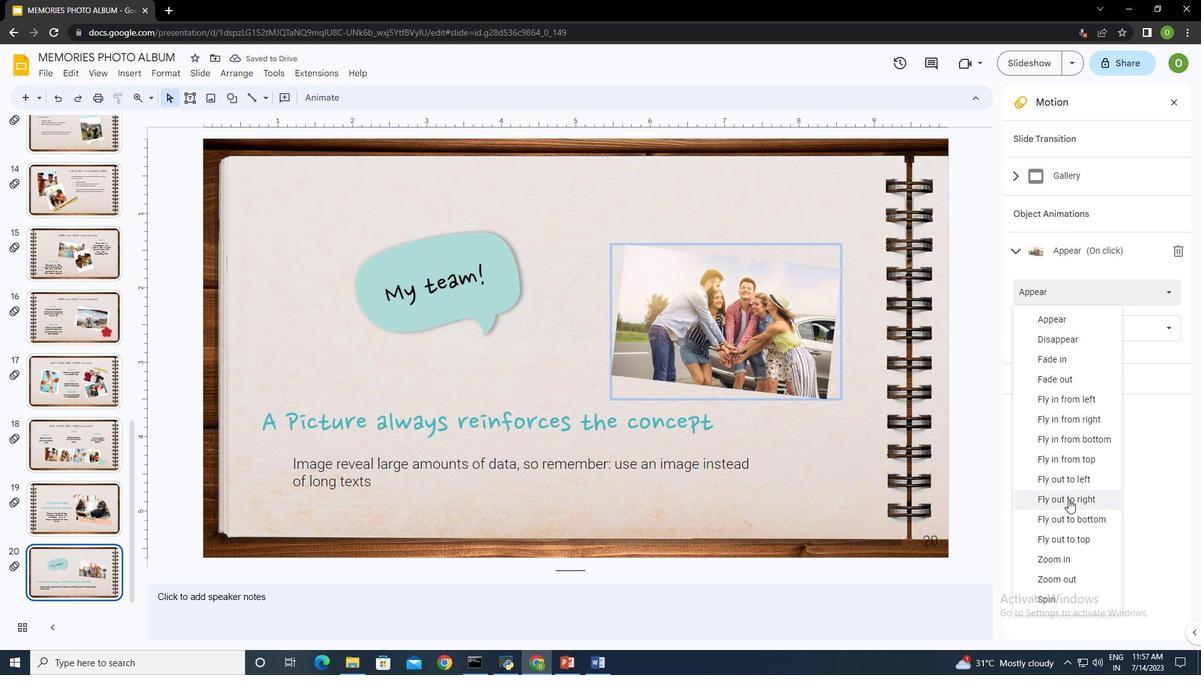 
Action: Mouse moved to (1072, 510)
Screenshot: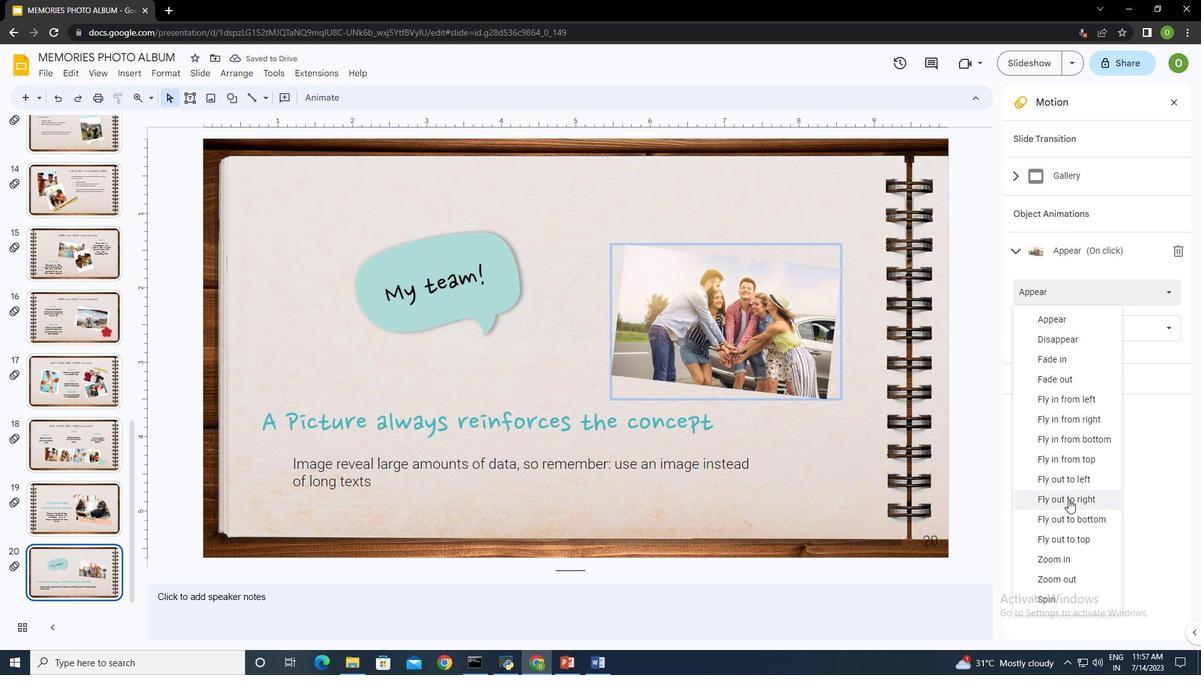 
Action: Mouse scrolled (1072, 510) with delta (0, 0)
Screenshot: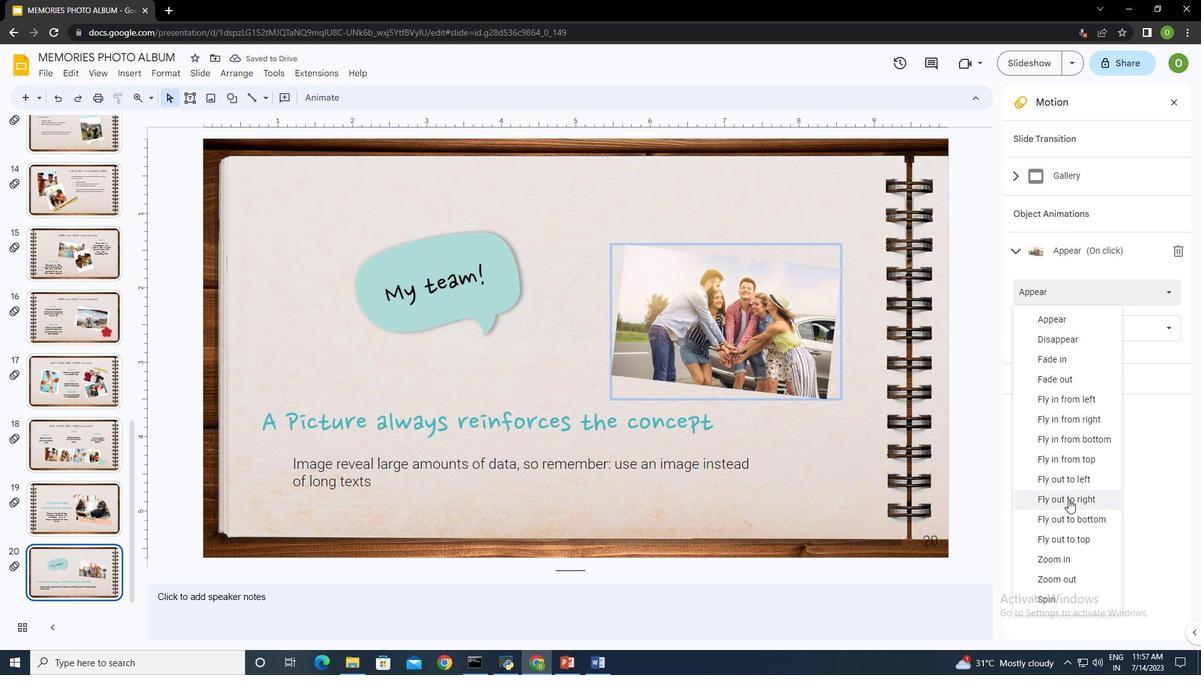 
Action: Mouse moved to (1070, 558)
Screenshot: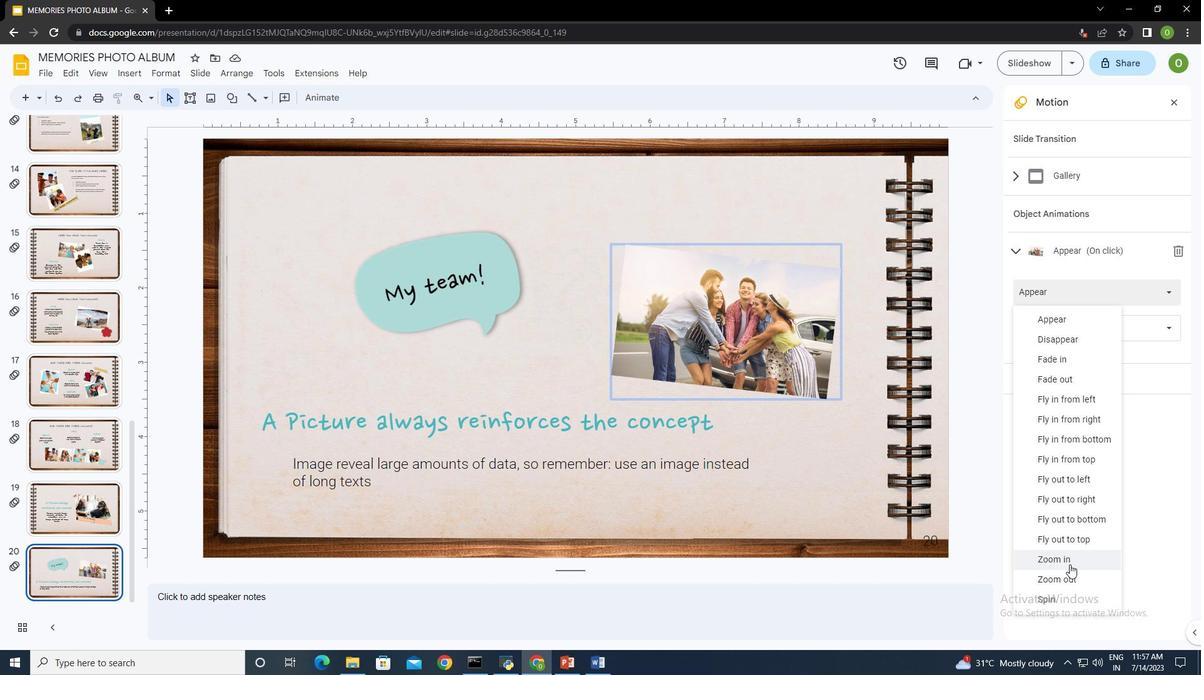 
Action: Mouse pressed left at (1070, 558)
Screenshot: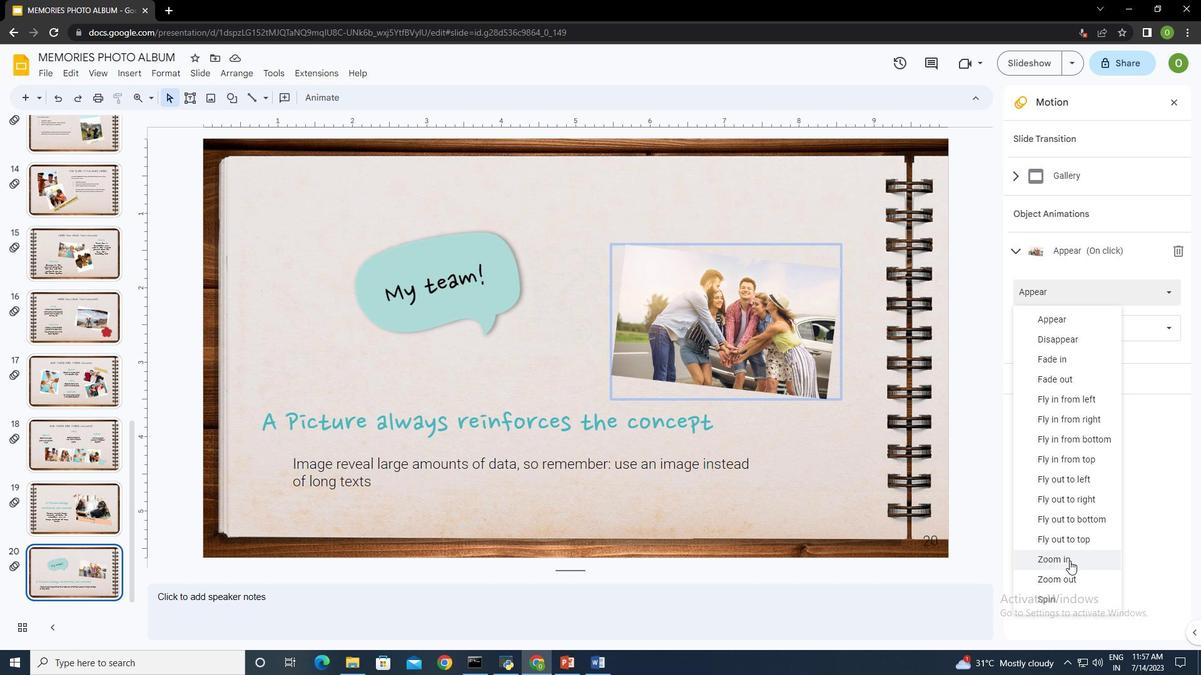 
Action: Mouse moved to (1147, 365)
Screenshot: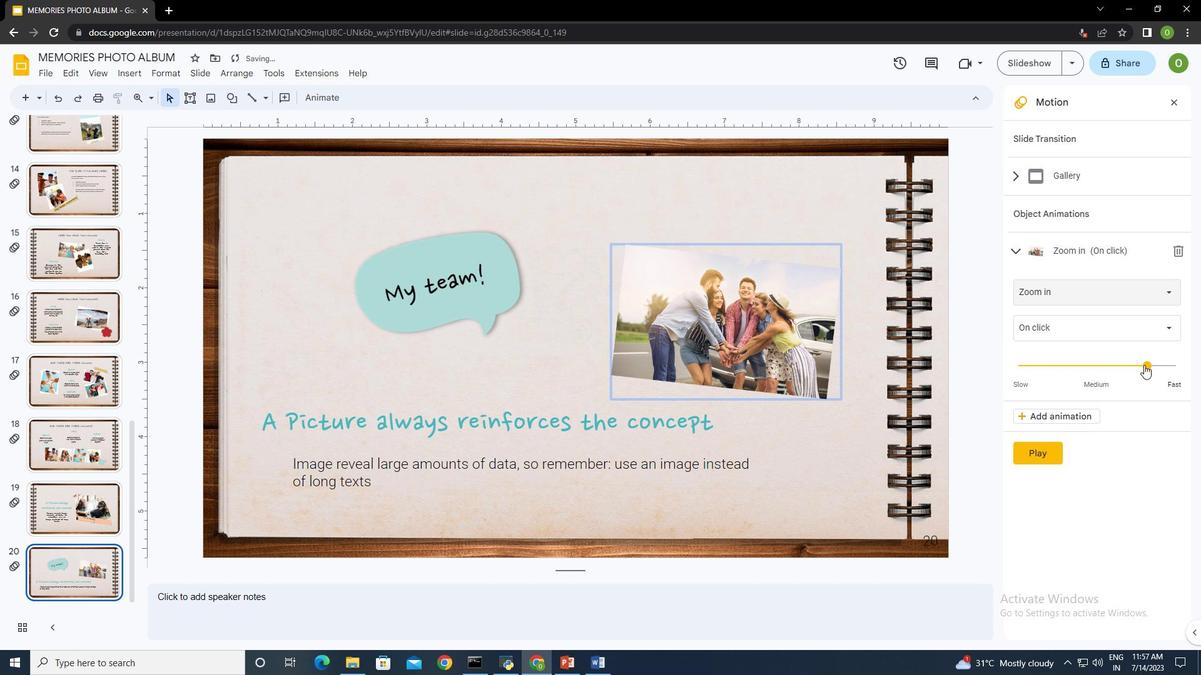 
Action: Mouse pressed left at (1147, 365)
Screenshot: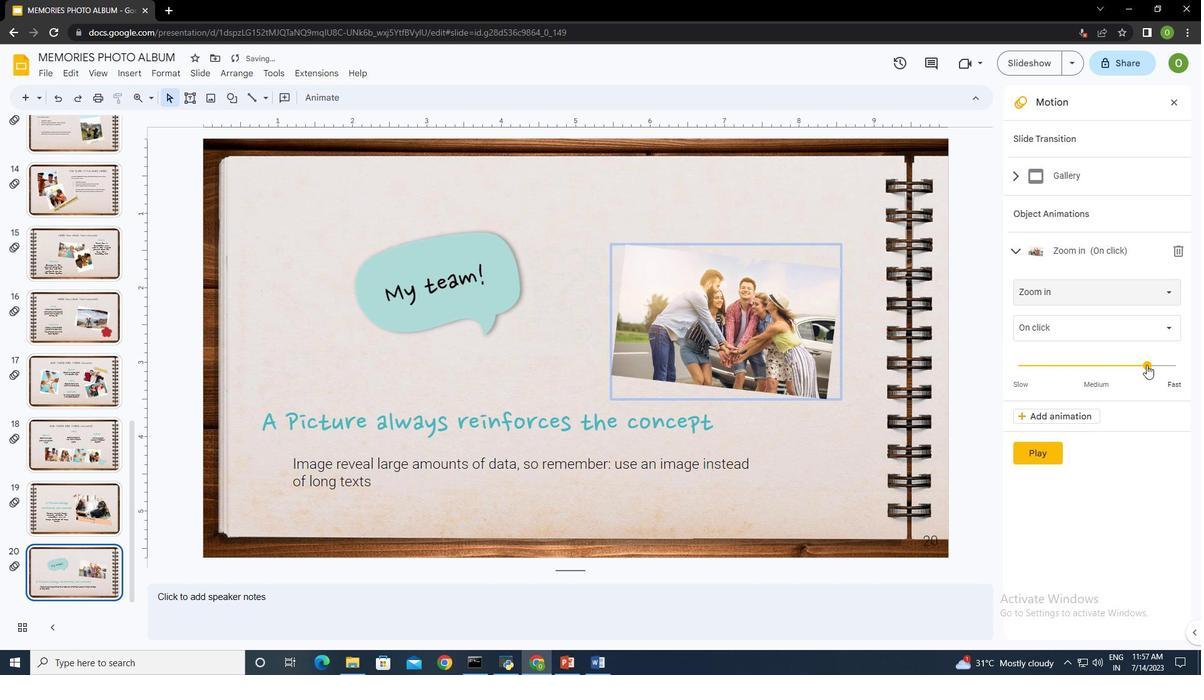
Action: Mouse moved to (1043, 335)
Screenshot: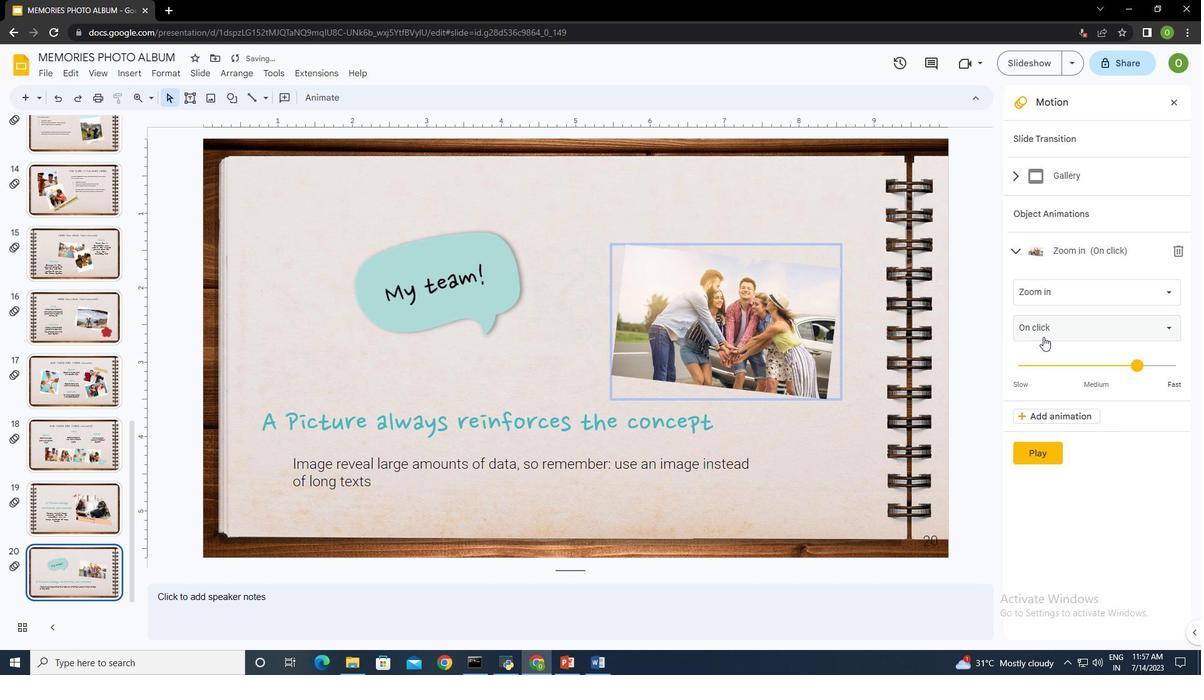 
Action: Mouse pressed left at (1043, 335)
Screenshot: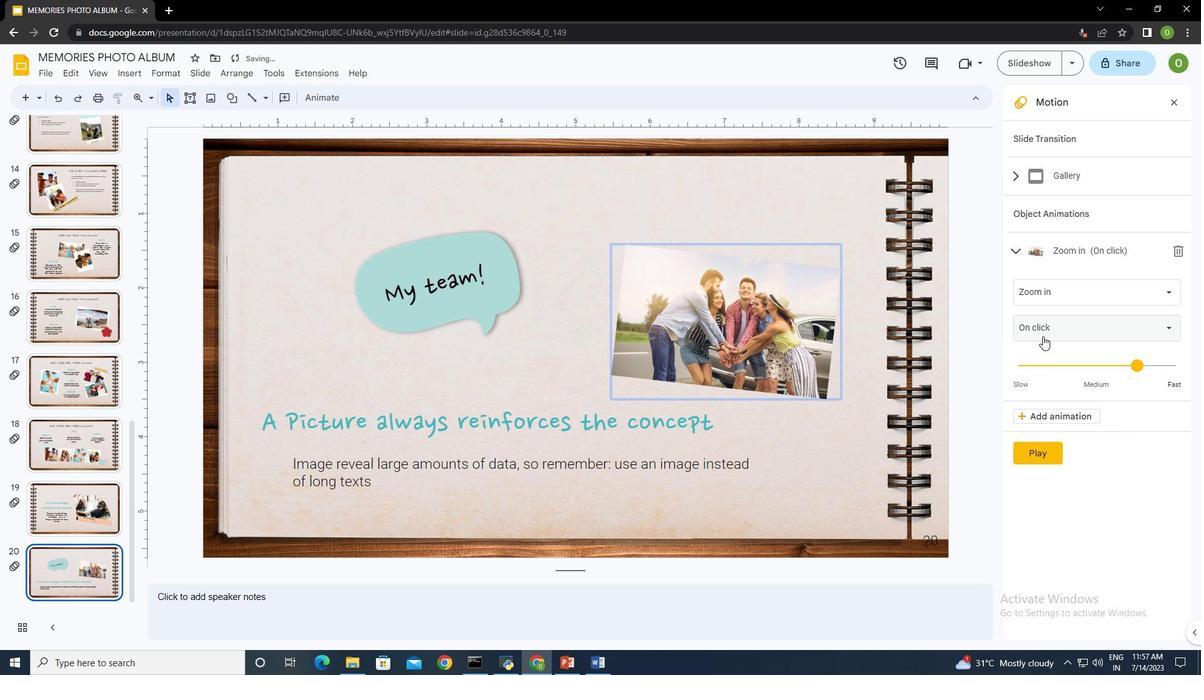 
Action: Mouse moved to (1057, 376)
Screenshot: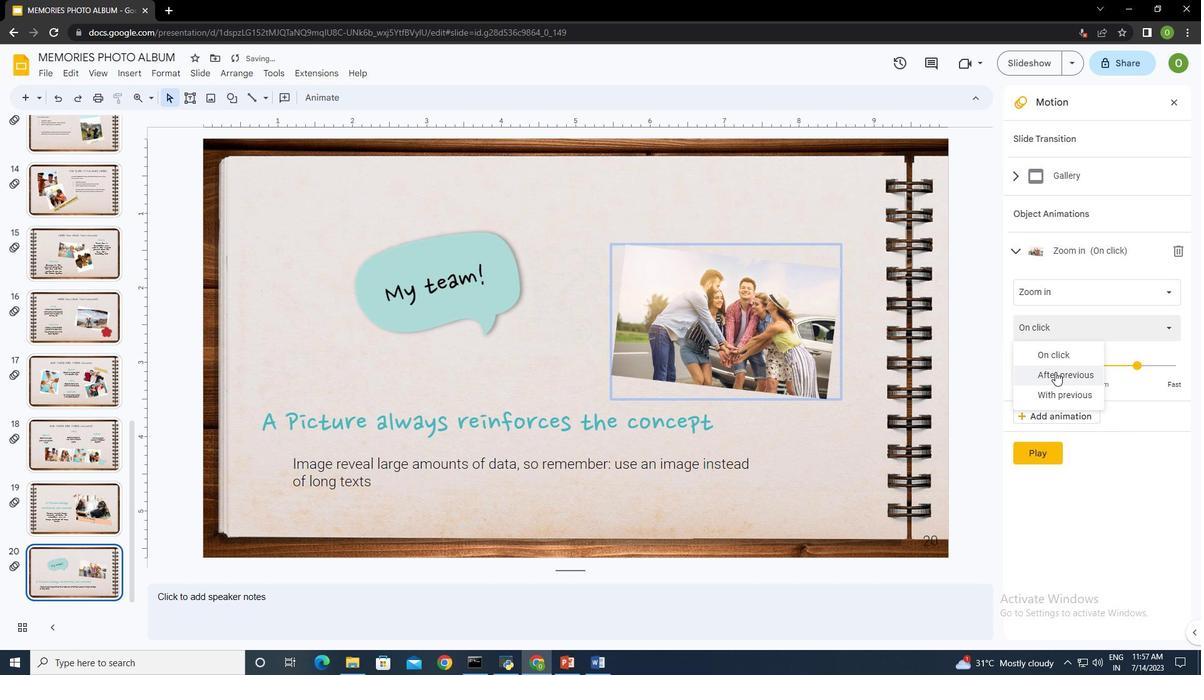 
Action: Mouse pressed left at (1057, 376)
Screenshot: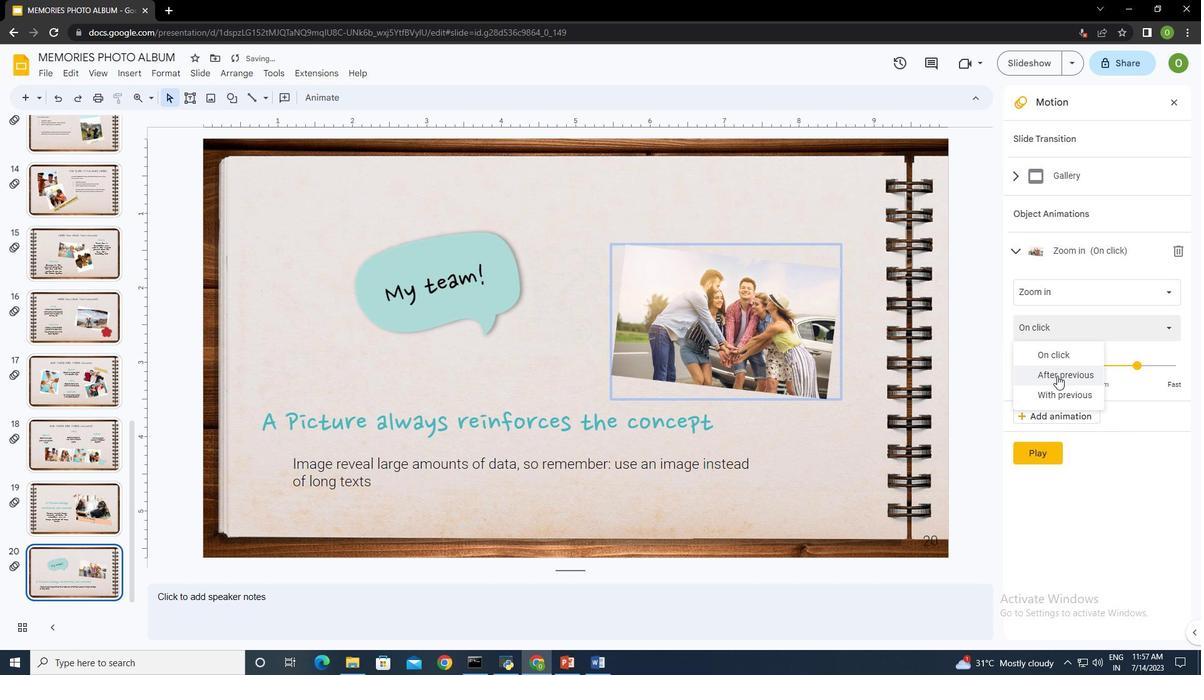 
Action: Mouse moved to (1038, 453)
Screenshot: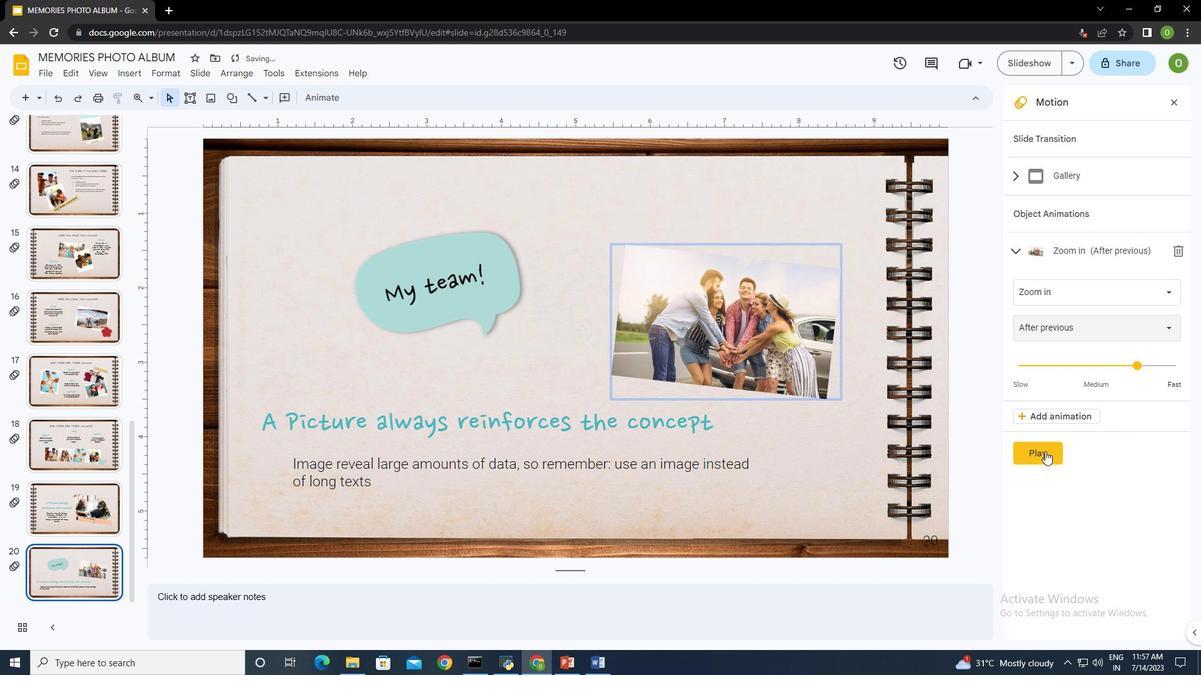
Action: Mouse pressed left at (1038, 453)
Screenshot: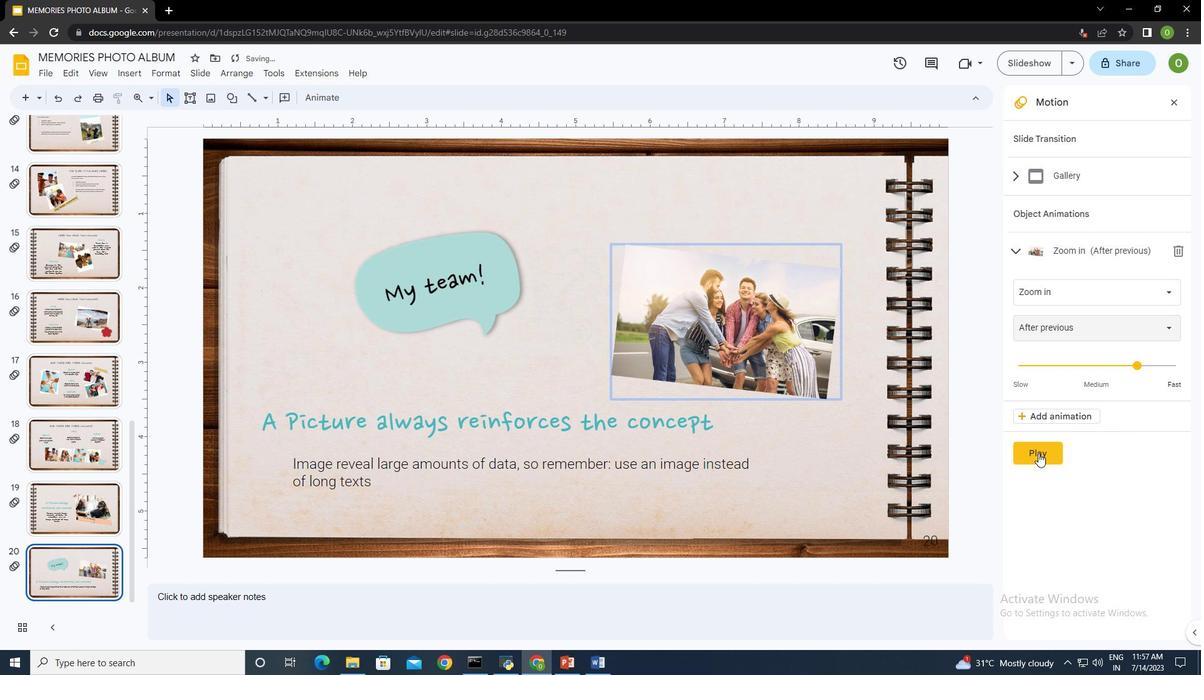 
Action: Mouse moved to (1043, 453)
Screenshot: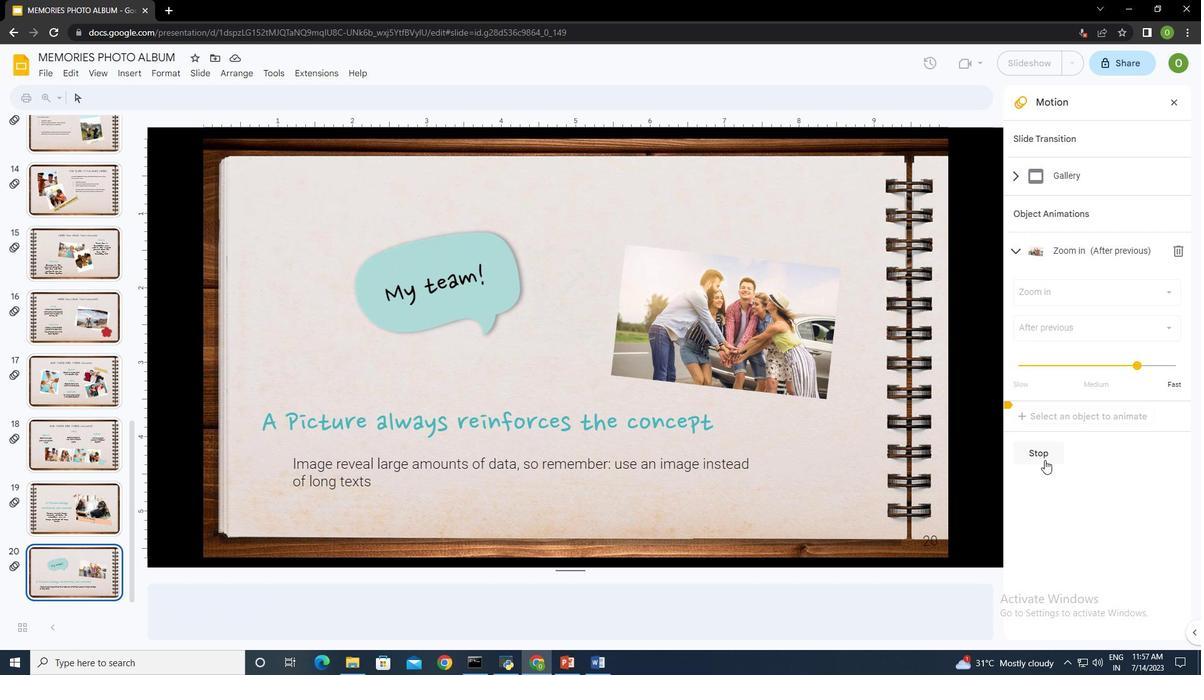 
Action: Mouse pressed left at (1043, 453)
Screenshot: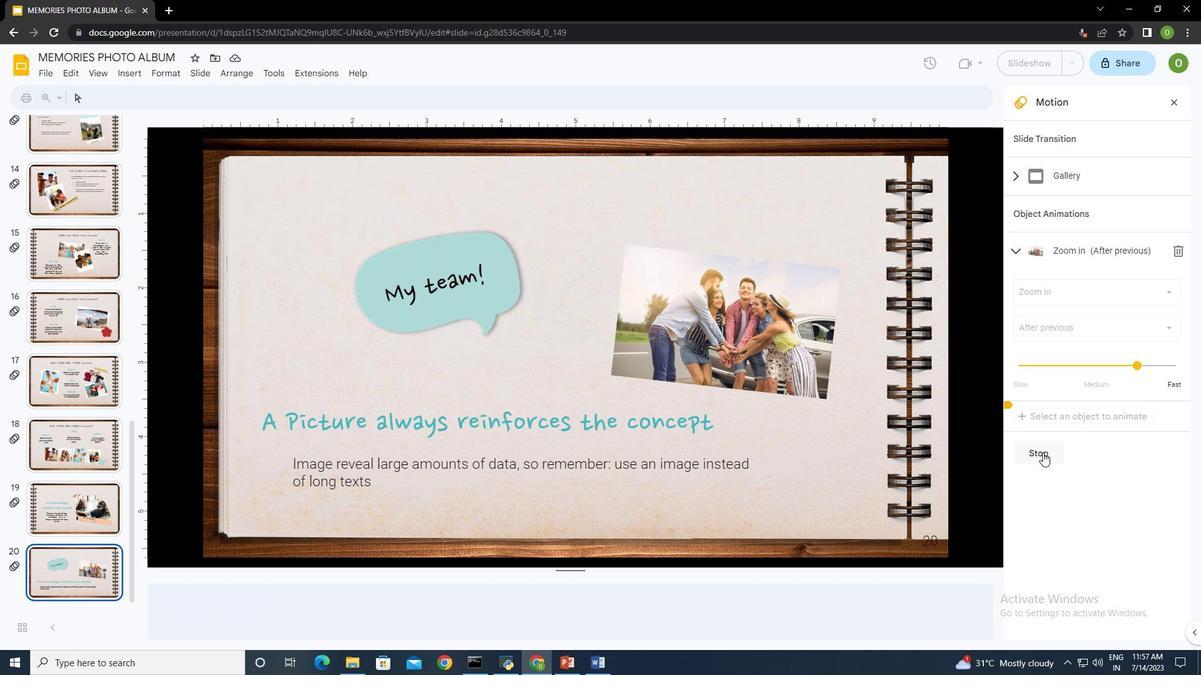
Action: Mouse moved to (971, 510)
Screenshot: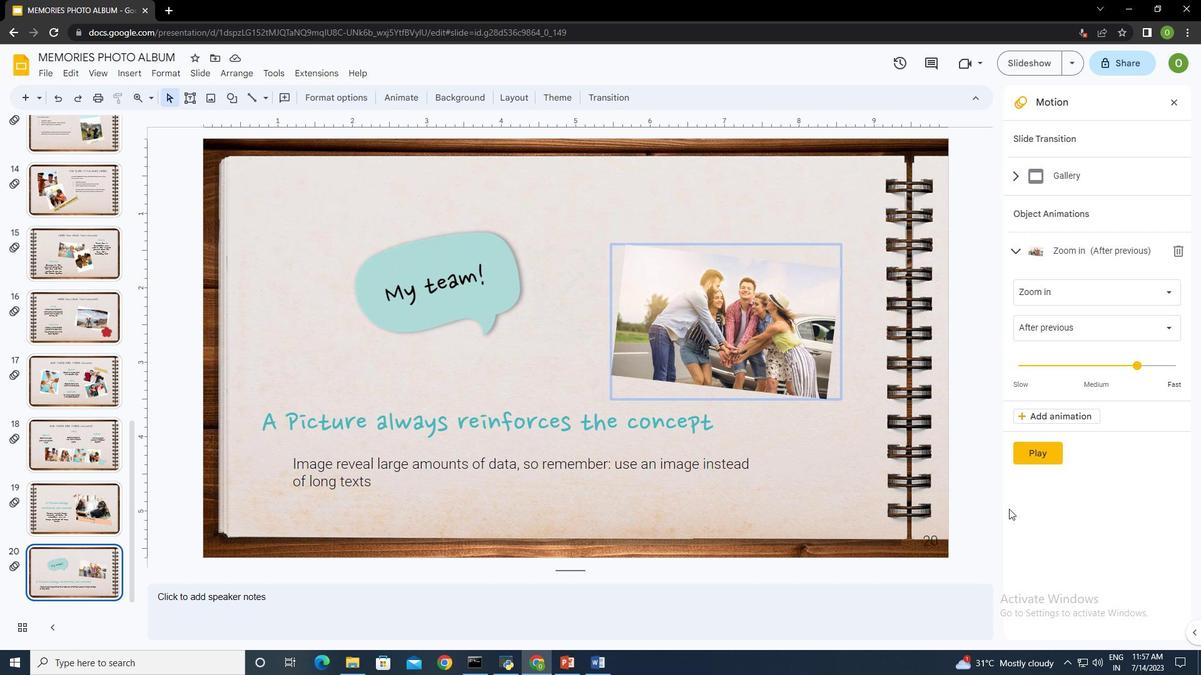 
